 Task: Buy 2 Wheel Cylinders from Brake System section under best seller category for shipping address: Cameron White, 1980 Tibbs Avenue, Plains, Montana 59859, Cell Number 4068267954. Pay from credit card ending with 6010, CVV 682
Action: Mouse moved to (21, 77)
Screenshot: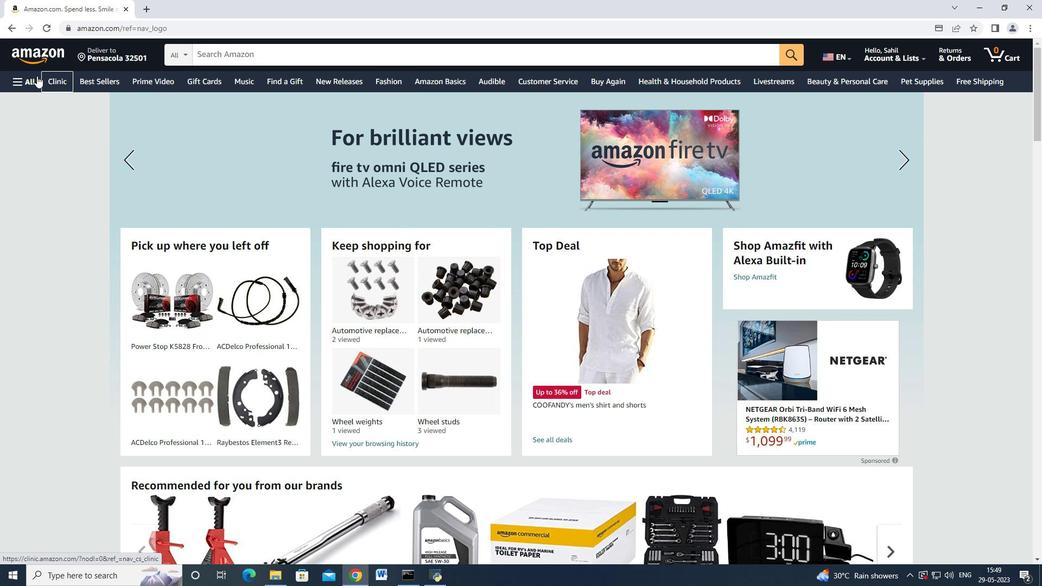 
Action: Mouse pressed left at (21, 77)
Screenshot: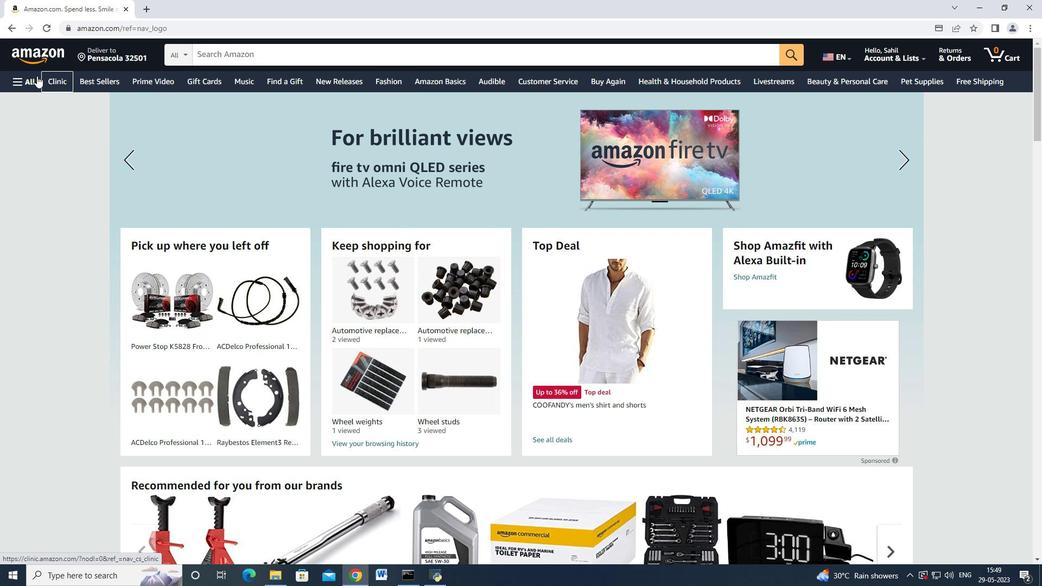 
Action: Mouse moved to (78, 331)
Screenshot: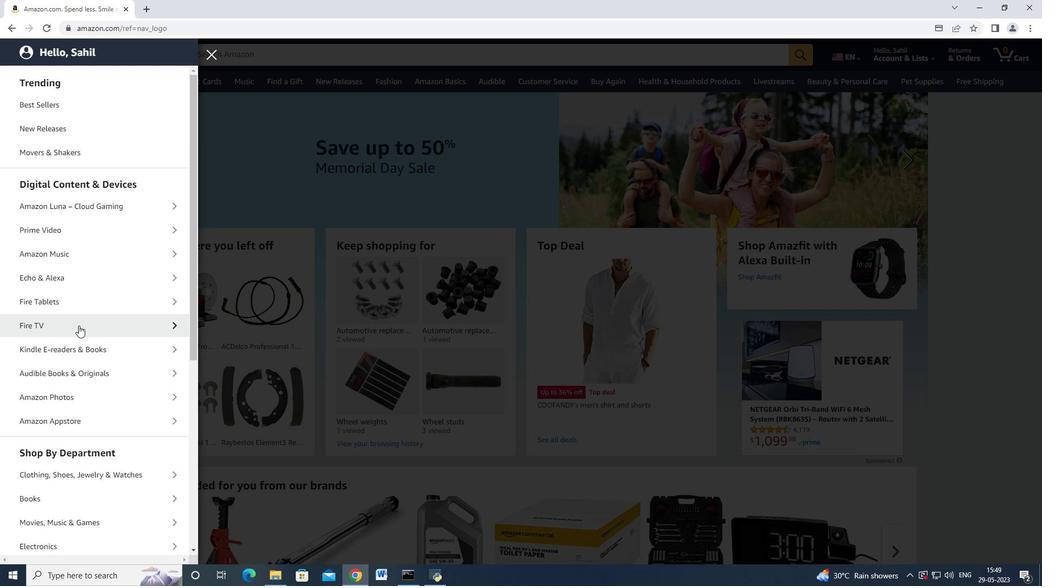 
Action: Mouse scrolled (78, 330) with delta (0, 0)
Screenshot: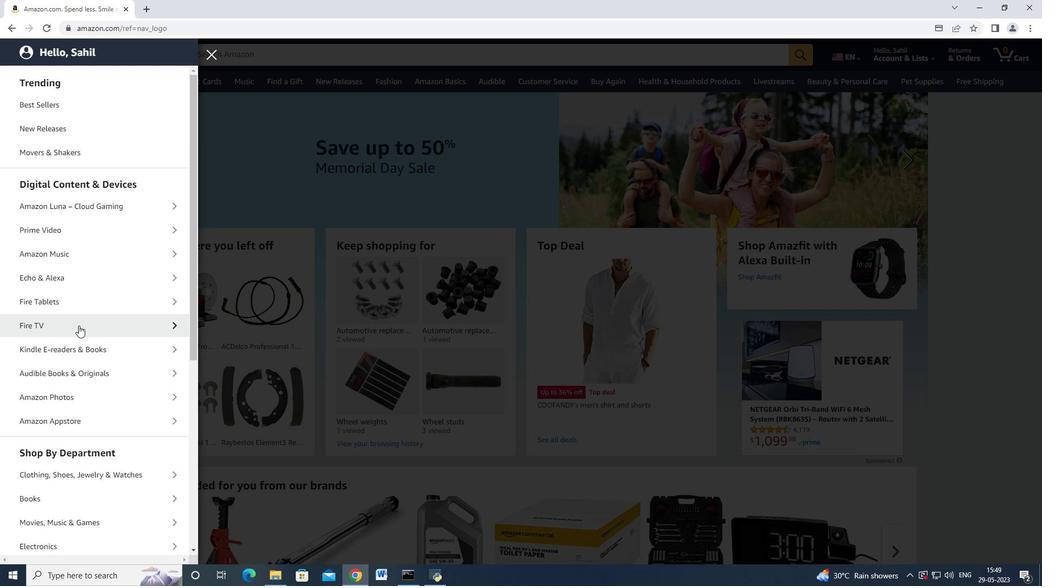 
Action: Mouse moved to (78, 331)
Screenshot: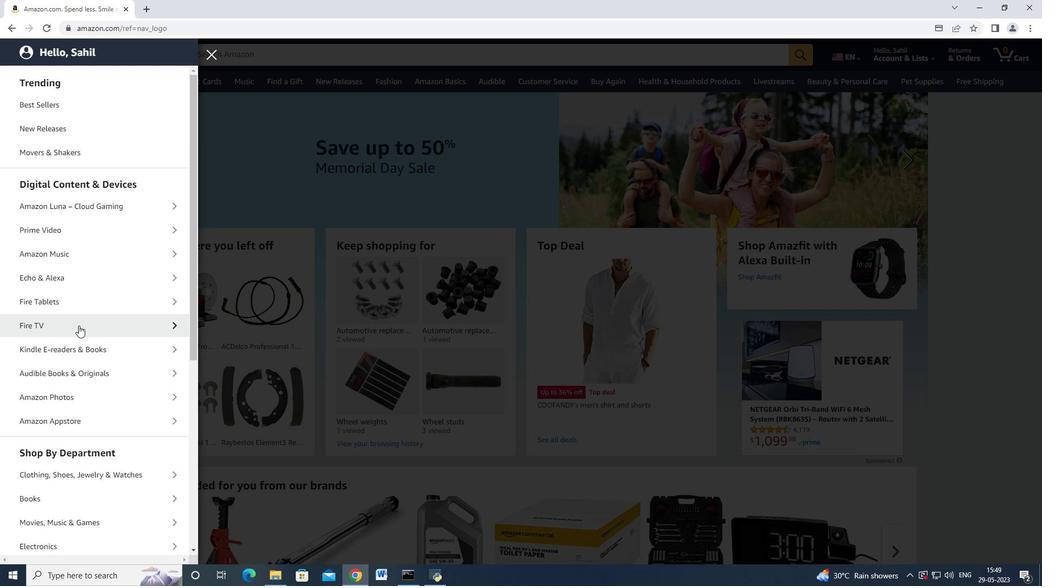 
Action: Mouse scrolled (78, 330) with delta (0, 0)
Screenshot: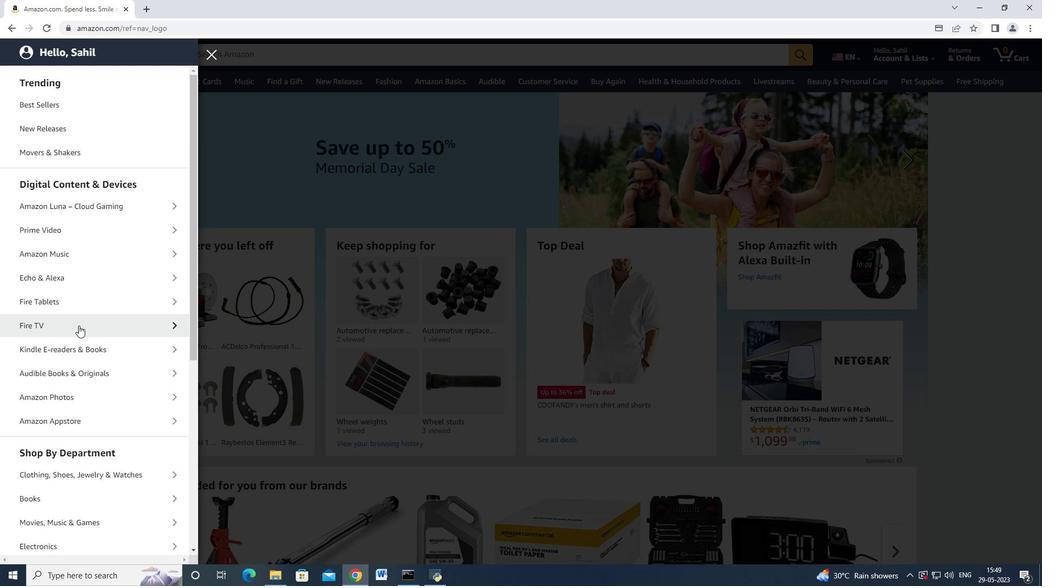 
Action: Mouse moved to (78, 331)
Screenshot: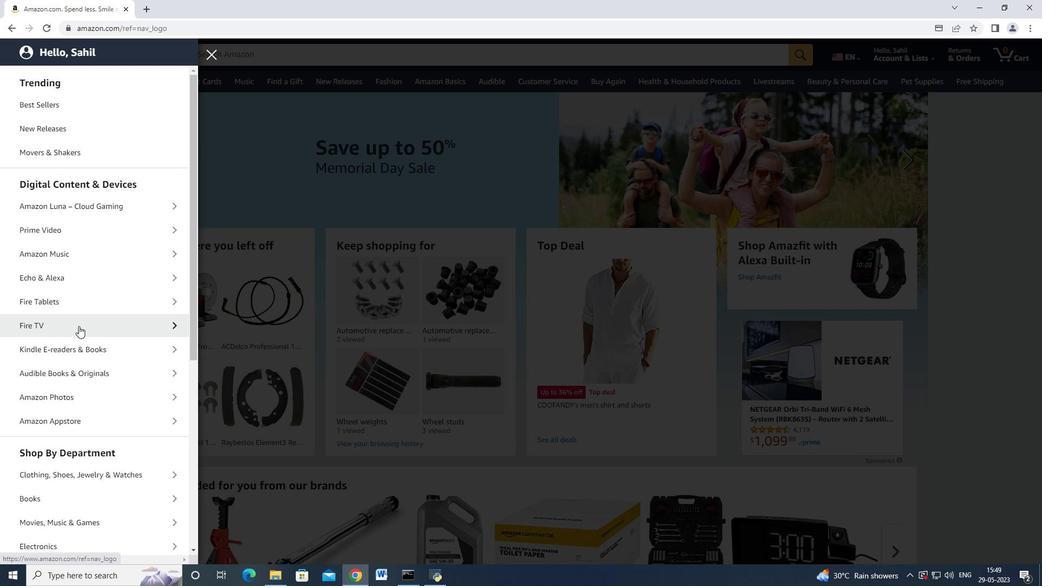 
Action: Mouse scrolled (78, 330) with delta (0, 0)
Screenshot: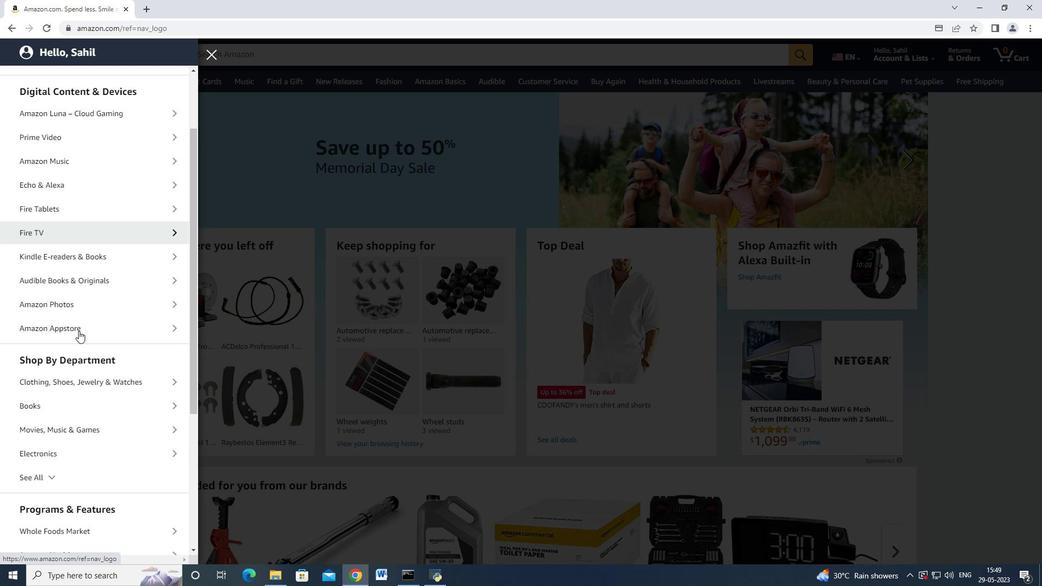 
Action: Mouse moved to (79, 332)
Screenshot: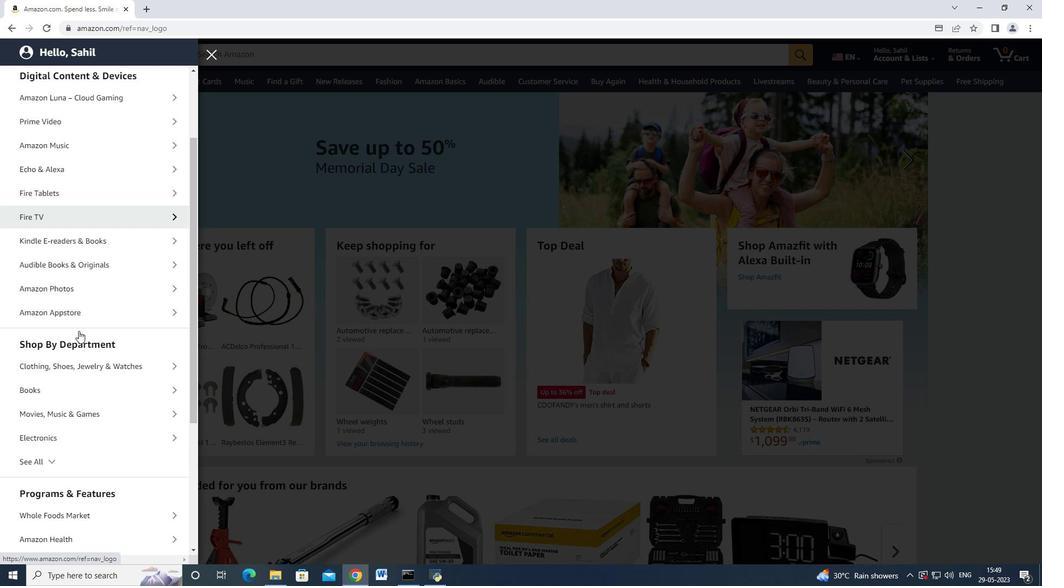 
Action: Mouse scrolled (79, 332) with delta (0, 0)
Screenshot: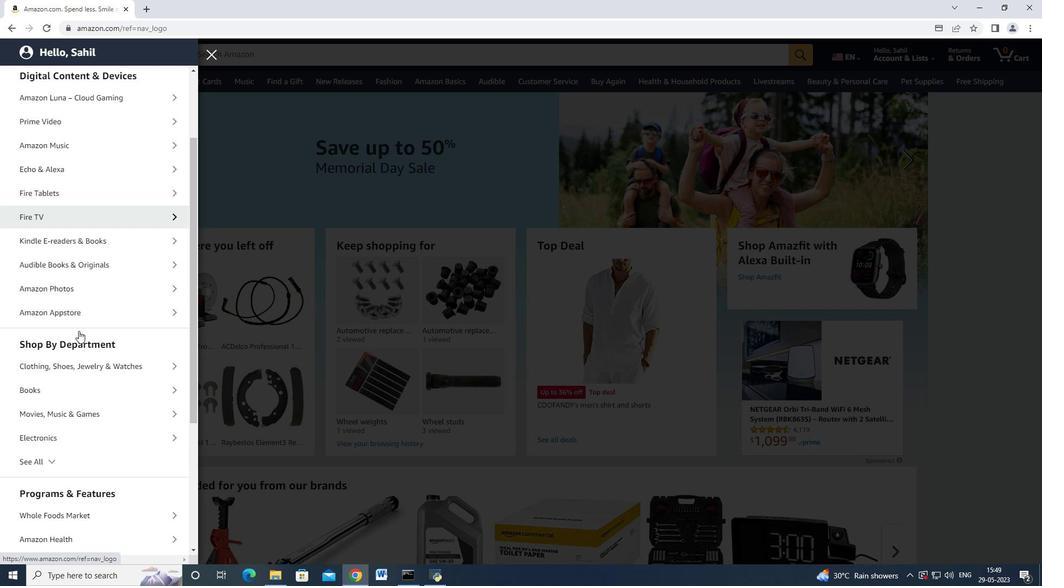 
Action: Mouse moved to (70, 354)
Screenshot: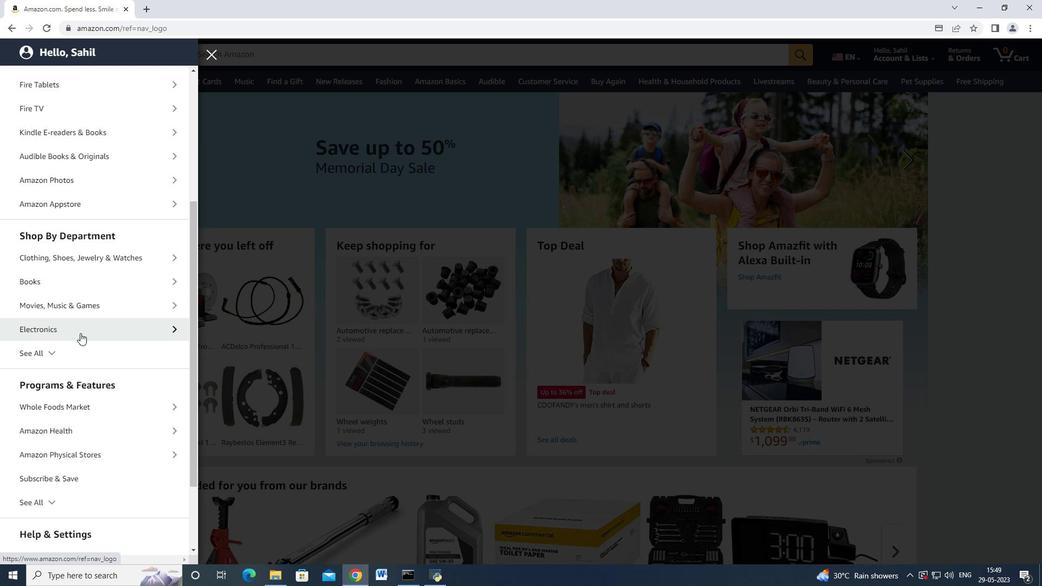 
Action: Mouse scrolled (70, 353) with delta (0, 0)
Screenshot: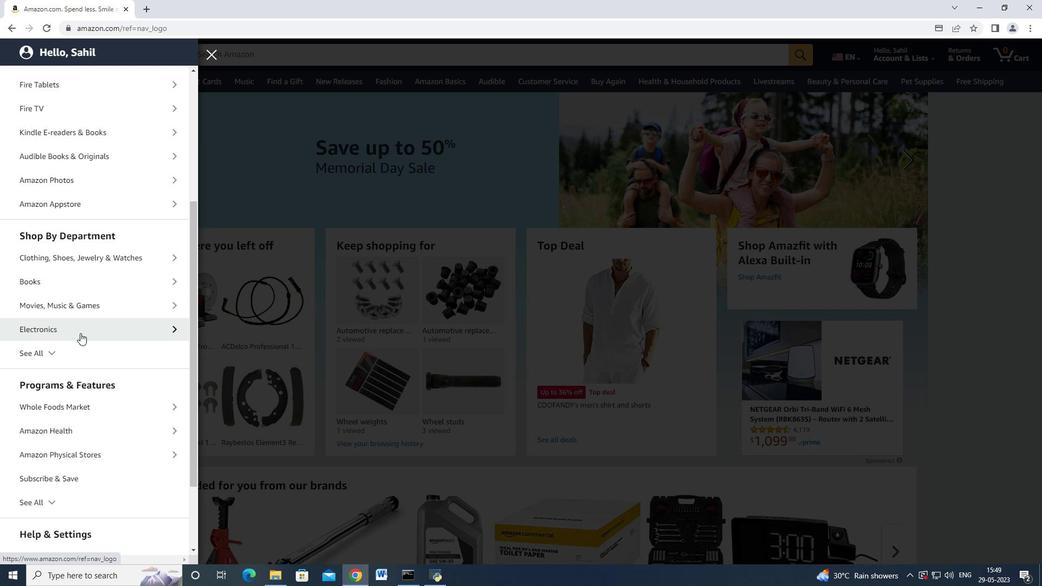 
Action: Mouse scrolled (70, 353) with delta (0, 0)
Screenshot: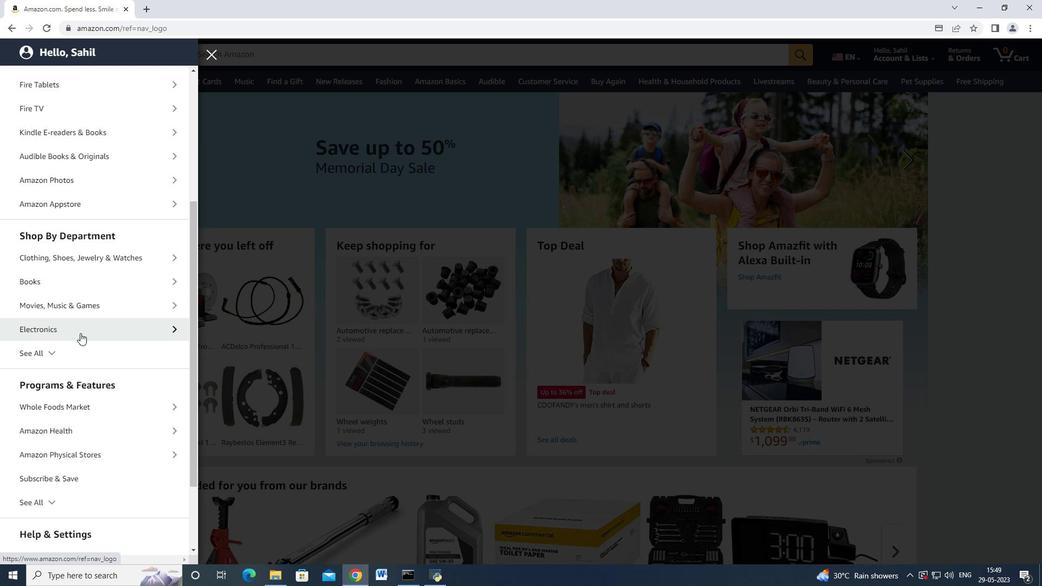 
Action: Mouse moved to (70, 354)
Screenshot: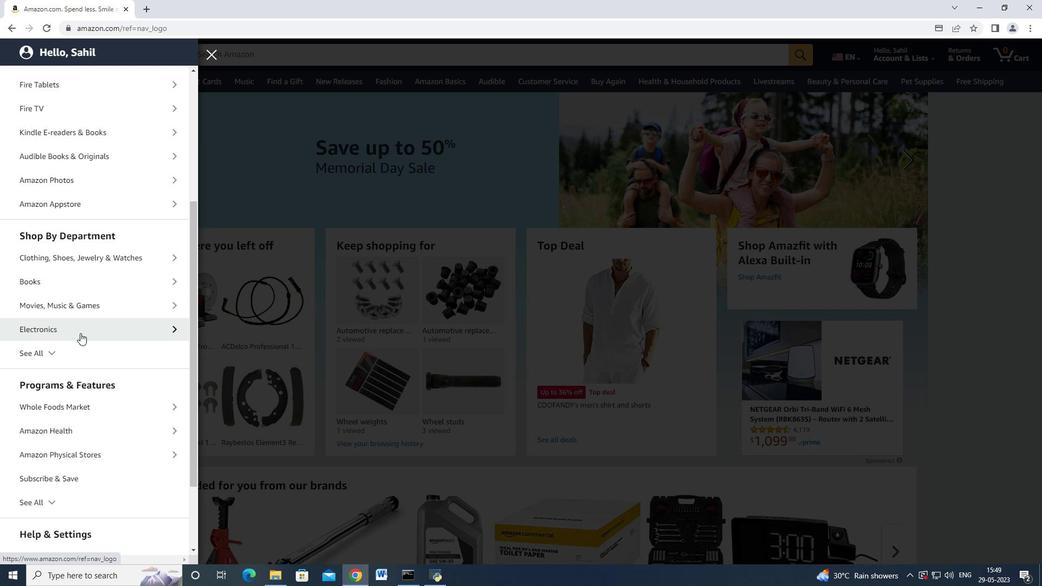 
Action: Mouse scrolled (70, 353) with delta (0, 0)
Screenshot: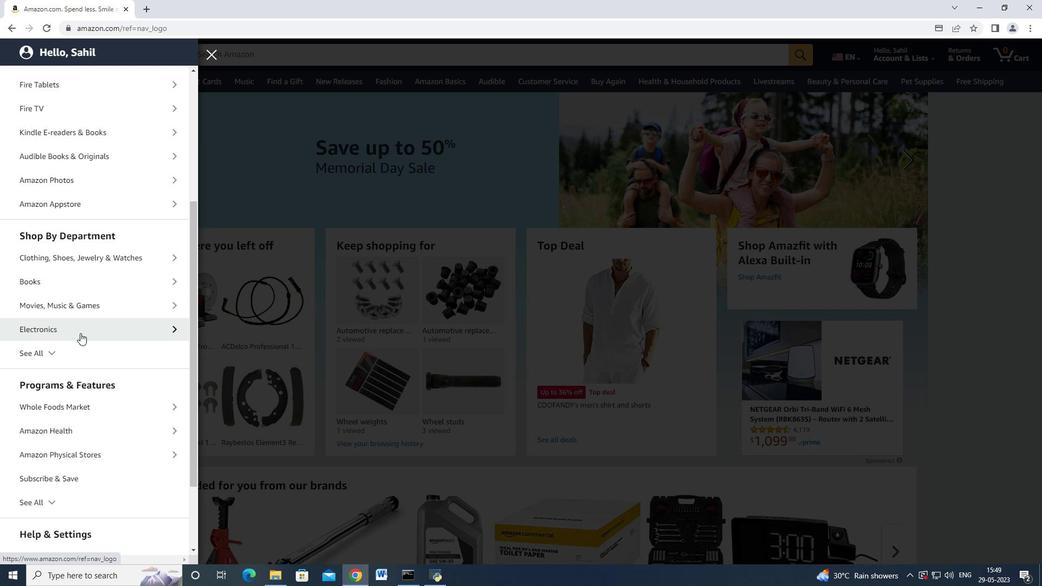 
Action: Mouse moved to (71, 353)
Screenshot: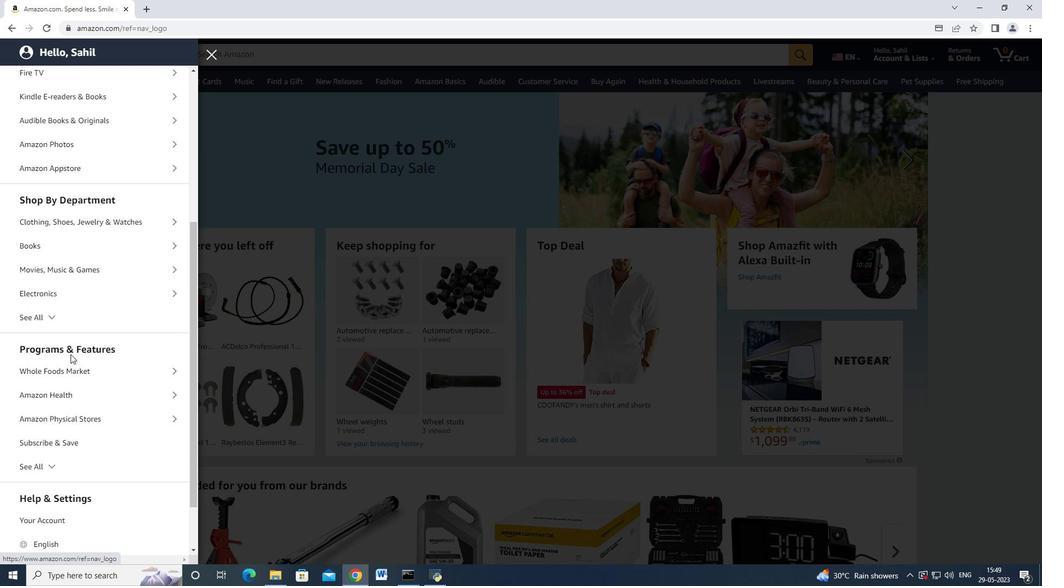 
Action: Mouse scrolled (71, 354) with delta (0, 0)
Screenshot: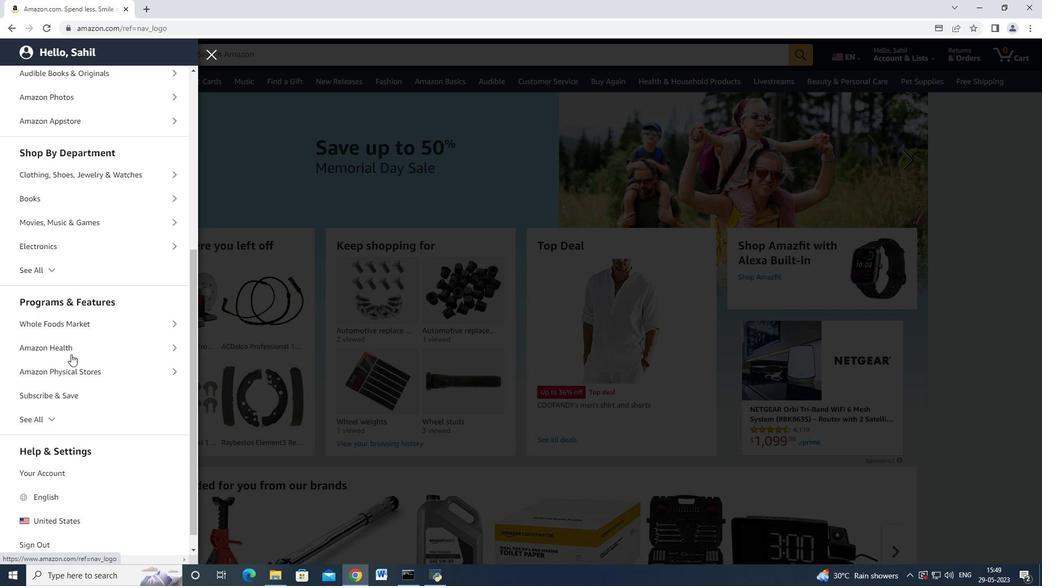 
Action: Mouse scrolled (71, 354) with delta (0, 0)
Screenshot: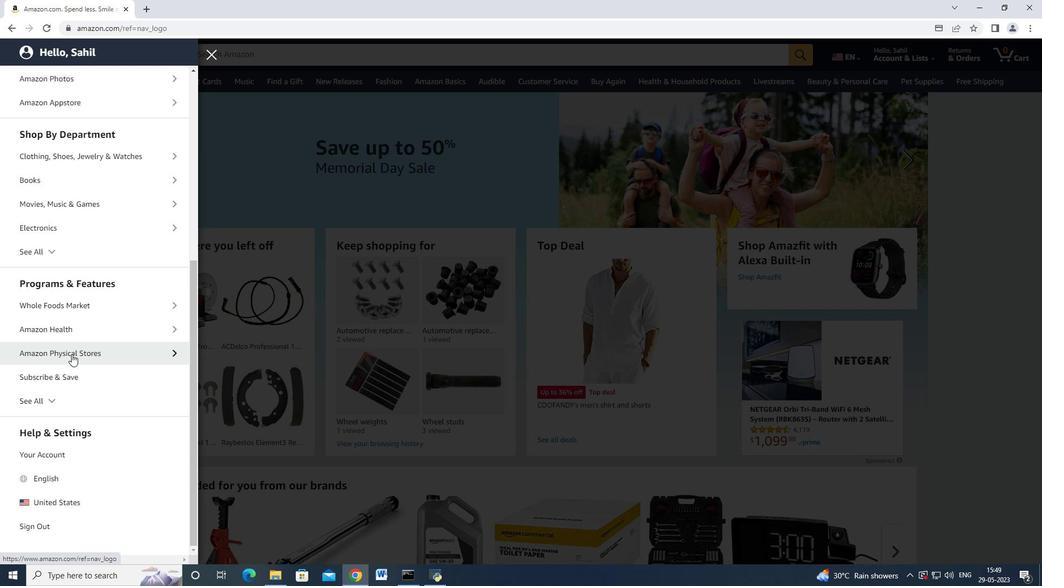 
Action: Mouse moved to (63, 357)
Screenshot: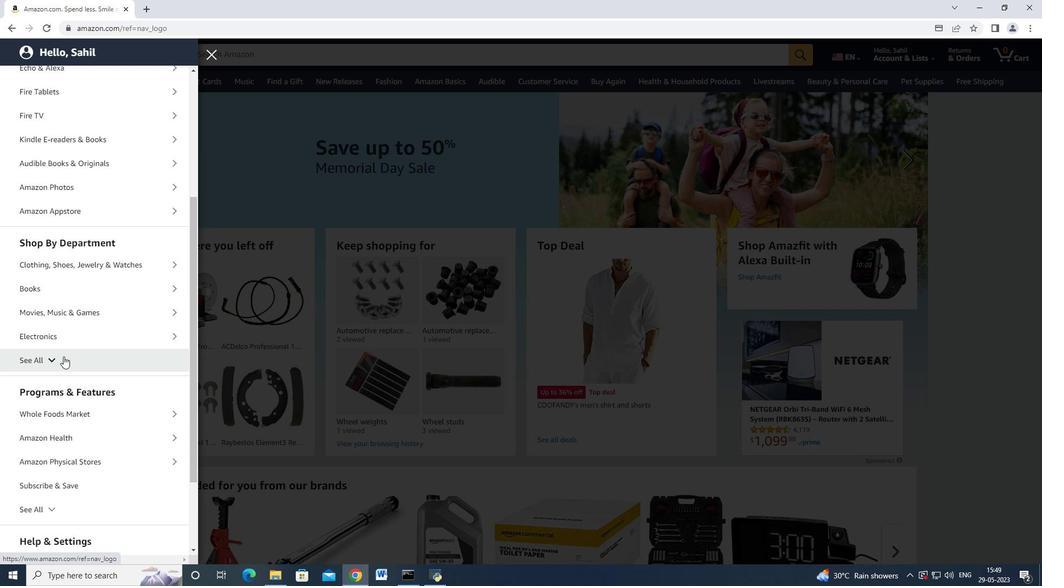
Action: Mouse pressed left at (63, 357)
Screenshot: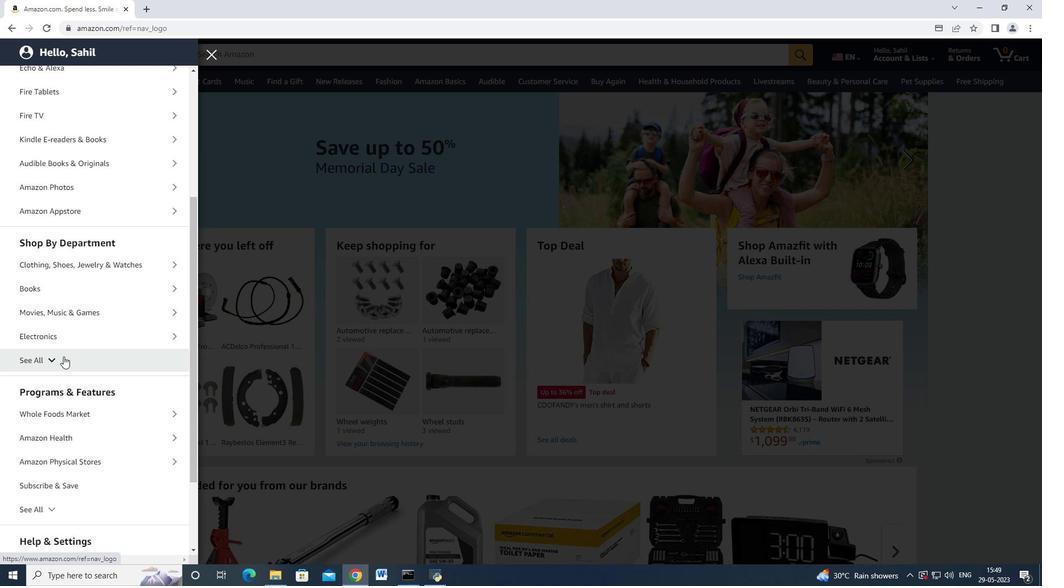 
Action: Mouse moved to (82, 347)
Screenshot: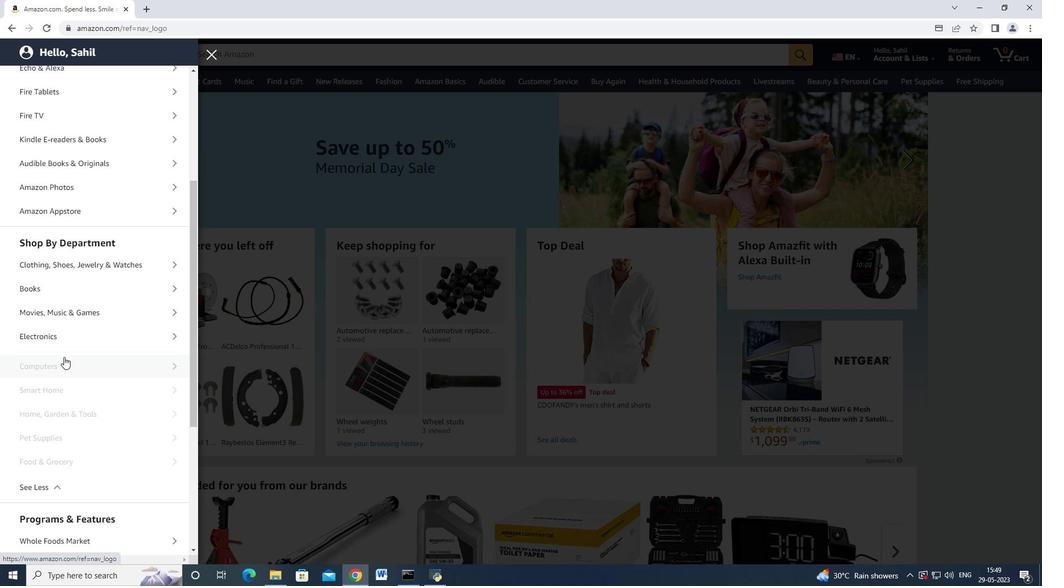 
Action: Mouse scrolled (82, 346) with delta (0, 0)
Screenshot: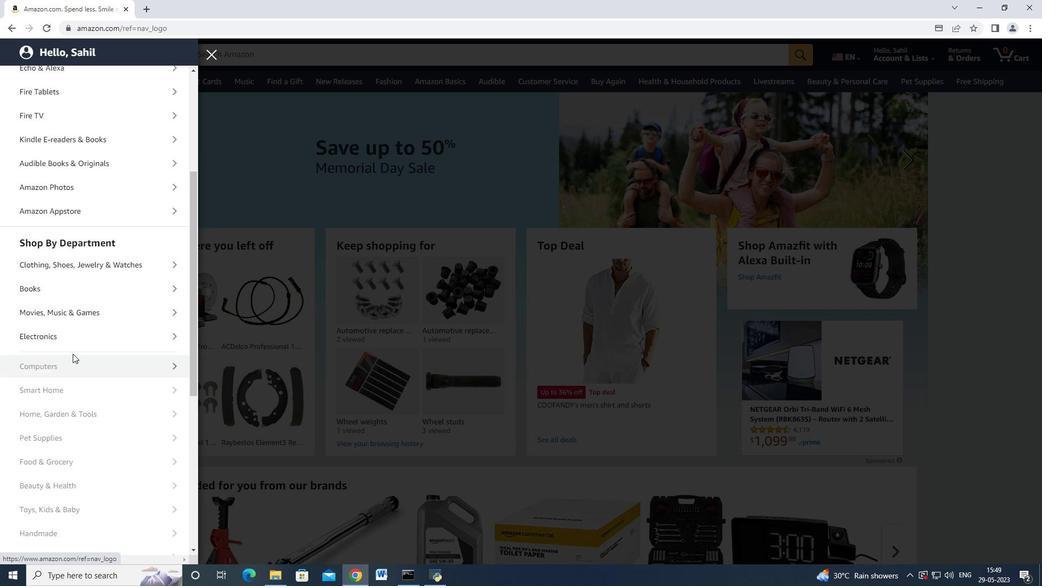 
Action: Mouse scrolled (82, 346) with delta (0, 0)
Screenshot: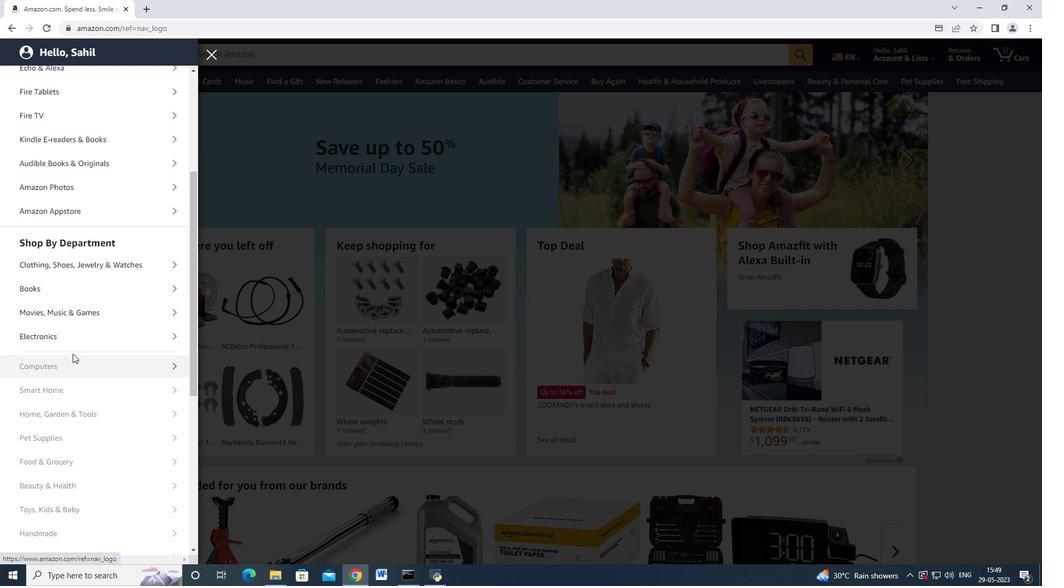 
Action: Mouse moved to (83, 347)
Screenshot: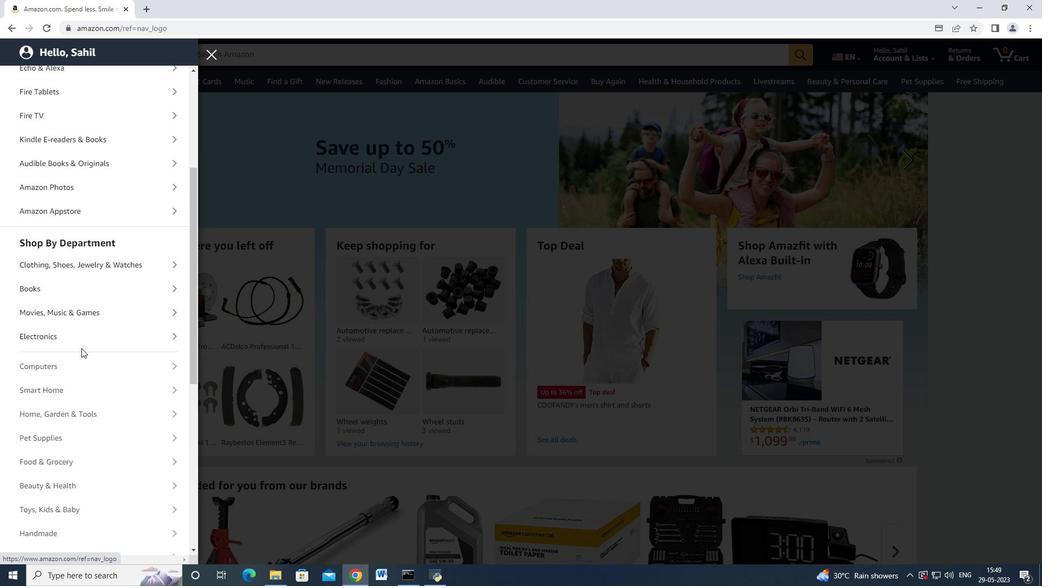 
Action: Mouse scrolled (83, 346) with delta (0, 0)
Screenshot: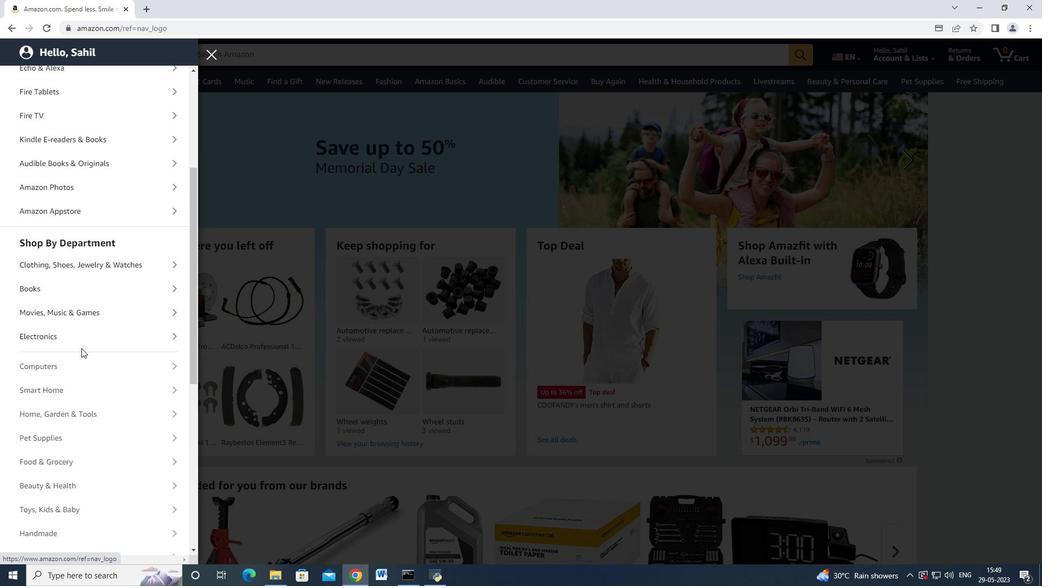 
Action: Mouse moved to (83, 347)
Screenshot: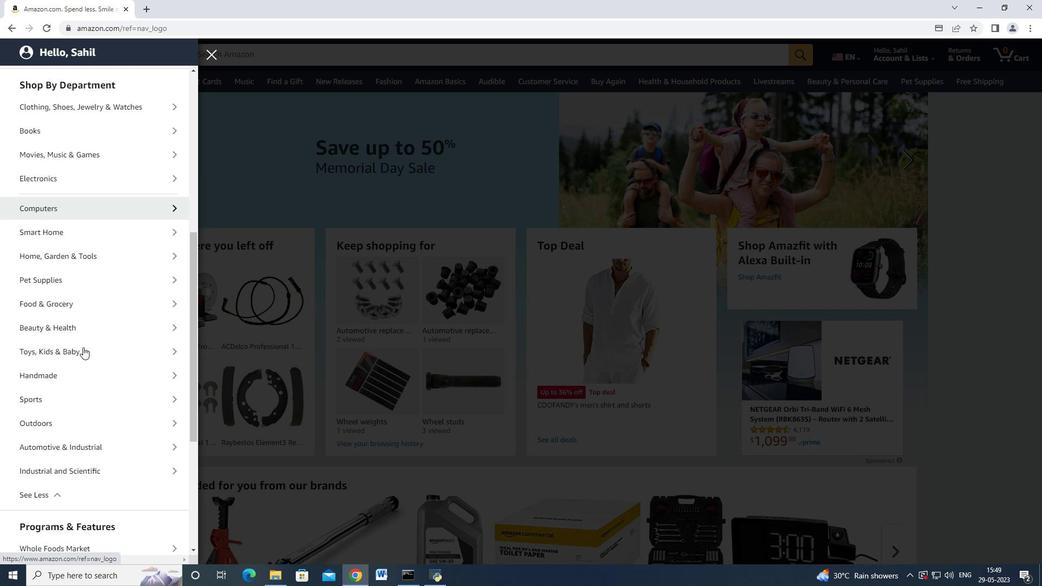 
Action: Mouse scrolled (83, 346) with delta (0, 0)
Screenshot: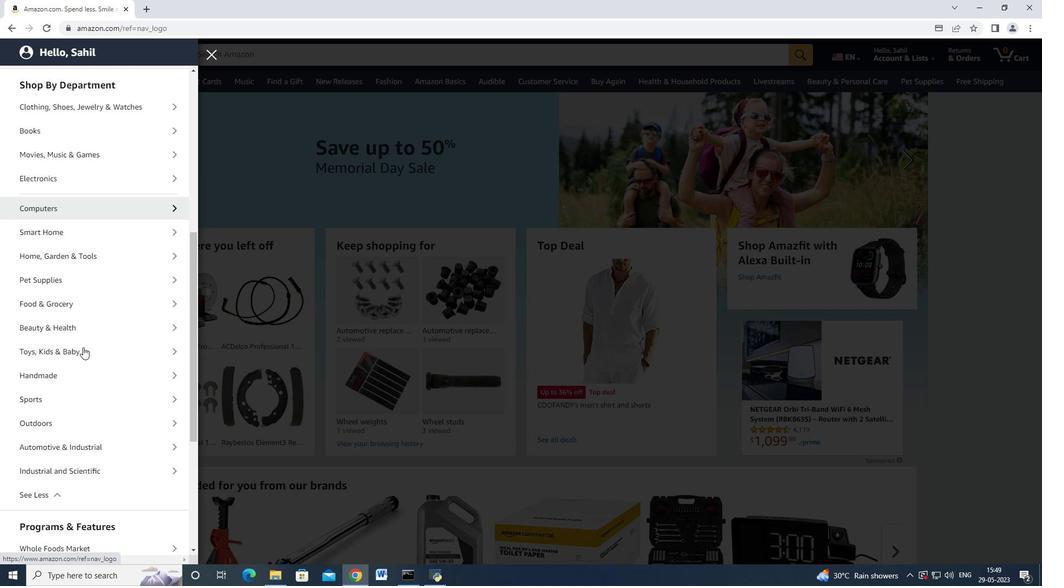 
Action: Mouse moved to (67, 377)
Screenshot: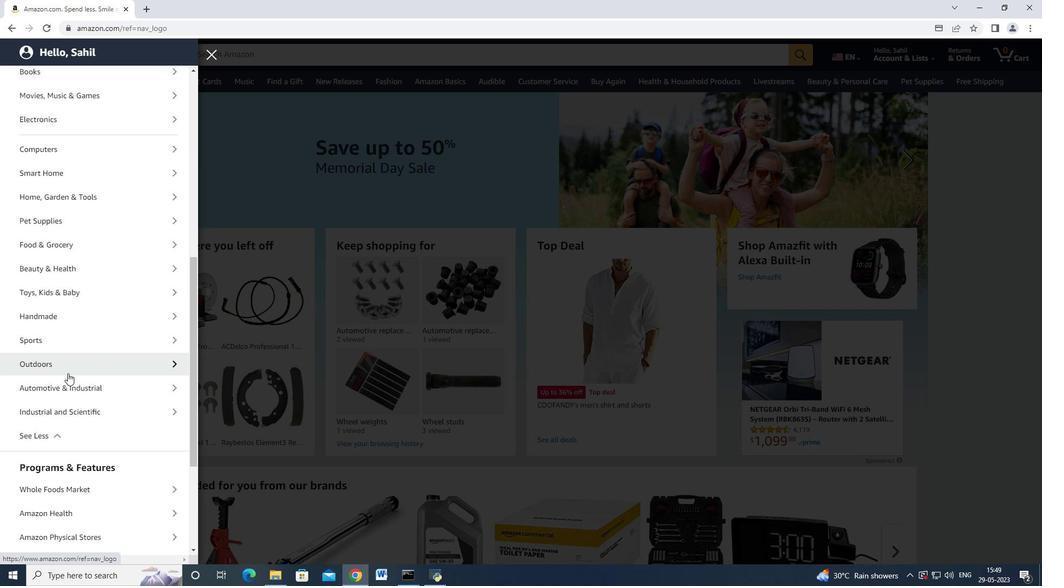 
Action: Mouse pressed left at (67, 377)
Screenshot: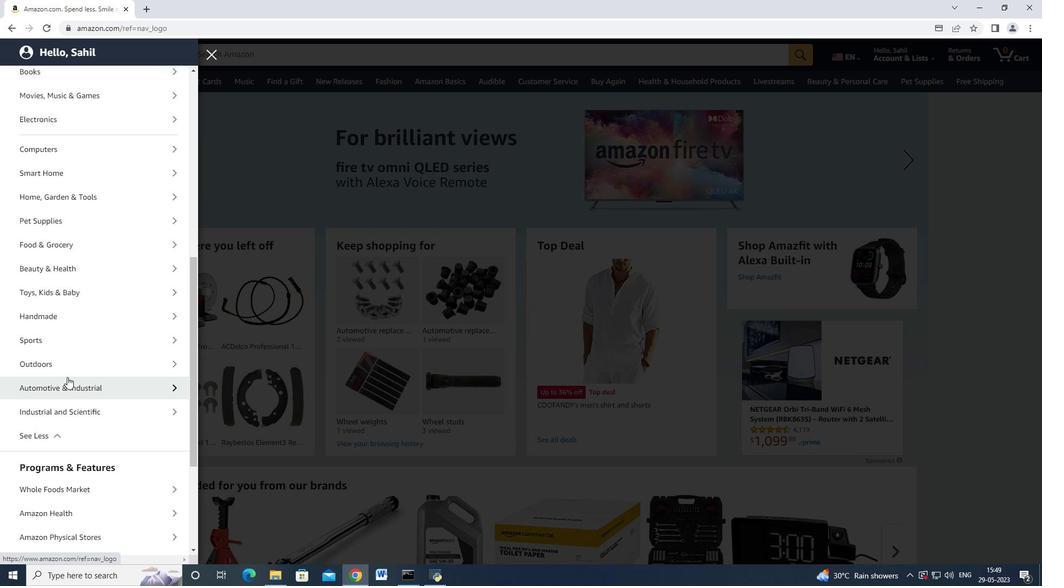 
Action: Mouse moved to (87, 133)
Screenshot: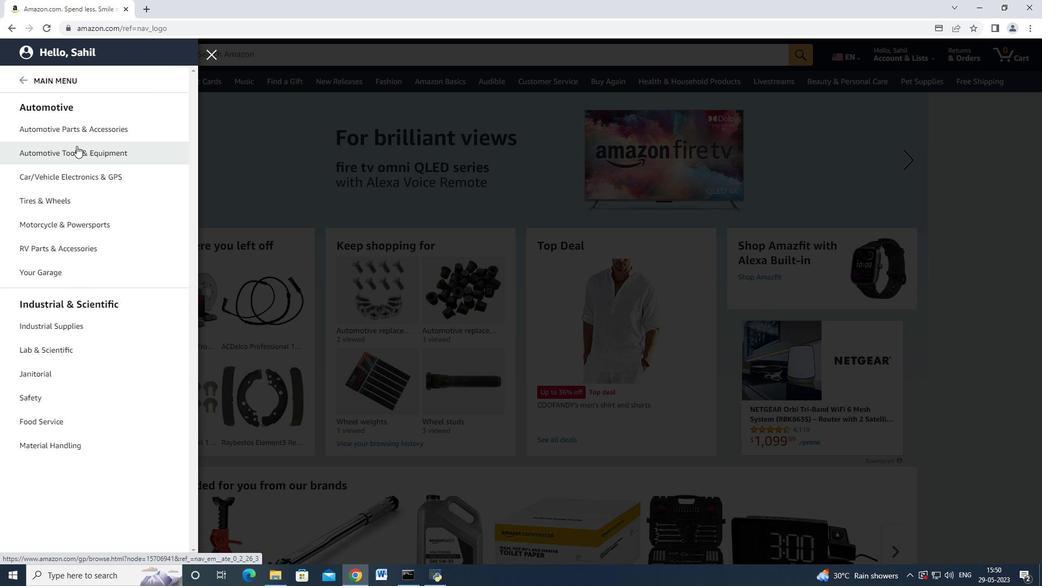 
Action: Mouse pressed left at (87, 133)
Screenshot: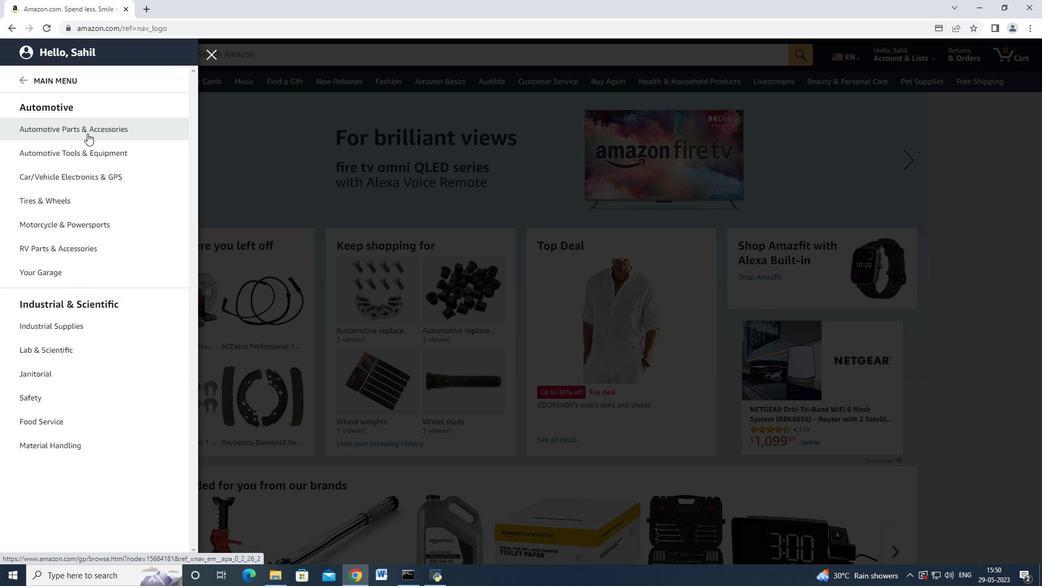 
Action: Mouse moved to (191, 99)
Screenshot: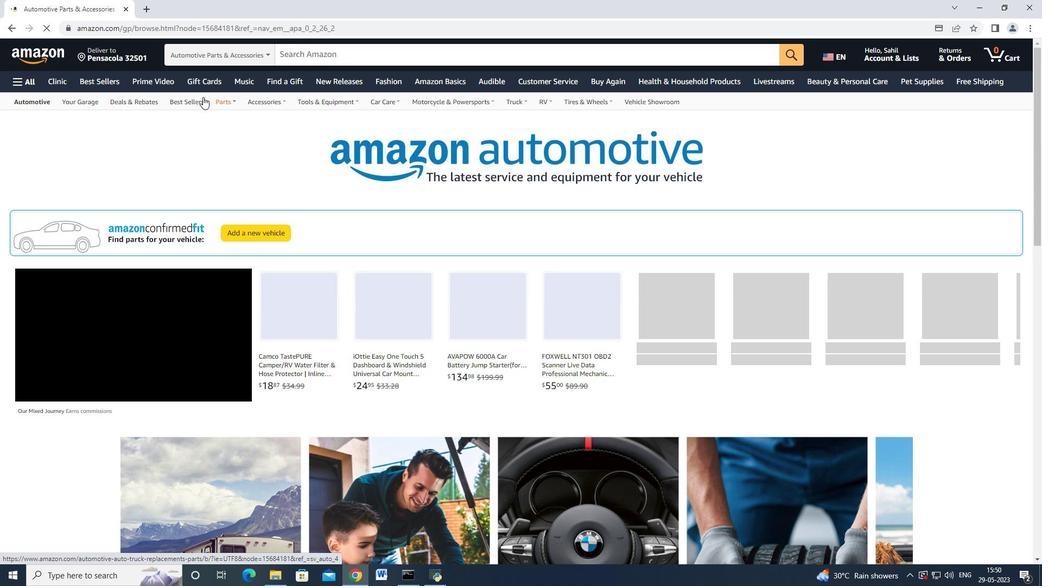 
Action: Mouse pressed left at (191, 99)
Screenshot: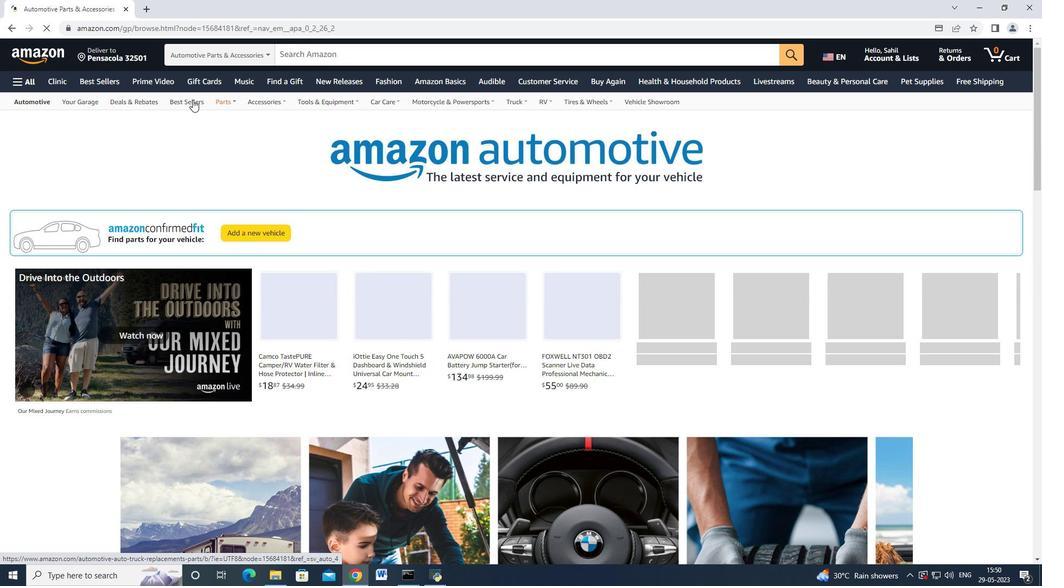
Action: Mouse moved to (113, 274)
Screenshot: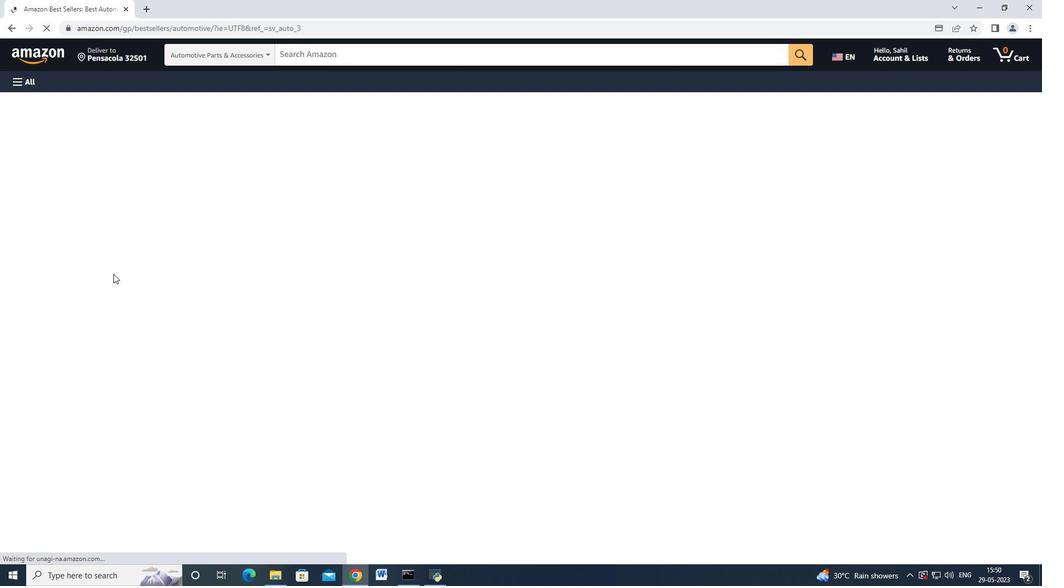 
Action: Mouse scrolled (113, 273) with delta (0, 0)
Screenshot: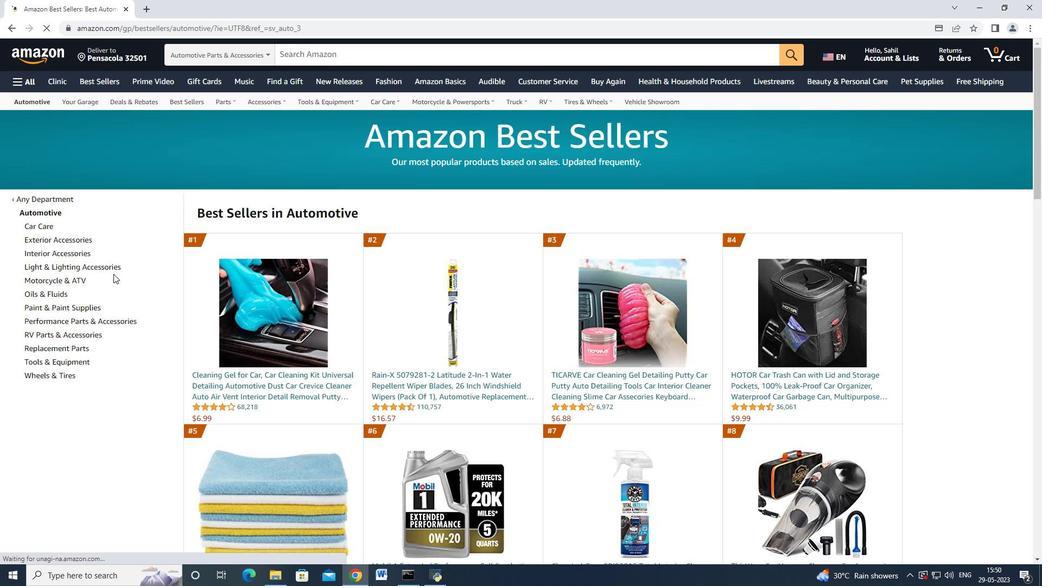 
Action: Mouse scrolled (113, 273) with delta (0, 0)
Screenshot: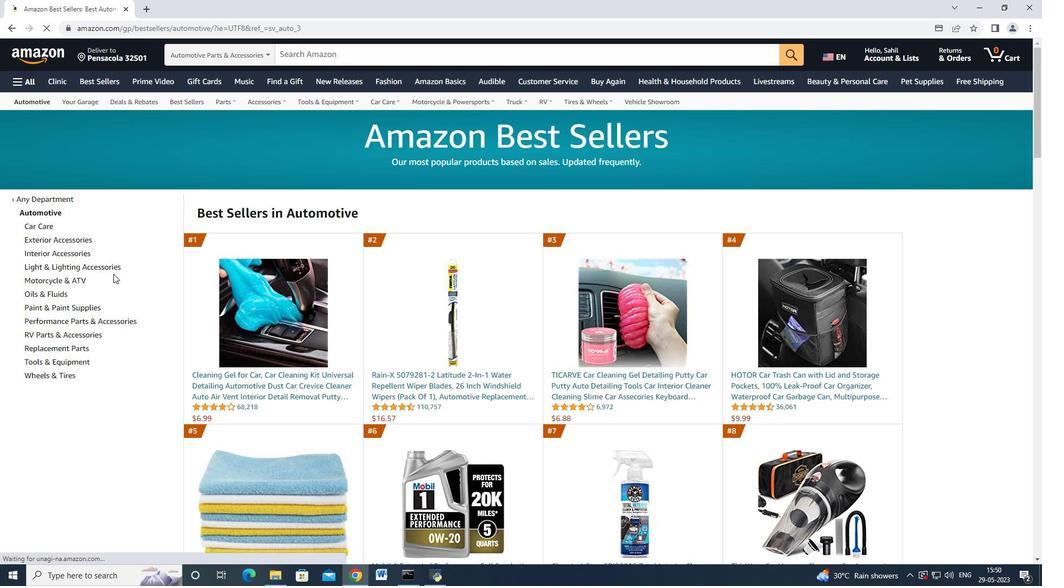 
Action: Mouse moved to (54, 264)
Screenshot: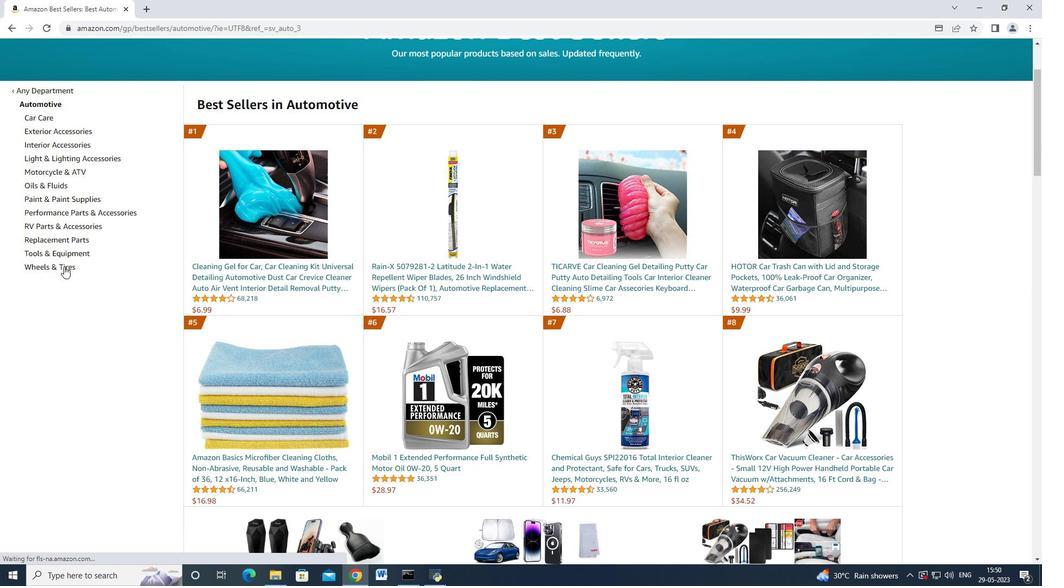 
Action: Mouse pressed left at (54, 264)
Screenshot: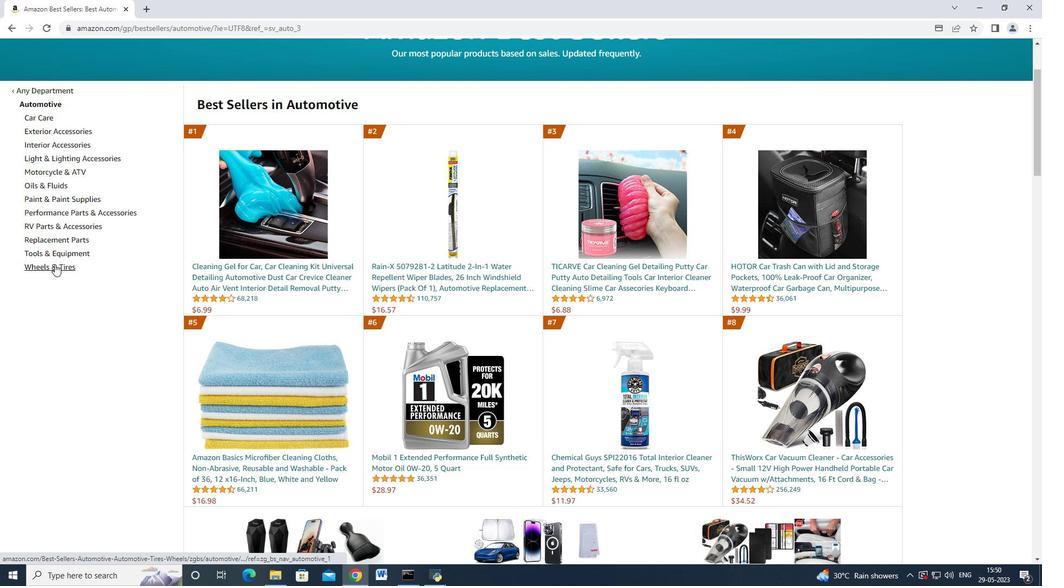 
Action: Mouse moved to (5, 30)
Screenshot: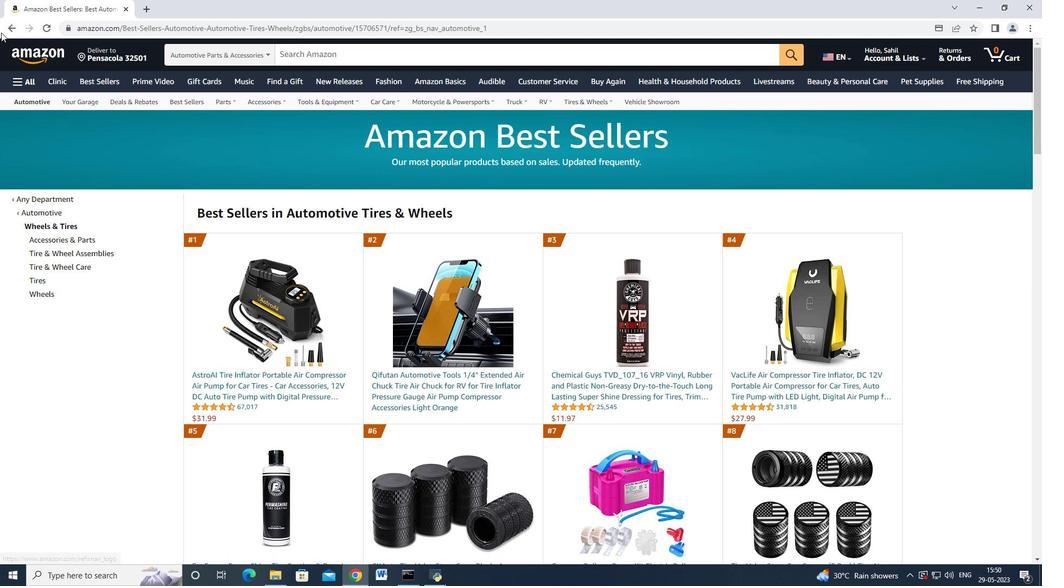
Action: Mouse pressed left at (5, 30)
Screenshot: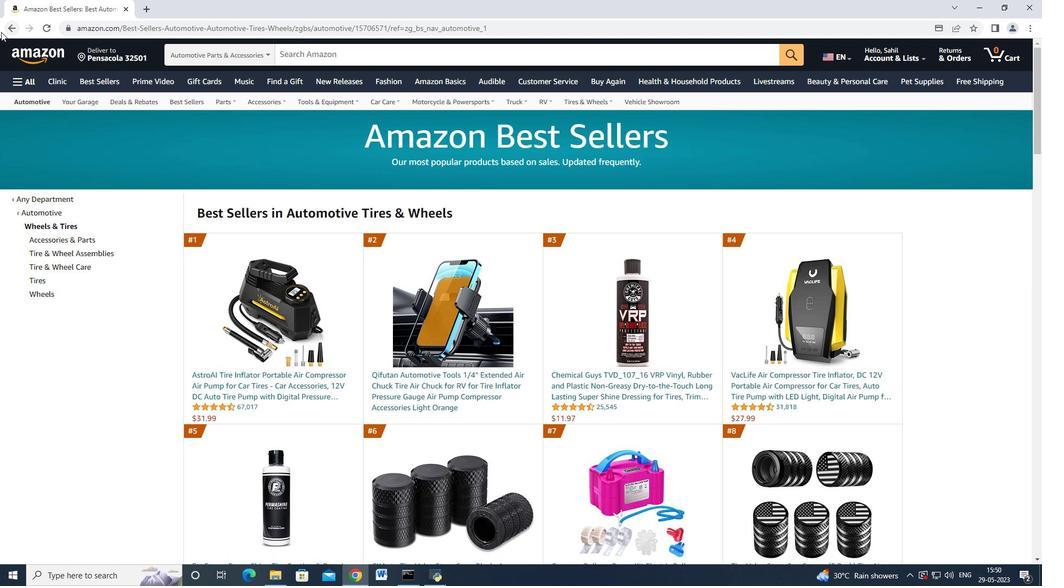 
Action: Mouse moved to (58, 239)
Screenshot: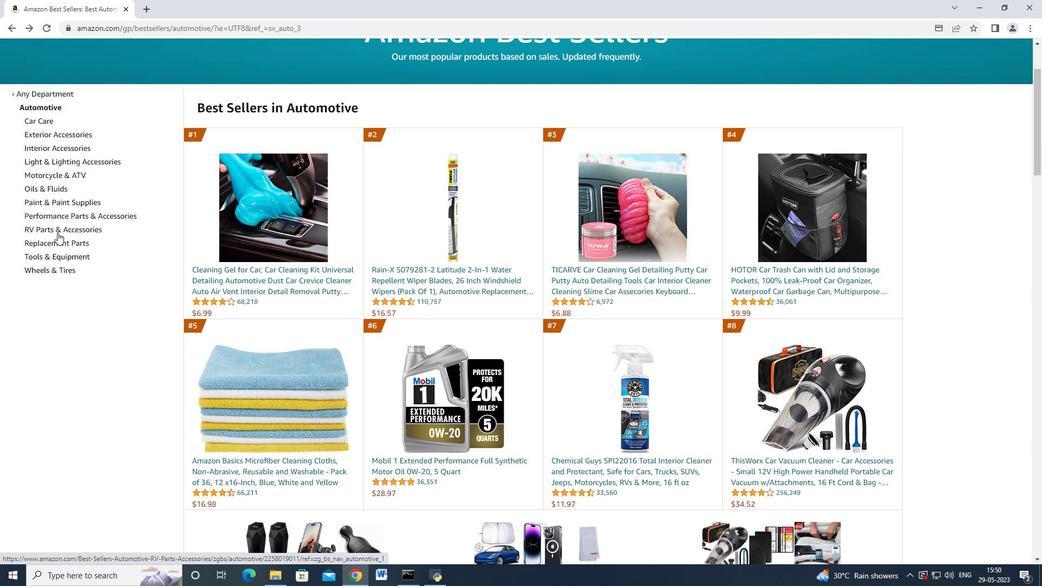 
Action: Mouse pressed left at (58, 239)
Screenshot: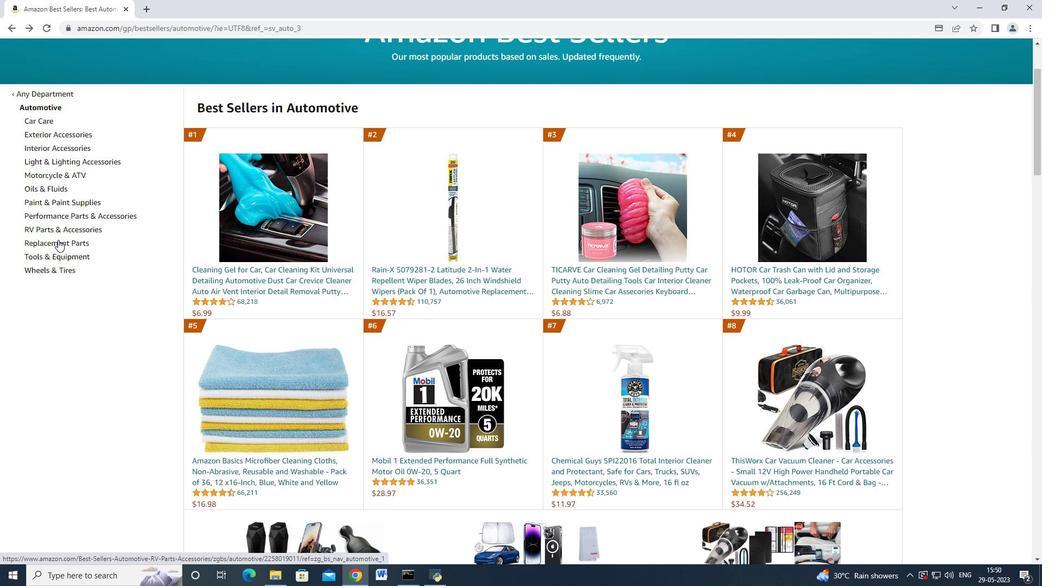 
Action: Mouse moved to (47, 293)
Screenshot: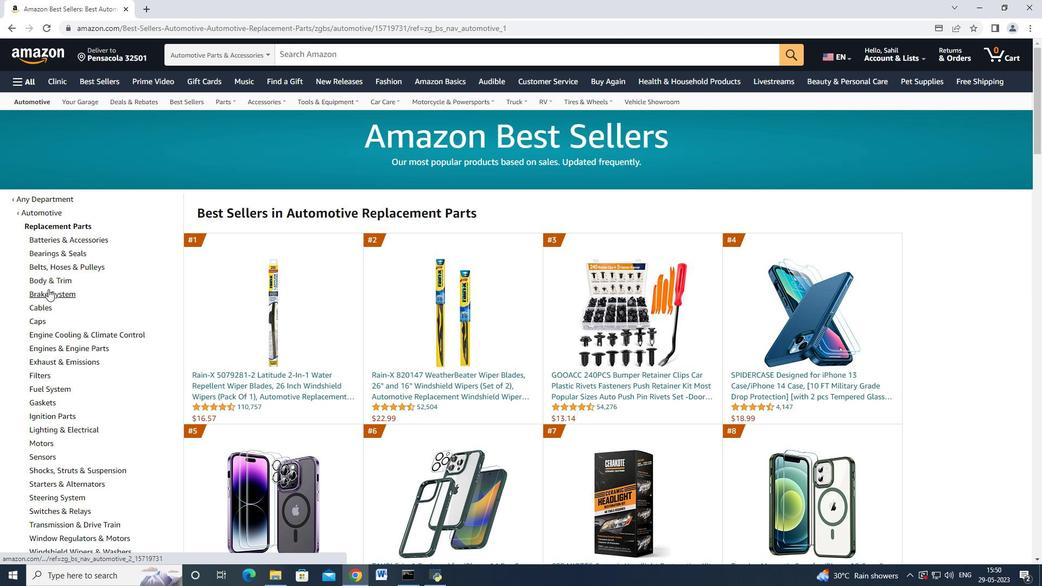 
Action: Mouse pressed left at (47, 293)
Screenshot: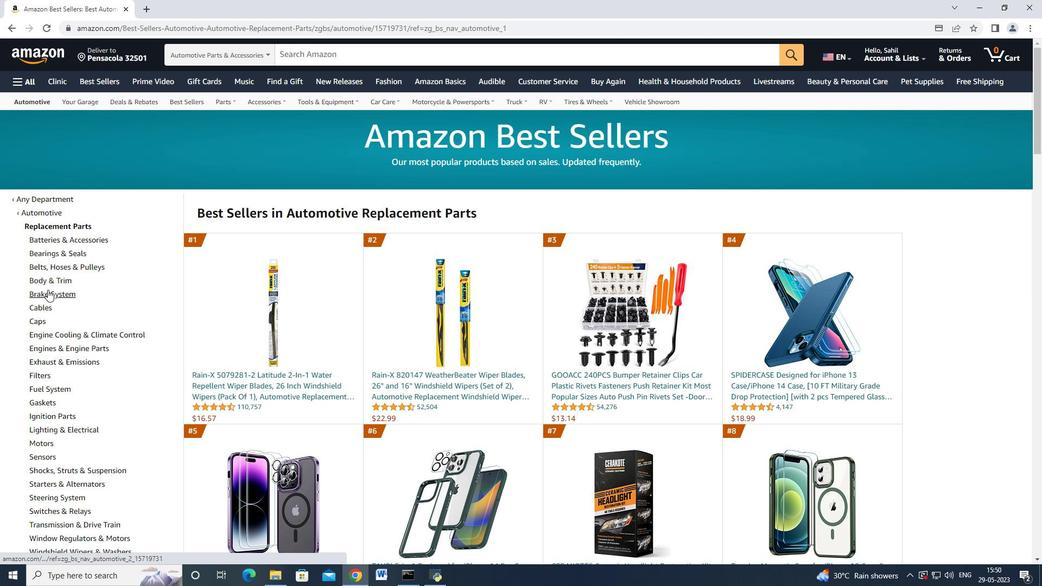 
Action: Mouse moved to (99, 273)
Screenshot: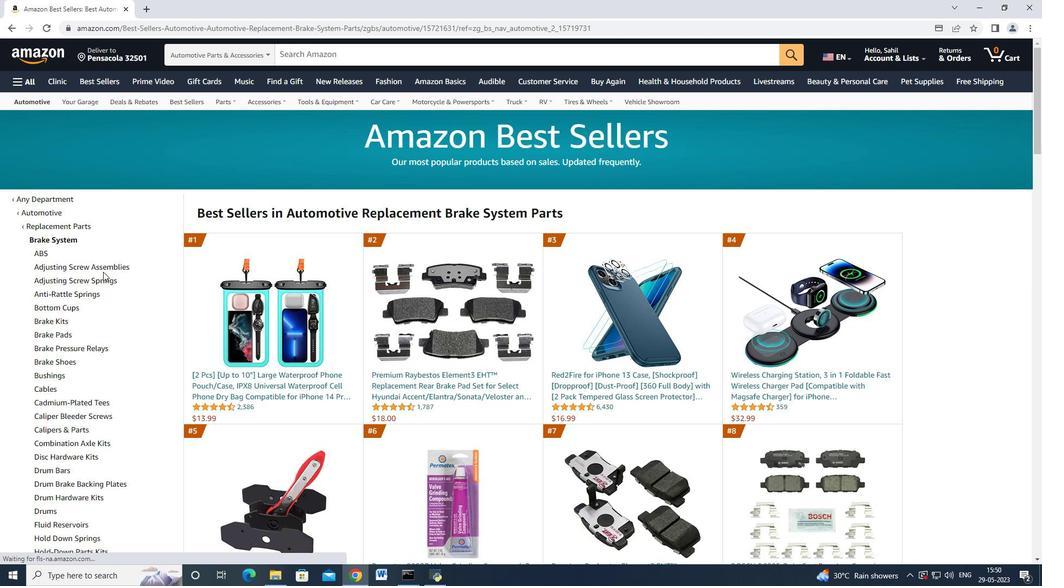 
Action: Mouse scrolled (99, 272) with delta (0, 0)
Screenshot: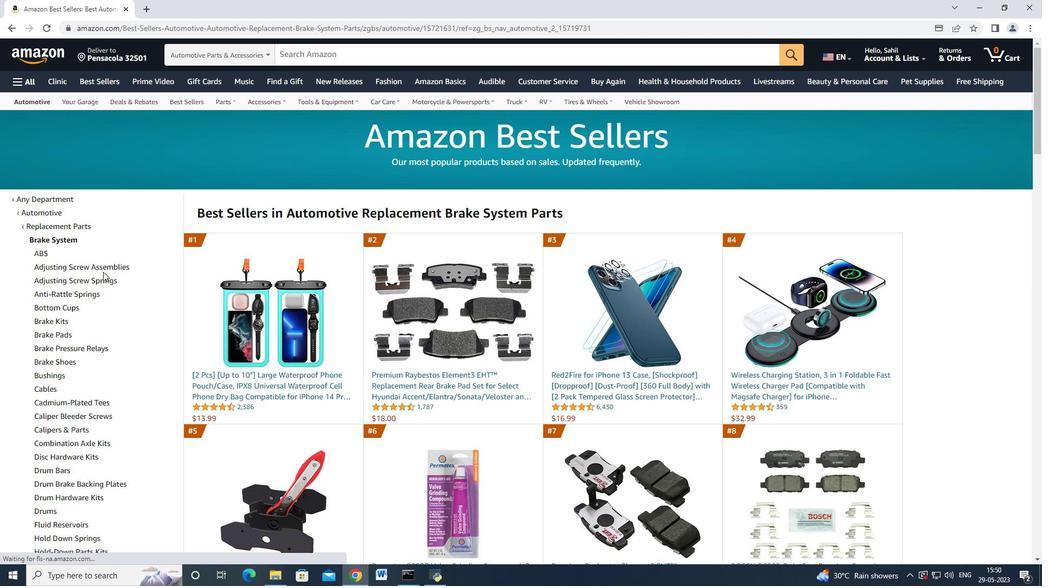
Action: Mouse moved to (99, 273)
Screenshot: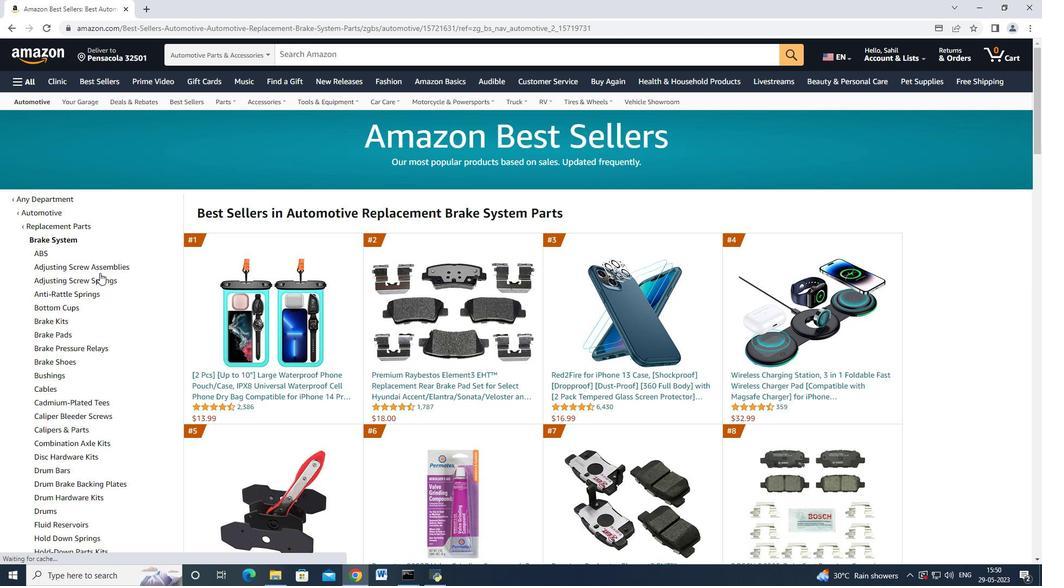 
Action: Mouse scrolled (99, 272) with delta (0, 0)
Screenshot: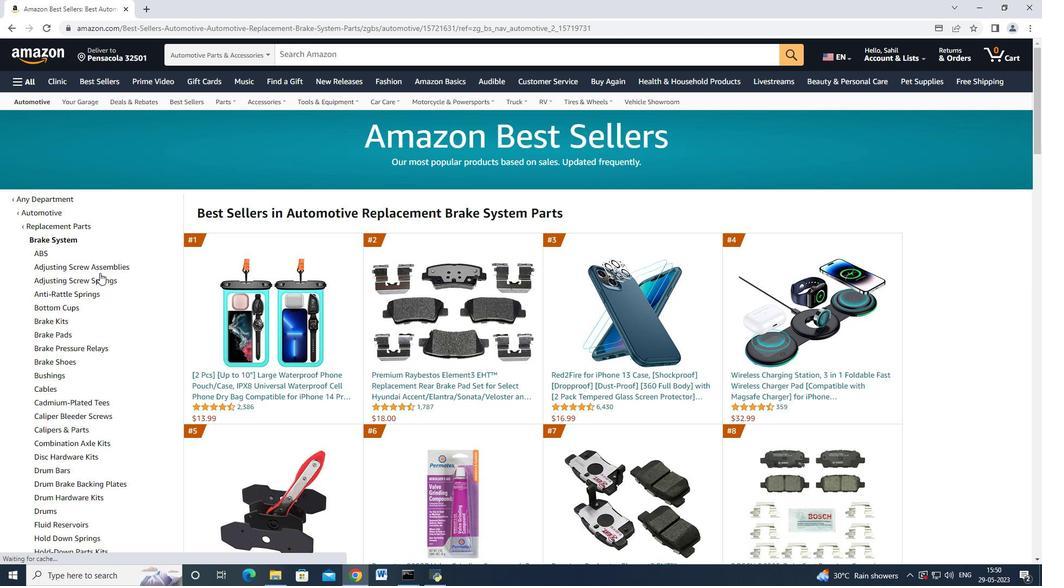 
Action: Mouse moved to (100, 273)
Screenshot: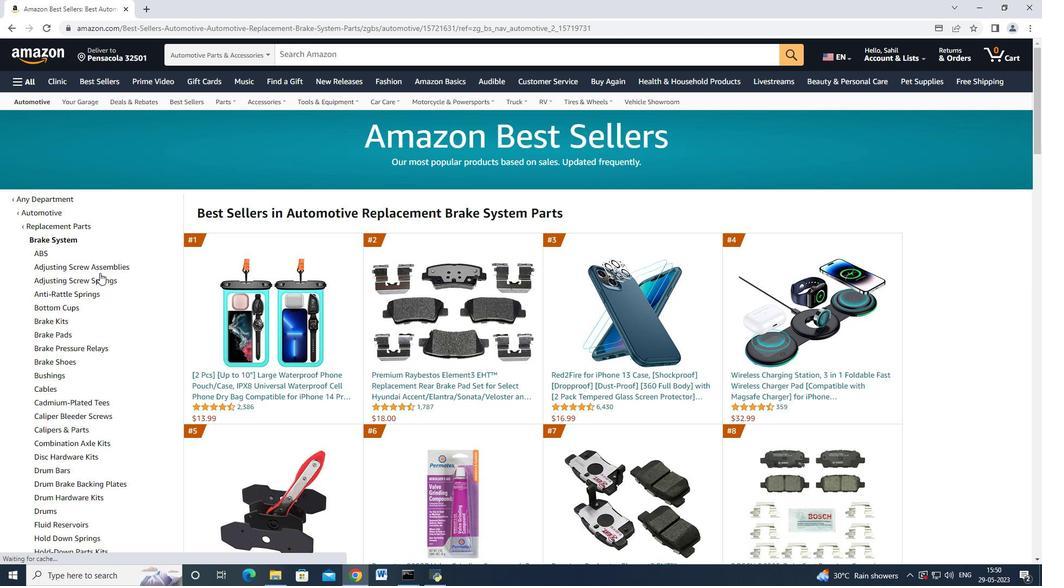 
Action: Mouse scrolled (100, 272) with delta (0, 0)
Screenshot: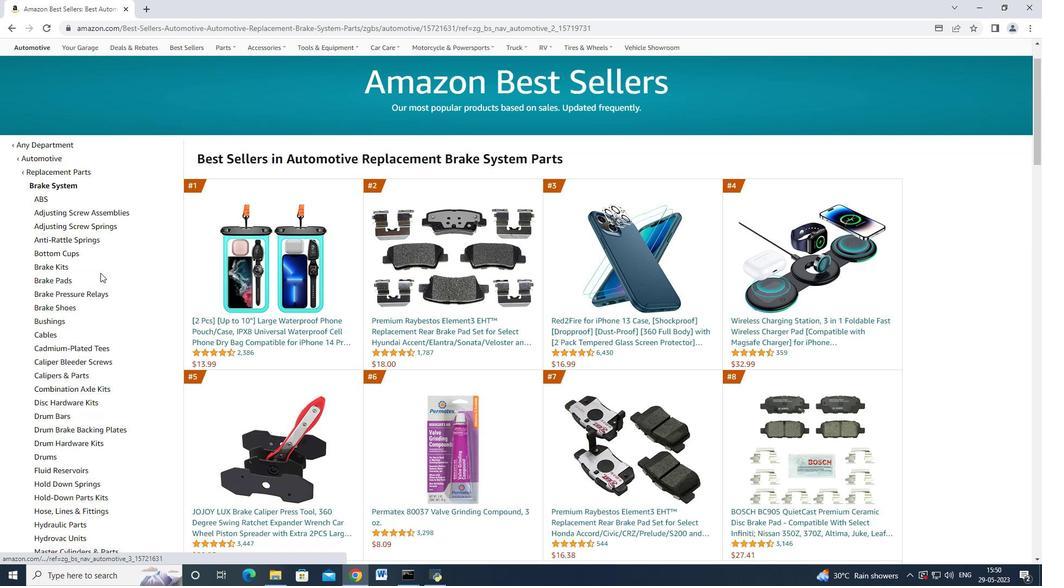 
Action: Mouse scrolled (100, 272) with delta (0, 0)
Screenshot: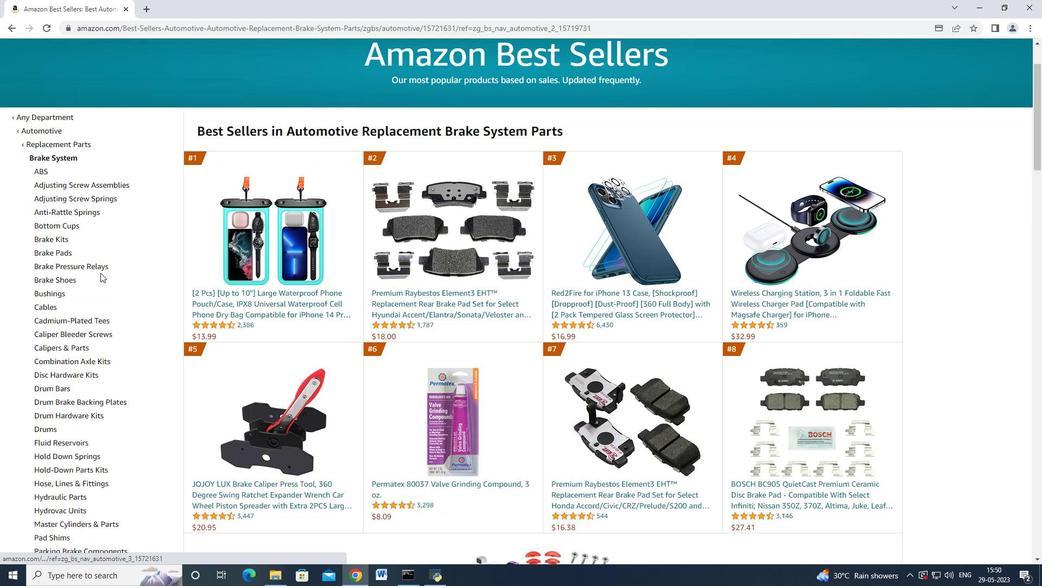 
Action: Mouse scrolled (100, 272) with delta (0, 0)
Screenshot: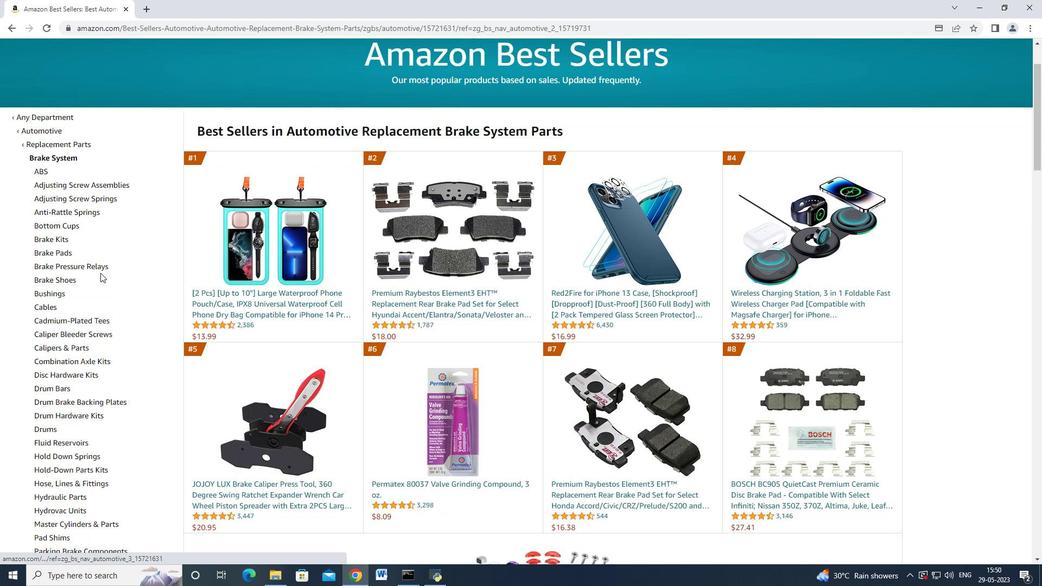 
Action: Mouse moved to (100, 271)
Screenshot: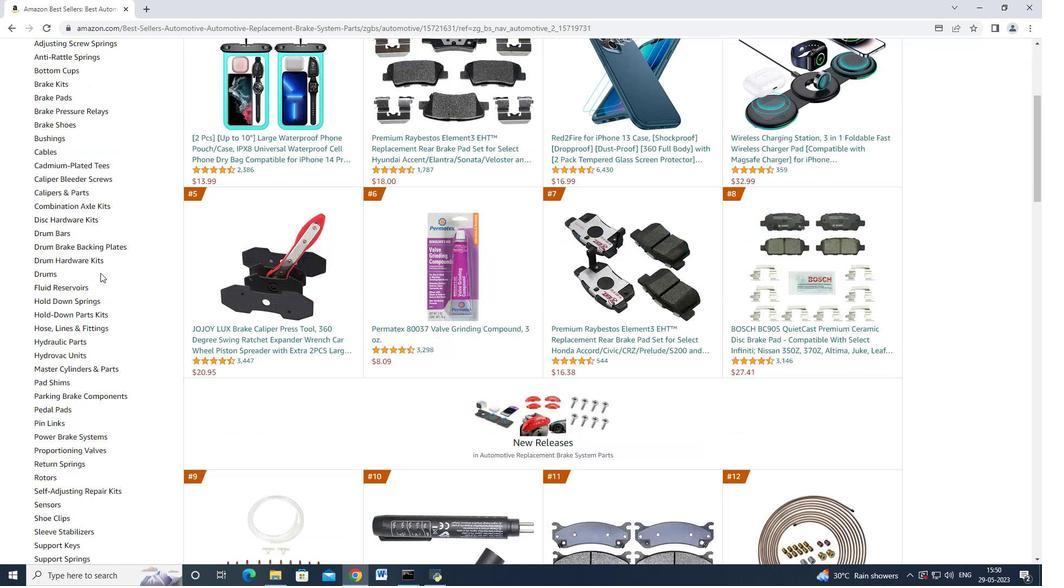 
Action: Mouse scrolled (100, 271) with delta (0, 0)
Screenshot: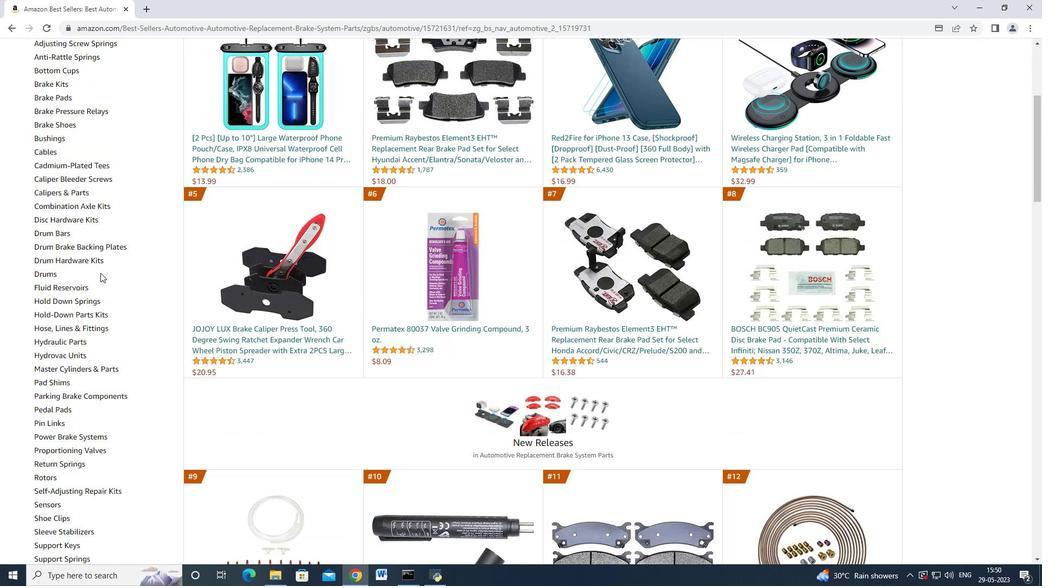 
Action: Mouse scrolled (100, 271) with delta (0, 0)
Screenshot: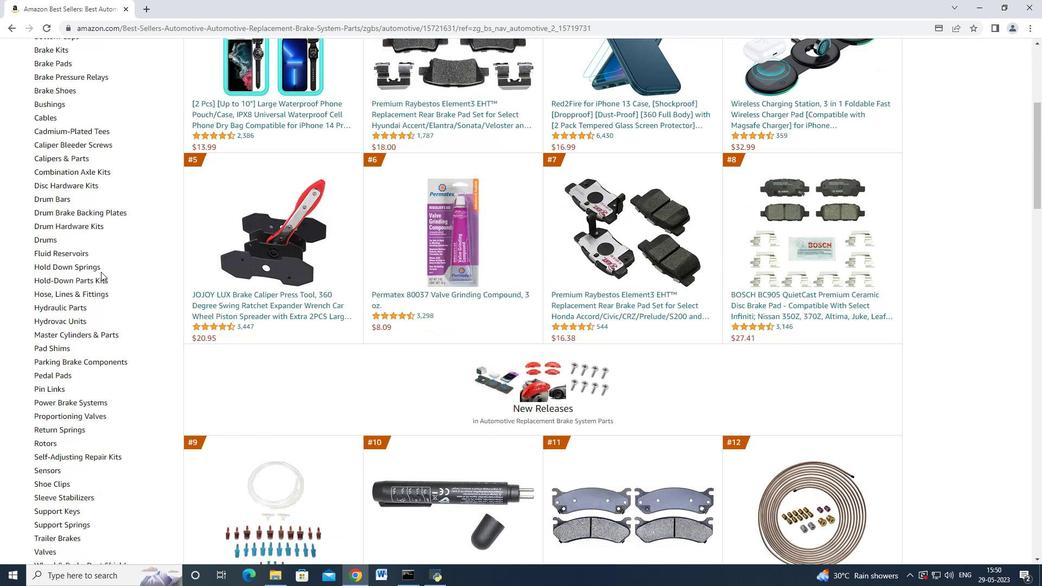 
Action: Mouse scrolled (100, 271) with delta (0, 0)
Screenshot: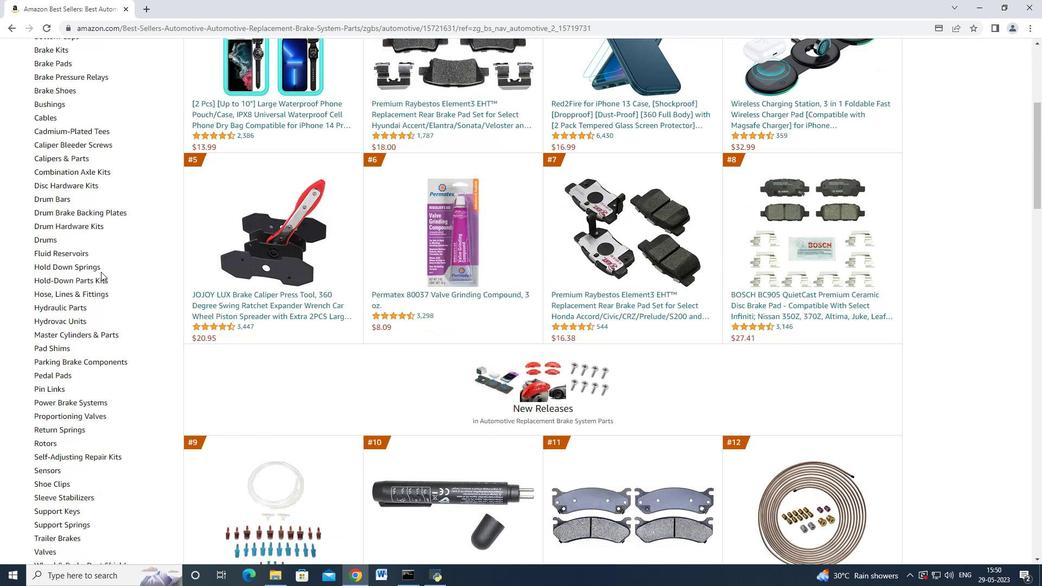 
Action: Mouse scrolled (100, 271) with delta (0, 0)
Screenshot: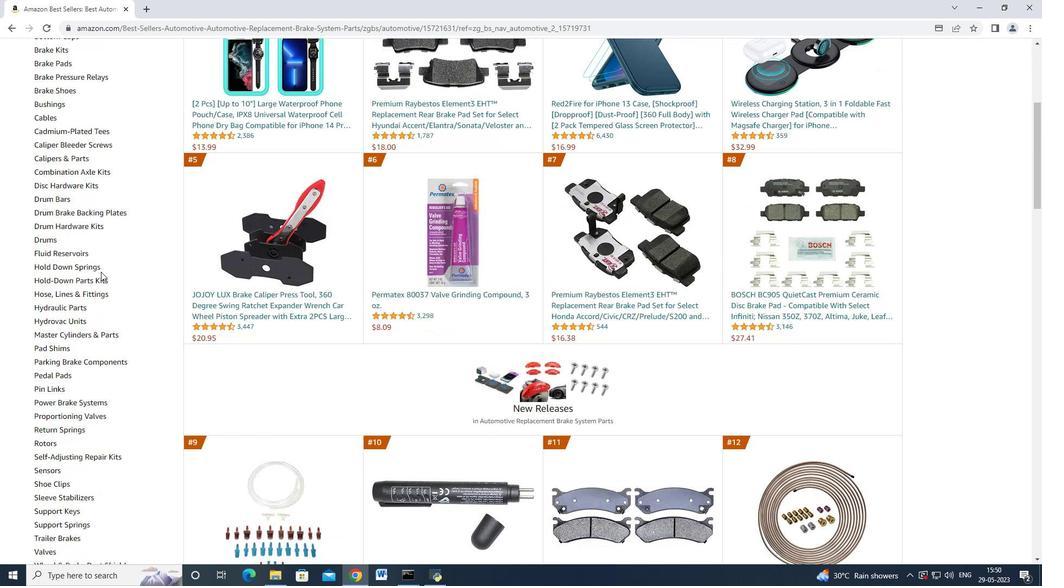 
Action: Mouse moved to (83, 403)
Screenshot: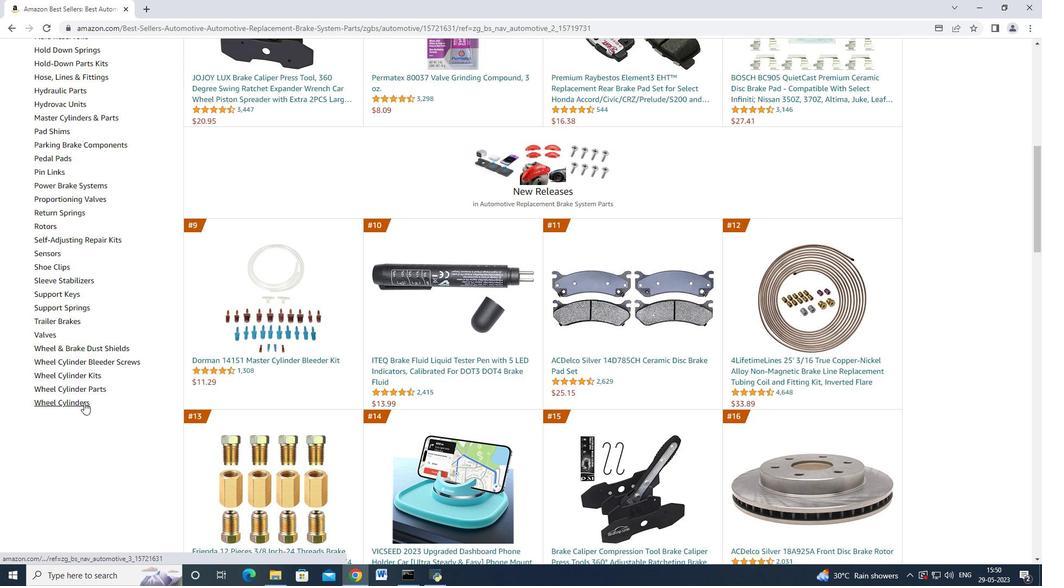 
Action: Mouse pressed left at (83, 403)
Screenshot: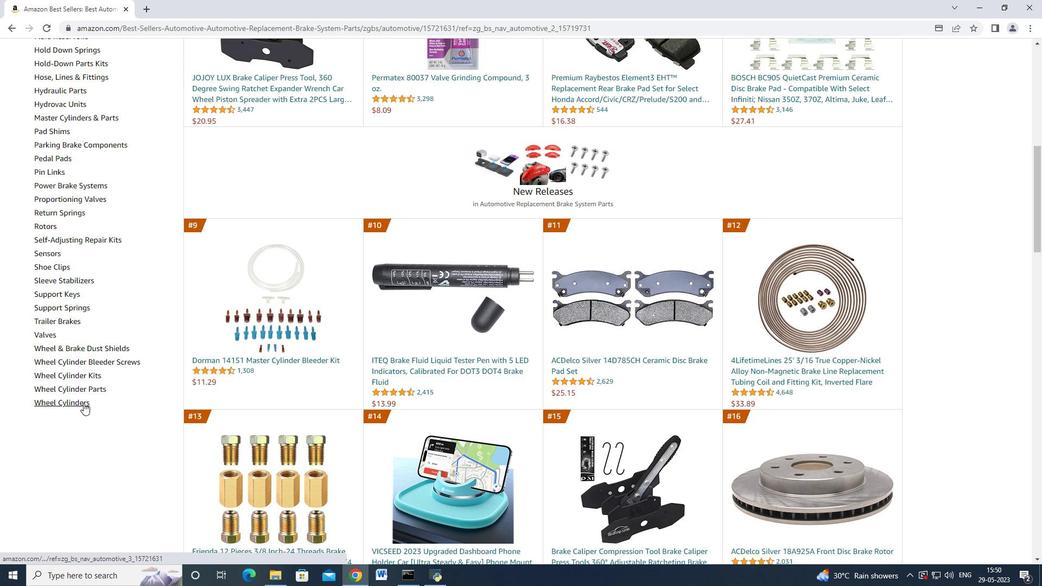 
Action: Mouse moved to (281, 320)
Screenshot: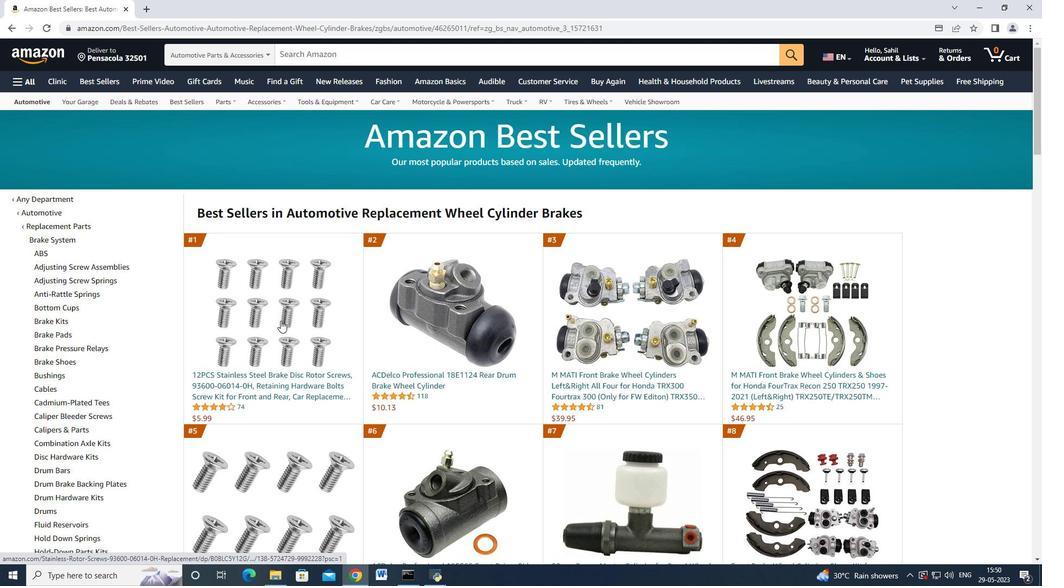 
Action: Mouse scrolled (281, 320) with delta (0, 0)
Screenshot: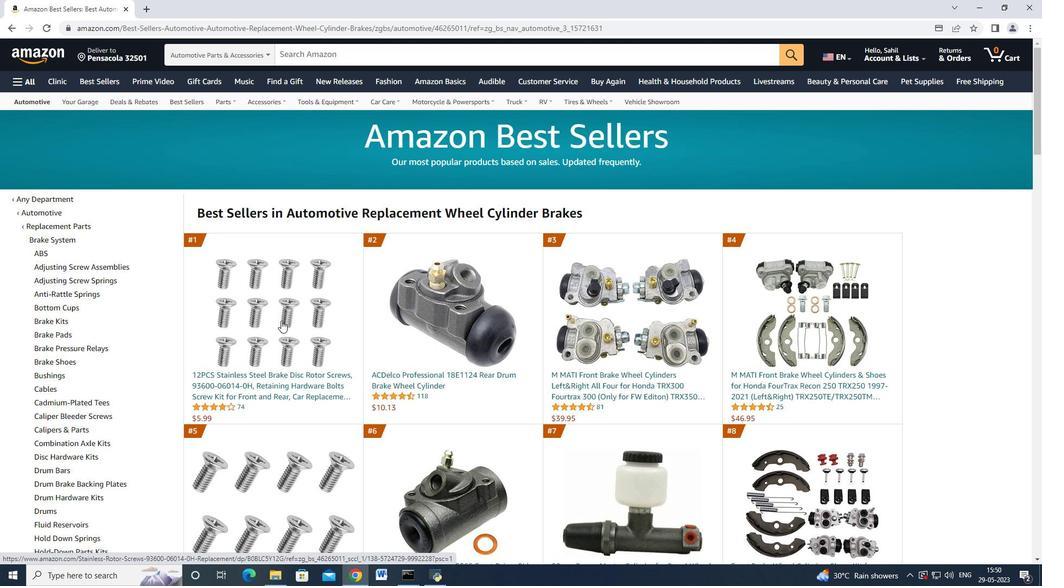 
Action: Mouse moved to (281, 320)
Screenshot: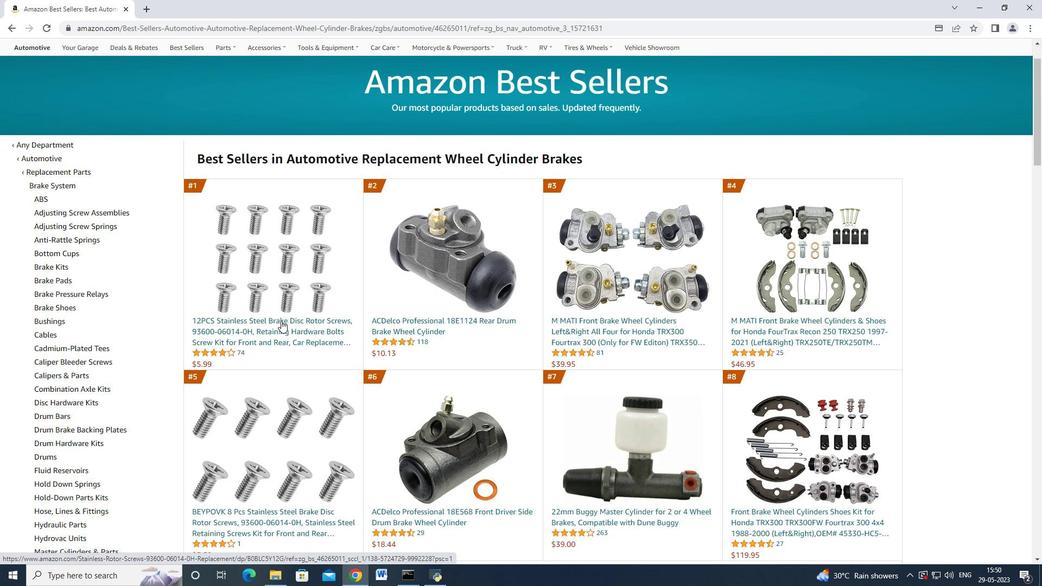 
Action: Mouse scrolled (281, 320) with delta (0, 0)
Screenshot: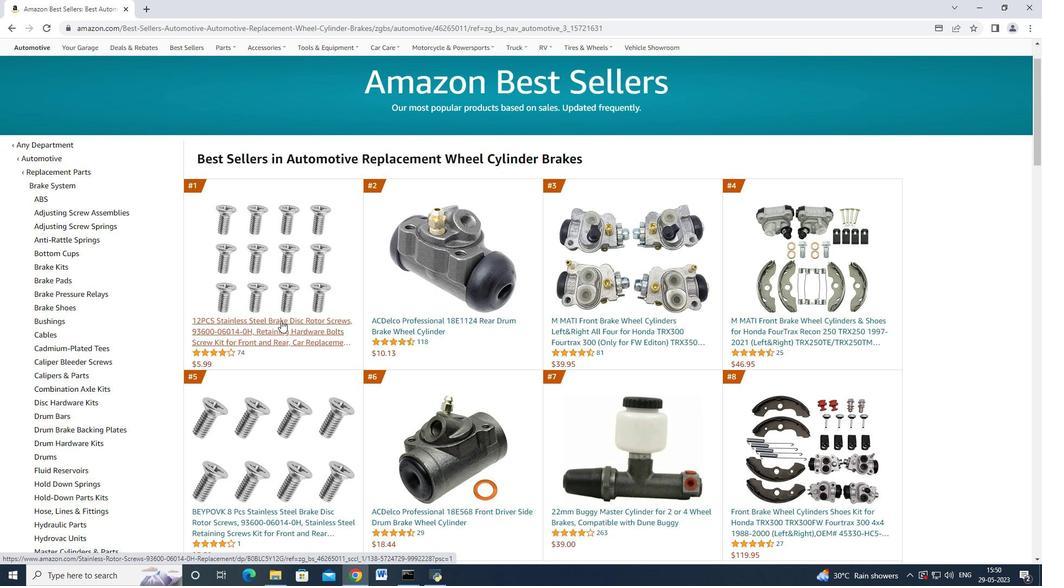 
Action: Mouse moved to (280, 307)
Screenshot: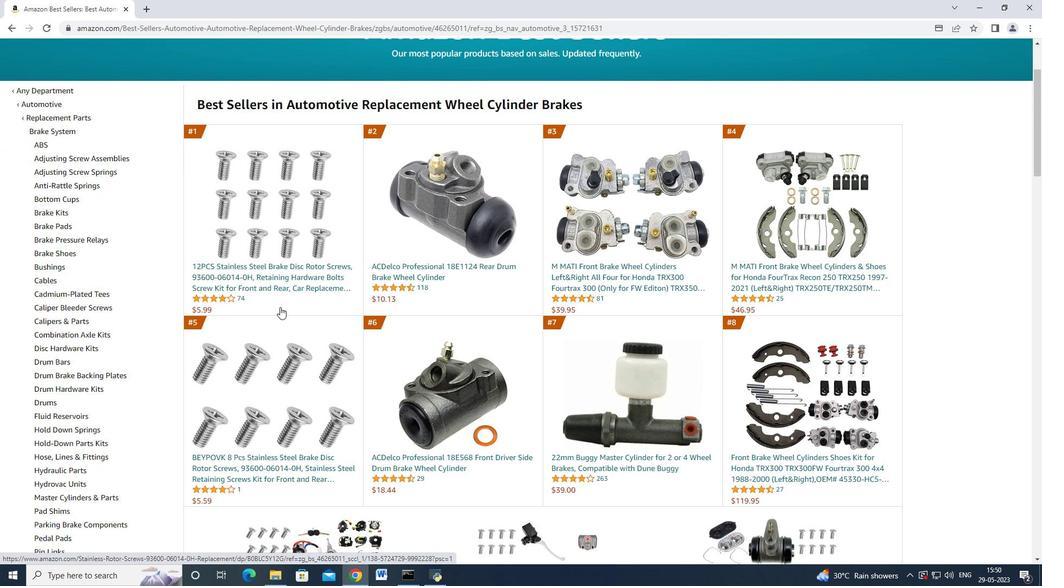 
Action: Mouse scrolled (280, 306) with delta (0, 0)
Screenshot: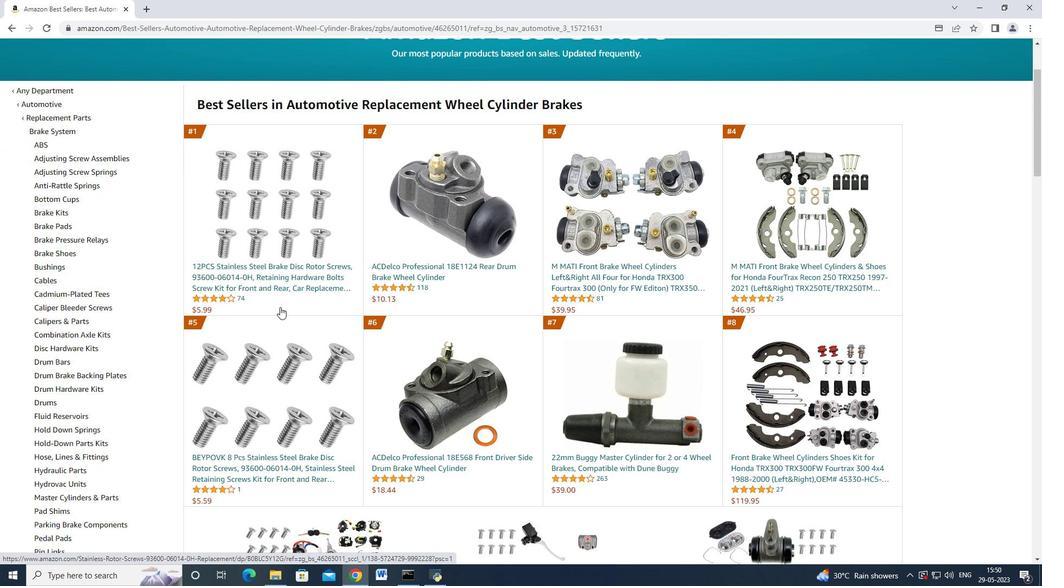 
Action: Mouse moved to (277, 291)
Screenshot: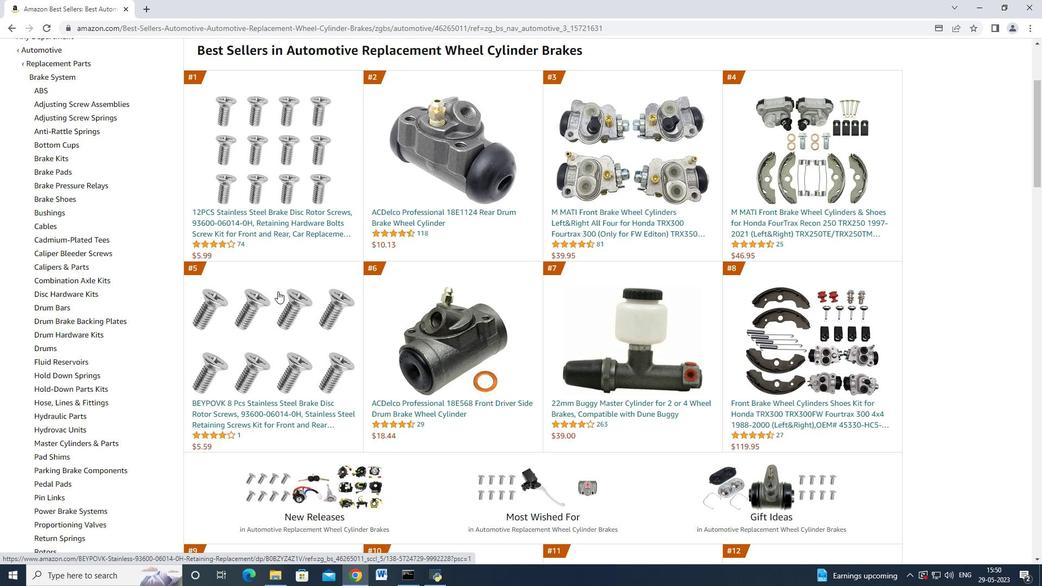 
Action: Mouse scrolled (277, 290) with delta (0, 0)
Screenshot: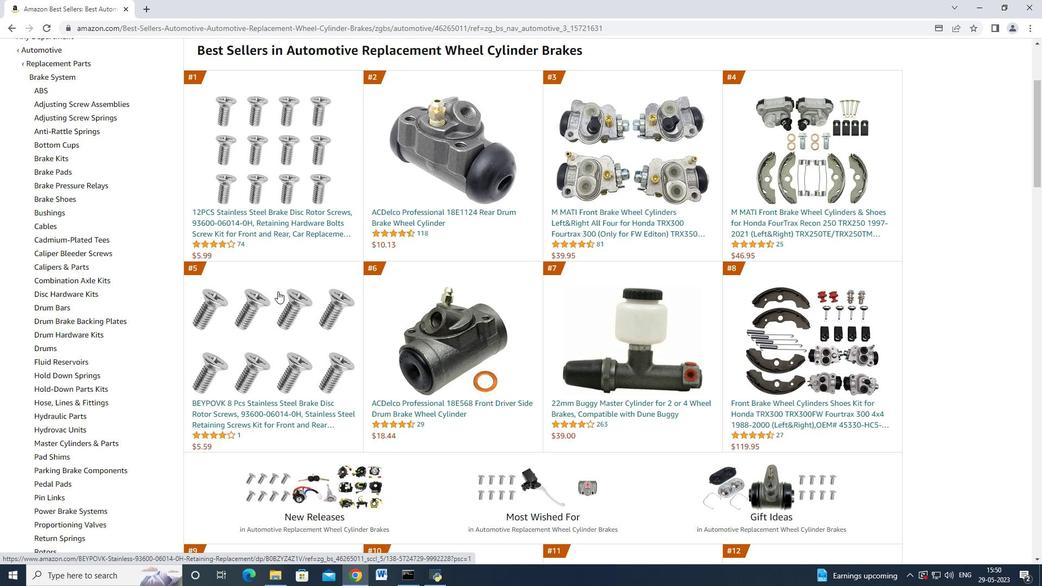 
Action: Mouse scrolled (277, 290) with delta (0, 0)
Screenshot: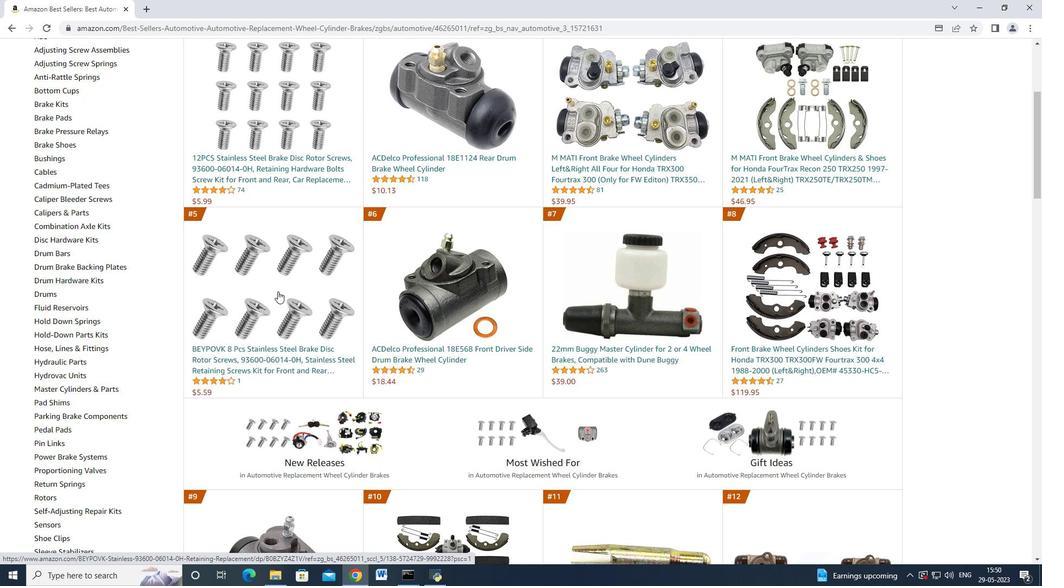 
Action: Mouse scrolled (277, 292) with delta (0, 0)
Screenshot: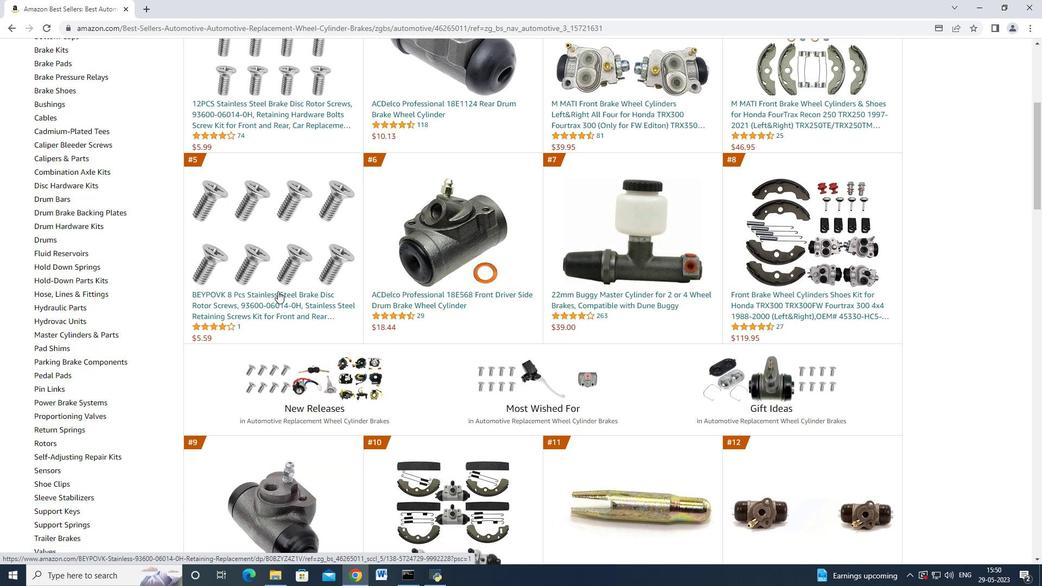 
Action: Mouse scrolled (277, 292) with delta (0, 0)
Screenshot: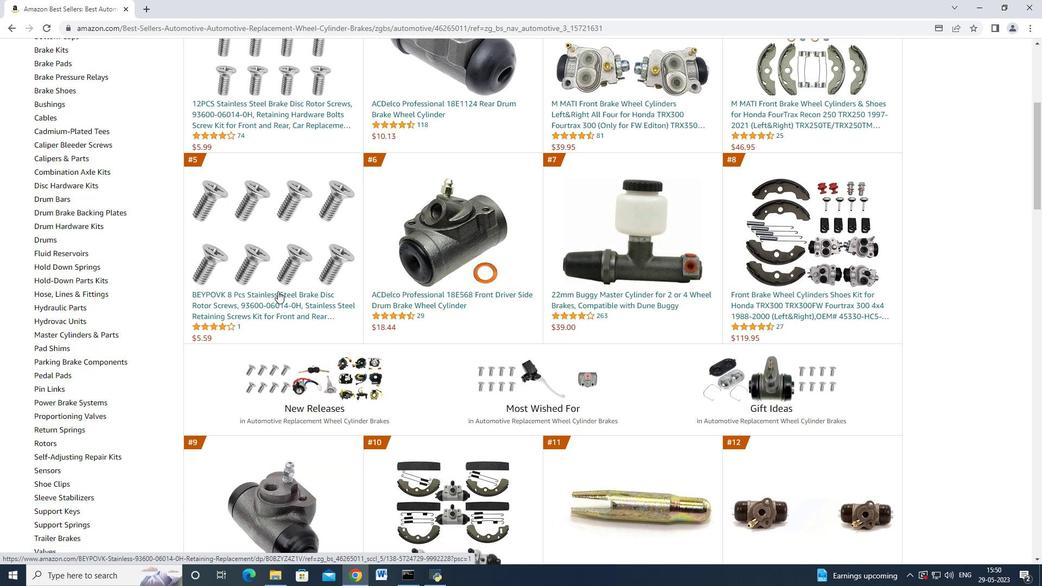 
Action: Mouse scrolled (277, 292) with delta (0, 0)
Screenshot: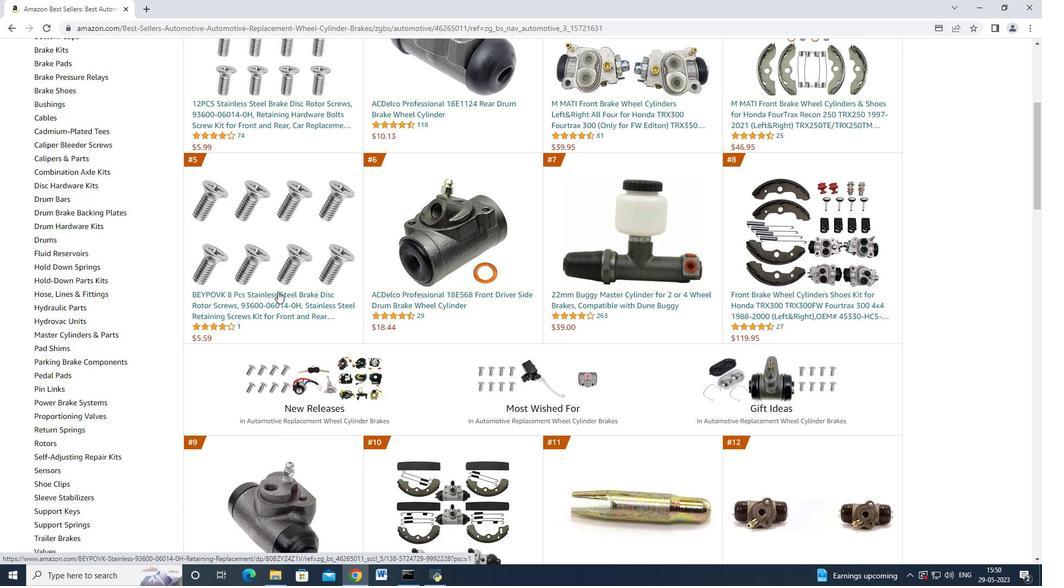 
Action: Mouse scrolled (277, 292) with delta (0, 0)
Screenshot: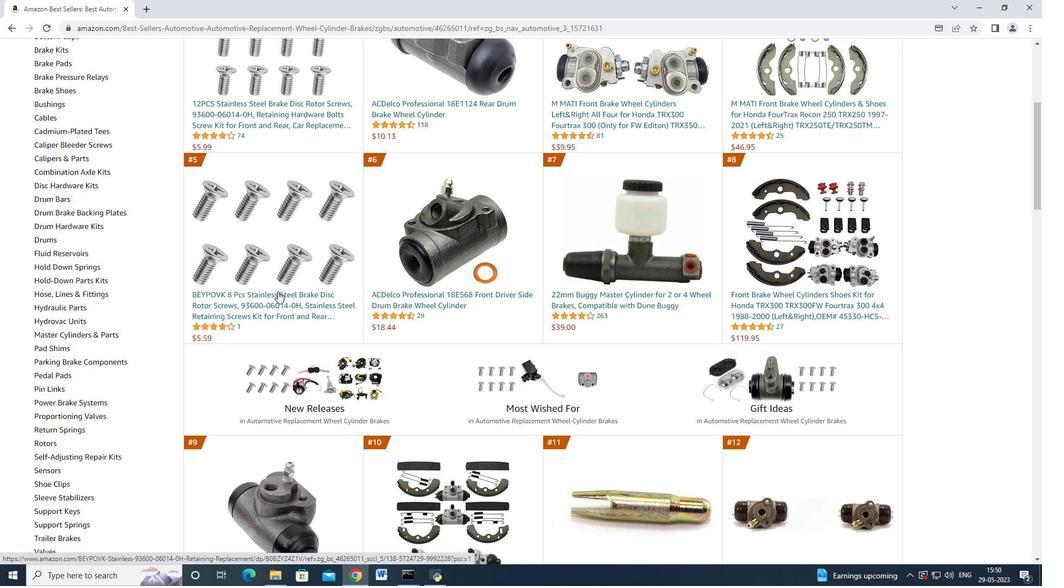 
Action: Mouse scrolled (277, 292) with delta (0, 0)
Screenshot: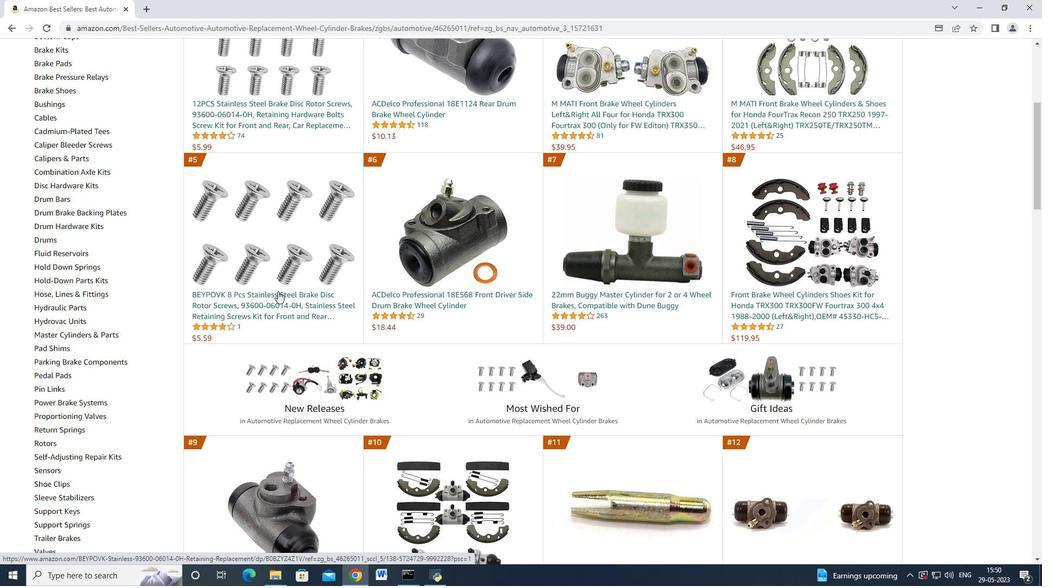 
Action: Mouse scrolled (277, 292) with delta (0, 0)
Screenshot: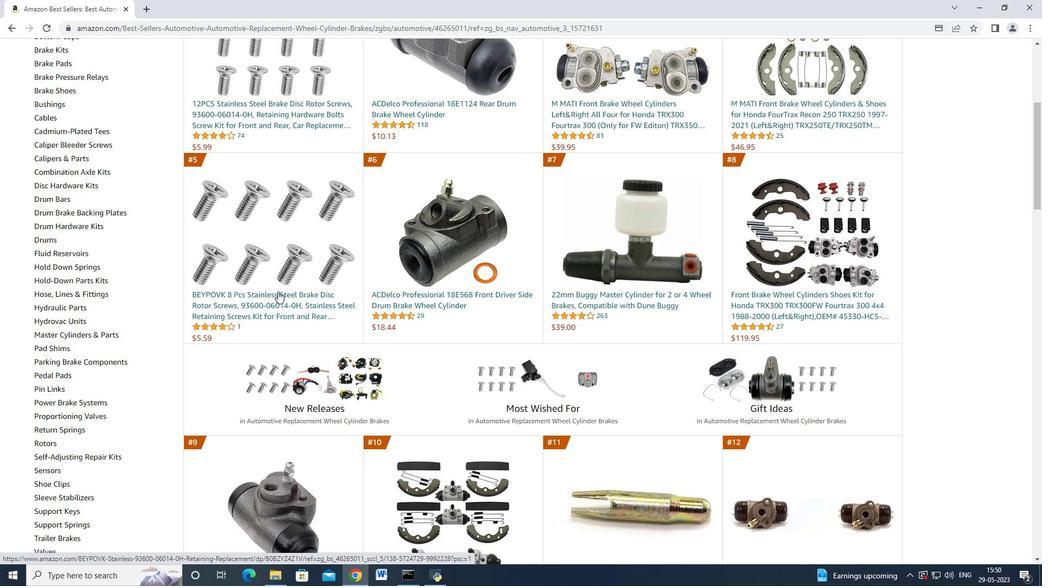 
Action: Mouse moved to (430, 374)
Screenshot: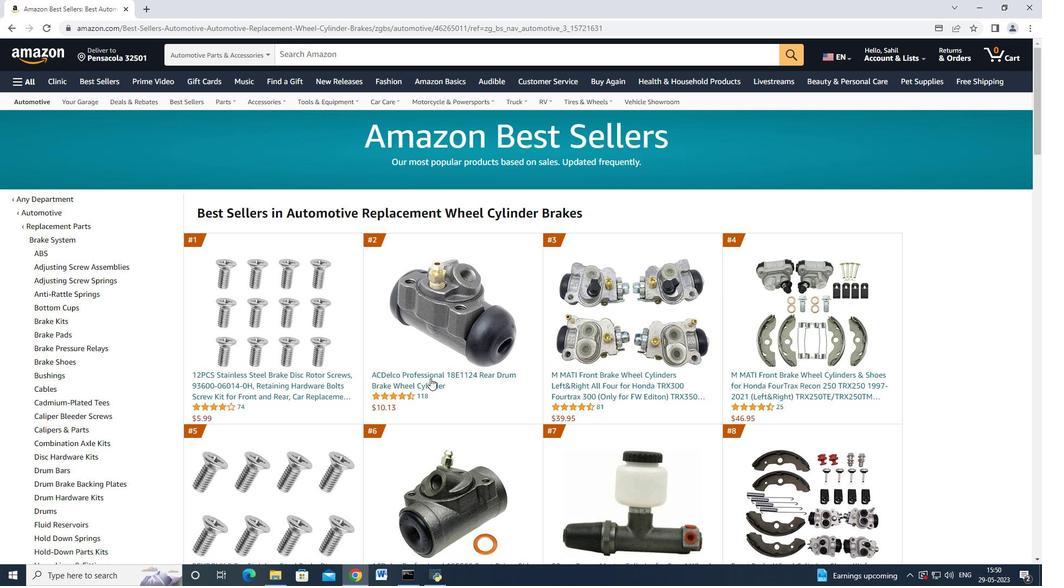 
Action: Mouse pressed left at (430, 374)
Screenshot: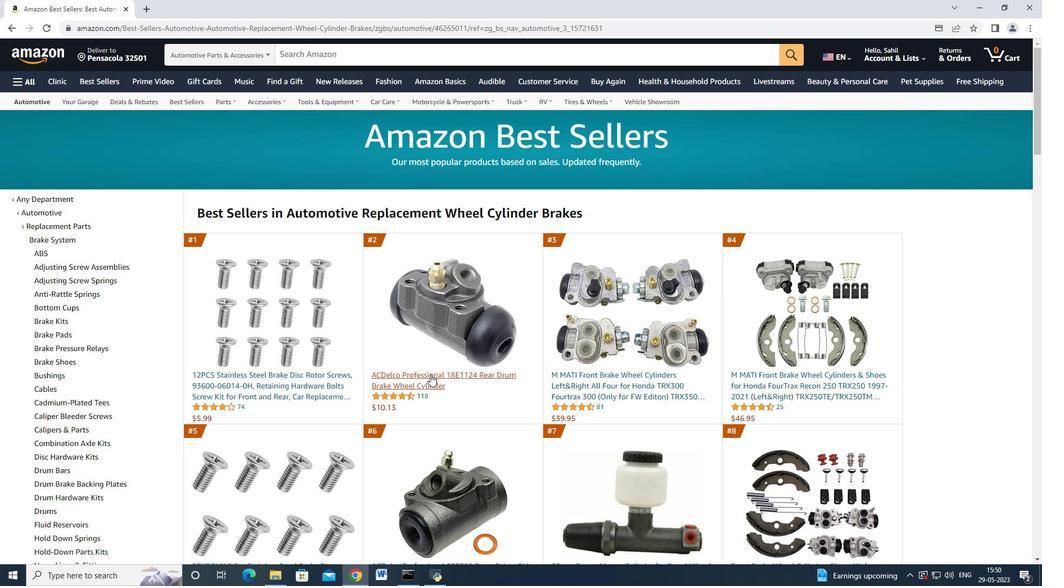 
Action: Mouse moved to (439, 336)
Screenshot: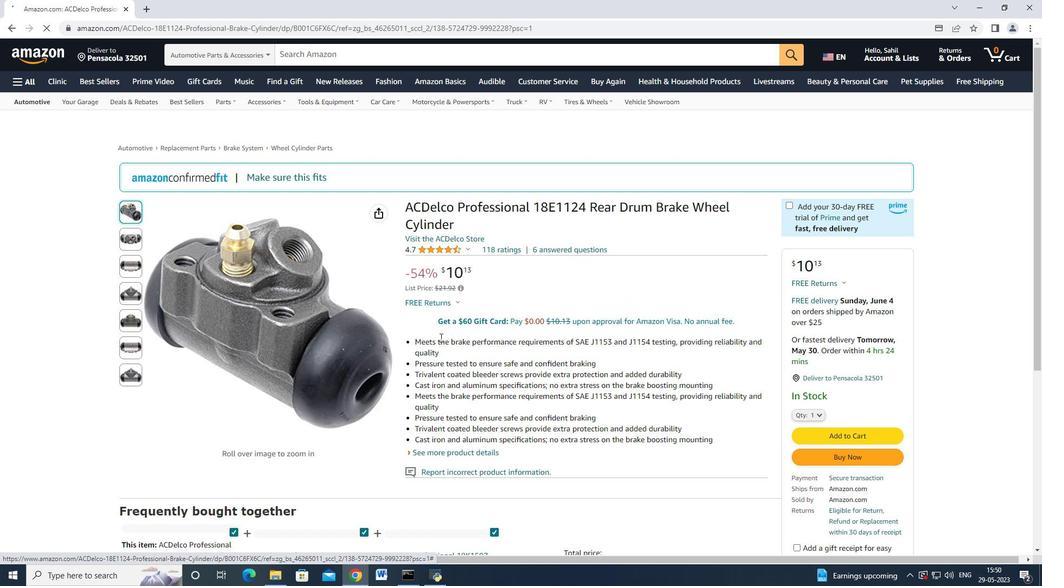 
Action: Mouse scrolled (439, 336) with delta (0, 0)
Screenshot: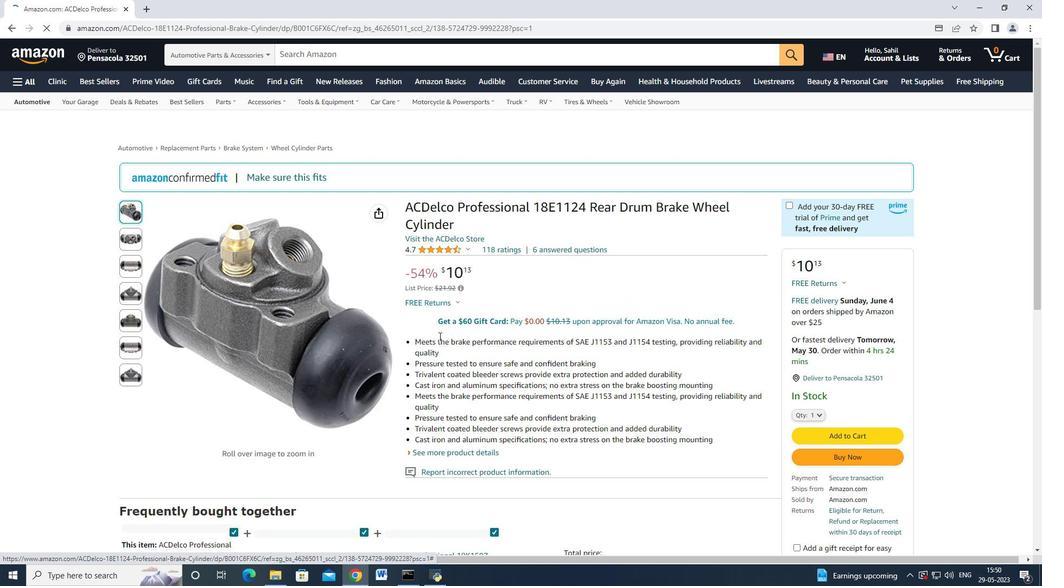 
Action: Mouse scrolled (439, 336) with delta (0, 0)
Screenshot: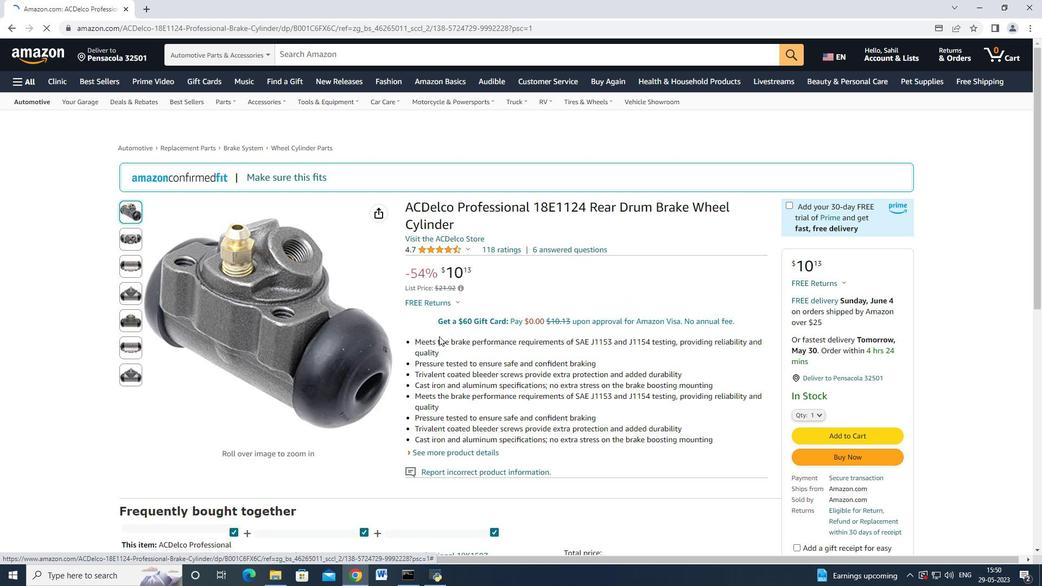 
Action: Mouse moved to (446, 328)
Screenshot: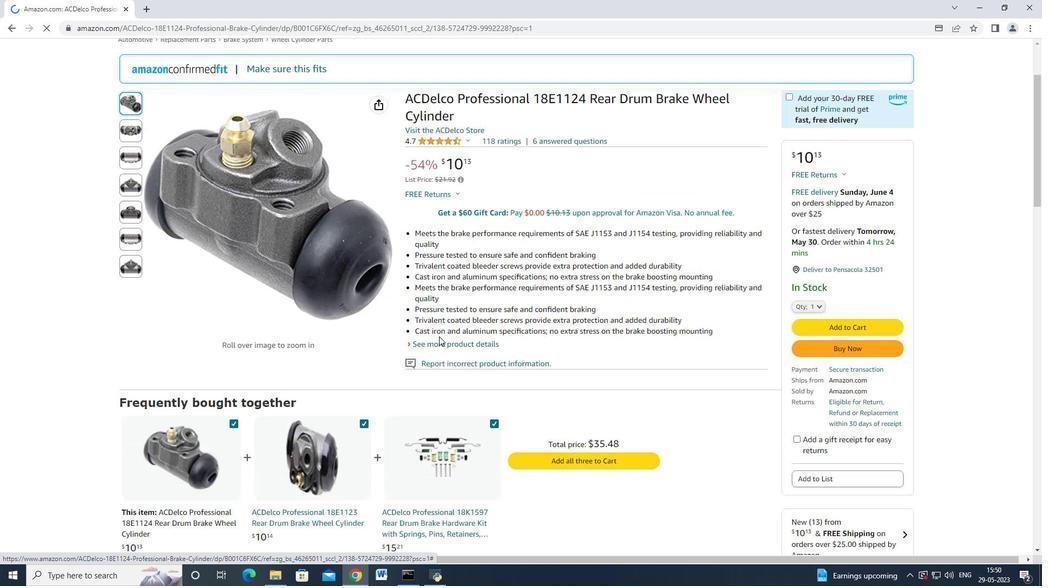 
Action: Mouse scrolled (446, 327) with delta (0, 0)
Screenshot: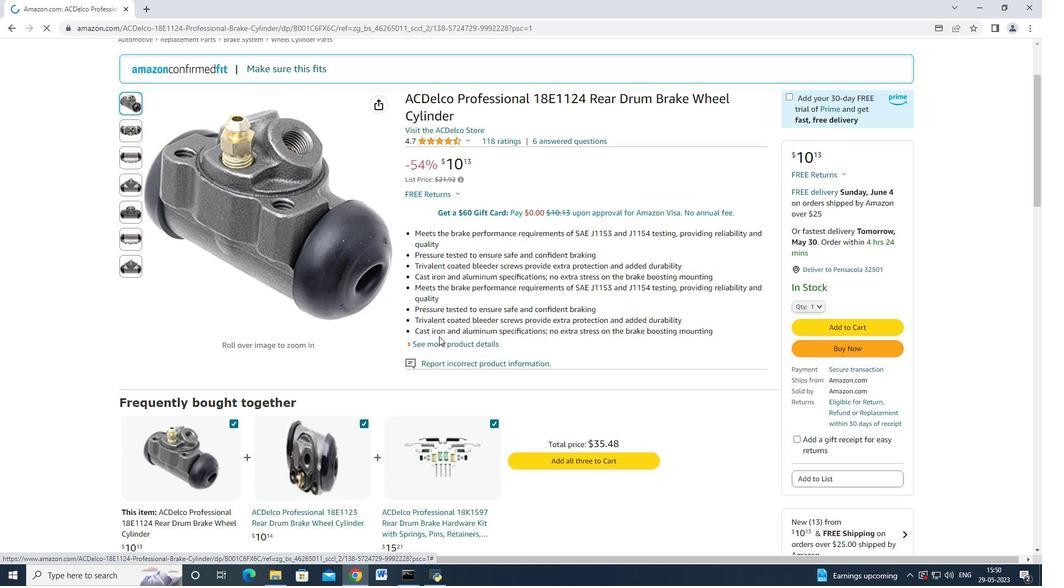 
Action: Mouse moved to (446, 326)
Screenshot: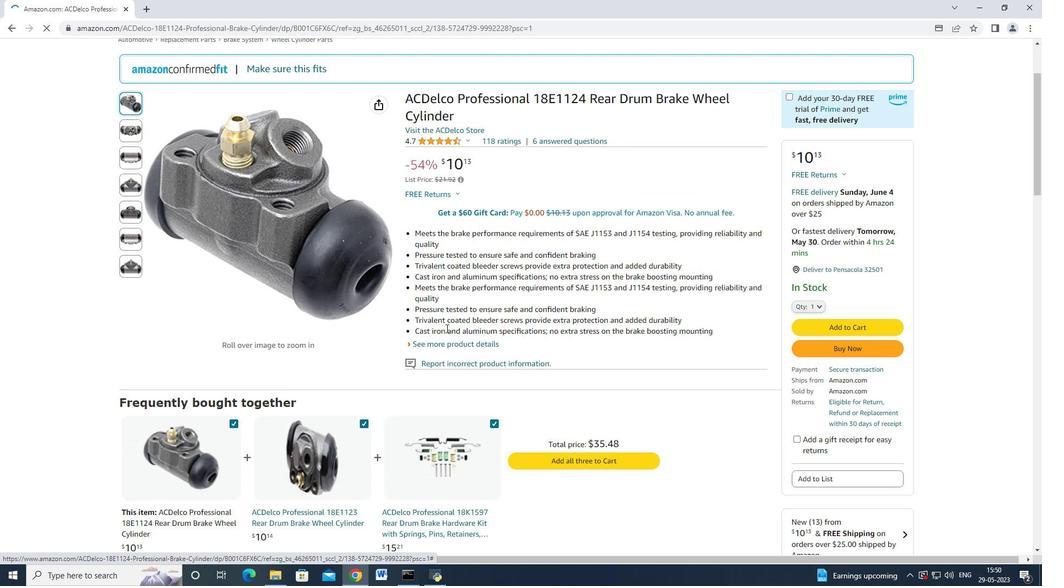 
Action: Mouse scrolled (446, 325) with delta (0, 0)
Screenshot: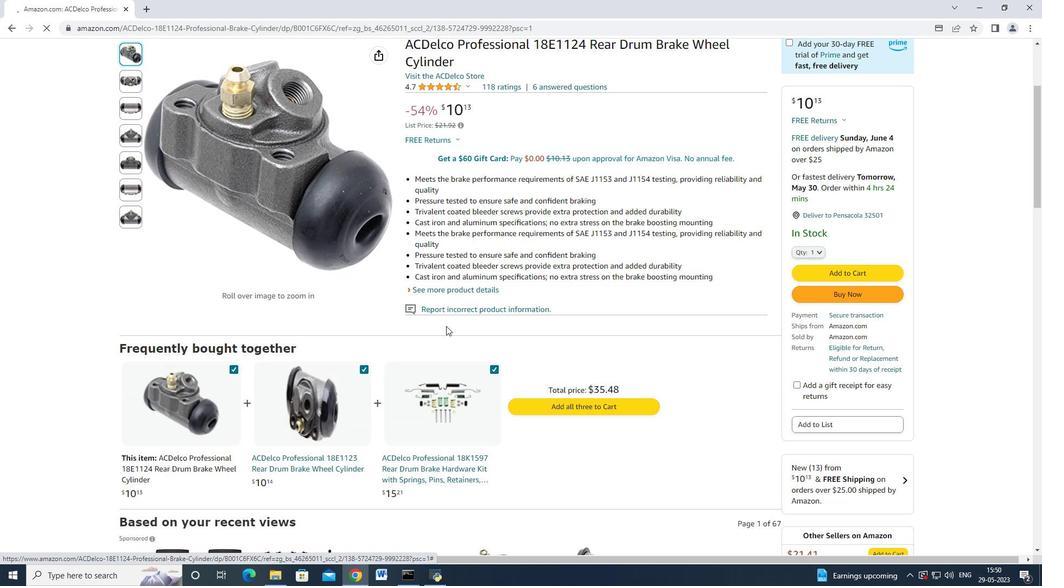 
Action: Mouse scrolled (446, 325) with delta (0, 0)
Screenshot: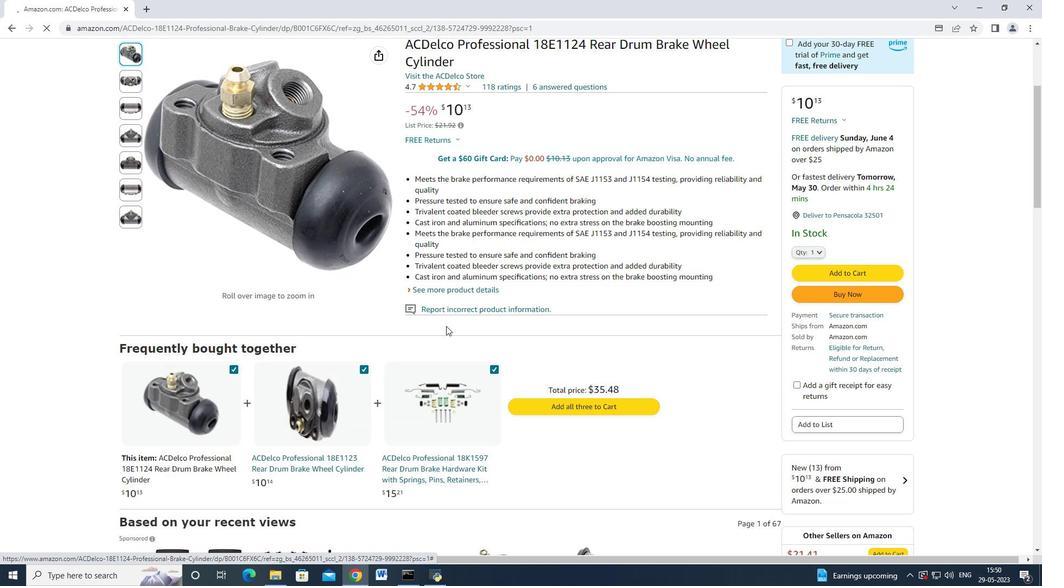 
Action: Mouse scrolled (446, 325) with delta (0, 0)
Screenshot: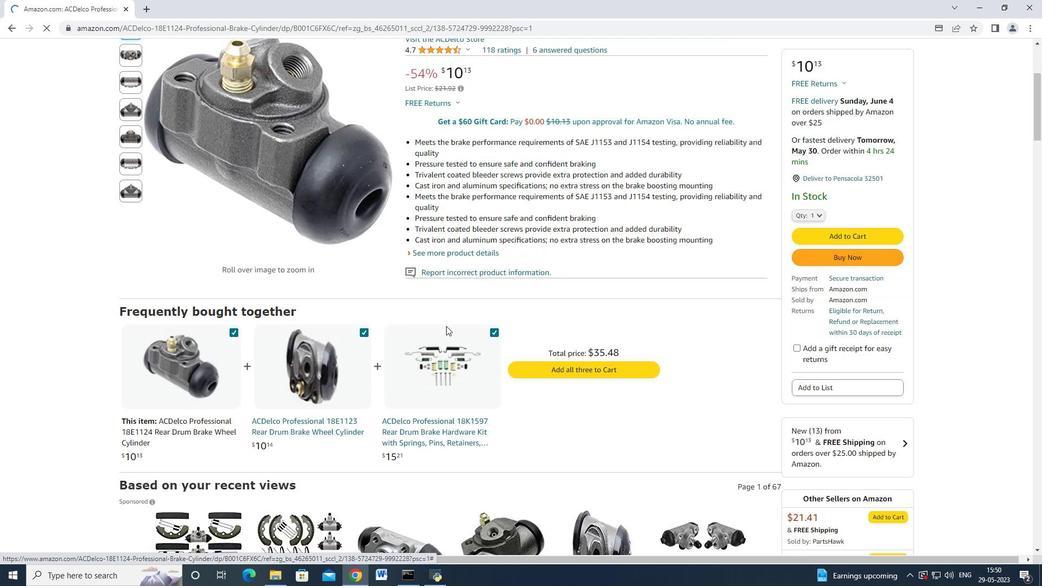 
Action: Mouse scrolled (446, 325) with delta (0, 0)
Screenshot: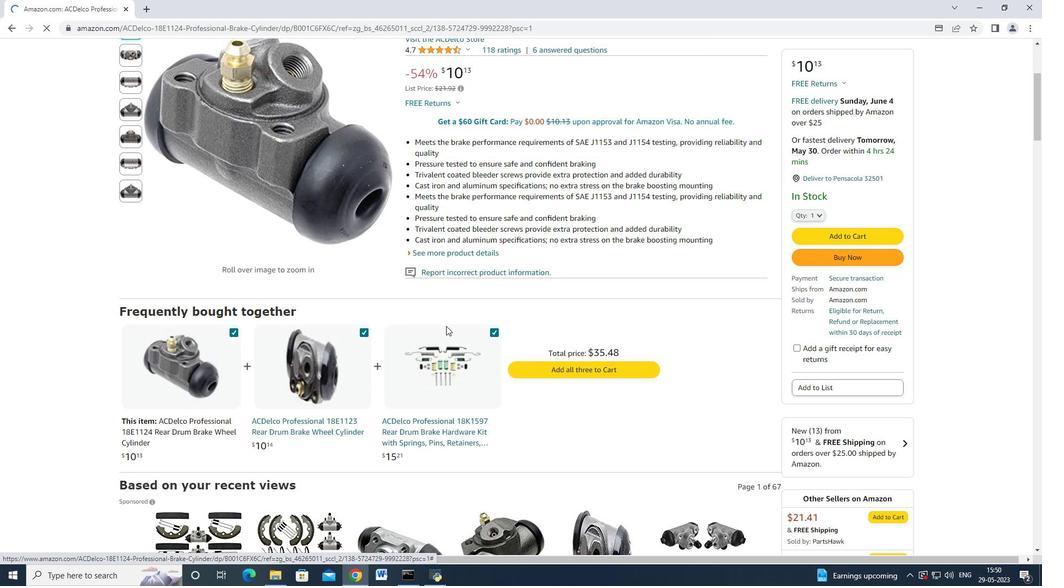 
Action: Mouse scrolled (446, 325) with delta (0, 0)
Screenshot: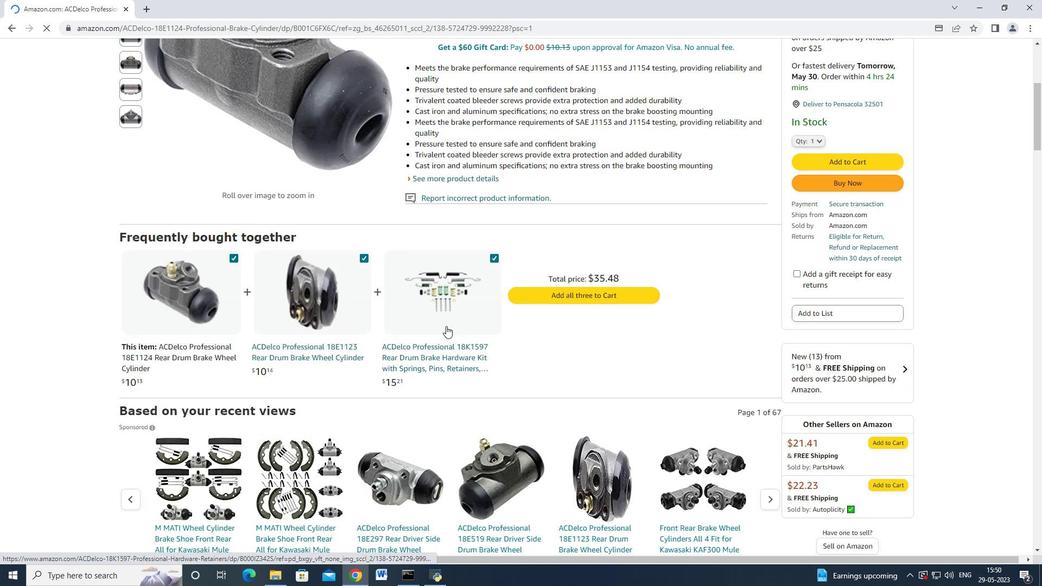 
Action: Mouse scrolled (446, 325) with delta (0, 0)
Screenshot: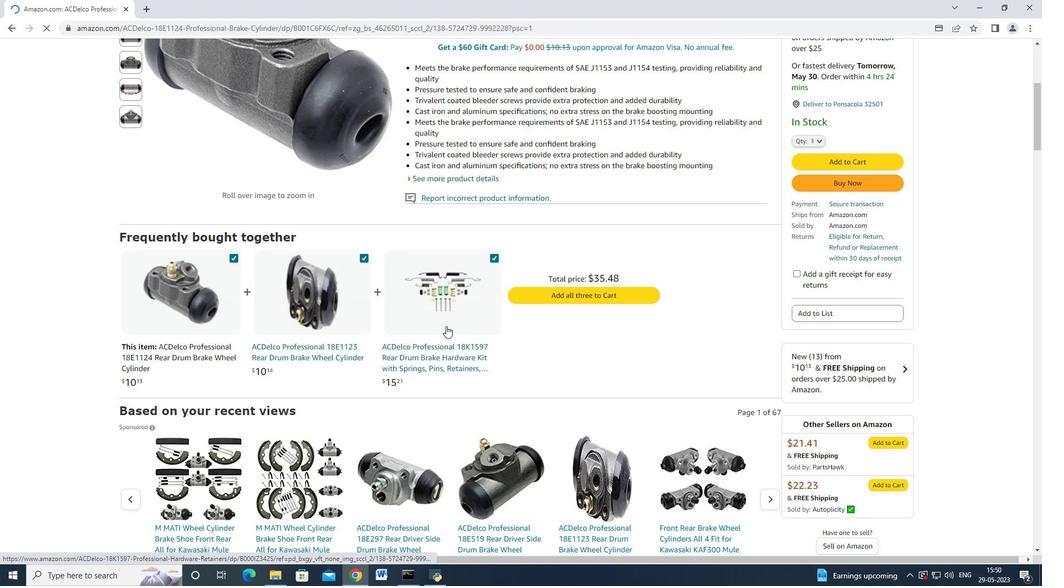 
Action: Mouse scrolled (446, 325) with delta (0, 0)
Screenshot: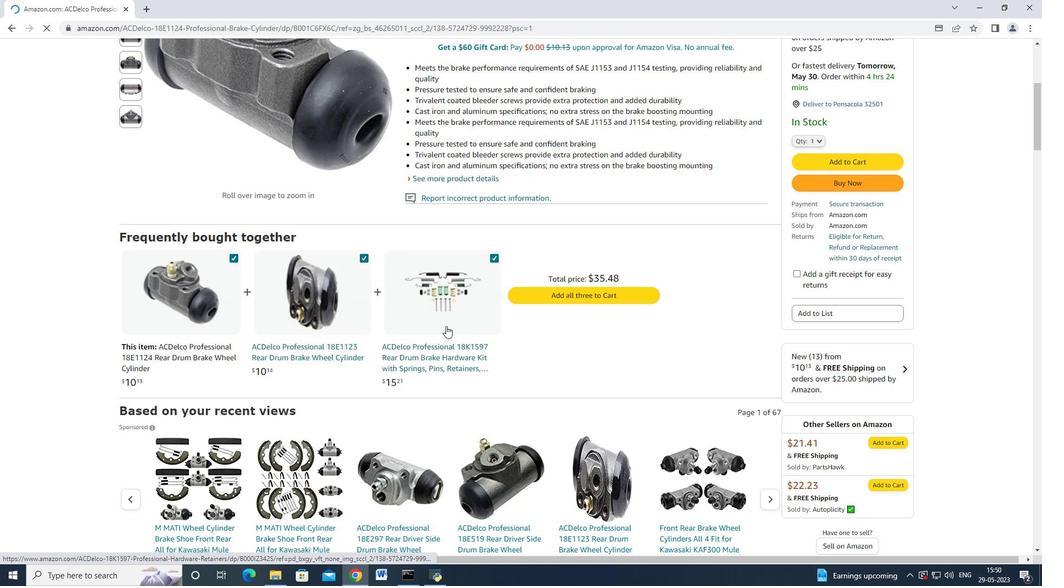 
Action: Mouse scrolled (446, 325) with delta (0, 0)
Screenshot: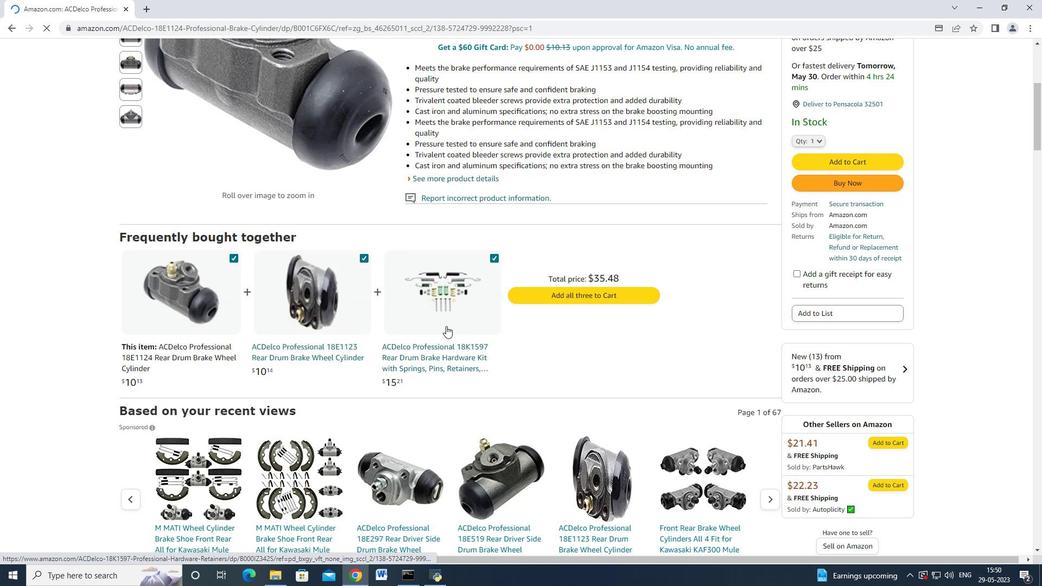 
Action: Mouse scrolled (446, 325) with delta (0, 0)
Screenshot: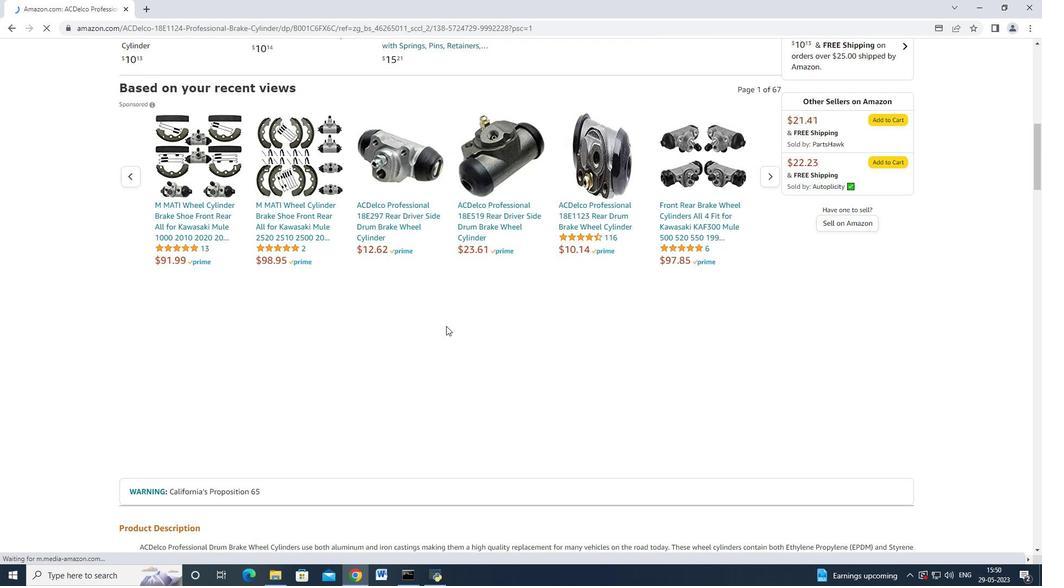
Action: Mouse scrolled (446, 325) with delta (0, 0)
Screenshot: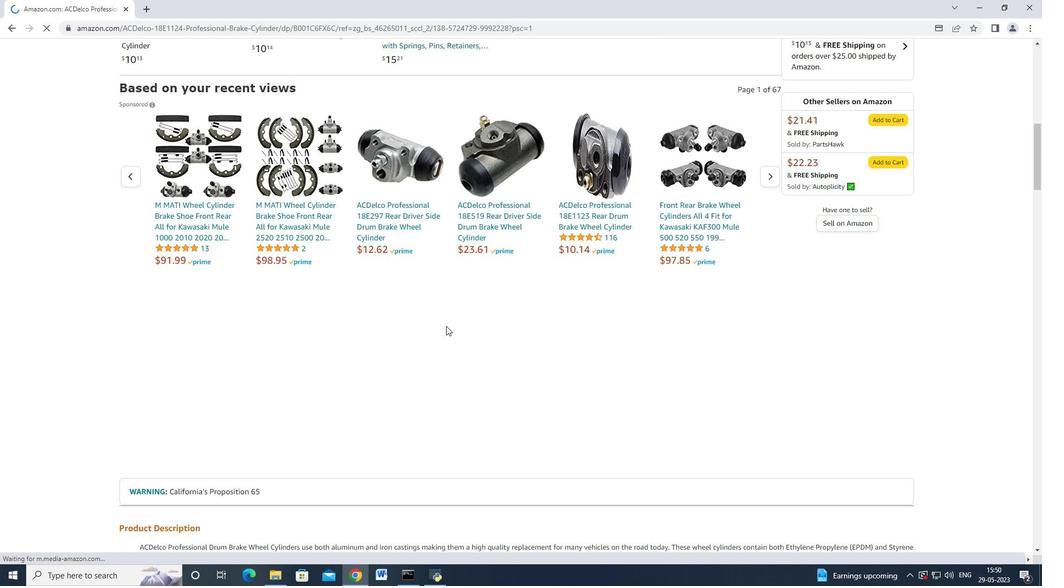 
Action: Mouse scrolled (446, 325) with delta (0, 0)
Screenshot: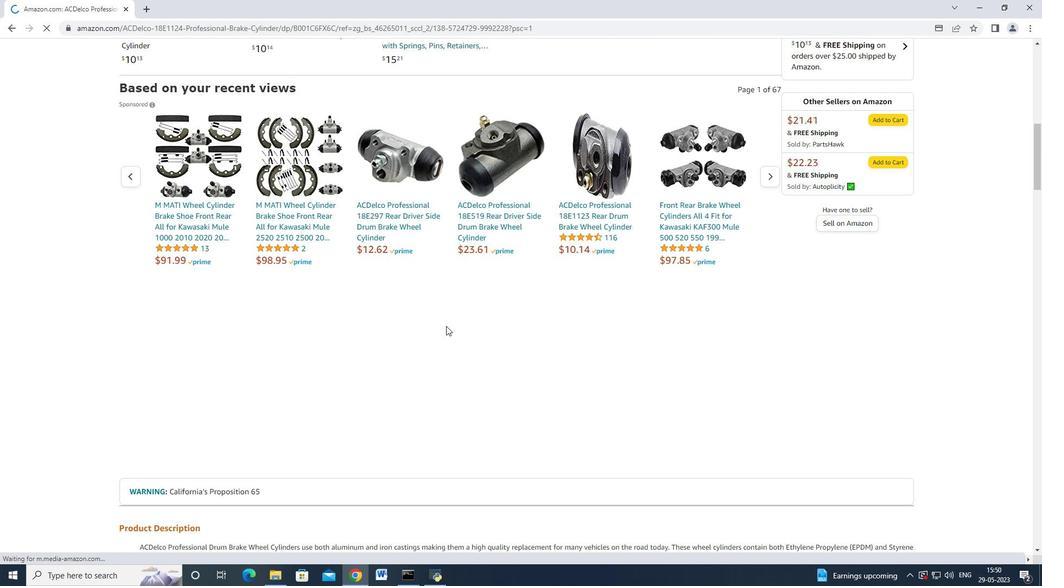 
Action: Mouse scrolled (446, 325) with delta (0, 0)
Screenshot: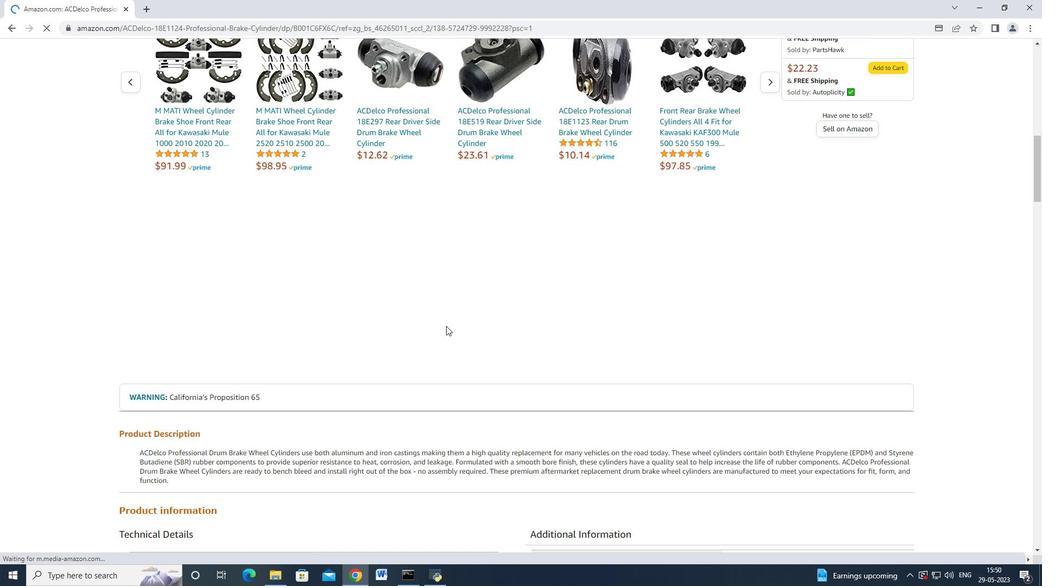 
Action: Mouse scrolled (446, 325) with delta (0, 0)
Screenshot: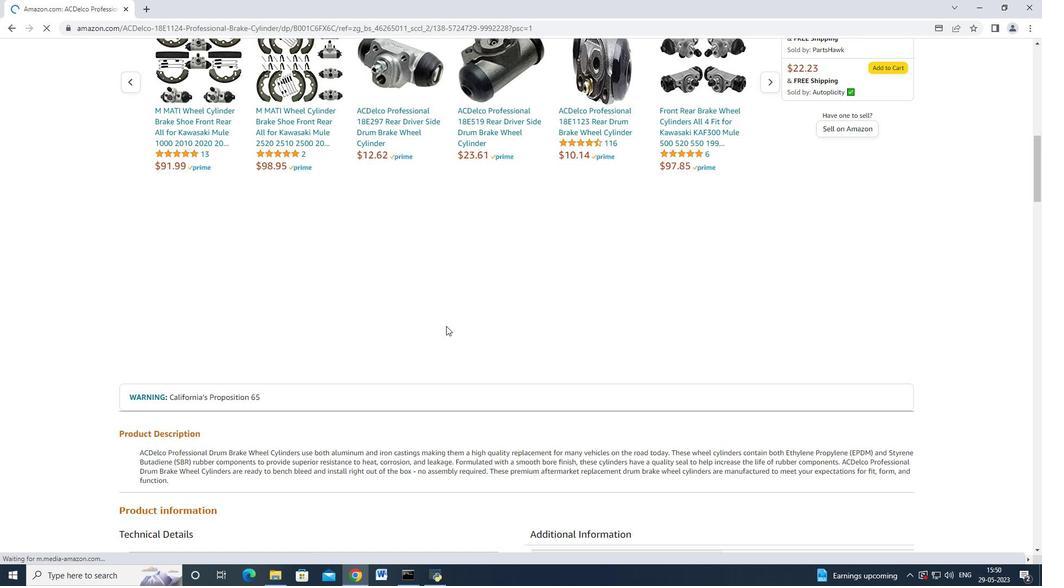 
Action: Mouse scrolled (446, 325) with delta (0, 0)
Screenshot: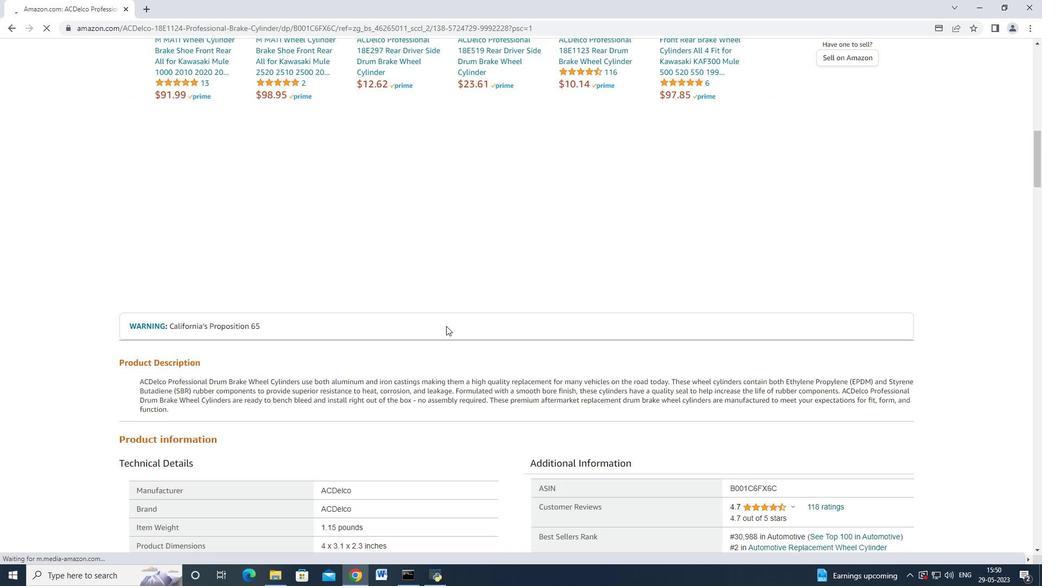 
Action: Mouse scrolled (446, 325) with delta (0, 0)
Screenshot: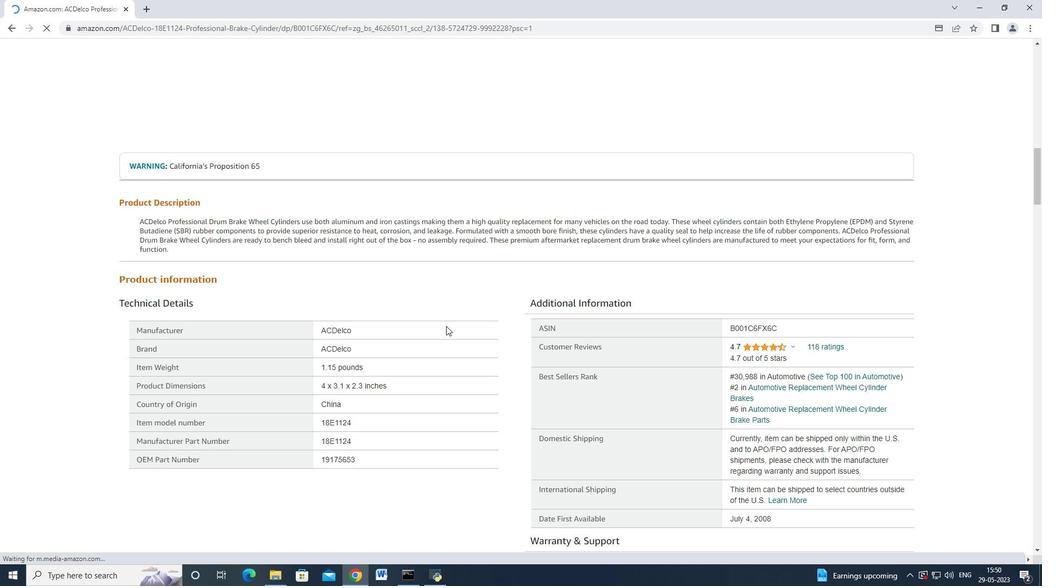 
Action: Mouse scrolled (446, 325) with delta (0, 0)
Screenshot: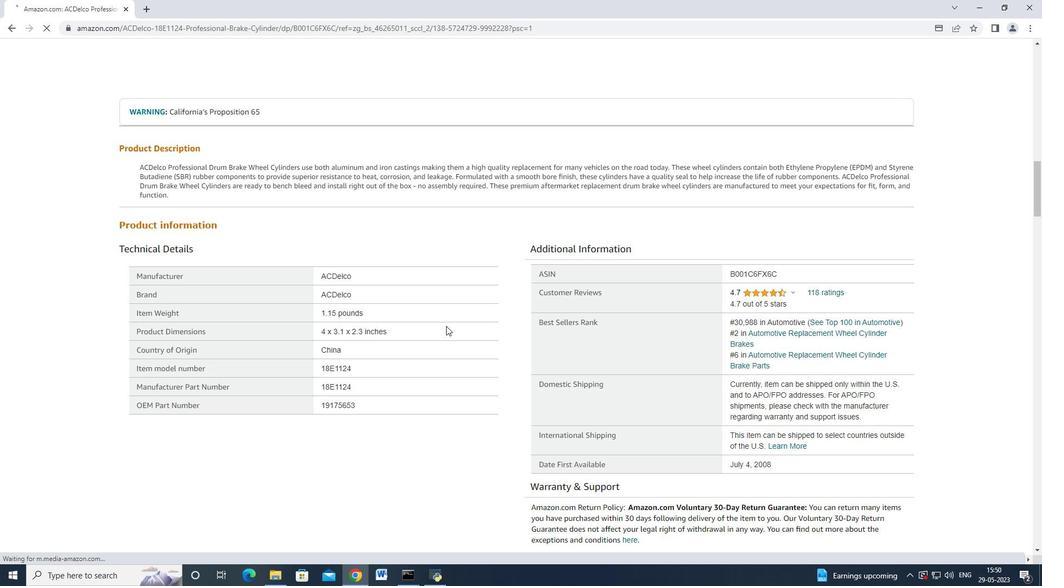 
Action: Mouse scrolled (446, 325) with delta (0, 0)
Screenshot: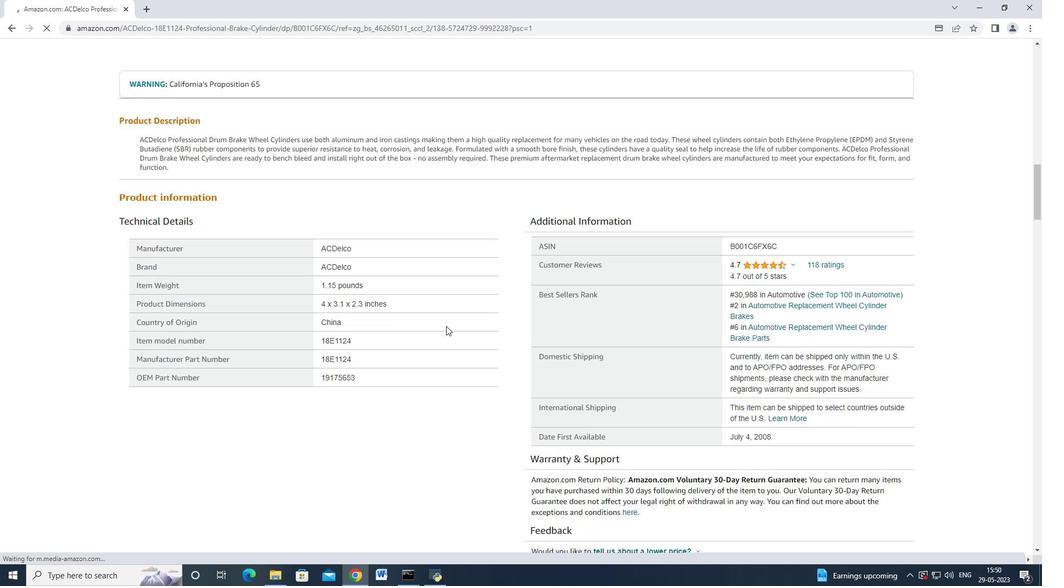 
Action: Mouse scrolled (446, 325) with delta (0, 0)
Screenshot: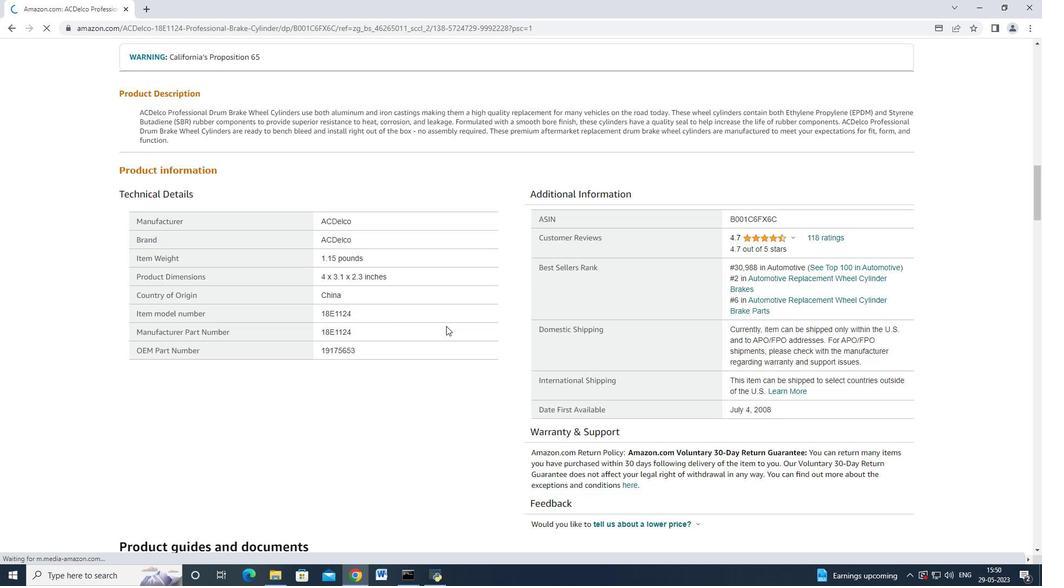 
Action: Mouse scrolled (446, 325) with delta (0, 0)
Screenshot: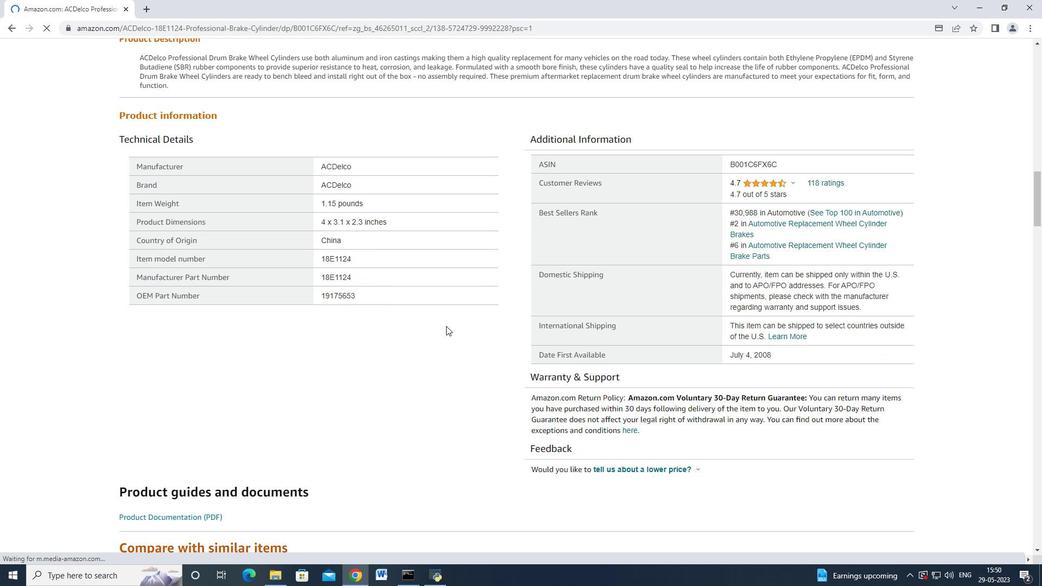 
Action: Mouse scrolled (446, 325) with delta (0, 0)
Screenshot: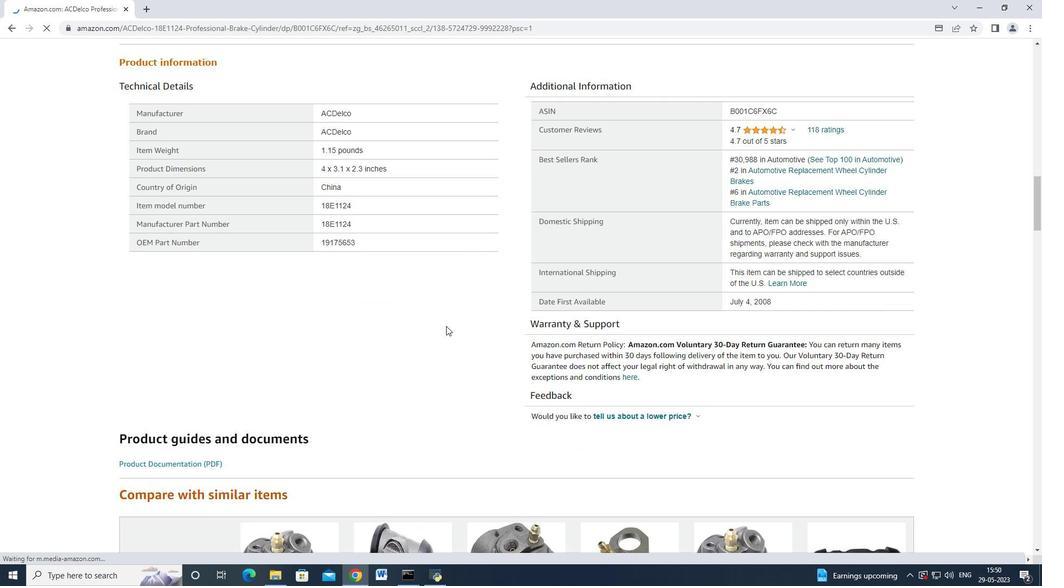
Action: Mouse scrolled (446, 325) with delta (0, 0)
Screenshot: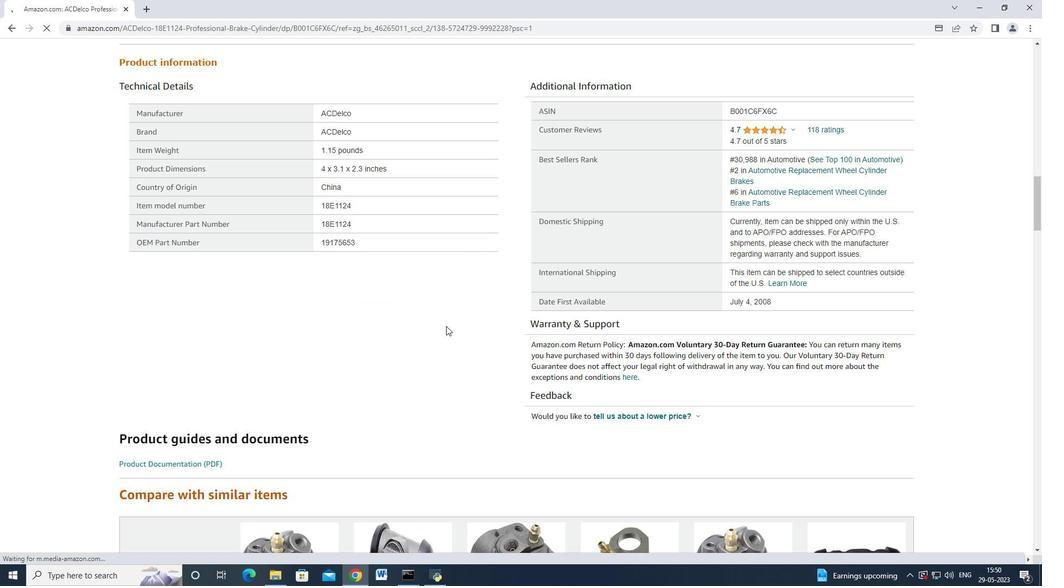 
Action: Mouse scrolled (446, 326) with delta (0, 0)
Screenshot: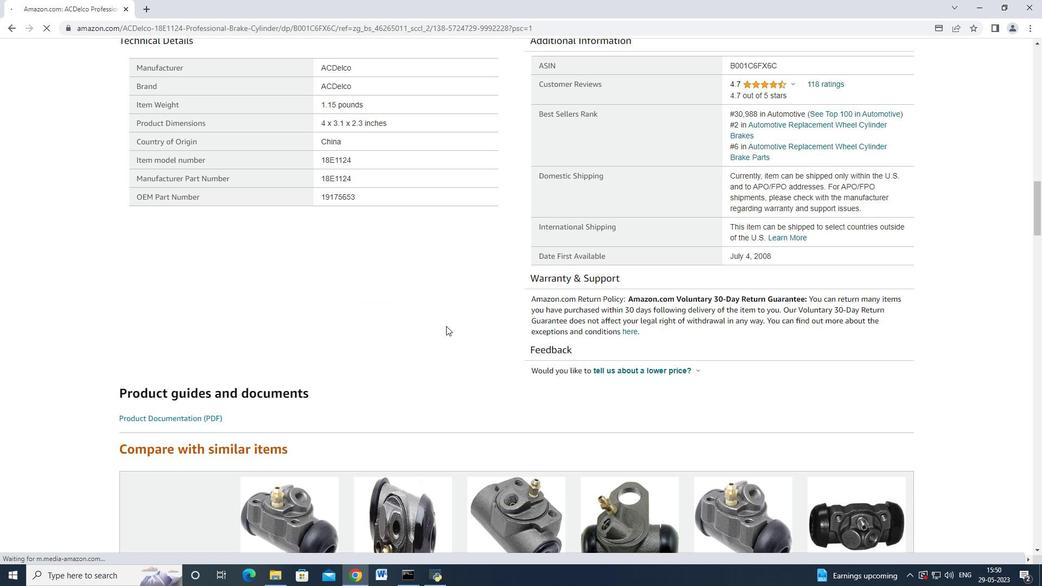 
Action: Mouse scrolled (446, 326) with delta (0, 0)
Screenshot: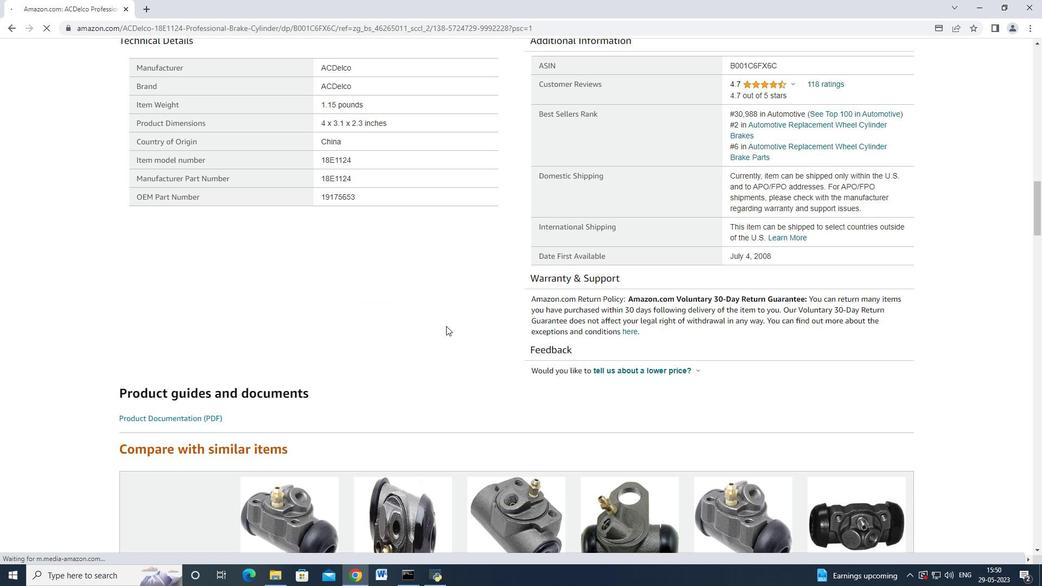 
Action: Mouse scrolled (446, 326) with delta (0, 0)
Screenshot: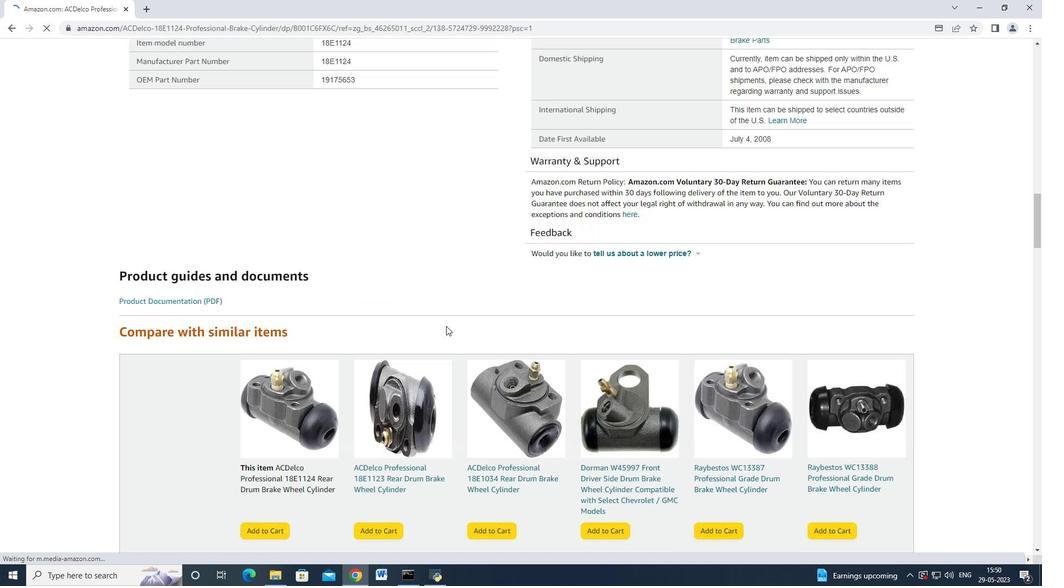 
Action: Mouse scrolled (446, 326) with delta (0, 0)
Screenshot: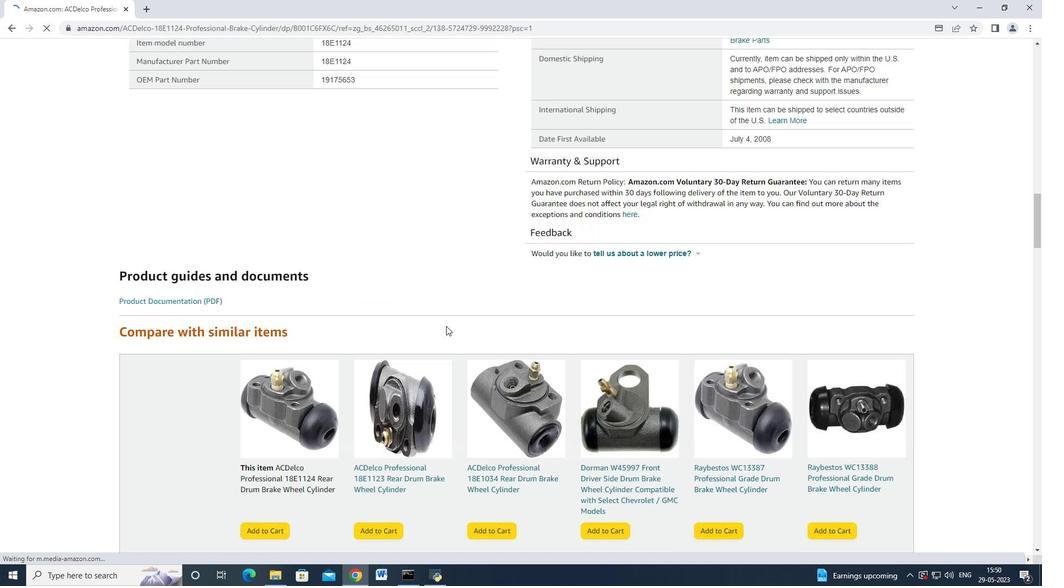 
Action: Mouse scrolled (446, 326) with delta (0, 0)
Screenshot: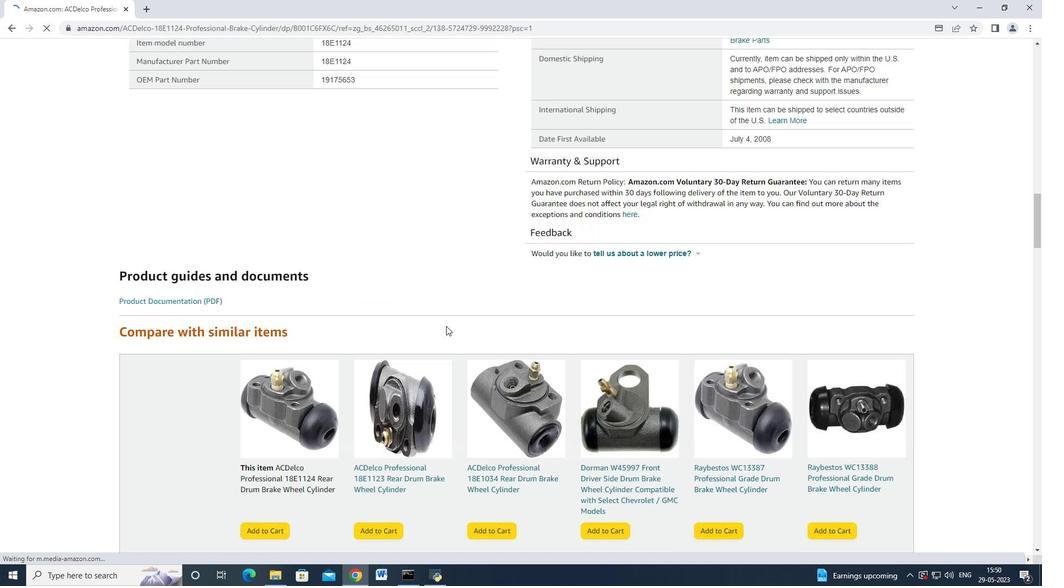 
Action: Mouse scrolled (446, 326) with delta (0, 0)
Screenshot: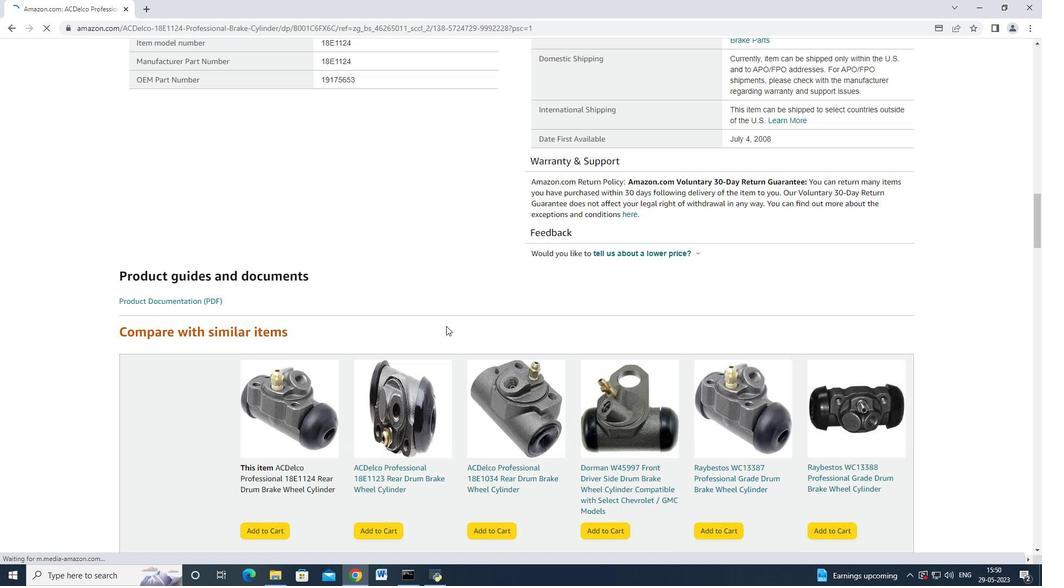 
Action: Mouse scrolled (446, 326) with delta (0, 0)
Screenshot: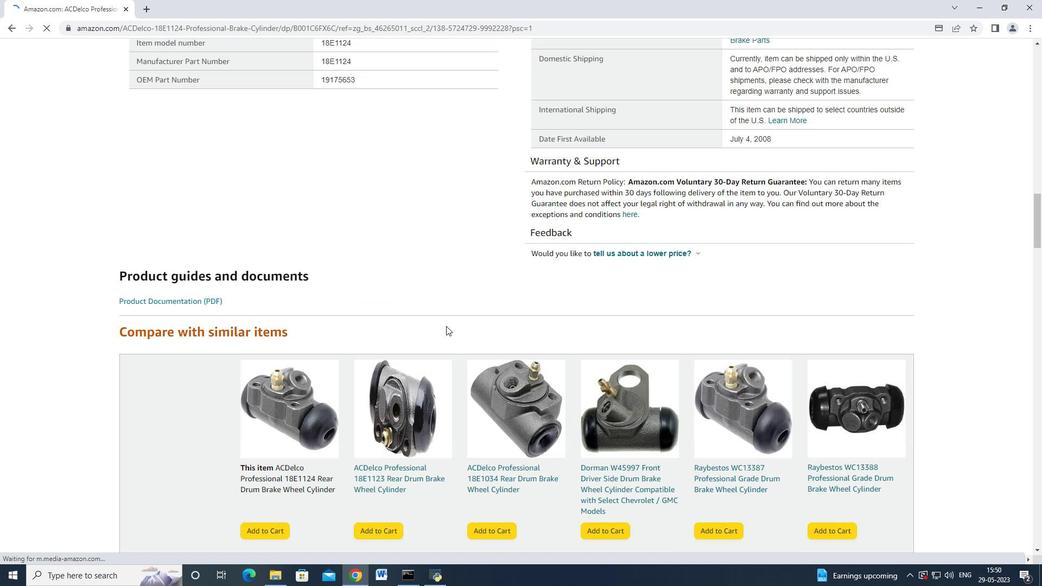 
Action: Mouse scrolled (446, 326) with delta (0, 0)
Screenshot: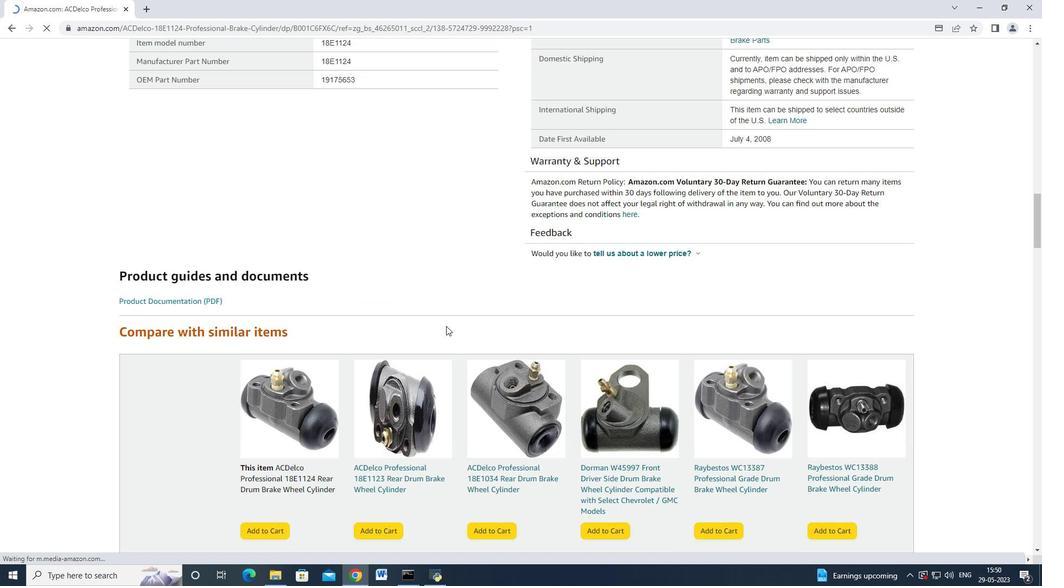 
Action: Mouse scrolled (446, 326) with delta (0, 0)
Screenshot: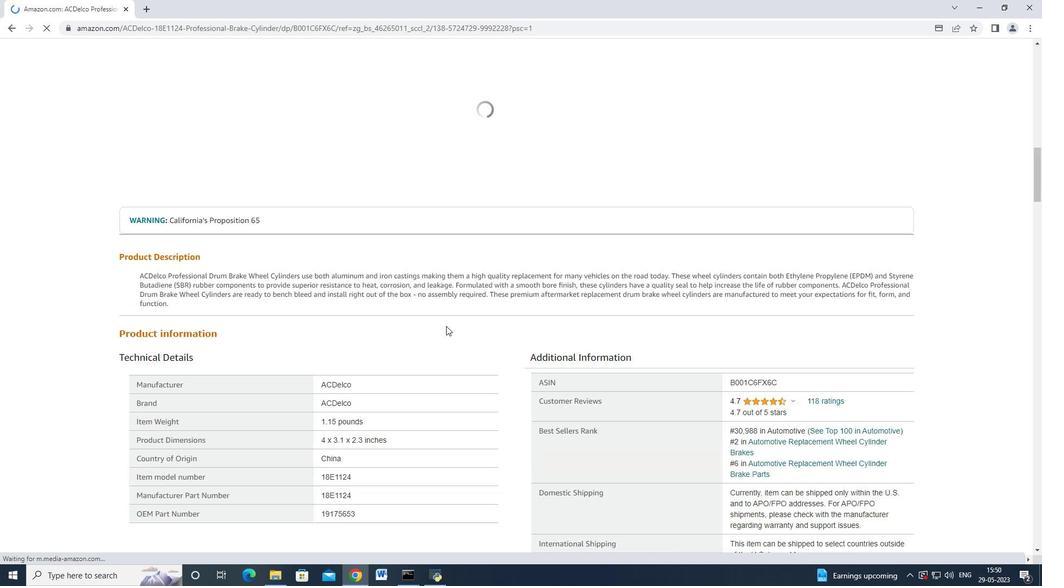 
Action: Mouse scrolled (446, 326) with delta (0, 0)
Screenshot: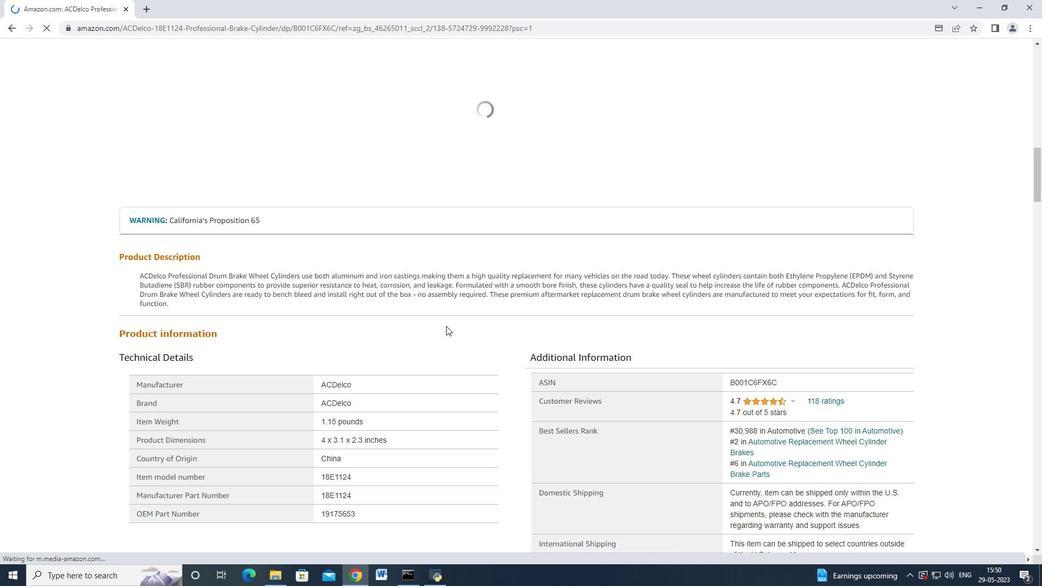
Action: Mouse scrolled (446, 326) with delta (0, 0)
Screenshot: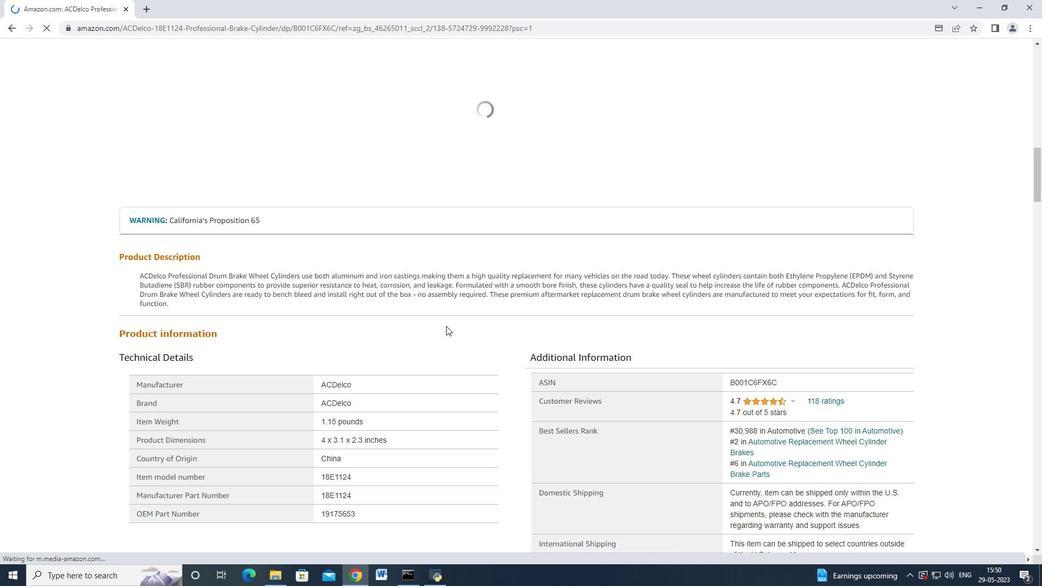 
Action: Mouse scrolled (446, 326) with delta (0, 0)
Screenshot: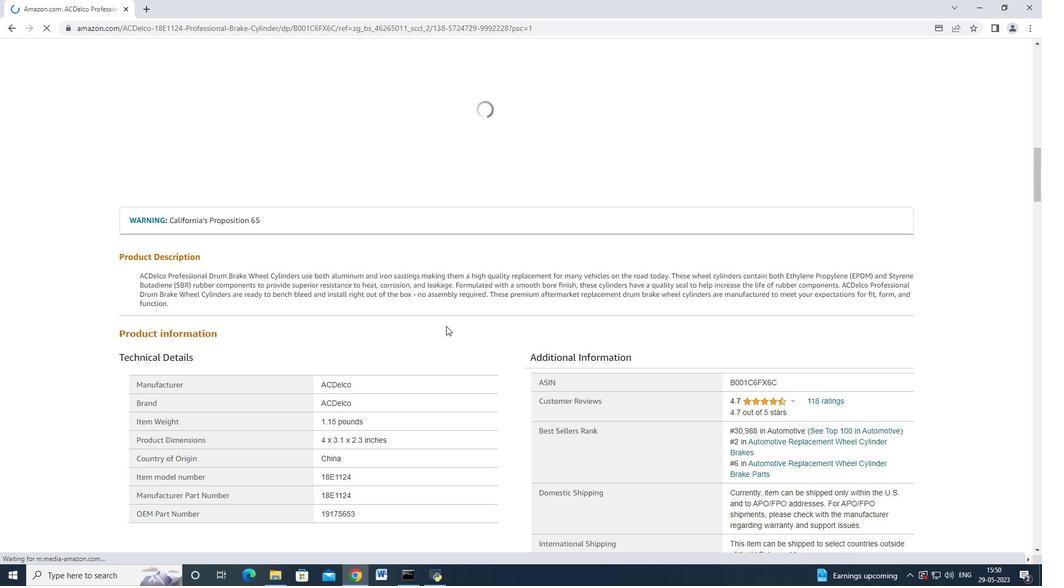 
Action: Mouse scrolled (446, 326) with delta (0, 0)
Screenshot: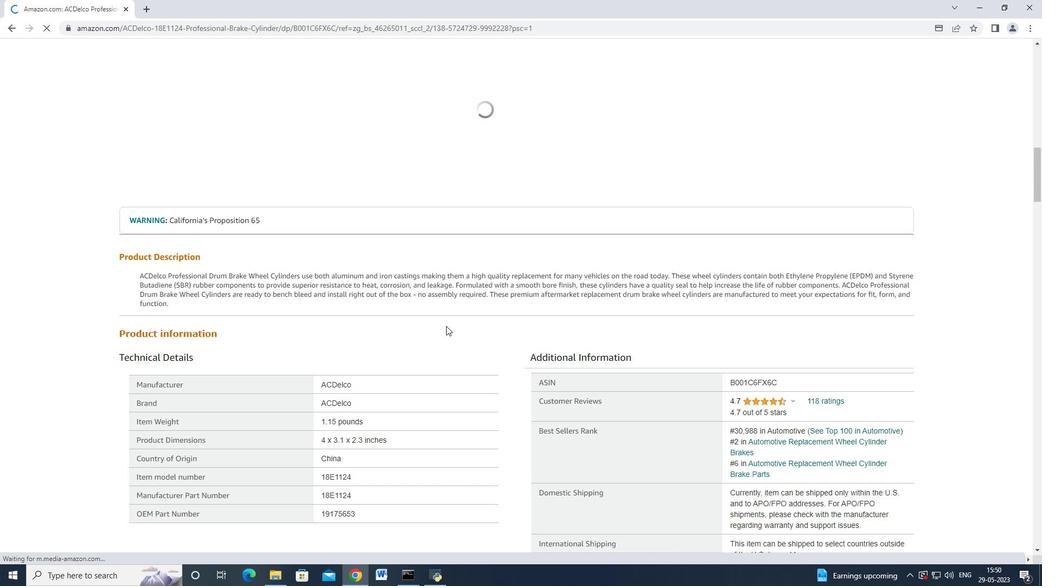 
Action: Mouse scrolled (446, 326) with delta (0, 0)
Screenshot: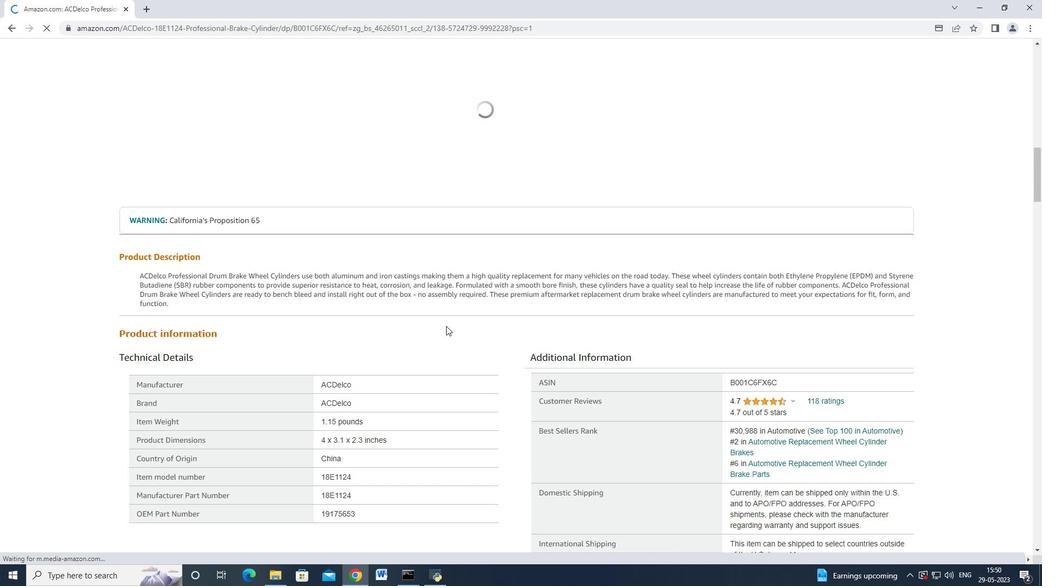
Action: Mouse scrolled (446, 326) with delta (0, 0)
Screenshot: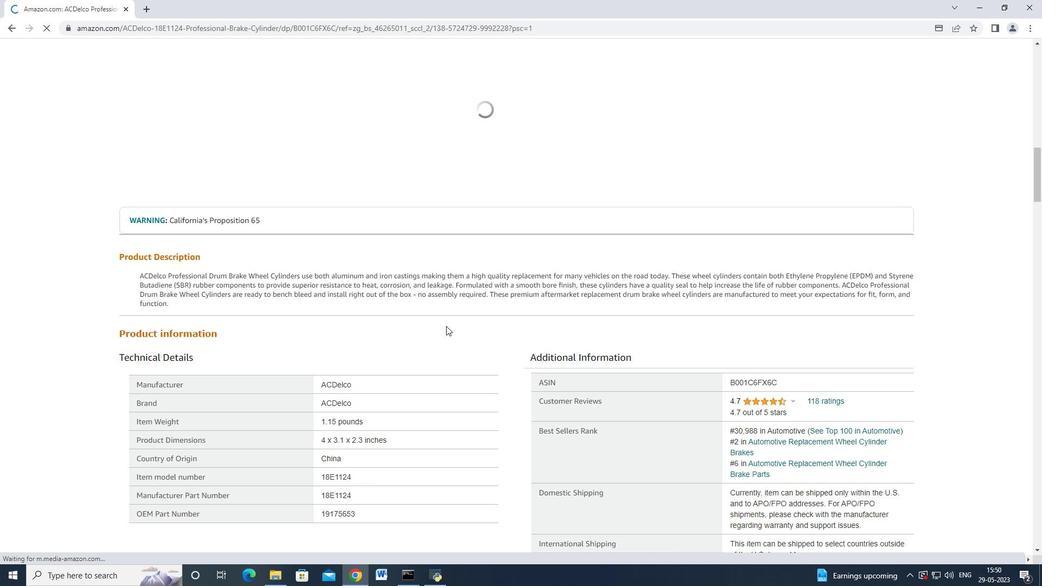 
Action: Mouse scrolled (446, 326) with delta (0, 0)
Screenshot: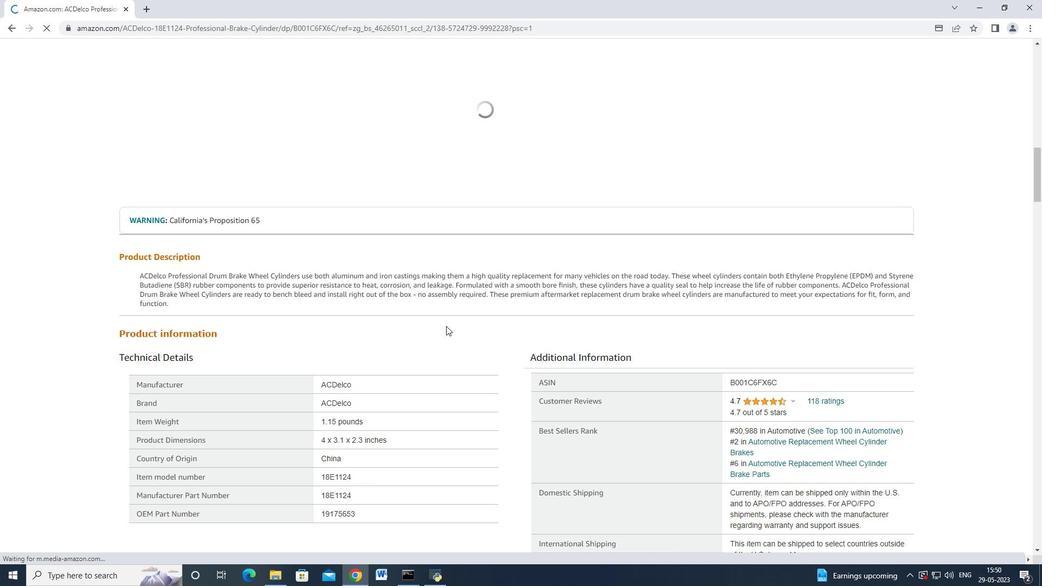 
Action: Mouse scrolled (446, 326) with delta (0, 0)
Screenshot: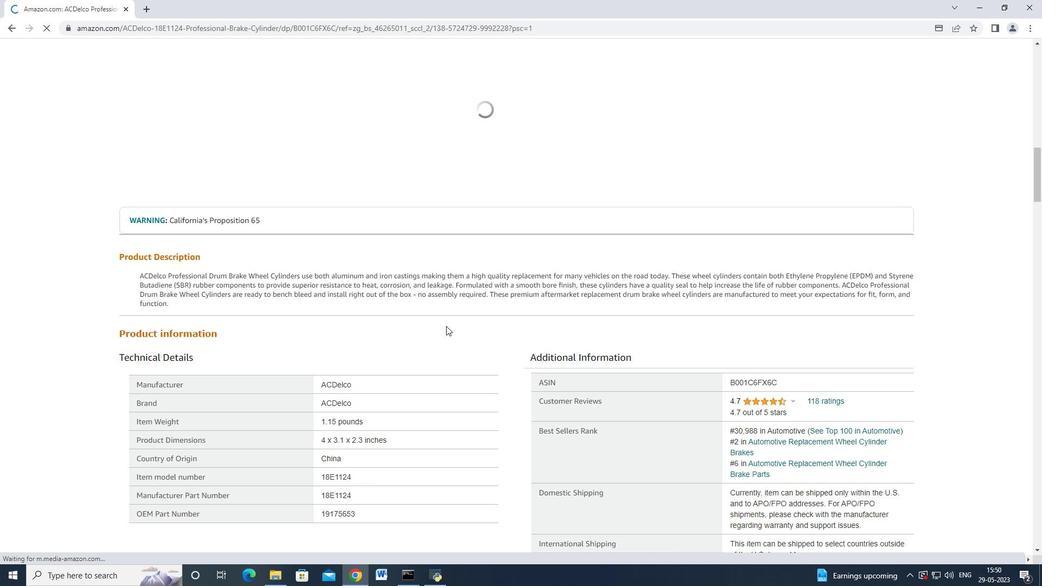 
Action: Mouse scrolled (446, 326) with delta (0, 0)
Screenshot: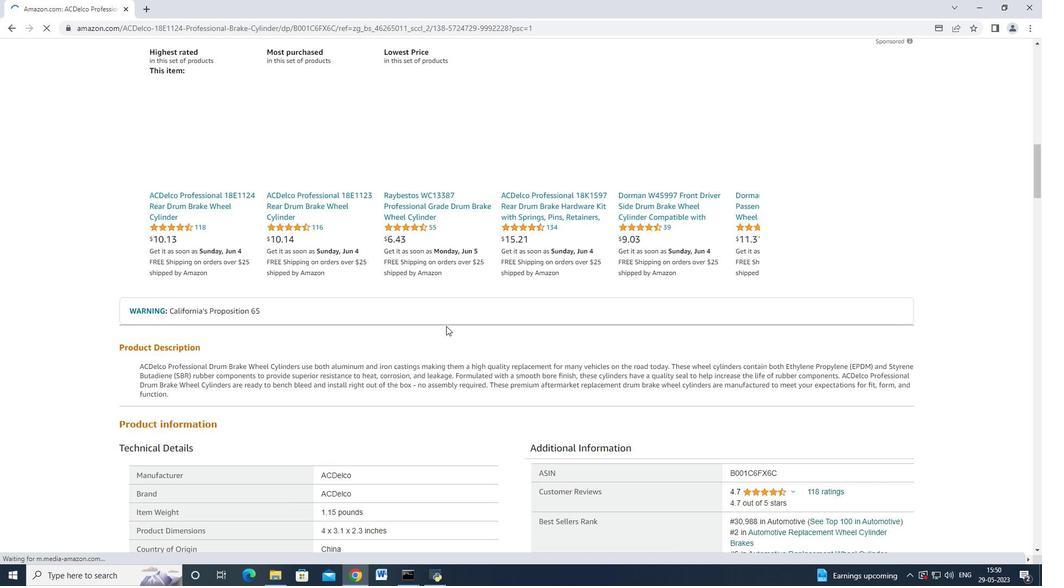 
Action: Mouse scrolled (446, 326) with delta (0, 0)
Screenshot: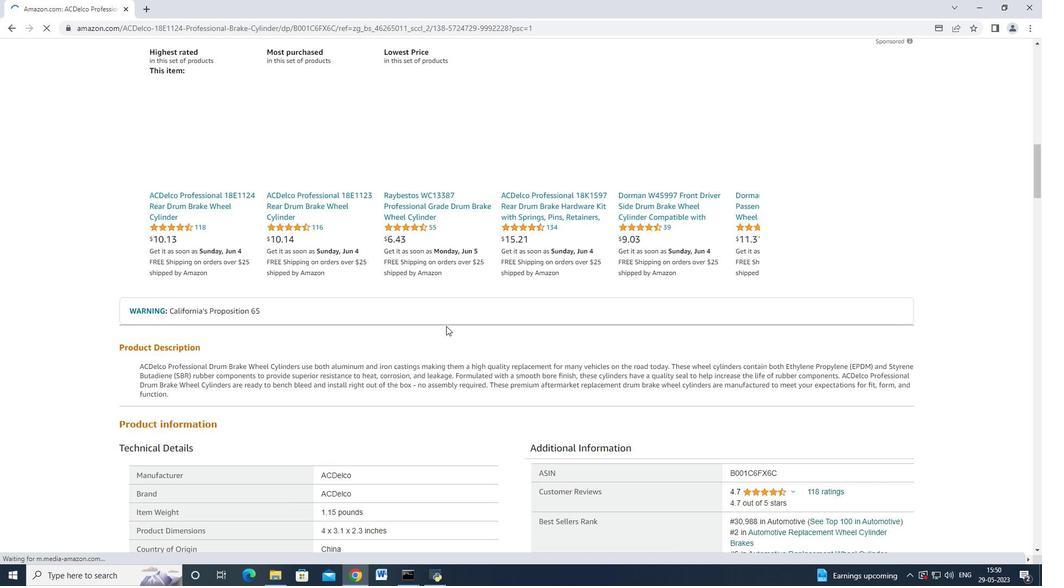 
Action: Mouse scrolled (446, 326) with delta (0, 0)
Screenshot: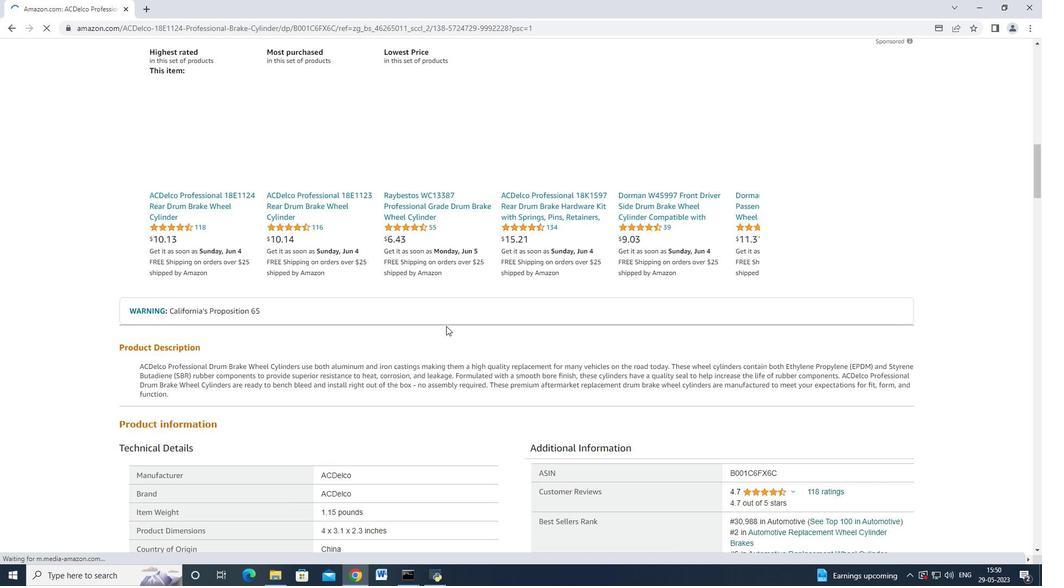 
Action: Mouse scrolled (446, 326) with delta (0, 0)
Screenshot: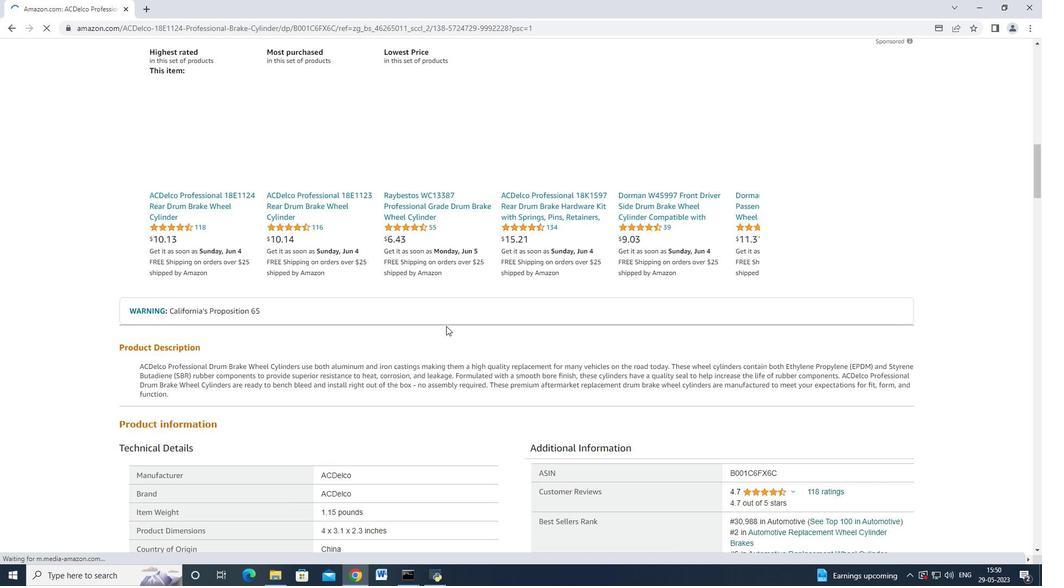 
Action: Mouse scrolled (446, 326) with delta (0, 0)
Screenshot: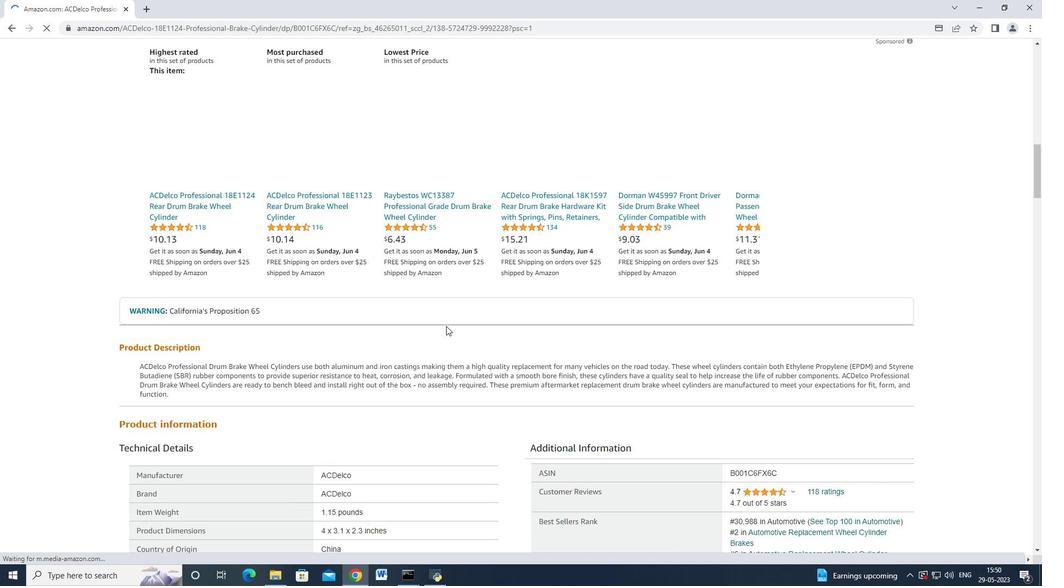 
Action: Mouse scrolled (446, 326) with delta (0, 0)
Screenshot: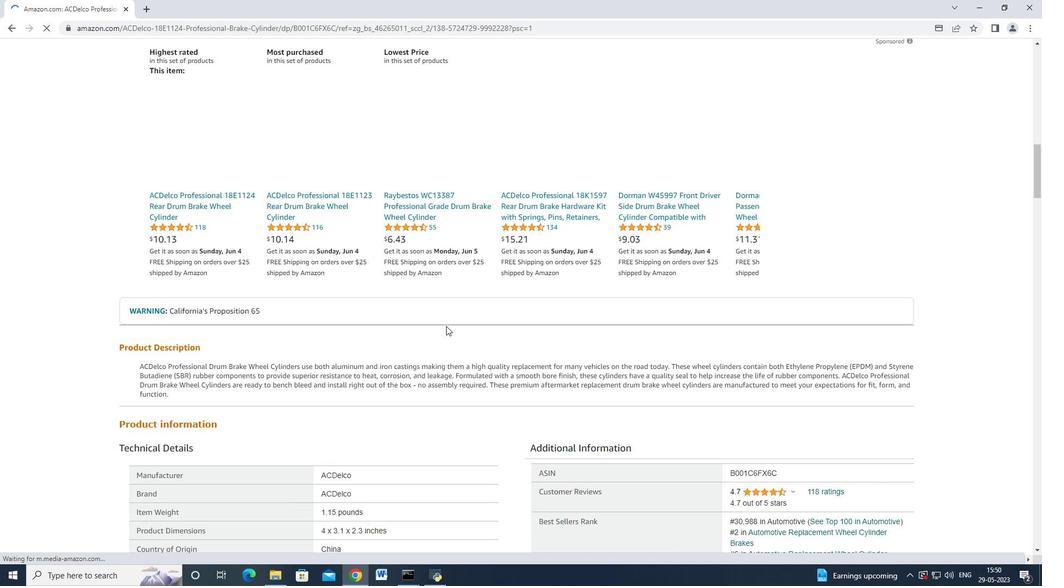 
Action: Mouse scrolled (446, 326) with delta (0, 0)
Screenshot: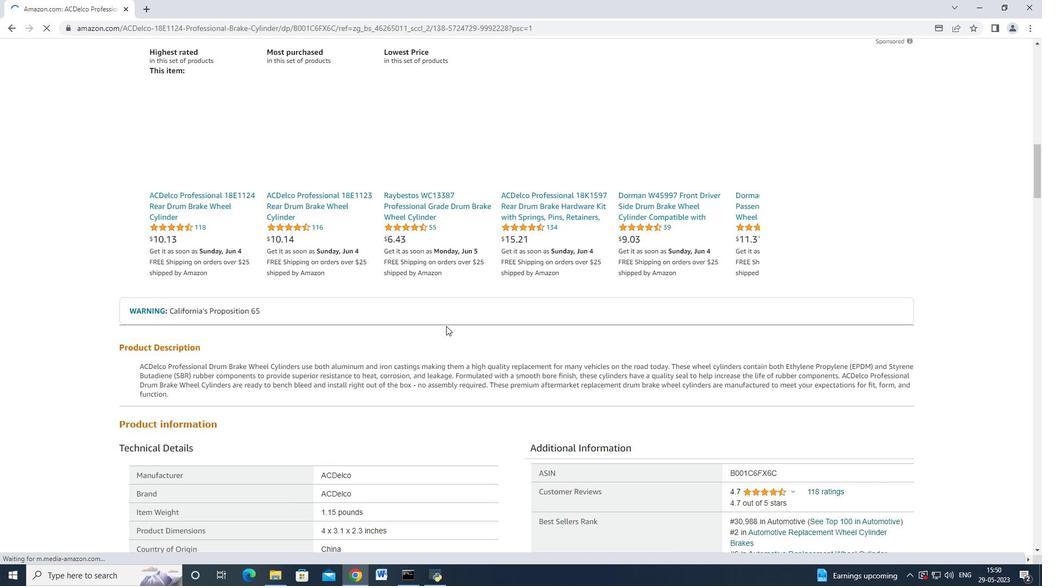 
Action: Mouse scrolled (446, 326) with delta (0, 0)
Screenshot: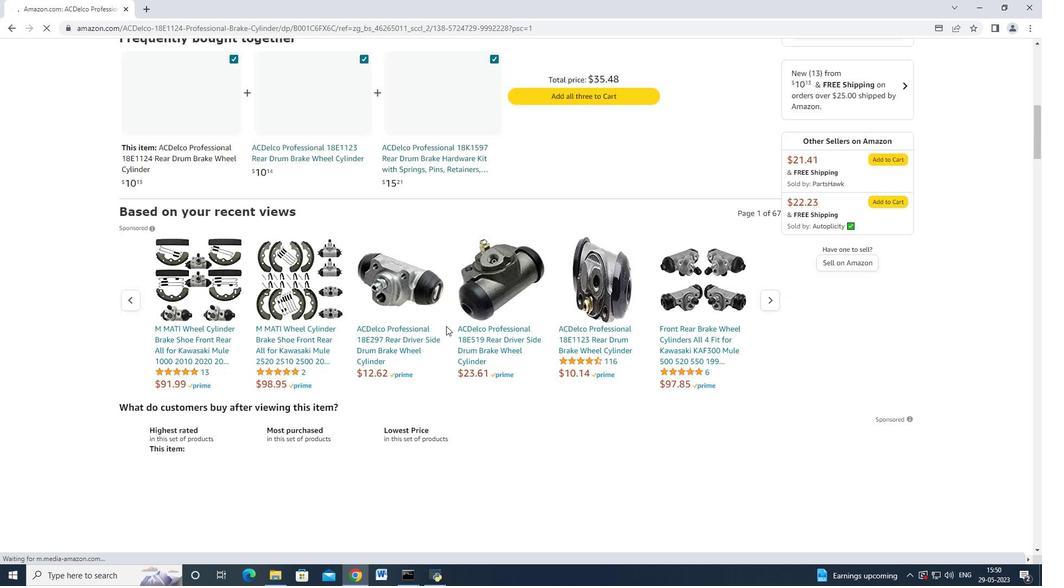 
Action: Mouse scrolled (446, 326) with delta (0, 0)
Screenshot: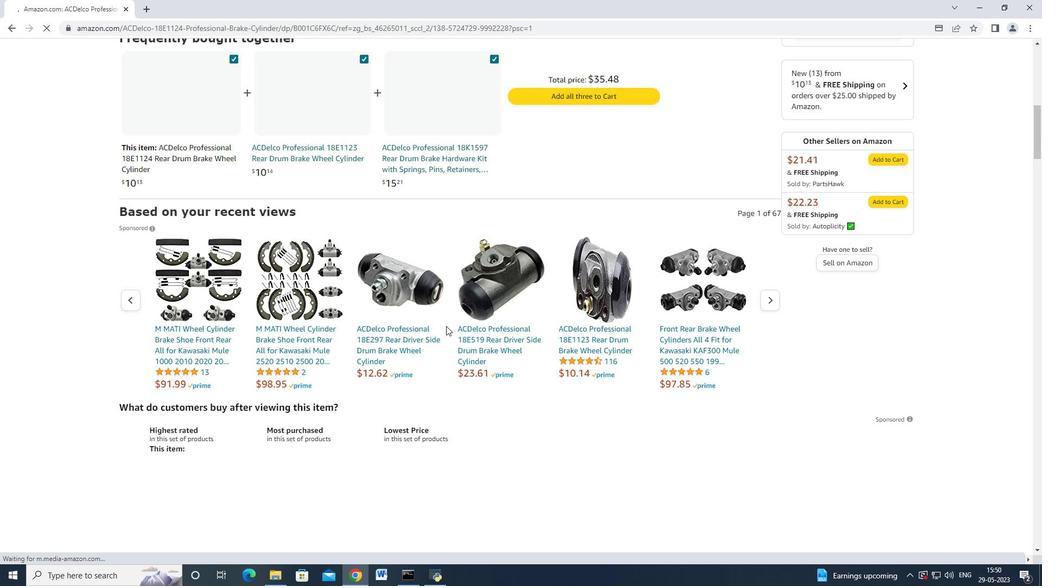 
Action: Mouse scrolled (446, 326) with delta (0, 0)
Screenshot: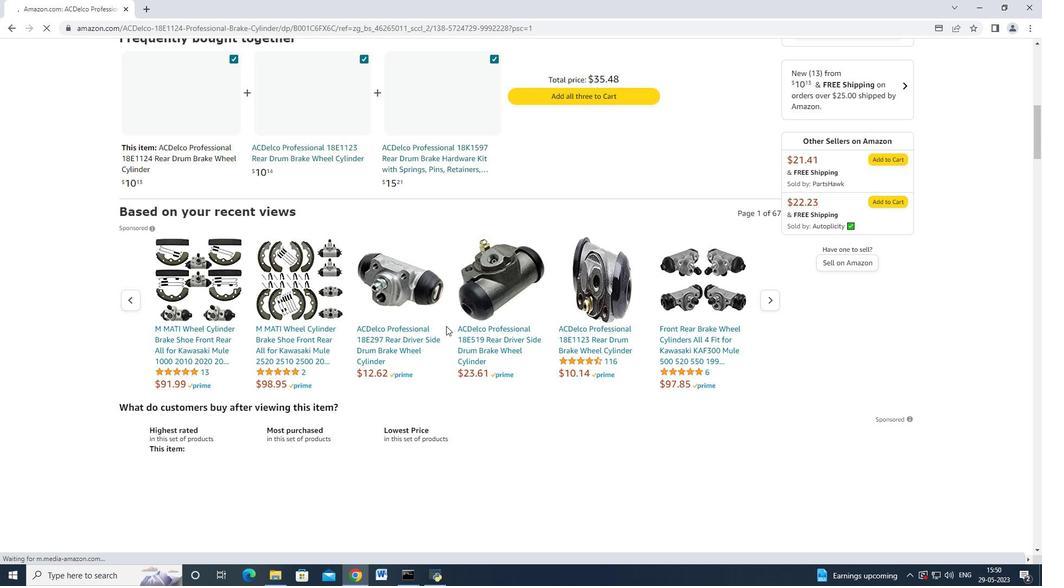 
Action: Mouse scrolled (446, 326) with delta (0, 0)
Screenshot: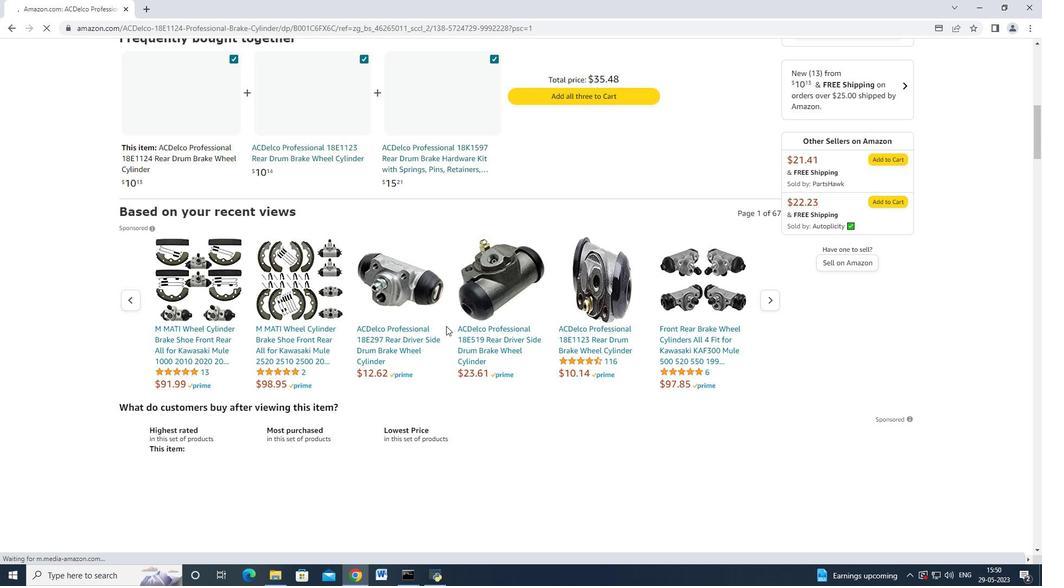 
Action: Mouse scrolled (446, 326) with delta (0, 0)
Screenshot: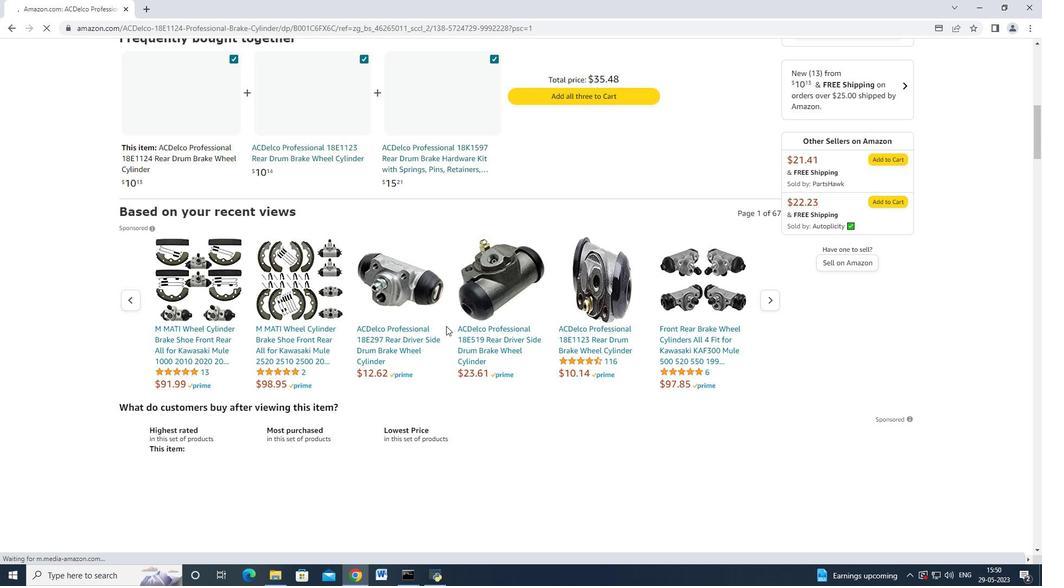 
Action: Mouse scrolled (446, 326) with delta (0, 0)
Screenshot: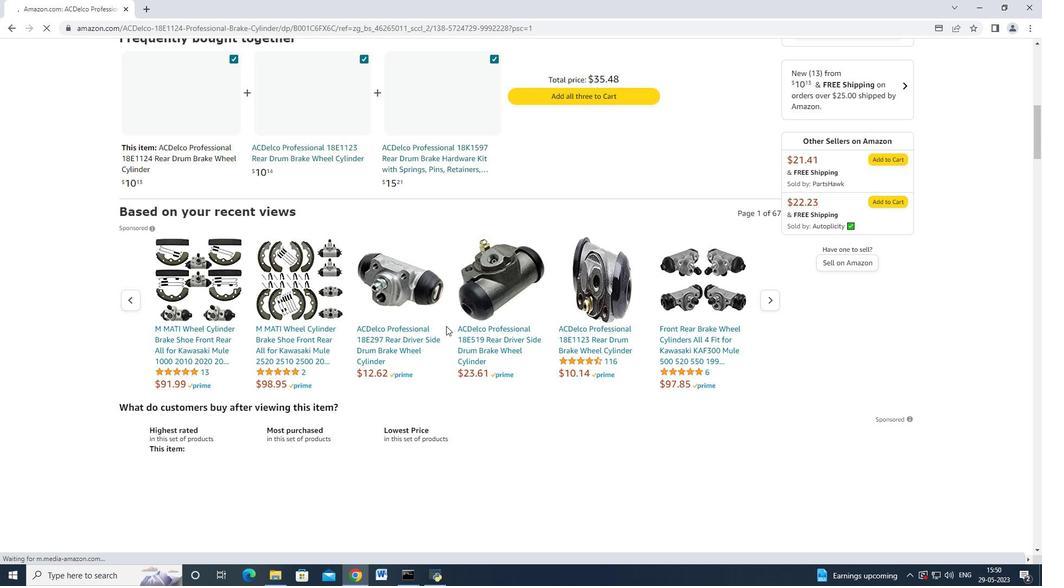 
Action: Mouse moved to (848, 435)
Screenshot: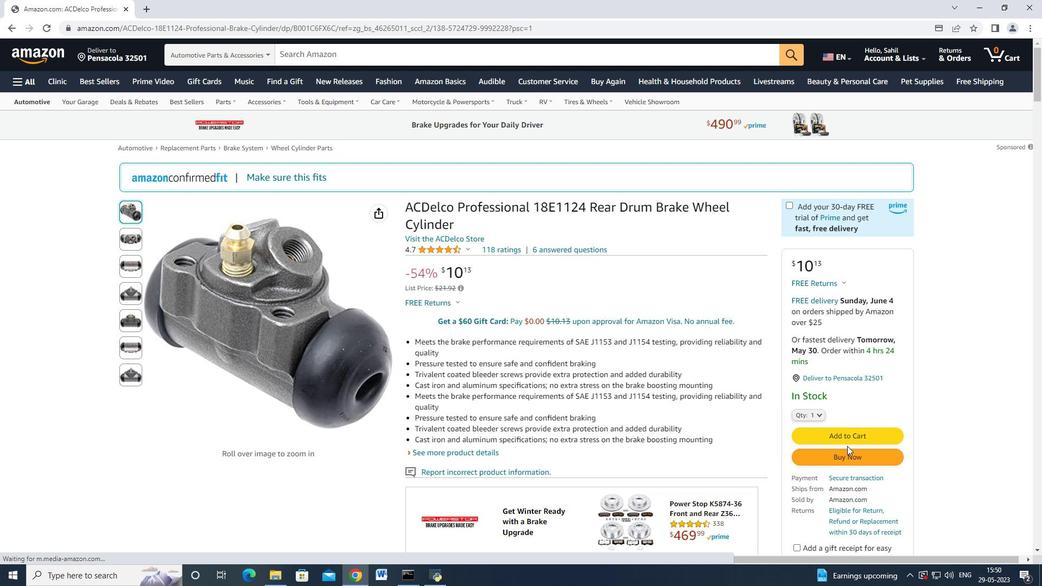
Action: Mouse pressed left at (848, 435)
Screenshot: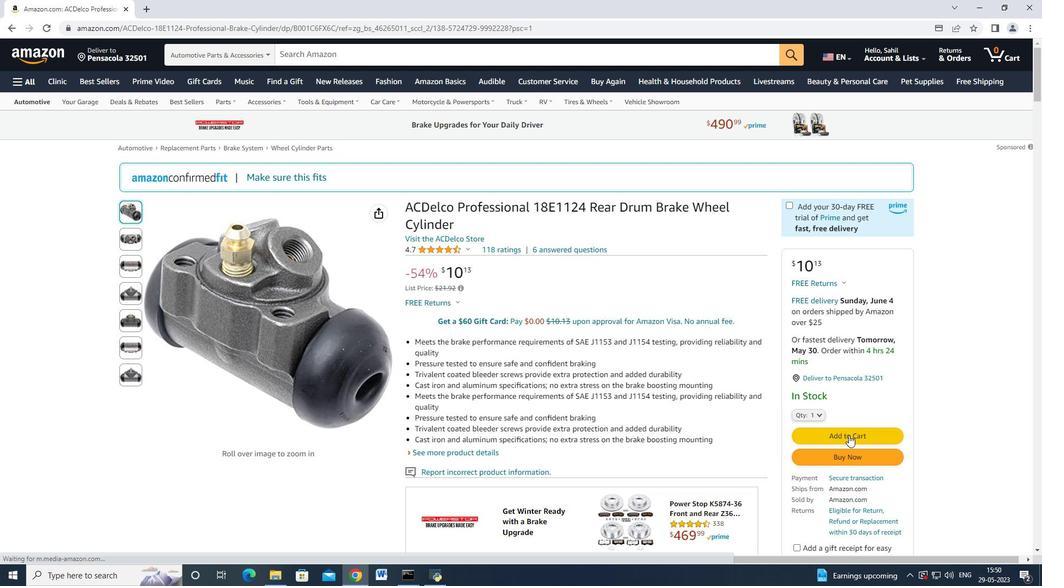 
Action: Mouse moved to (556, 264)
Screenshot: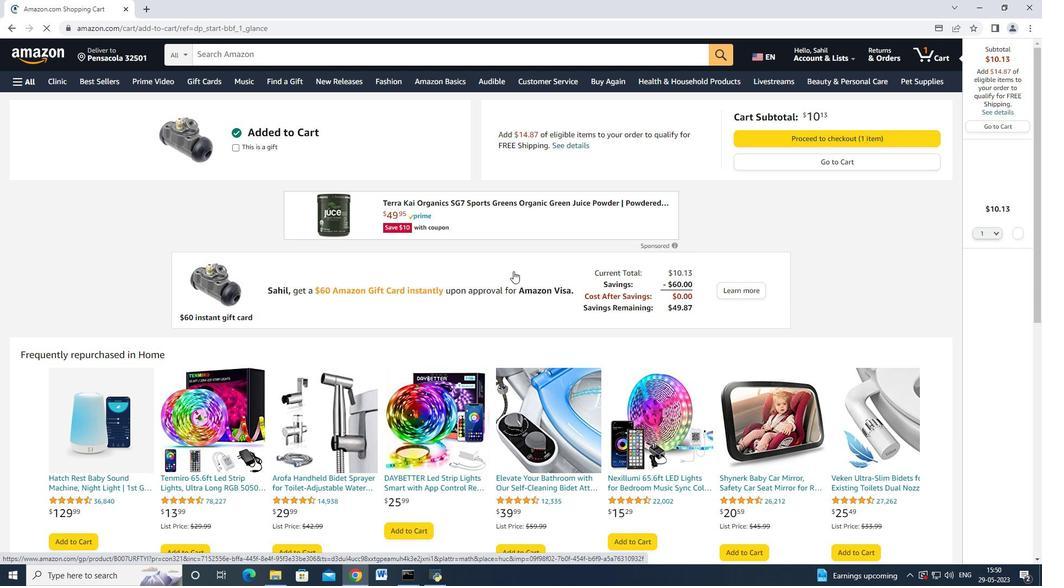 
Action: Mouse scrolled (556, 265) with delta (0, 0)
Screenshot: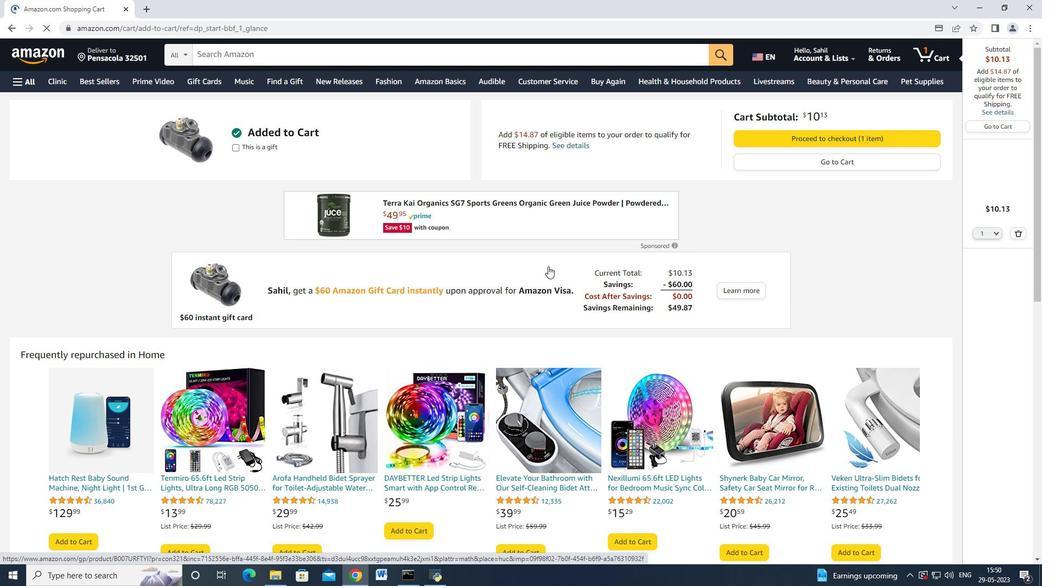 
Action: Mouse moved to (556, 264)
Screenshot: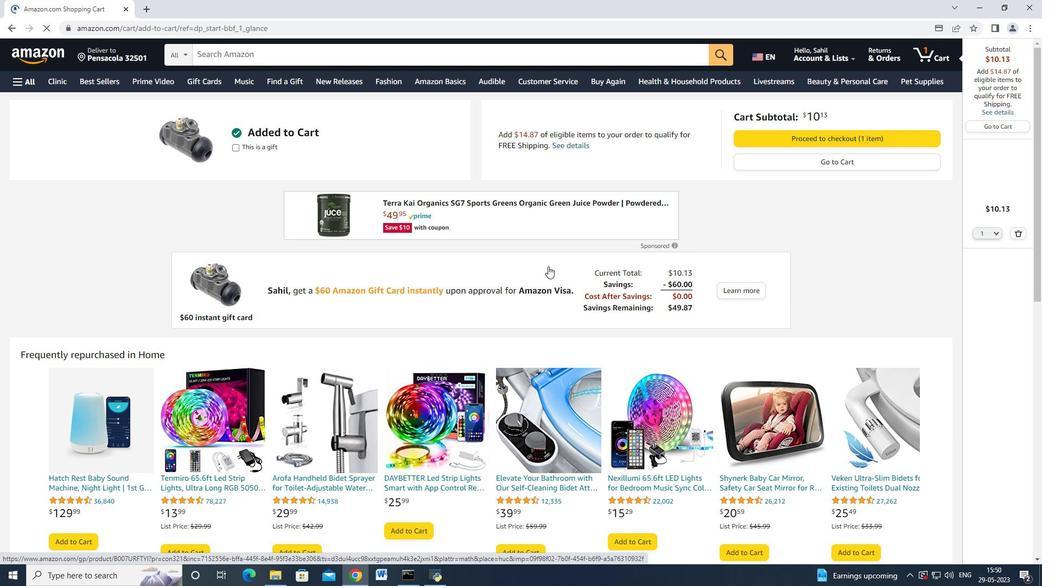 
Action: Mouse scrolled (556, 264) with delta (0, 0)
Screenshot: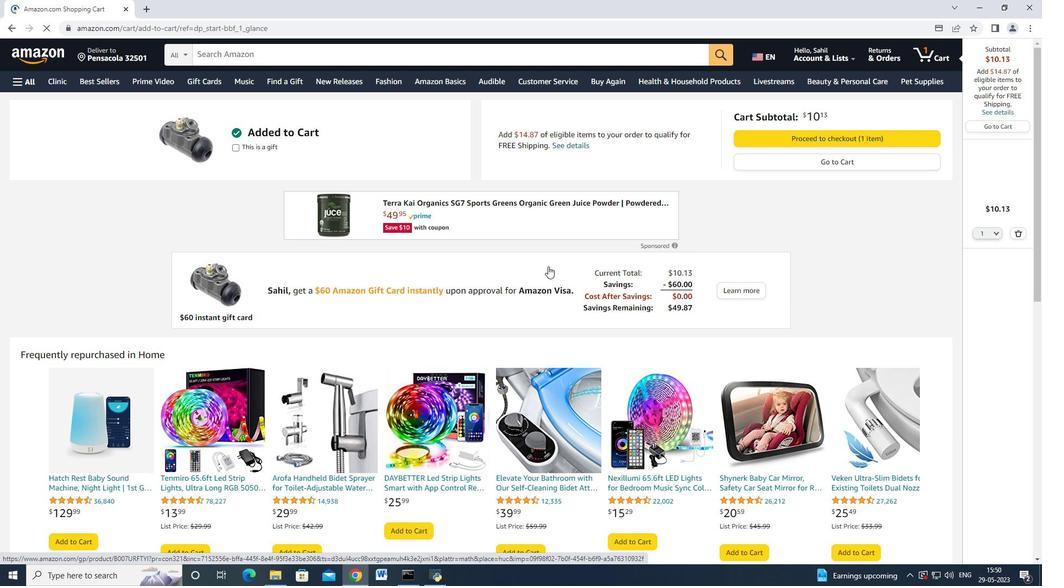 
Action: Mouse moved to (869, 142)
Screenshot: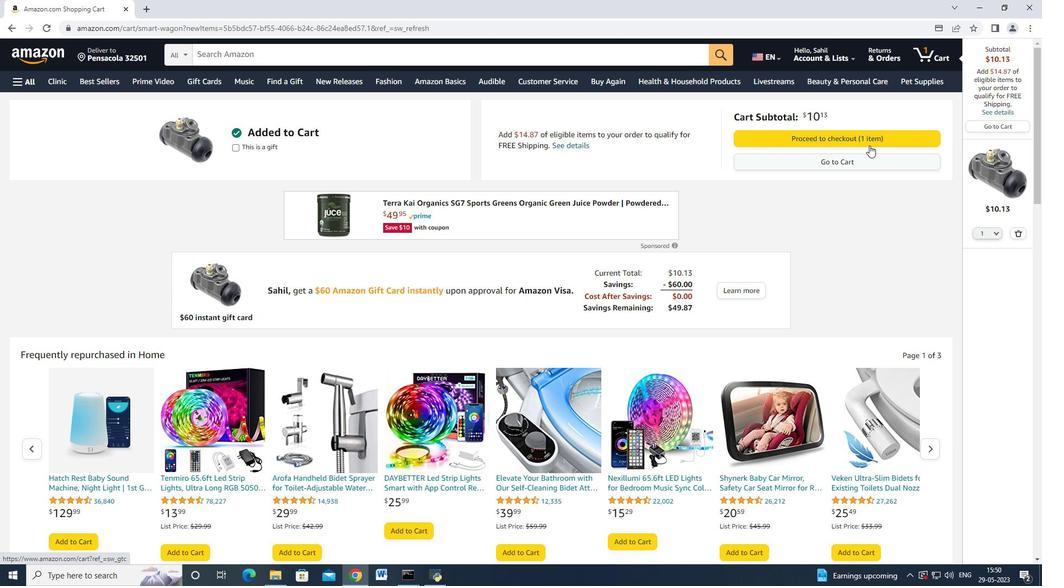 
Action: Mouse pressed left at (869, 142)
Screenshot: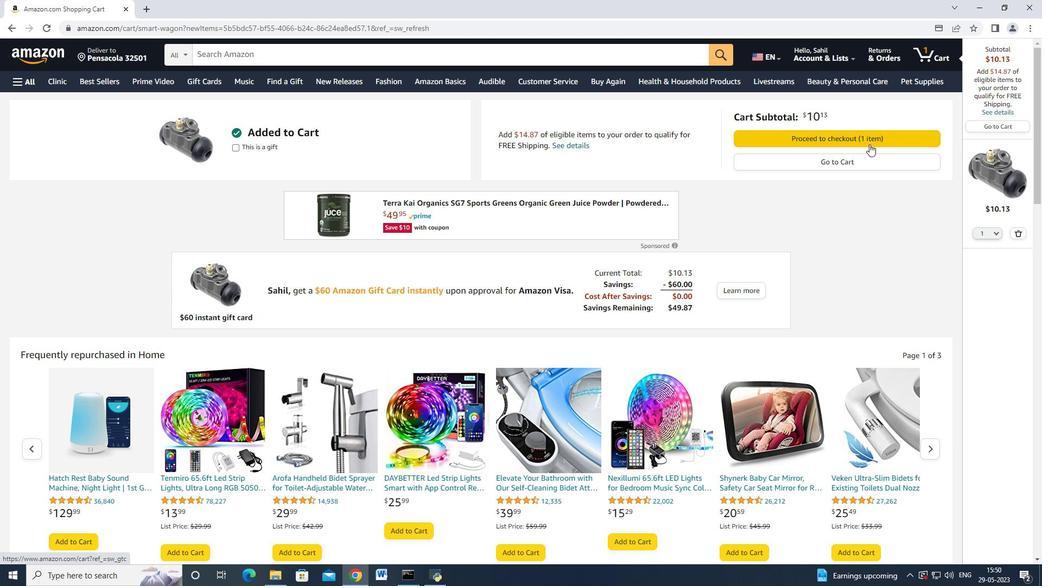 
Action: Mouse moved to (12, 26)
Screenshot: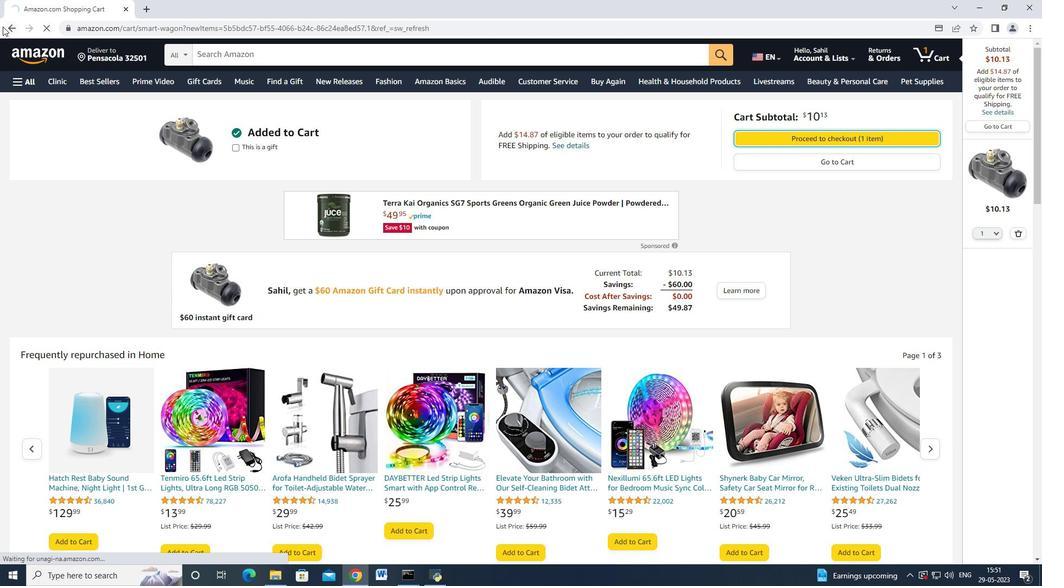 
Action: Mouse pressed left at (12, 26)
Screenshot: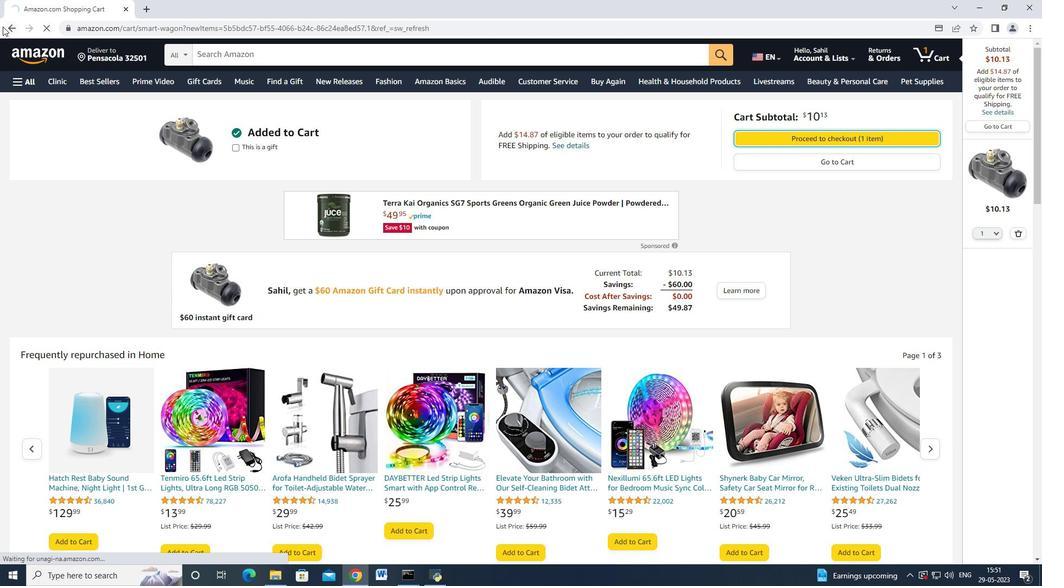 
Action: Mouse moved to (12, 26)
Screenshot: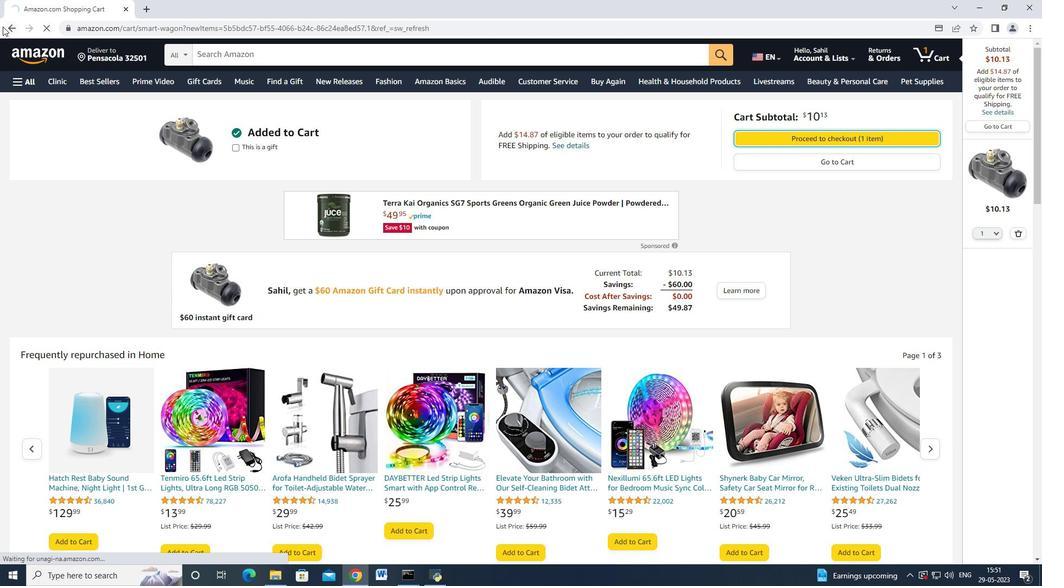 
Action: Mouse pressed left at (12, 26)
Screenshot: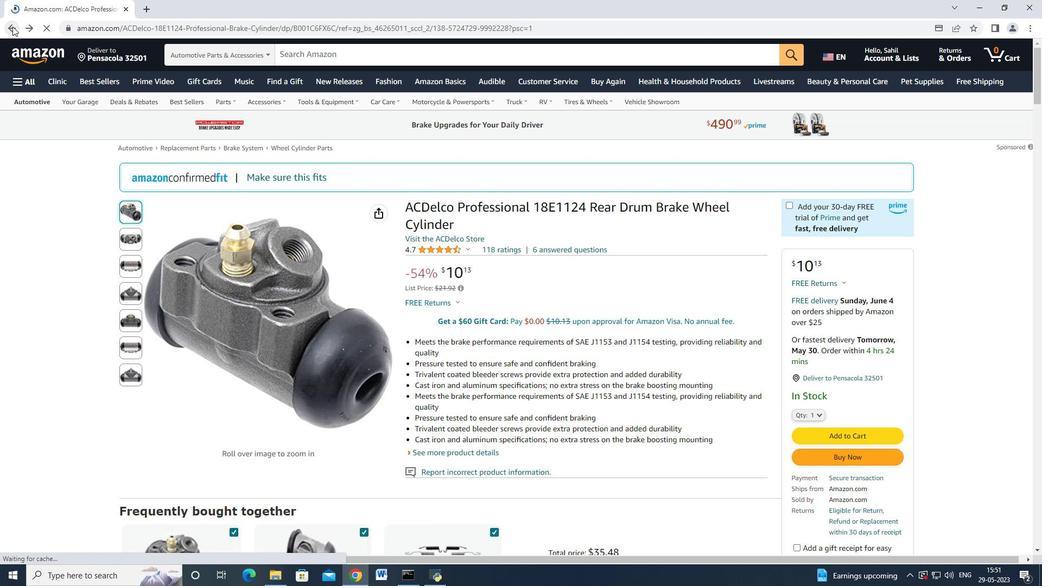 
Action: Mouse moved to (521, 336)
Screenshot: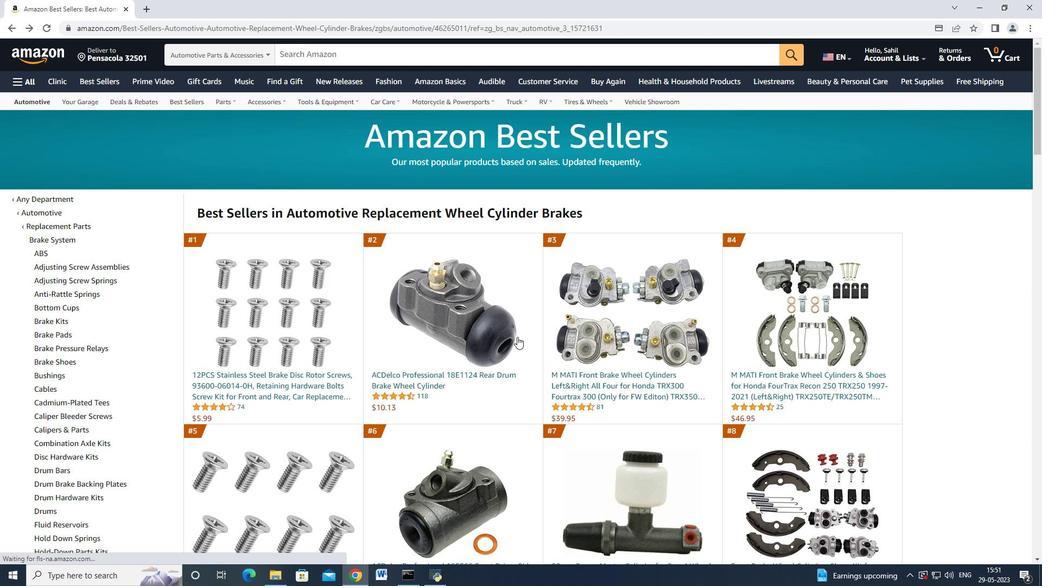 
Action: Mouse scrolled (521, 335) with delta (0, 0)
Screenshot: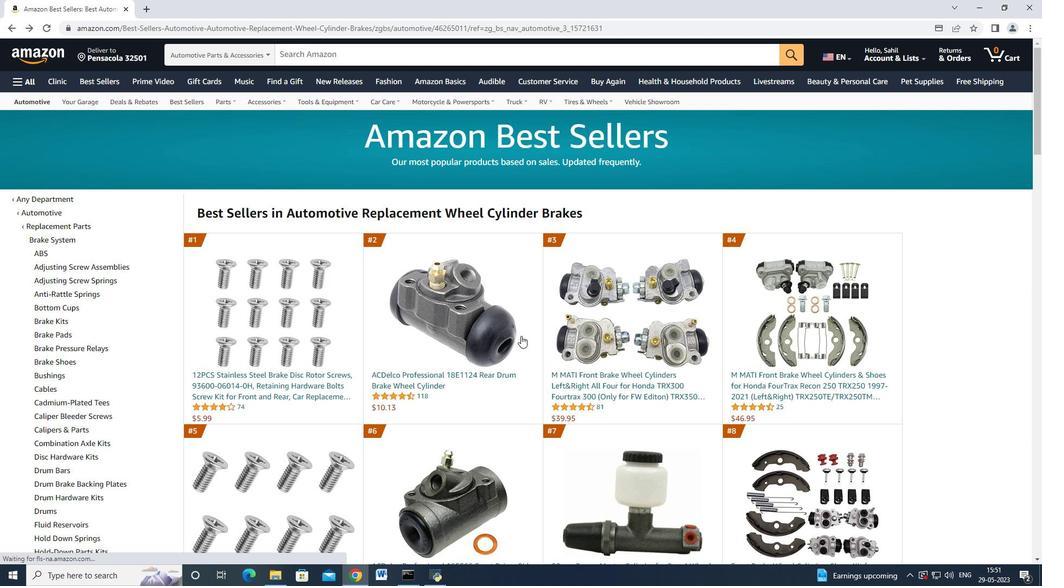 
Action: Mouse moved to (521, 336)
Screenshot: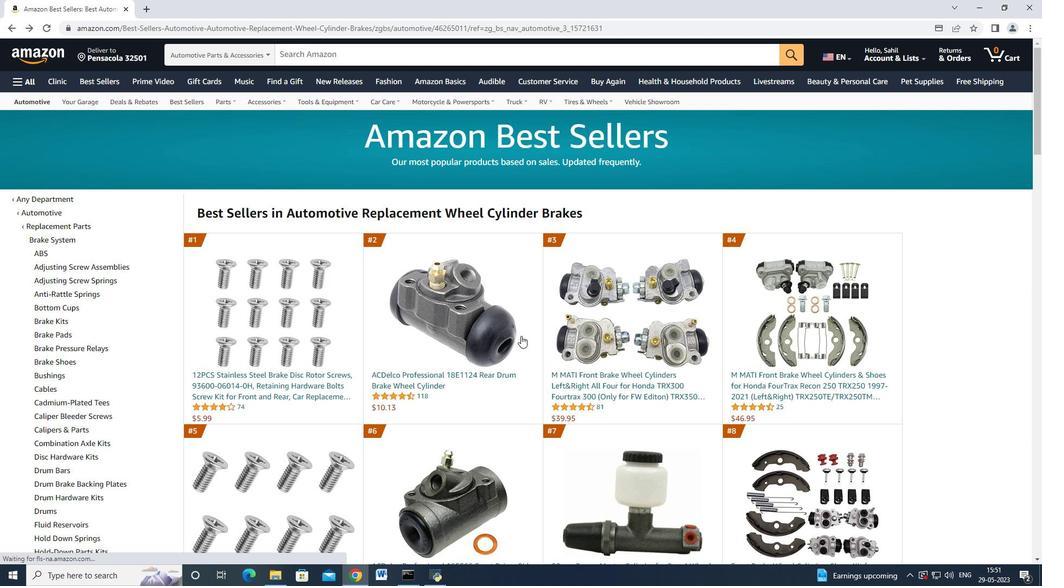 
Action: Mouse scrolled (521, 335) with delta (0, 0)
Screenshot: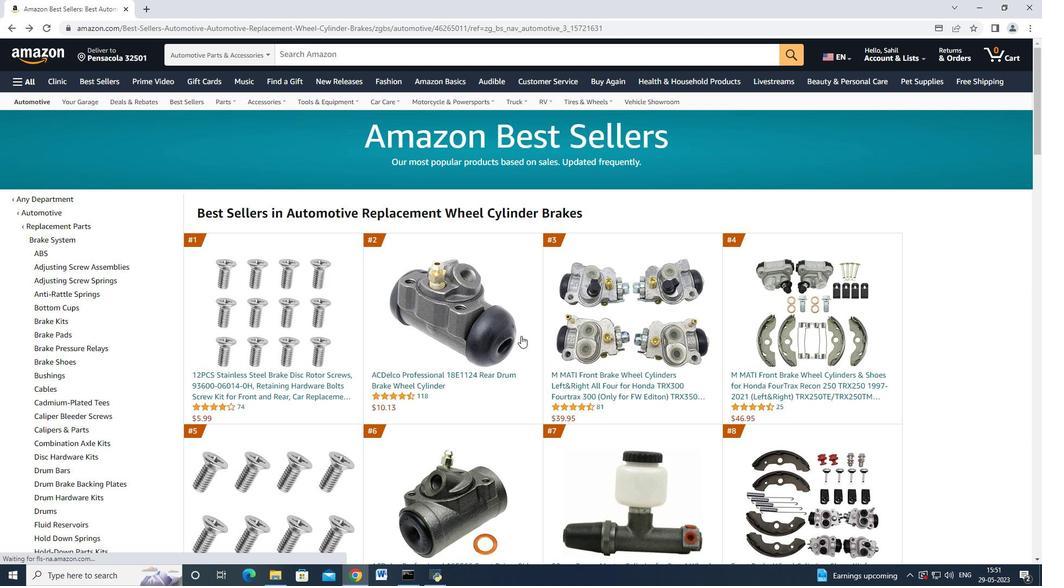 
Action: Mouse moved to (521, 336)
Screenshot: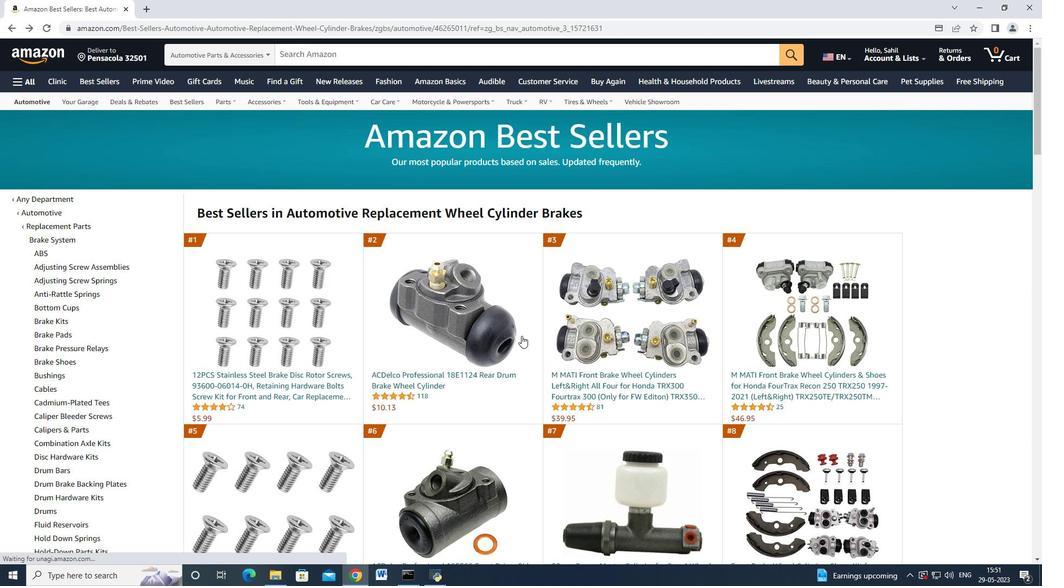 
Action: Mouse scrolled (521, 336) with delta (0, 0)
Screenshot: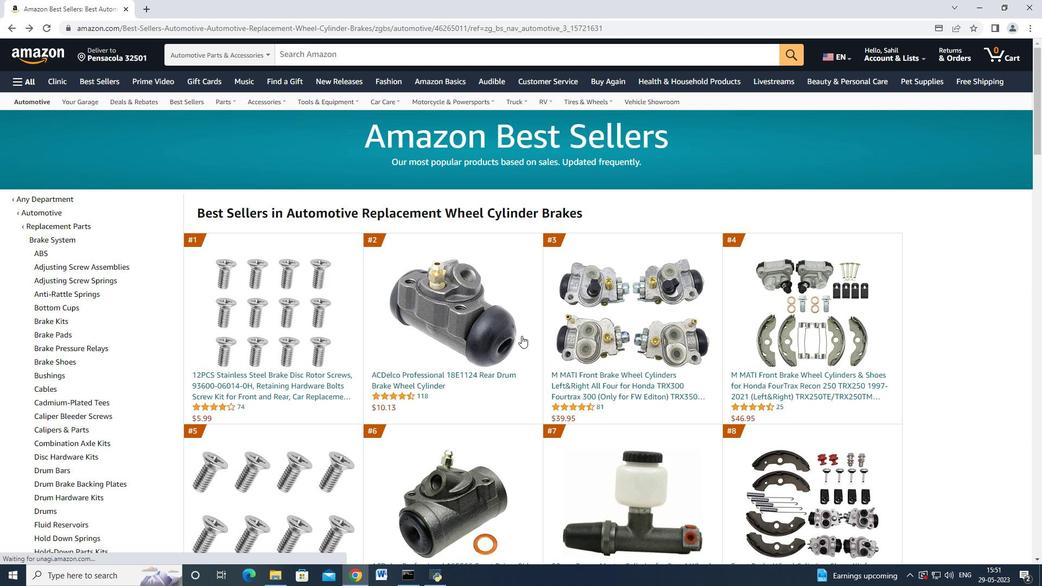 
Action: Mouse moved to (442, 406)
Screenshot: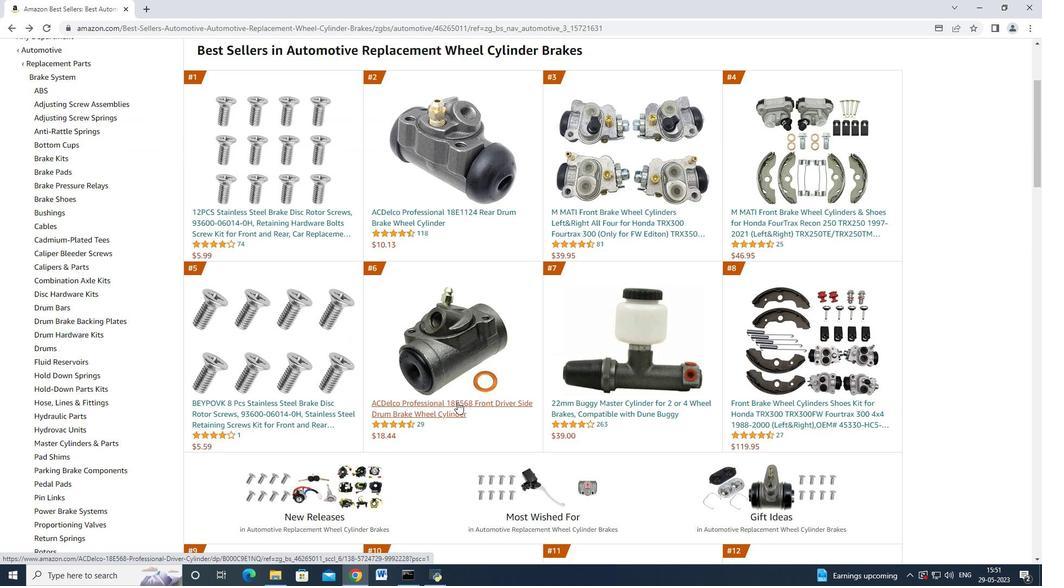 
Action: Mouse pressed left at (442, 406)
Screenshot: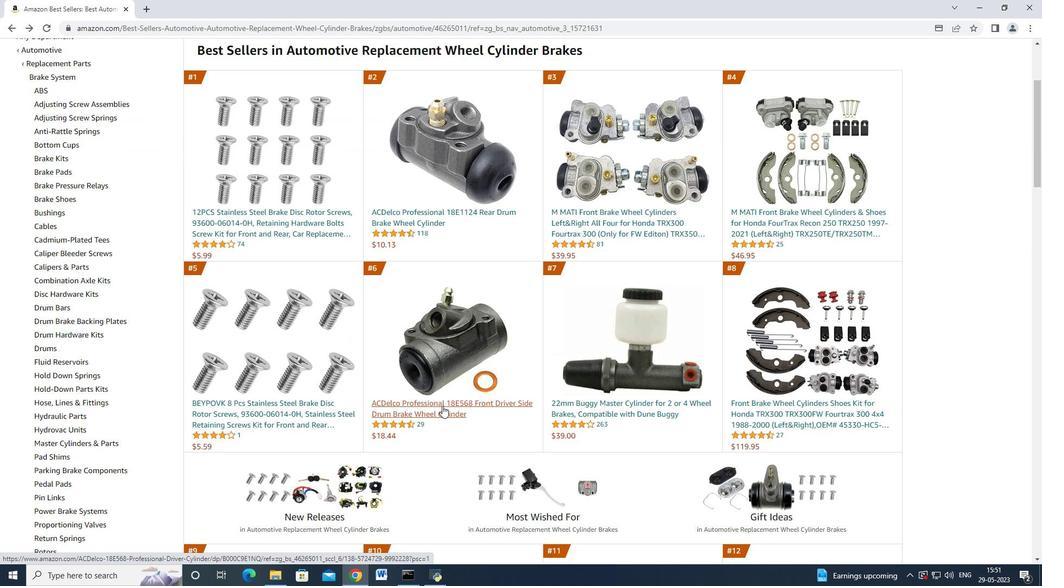 
Action: Mouse moved to (801, 420)
Screenshot: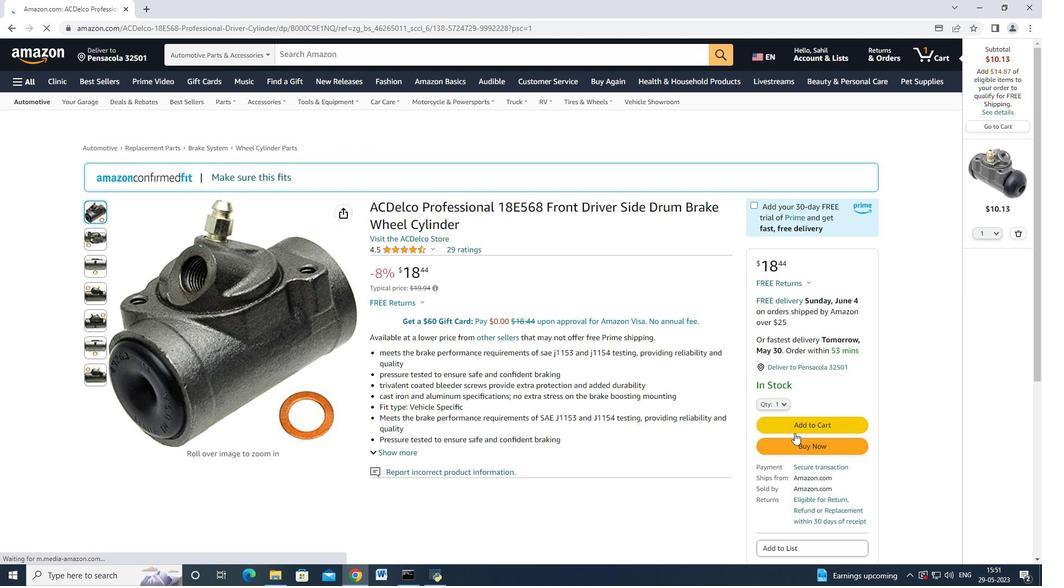 
Action: Mouse pressed left at (801, 420)
Screenshot: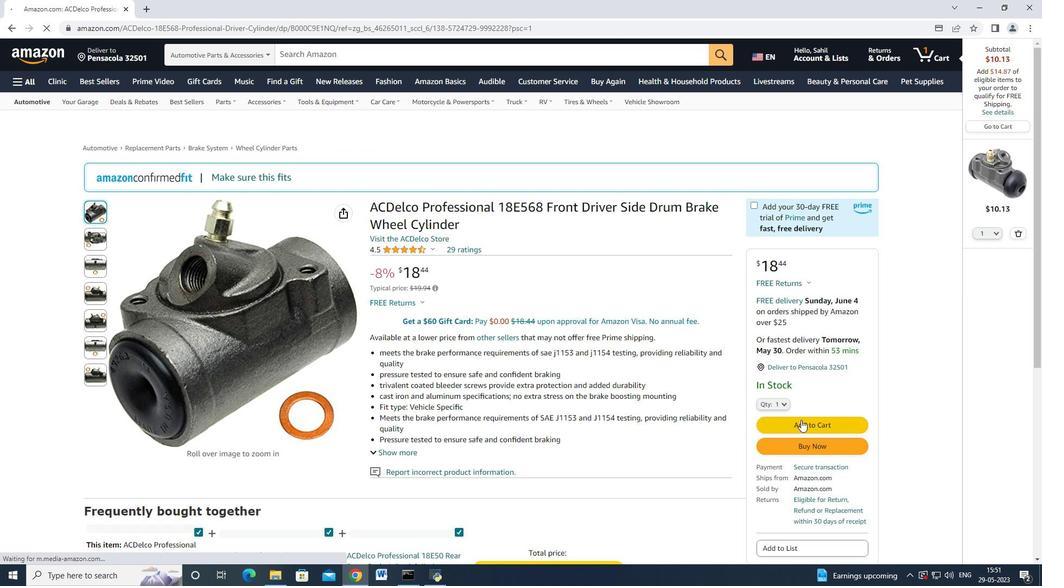 
Action: Mouse moved to (834, 138)
Screenshot: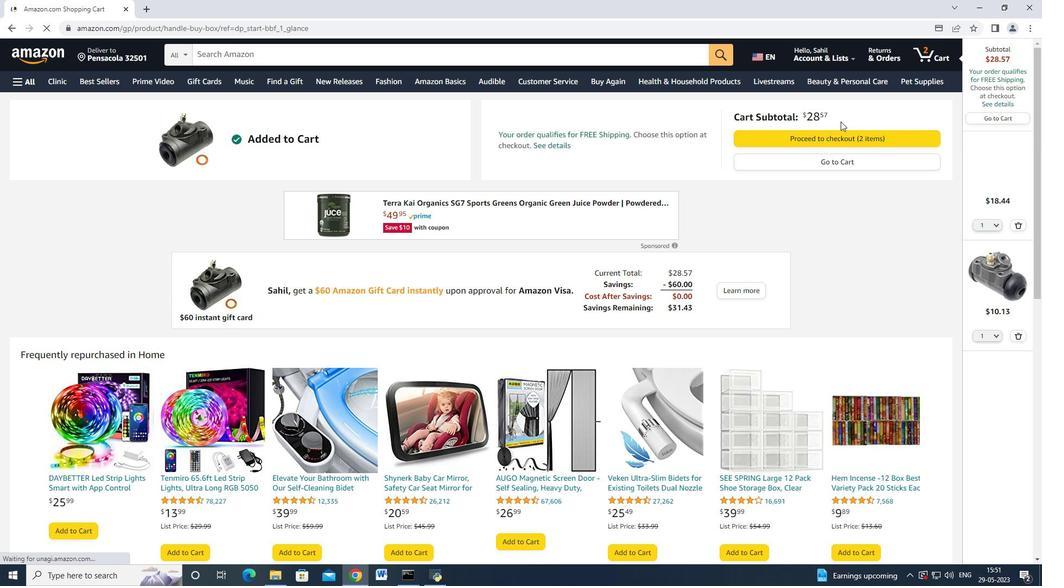 
Action: Mouse pressed left at (834, 138)
Screenshot: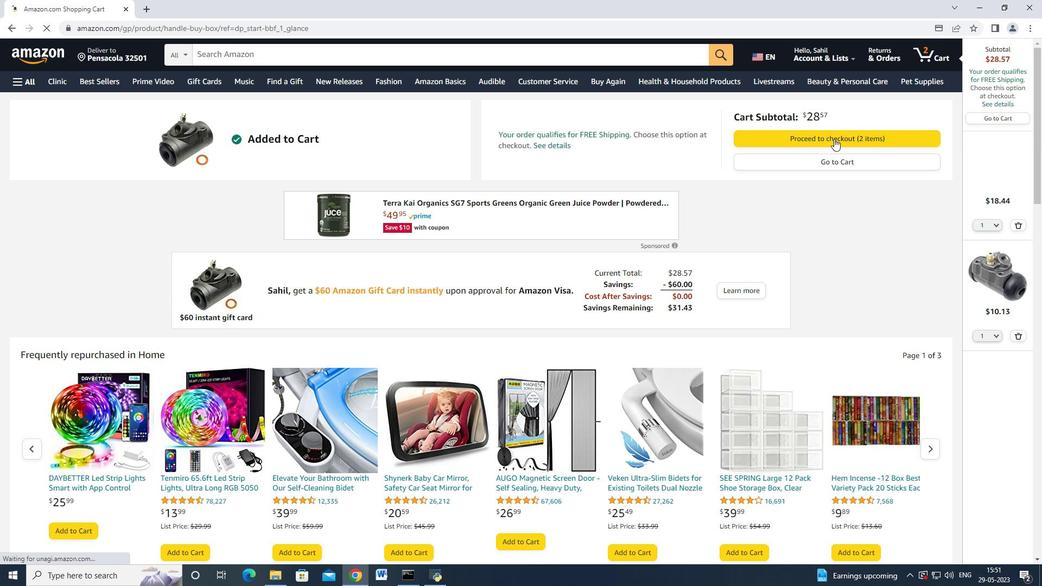 
Action: Mouse moved to (429, 171)
Screenshot: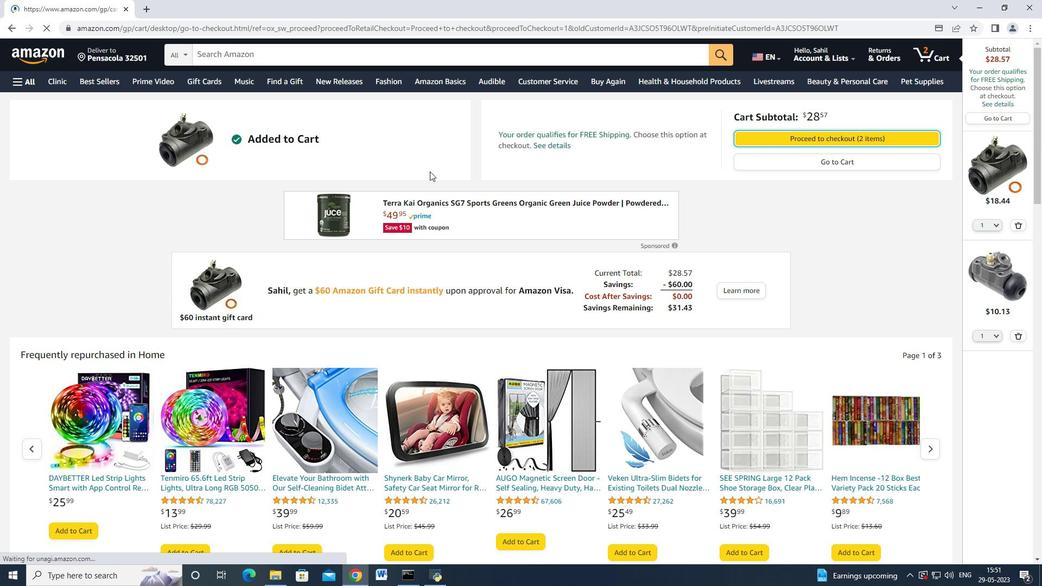 
Action: Mouse scrolled (429, 170) with delta (0, 0)
Screenshot: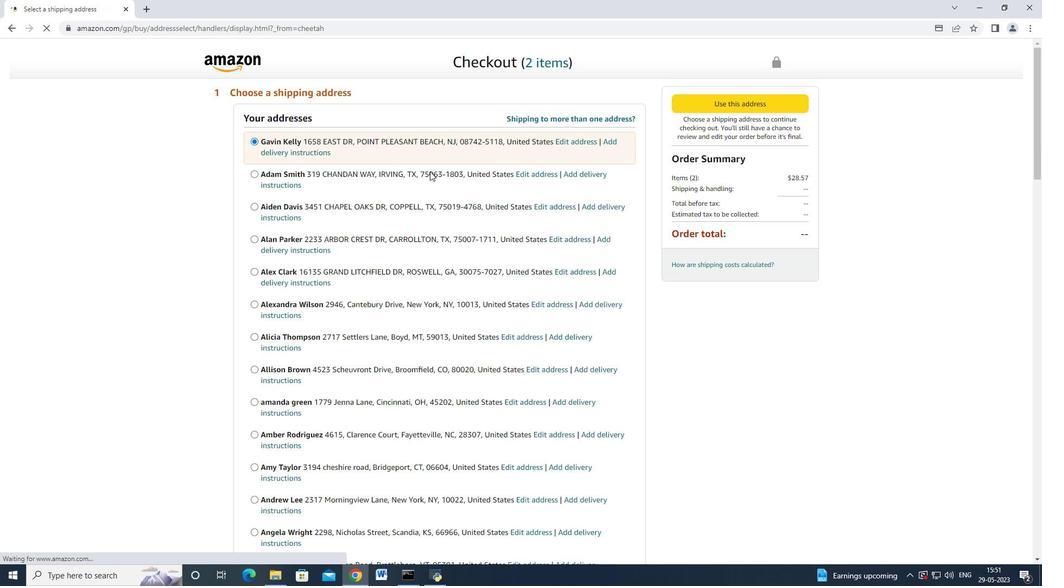 
Action: Mouse scrolled (429, 170) with delta (0, 0)
Screenshot: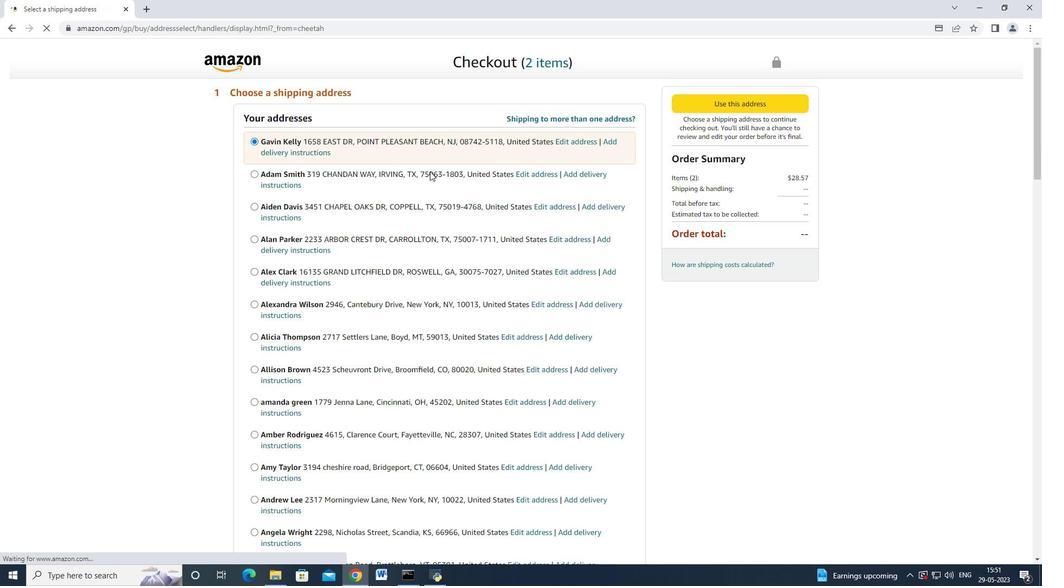 
Action: Mouse scrolled (429, 170) with delta (0, 0)
Screenshot: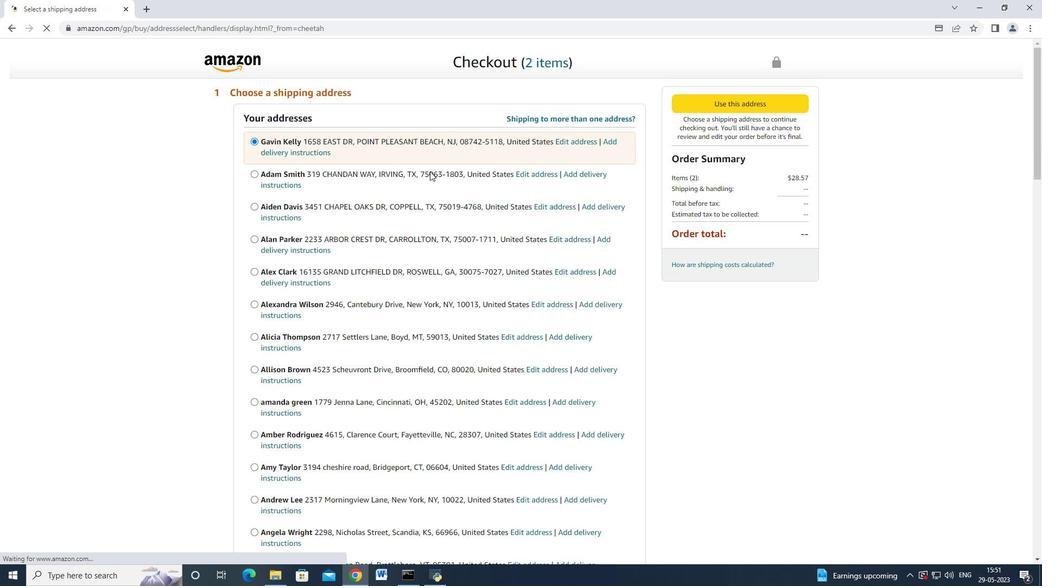 
Action: Mouse scrolled (429, 170) with delta (0, 0)
Screenshot: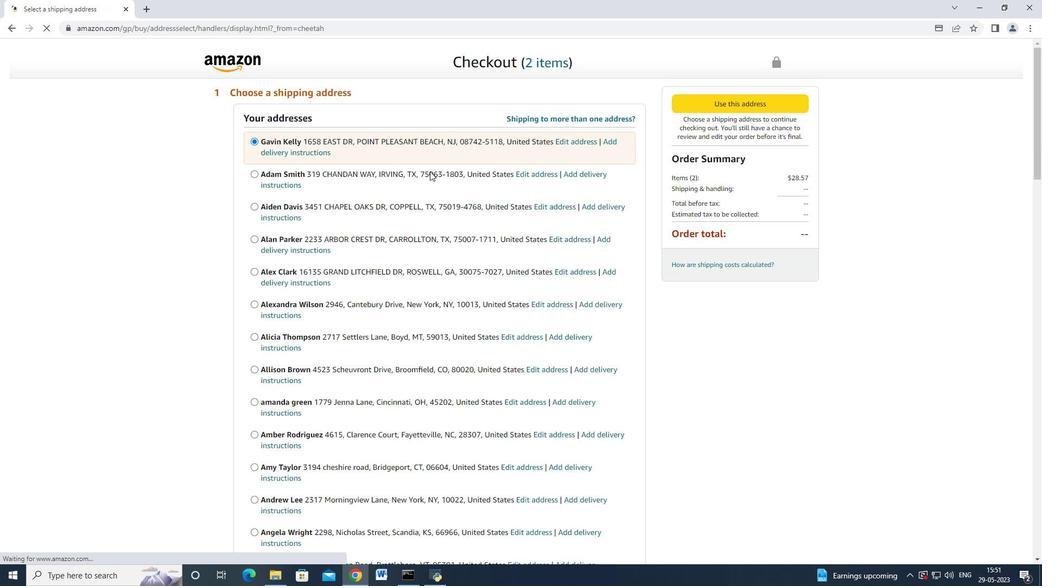 
Action: Mouse scrolled (429, 170) with delta (0, 0)
Screenshot: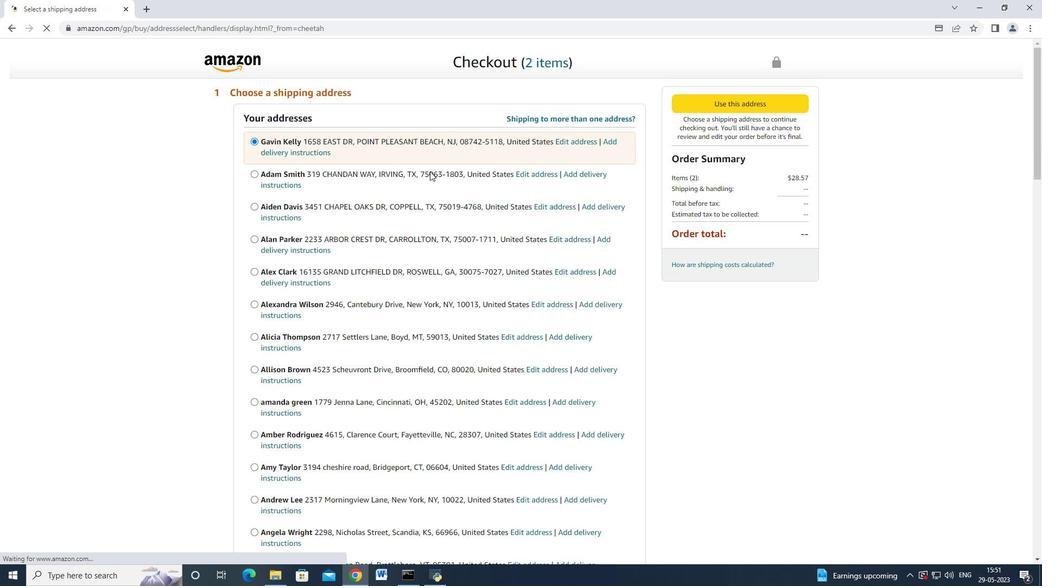 
Action: Mouse moved to (369, 323)
Screenshot: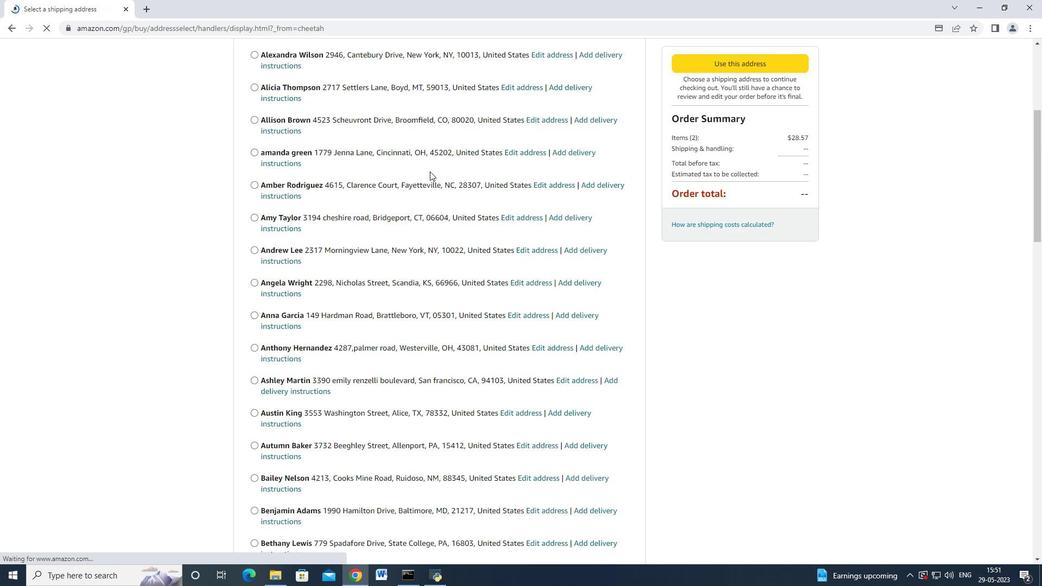
Action: Mouse scrolled (374, 315) with delta (0, 0)
Screenshot: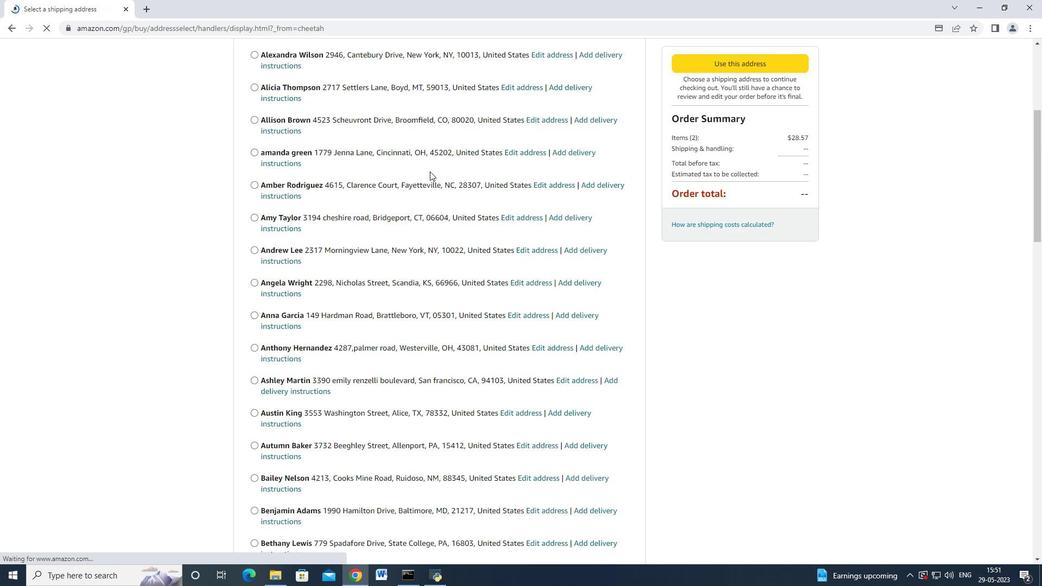 
Action: Mouse moved to (364, 329)
Screenshot: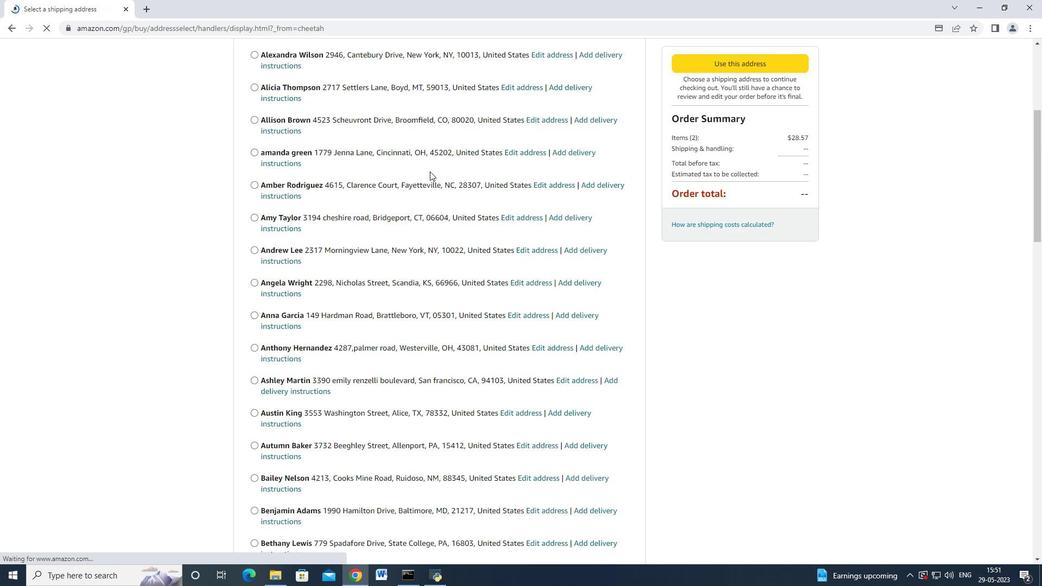 
Action: Mouse scrolled (366, 325) with delta (0, 0)
Screenshot: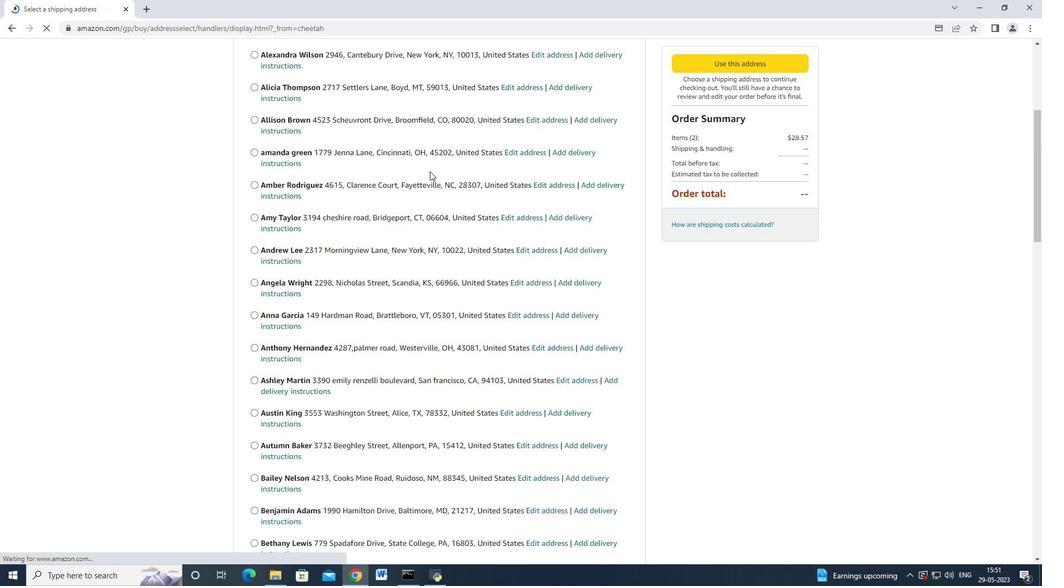 
Action: Mouse scrolled (364, 328) with delta (0, 0)
Screenshot: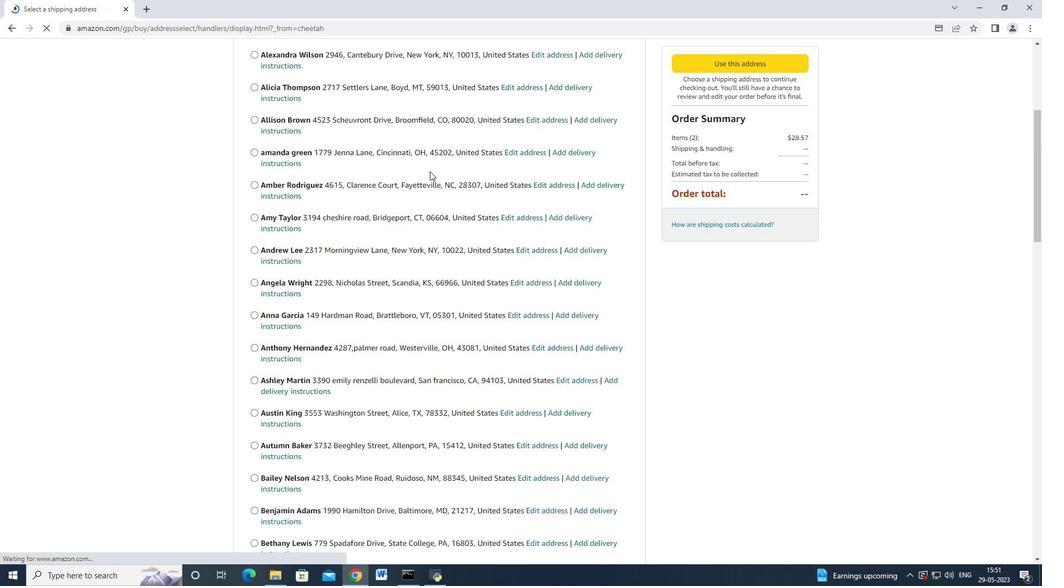 
Action: Mouse moved to (363, 329)
Screenshot: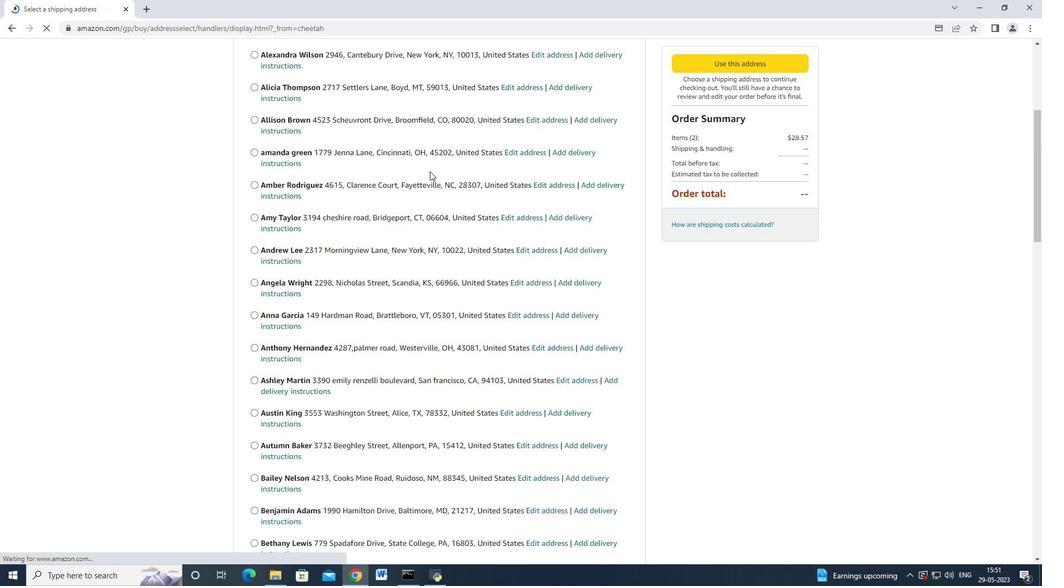 
Action: Mouse scrolled (364, 328) with delta (0, 0)
Screenshot: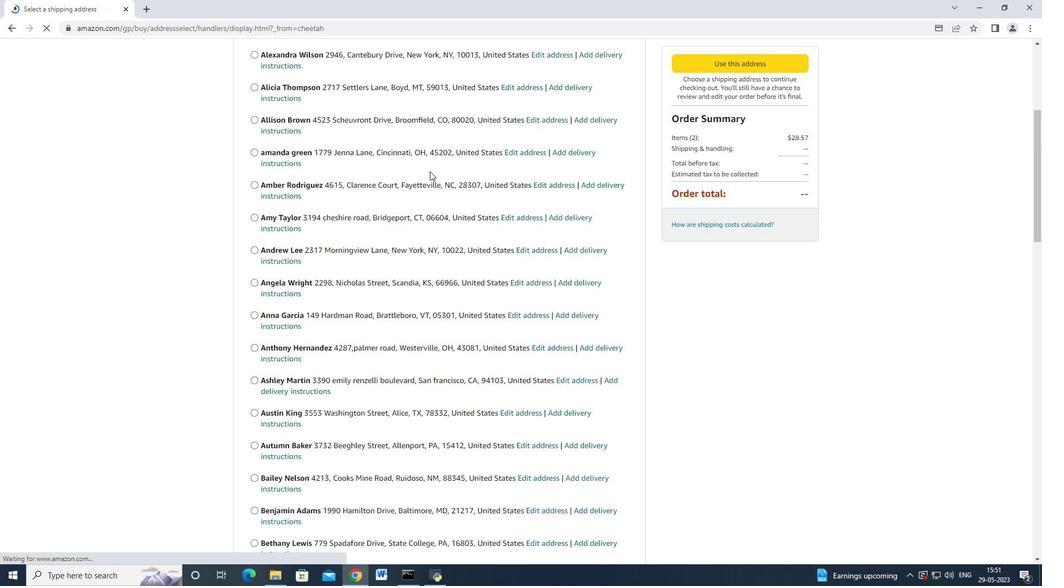 
Action: Mouse scrolled (364, 328) with delta (0, 0)
Screenshot: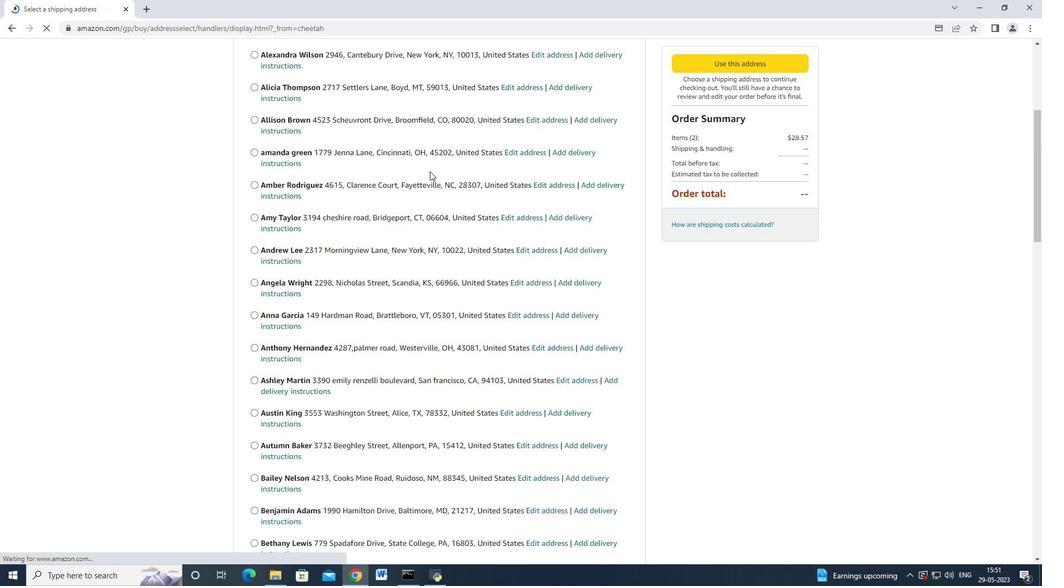 
Action: Mouse moved to (324, 458)
Screenshot: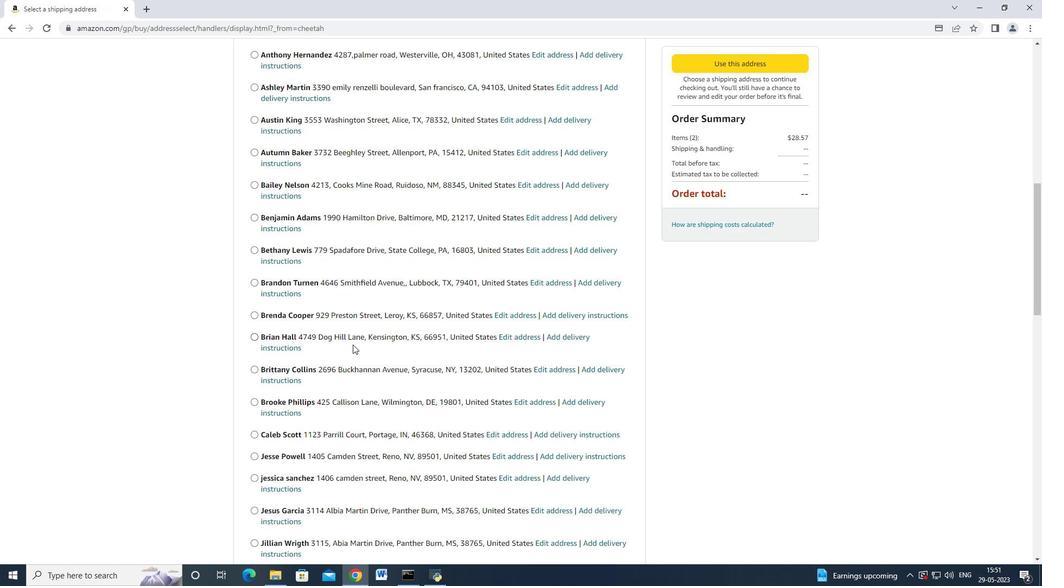 
Action: Mouse scrolled (324, 457) with delta (0, 0)
Screenshot: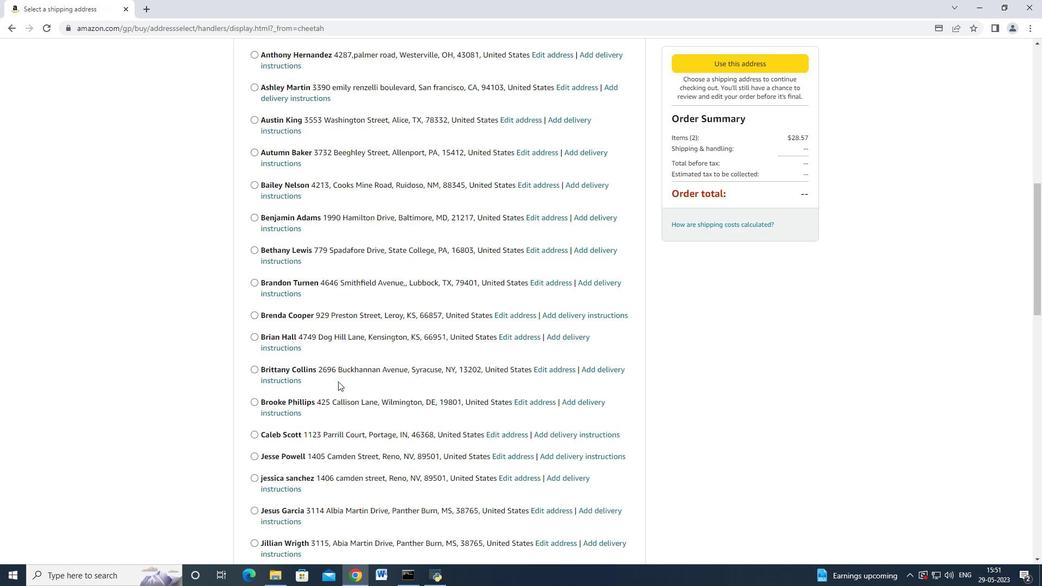 
Action: Mouse moved to (324, 458)
Screenshot: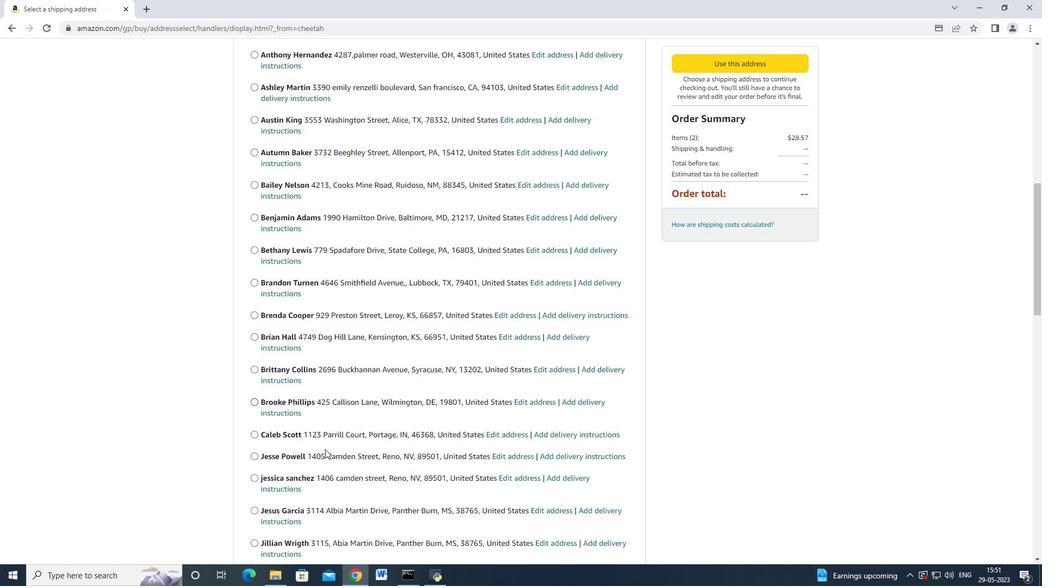 
Action: Mouse scrolled (324, 457) with delta (0, 0)
Screenshot: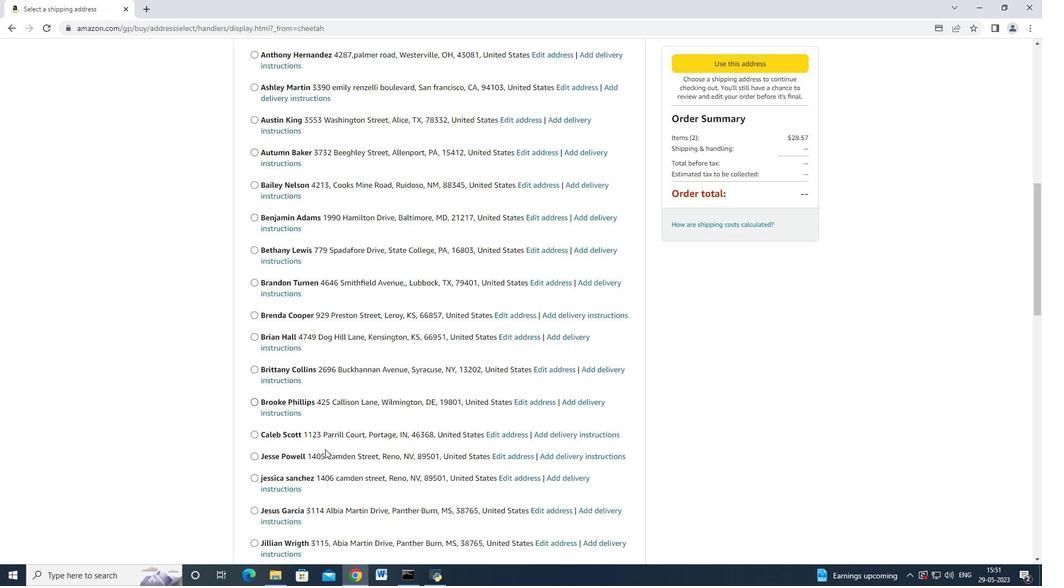 
Action: Mouse moved to (324, 457)
Screenshot: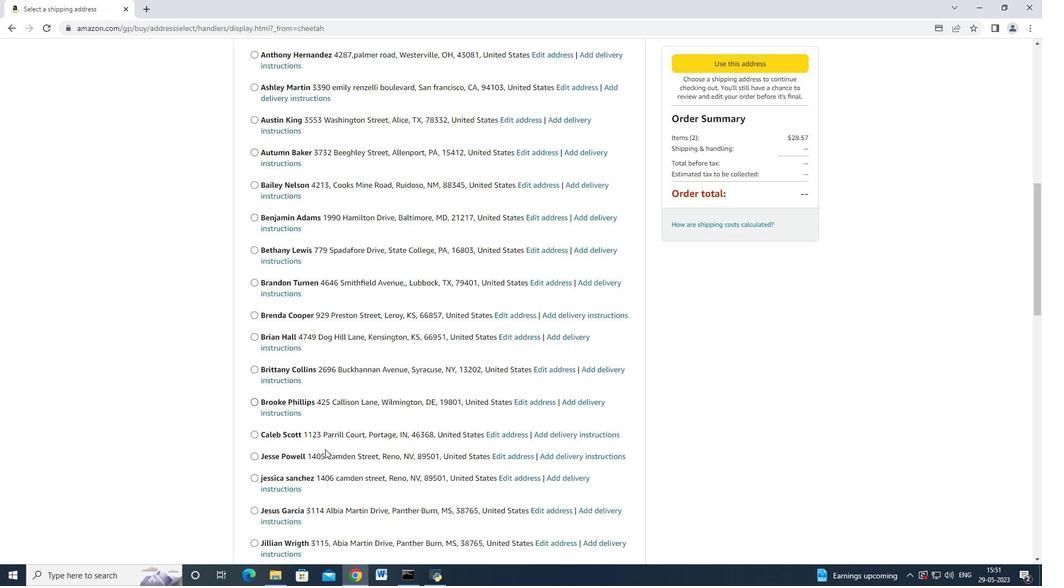 
Action: Mouse scrolled (324, 457) with delta (0, 0)
Screenshot: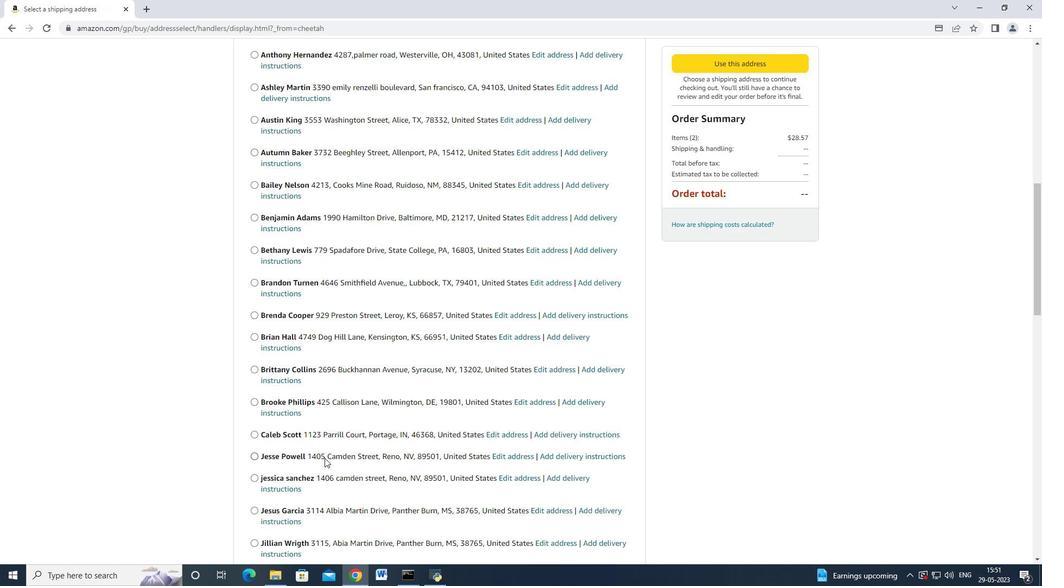 
Action: Mouse moved to (325, 454)
Screenshot: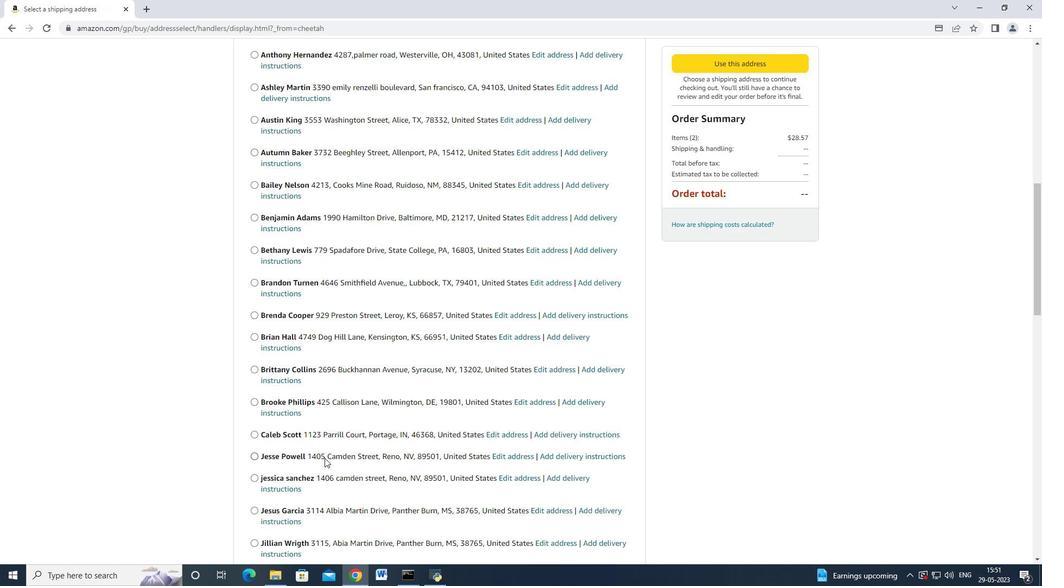 
Action: Mouse scrolled (324, 457) with delta (0, 0)
Screenshot: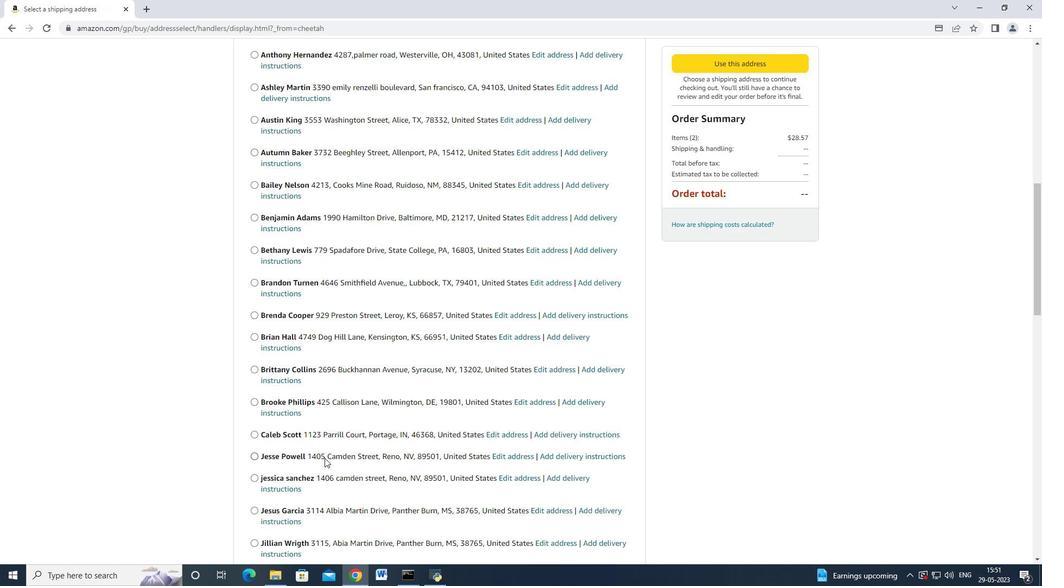 
Action: Mouse scrolled (324, 457) with delta (0, 0)
Screenshot: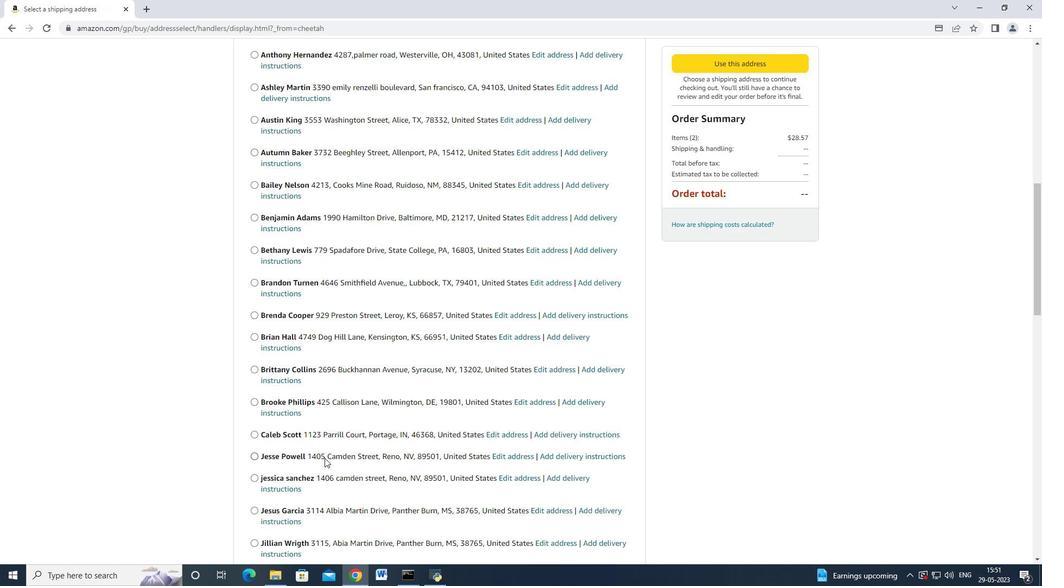 
Action: Mouse scrolled (324, 457) with delta (0, 0)
Screenshot: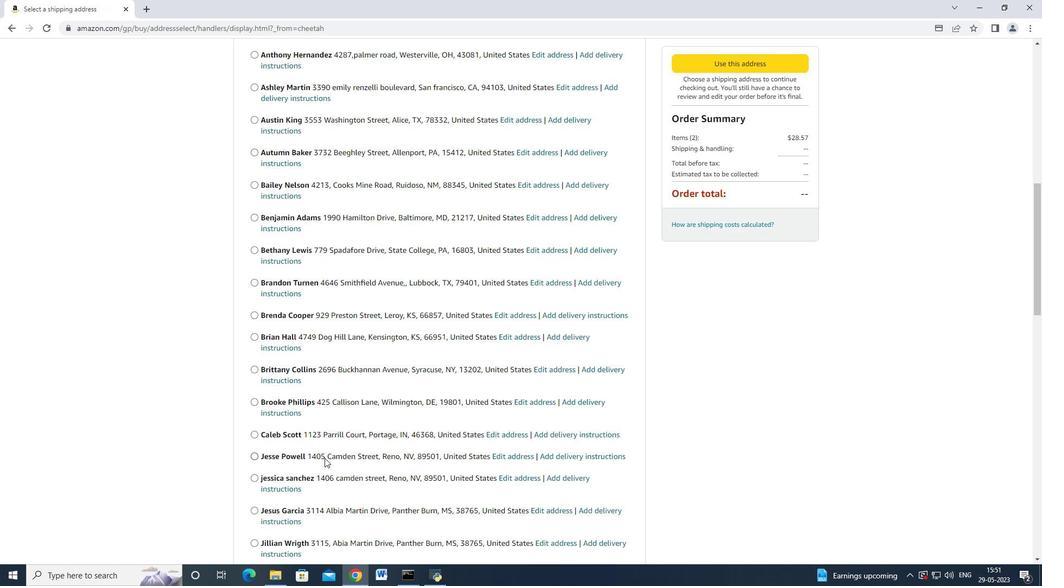 
Action: Mouse scrolled (325, 454) with delta (0, 0)
Screenshot: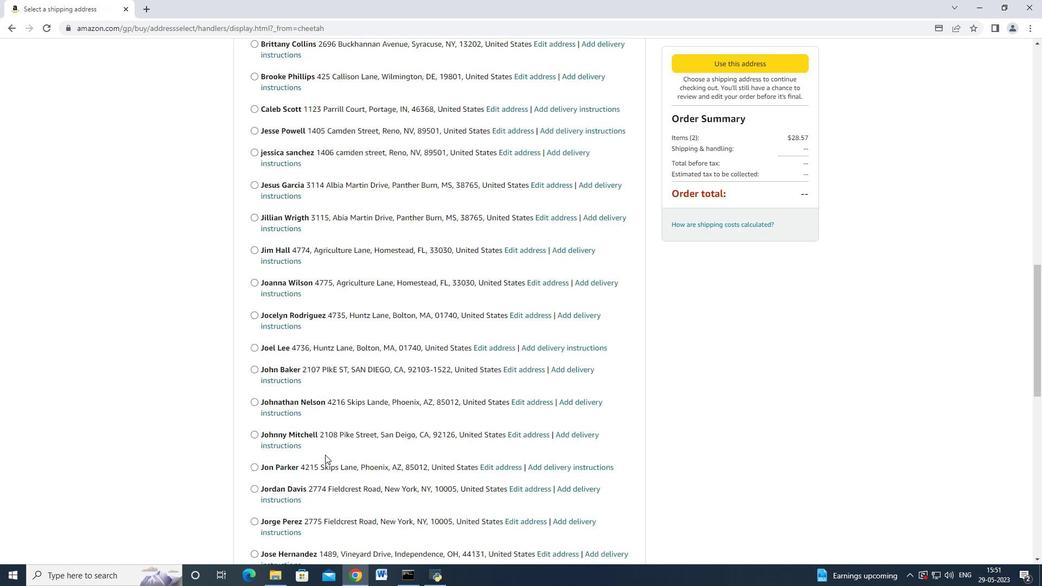 
Action: Mouse scrolled (325, 454) with delta (0, 0)
Screenshot: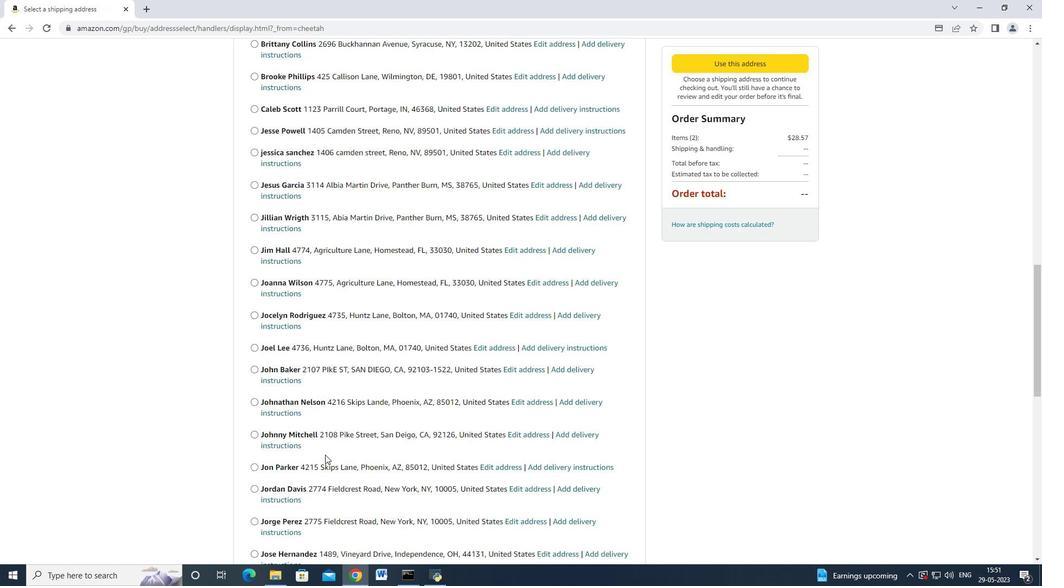 
Action: Mouse moved to (325, 454)
Screenshot: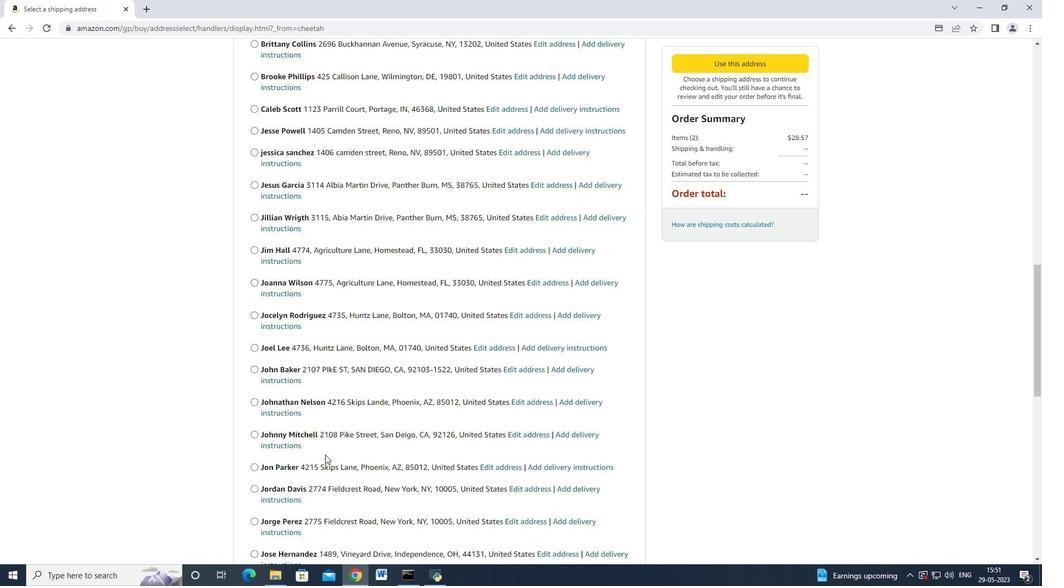 
Action: Mouse scrolled (325, 454) with delta (0, 0)
Screenshot: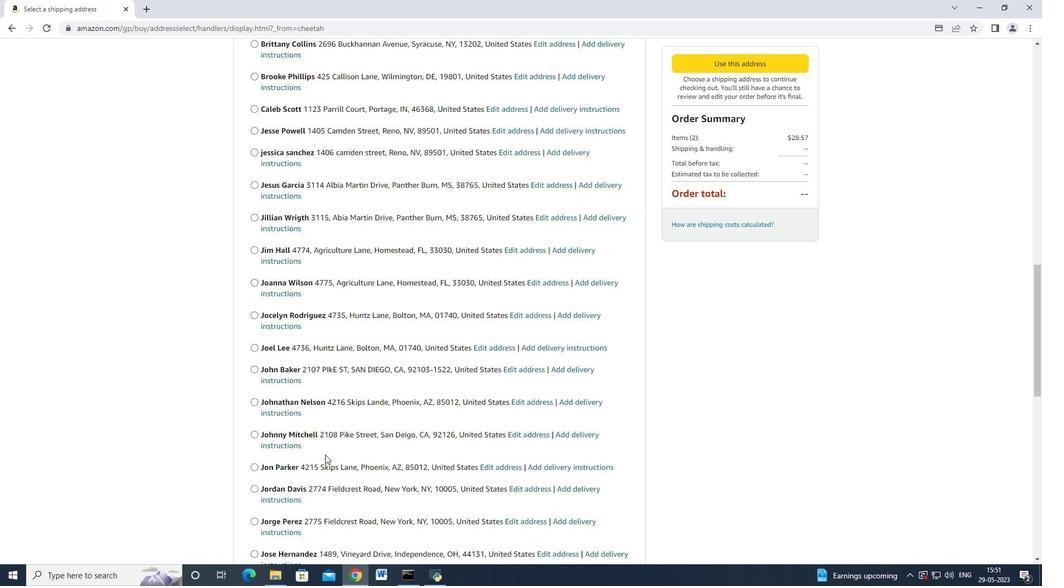 
Action: Mouse scrolled (325, 454) with delta (0, 0)
Screenshot: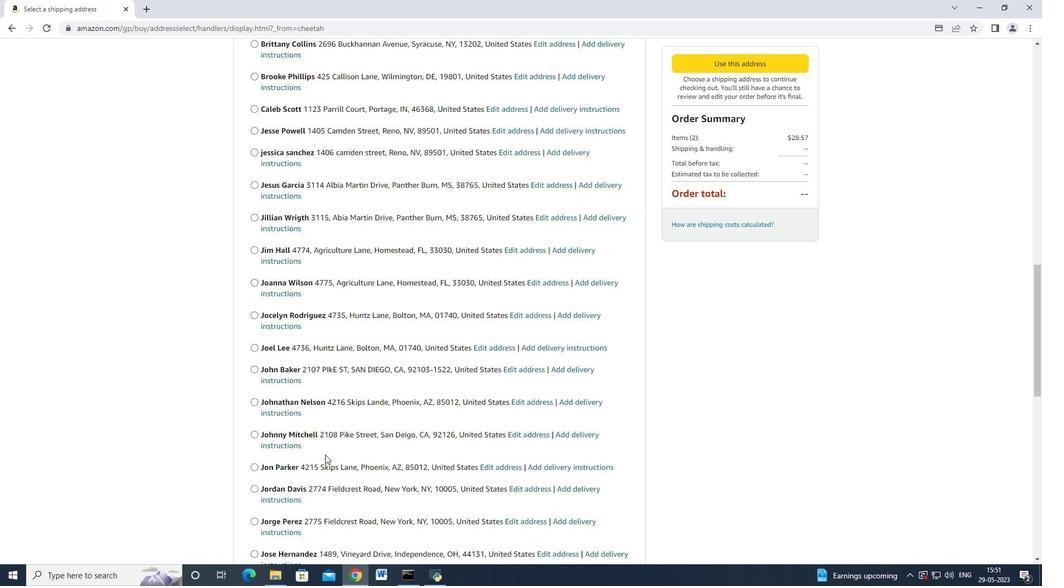 
Action: Mouse scrolled (325, 454) with delta (0, 0)
Screenshot: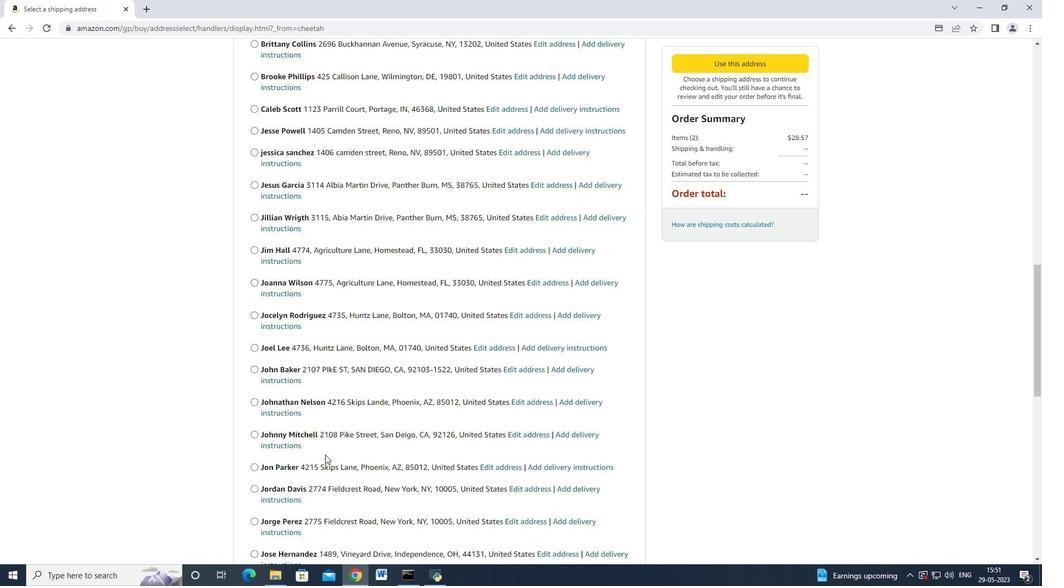 
Action: Mouse moved to (325, 454)
Screenshot: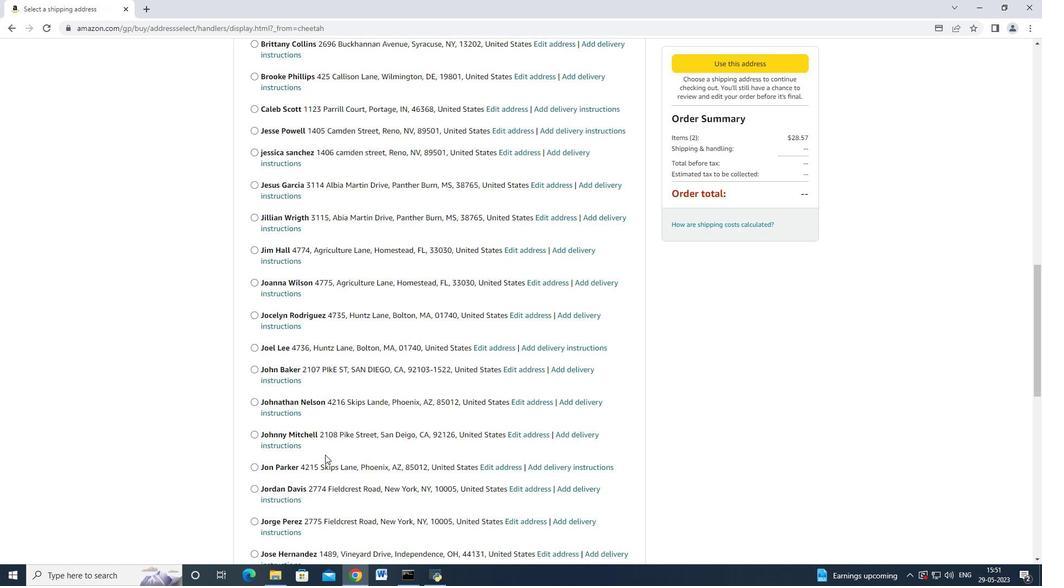 
Action: Mouse scrolled (325, 454) with delta (0, 0)
Screenshot: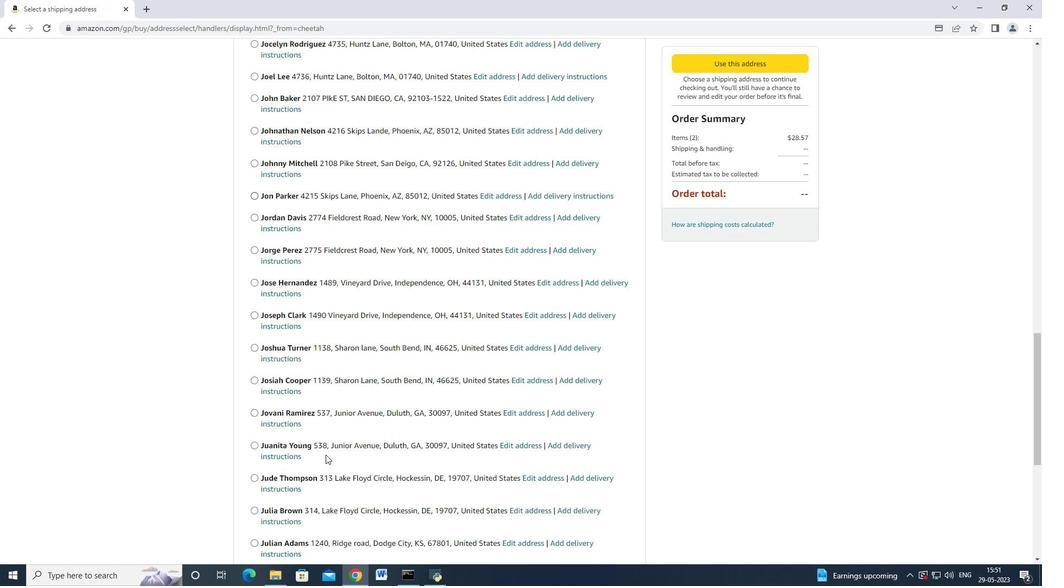 
Action: Mouse scrolled (325, 454) with delta (0, 0)
Screenshot: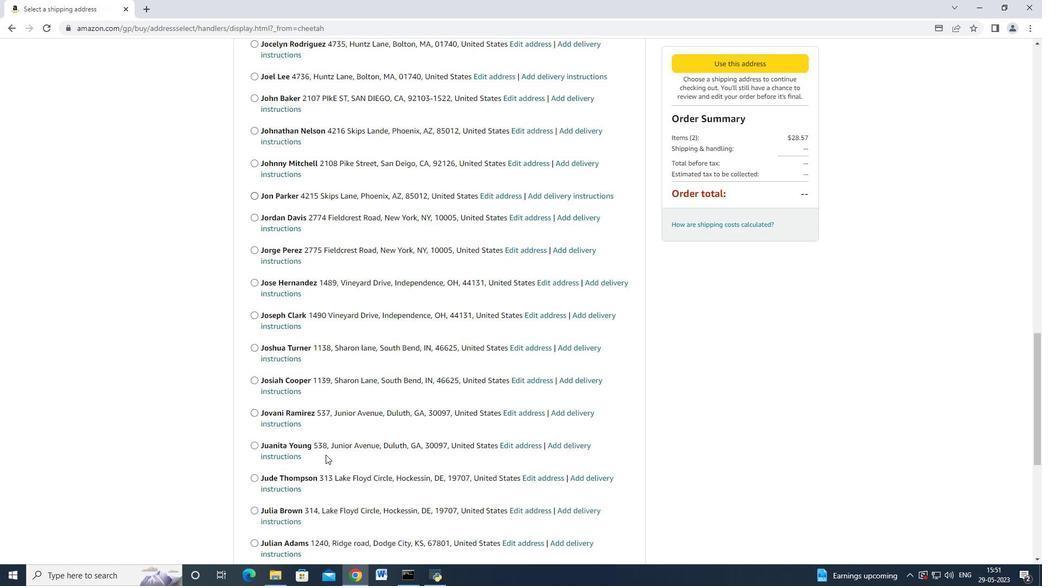 
Action: Mouse scrolled (325, 454) with delta (0, 0)
Screenshot: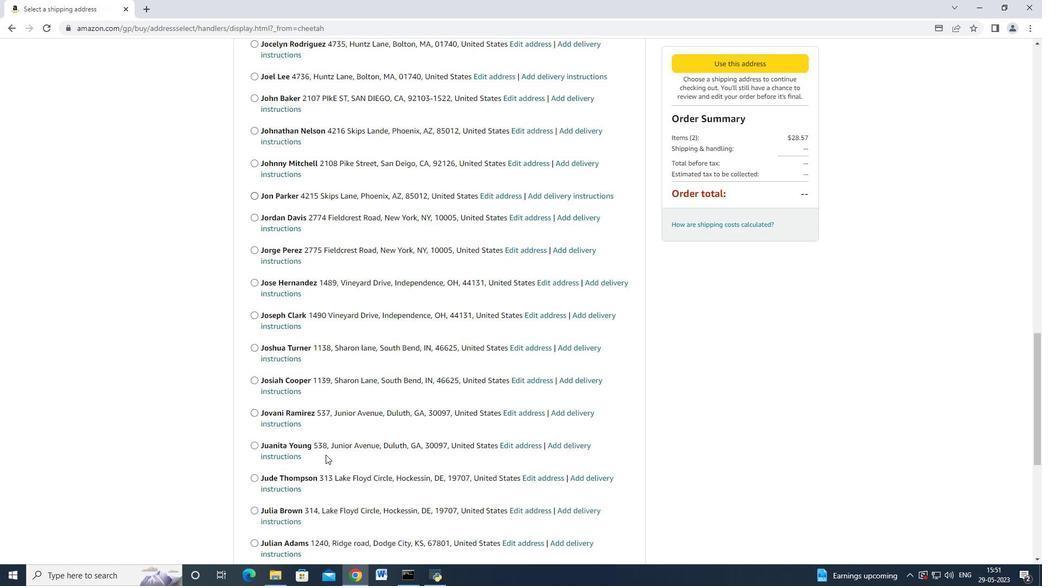 
Action: Mouse moved to (325, 454)
Screenshot: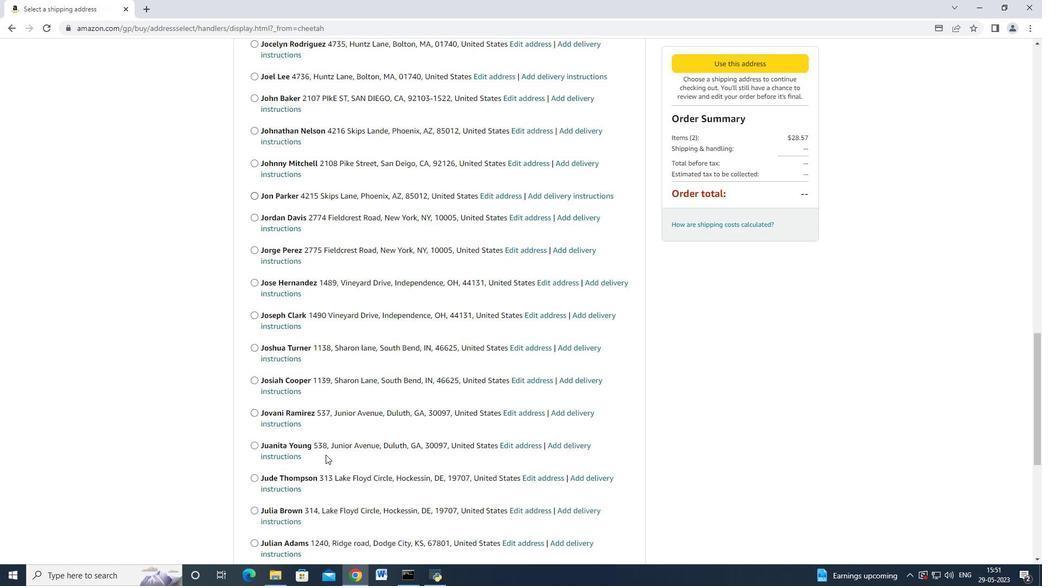 
Action: Mouse scrolled (325, 454) with delta (0, 0)
Screenshot: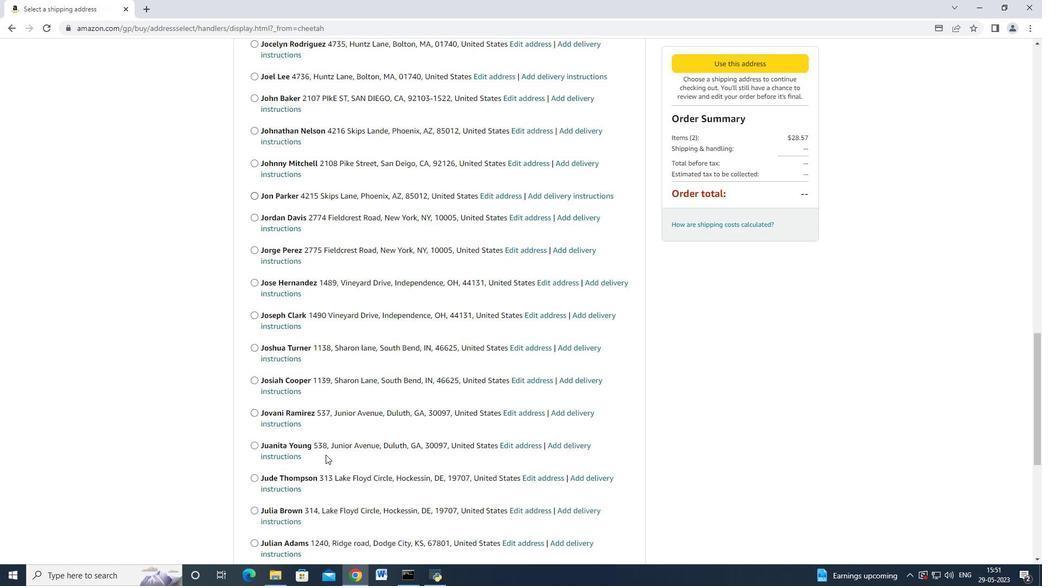 
Action: Mouse moved to (305, 417)
Screenshot: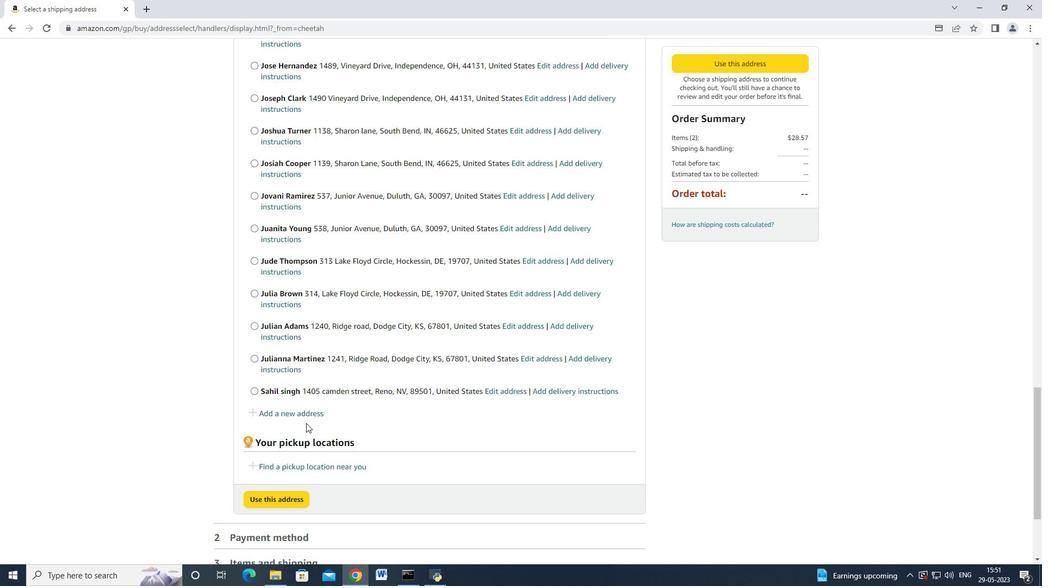 
Action: Mouse pressed left at (305, 417)
Screenshot: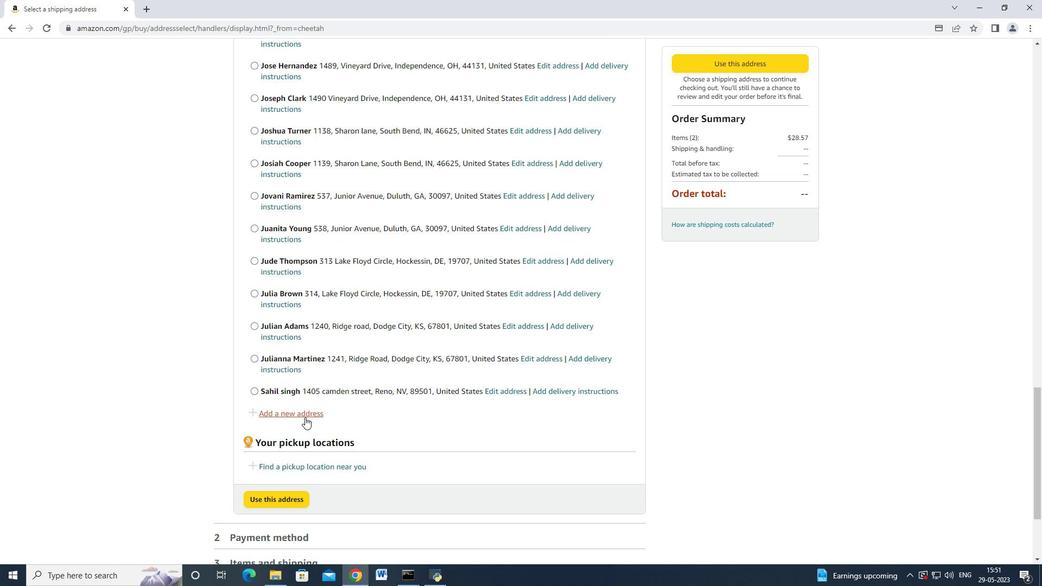 
Action: Mouse moved to (377, 227)
Screenshot: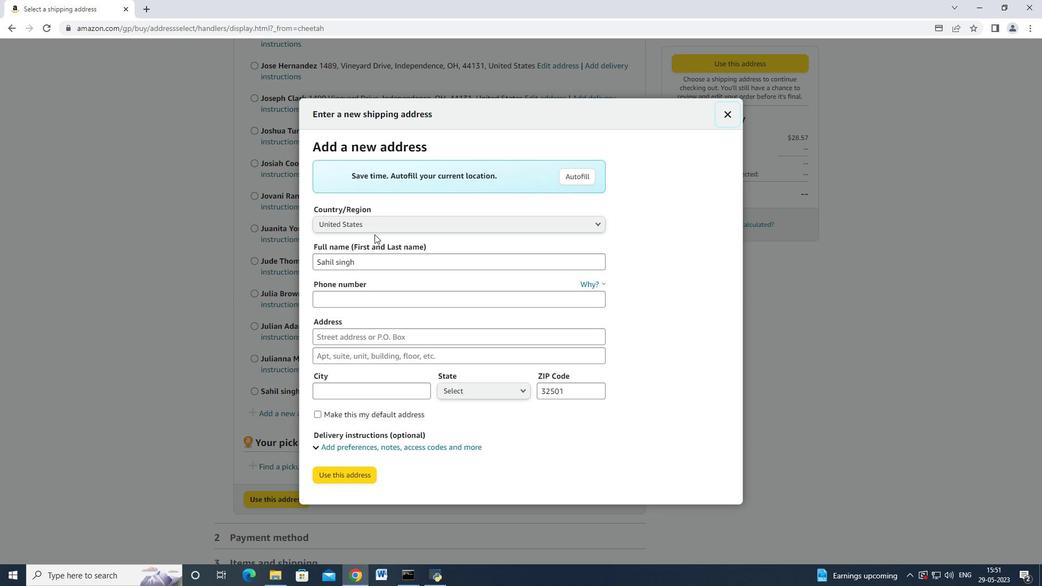 
Action: Mouse pressed left at (377, 227)
Screenshot: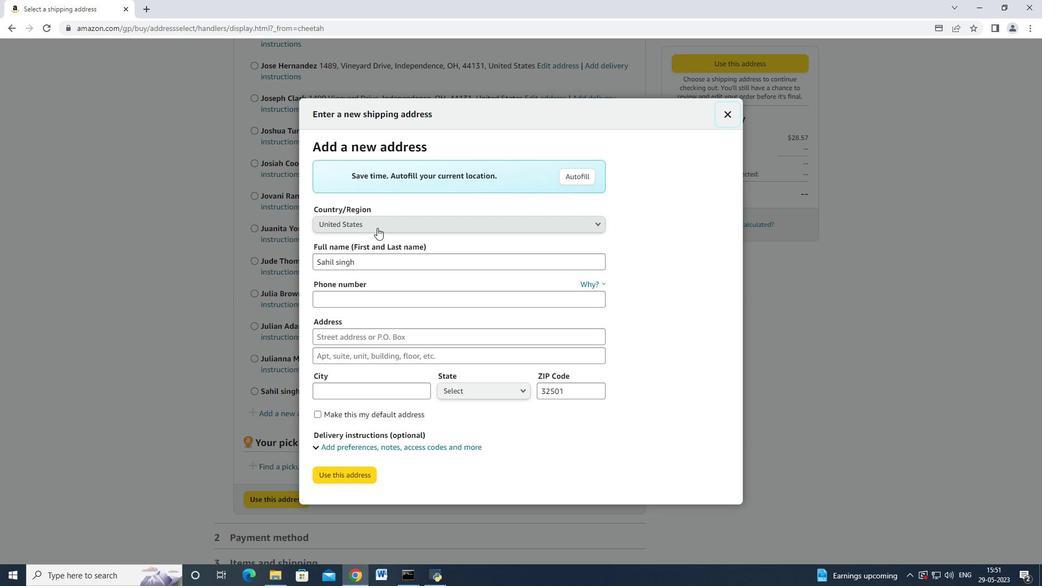 
Action: Mouse moved to (357, 384)
Screenshot: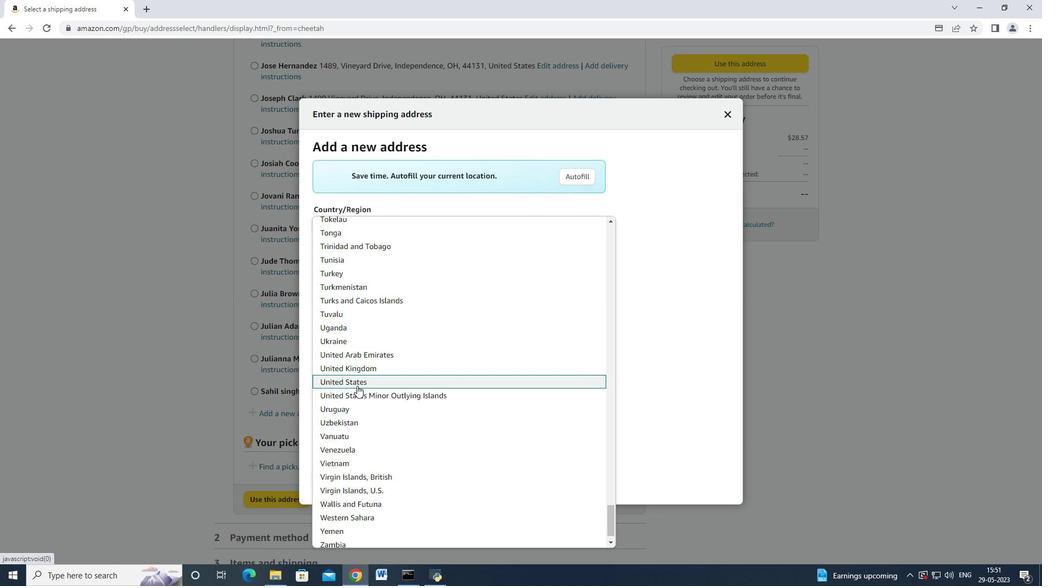 
Action: Mouse pressed left at (357, 384)
Screenshot: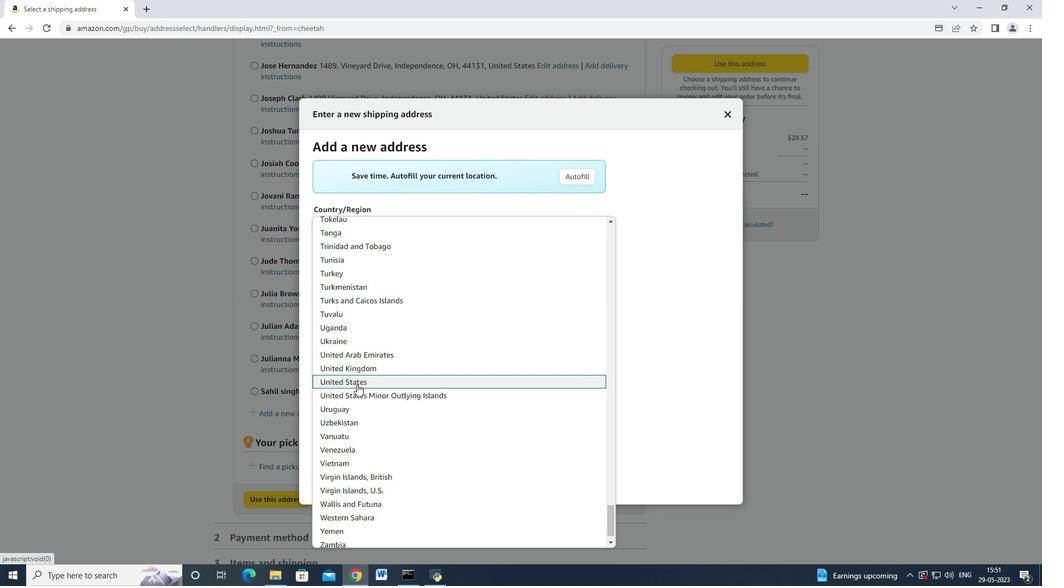 
Action: Mouse moved to (371, 270)
Screenshot: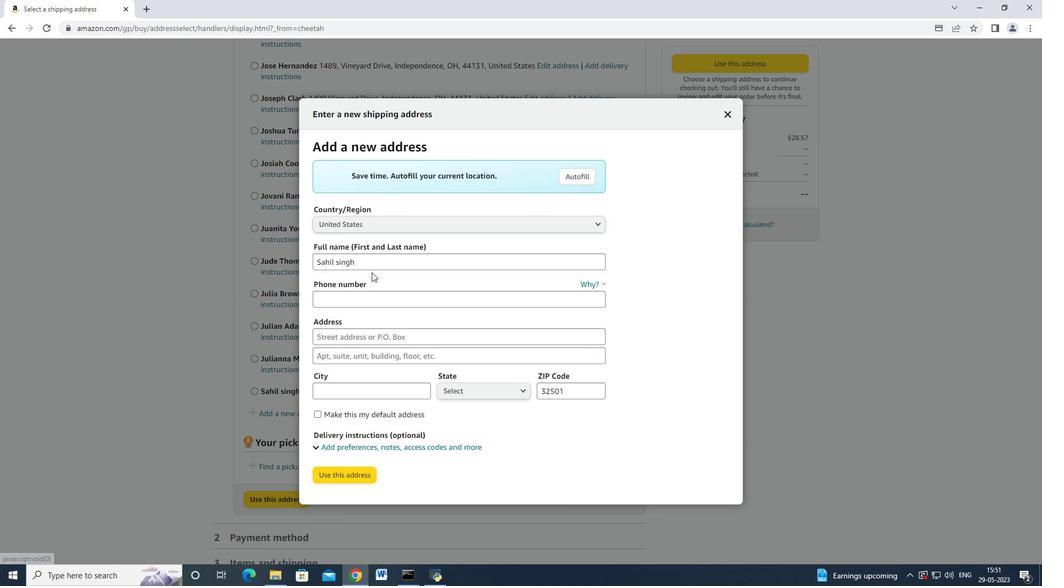 
Action: Mouse pressed left at (371, 270)
Screenshot: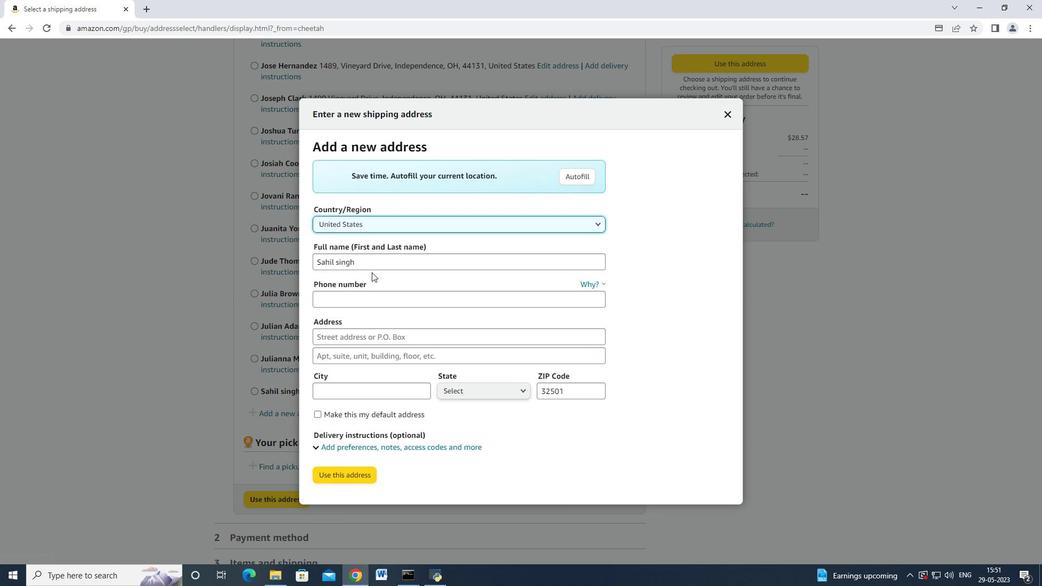 
Action: Mouse moved to (371, 267)
Screenshot: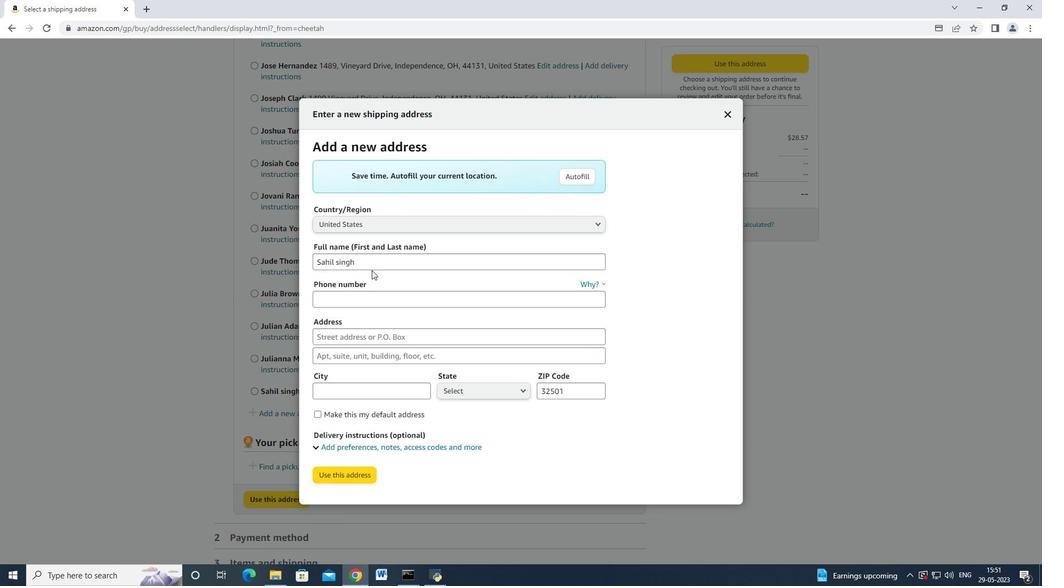 
Action: Mouse pressed left at (371, 267)
Screenshot: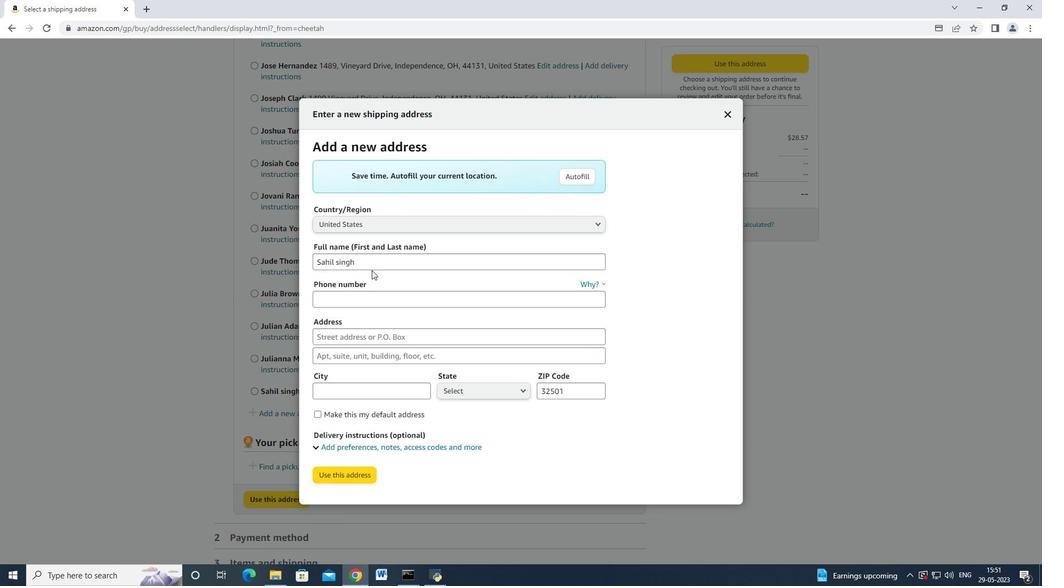 
Action: Mouse moved to (370, 267)
Screenshot: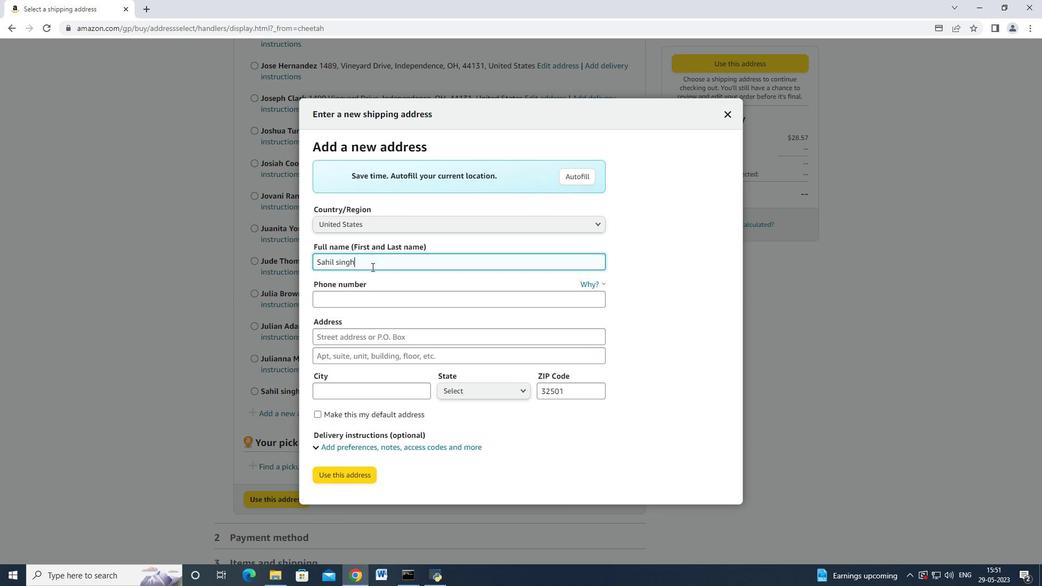 
Action: Key pressed <Key.backspace><Key.backspace><Key.backspace><Key.backspace><Key.backspace><Key.backspace><Key.backspace><Key.backspace><Key.backspace><Key.backspace><Key.backspace><Key.backspace><Key.shift_r>V<Key.backspace><Key.shift_r>Cameron<Key.space><Key.shift_r>White<Key.tab><Key.tab>4068267954<Key.tab>1980<Key.space><Key.shift>Tibbs<Key.space><Key.shift_r>Avenue<Key.tab><Key.tab><Key.shift>Plains<Key.tab><Key.enter><Key.down><Key.down><Key.down><Key.down><Key.down><Key.down><Key.down><Key.down><Key.down><Key.down><Key.down><Key.down><Key.down><Key.down><Key.down><Key.down><Key.down><Key.down><Key.down><Key.down><Key.down><Key.down><Key.down><Key.down><Key.down><Key.down><Key.down><Key.down><Key.down><Key.down><Key.down><Key.up><Key.enter><Key.tab><Key.tab><Key.tab>
Screenshot: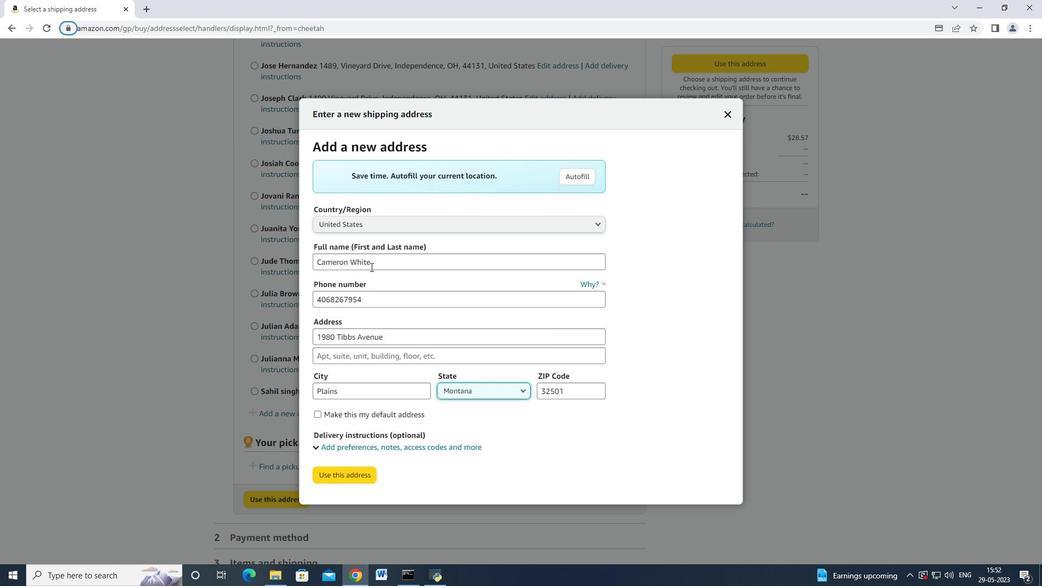 
Action: Mouse moved to (587, 393)
Screenshot: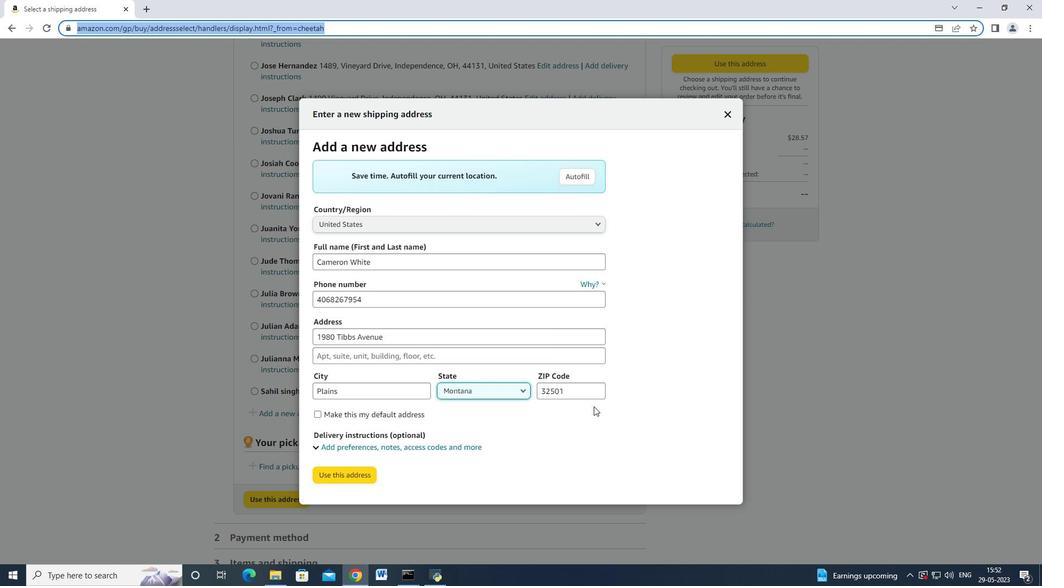 
Action: Mouse pressed left at (587, 393)
Screenshot: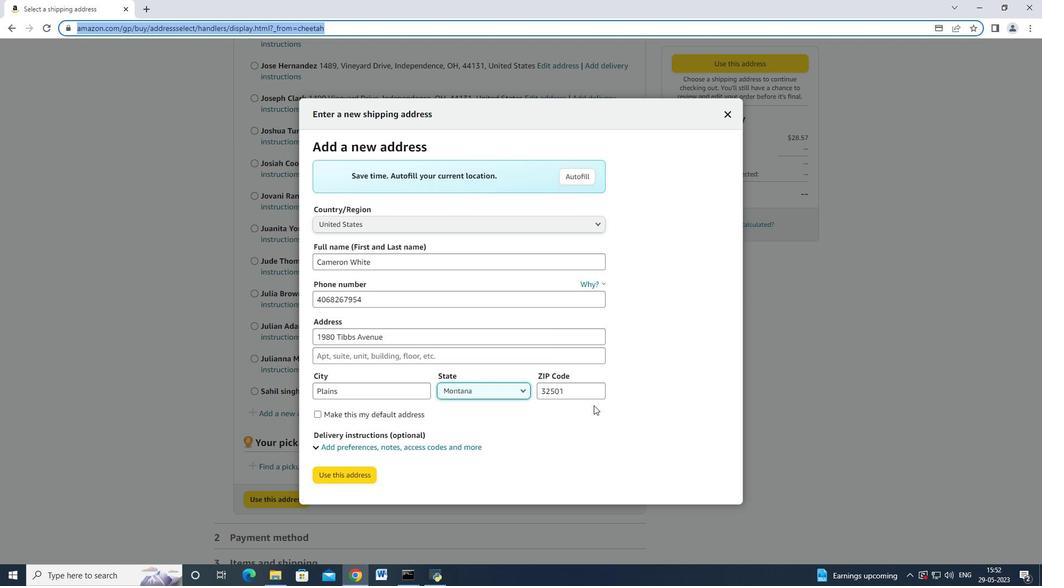 
Action: Mouse moved to (586, 393)
Screenshot: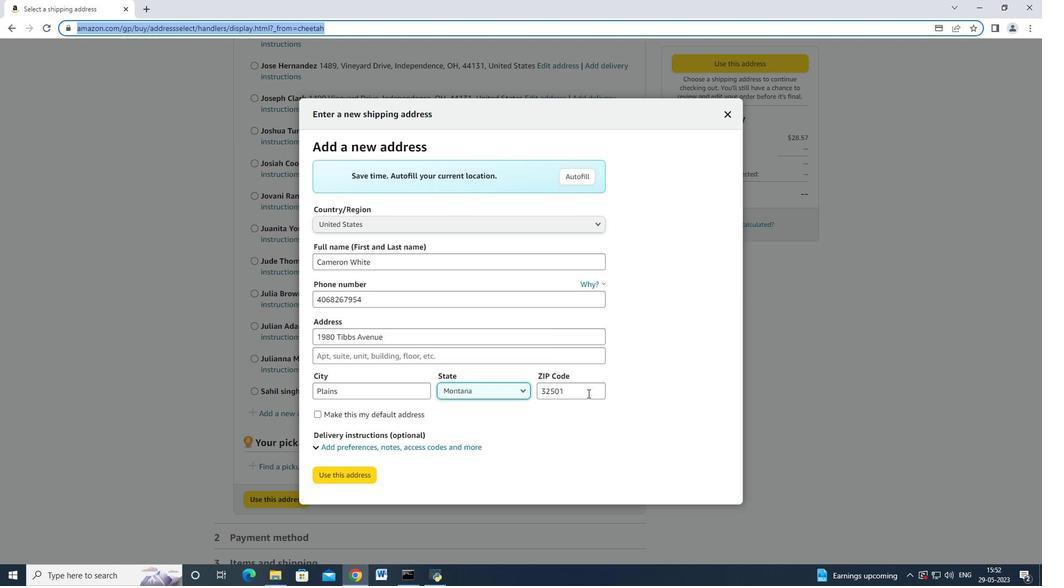 
Action: Key pressed <Key.backspace><Key.backspace><Key.backspace><Key.backspace><Key.backspace><Key.backspace>59859
Screenshot: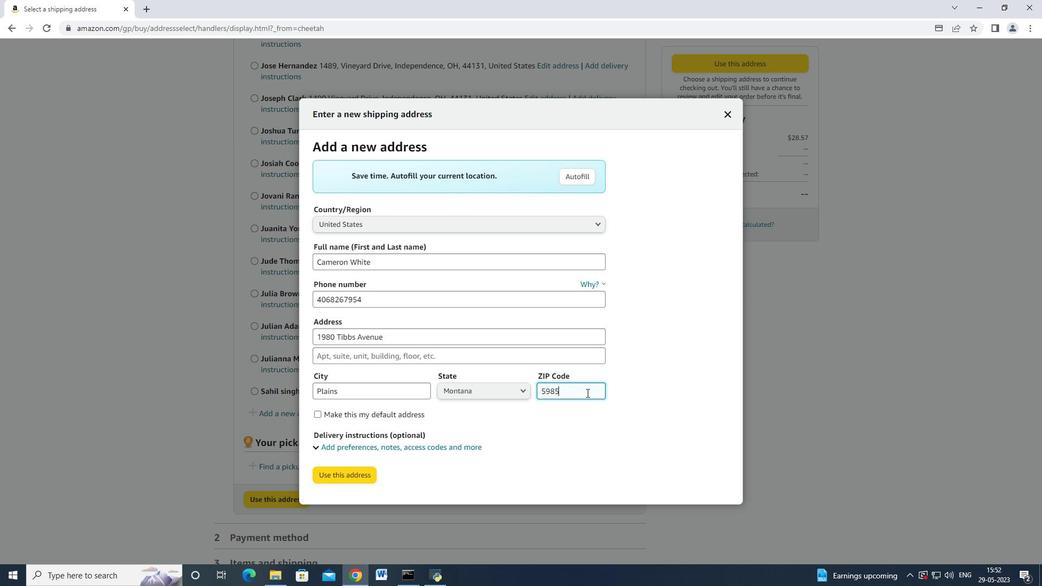 
Action: Mouse moved to (360, 477)
Screenshot: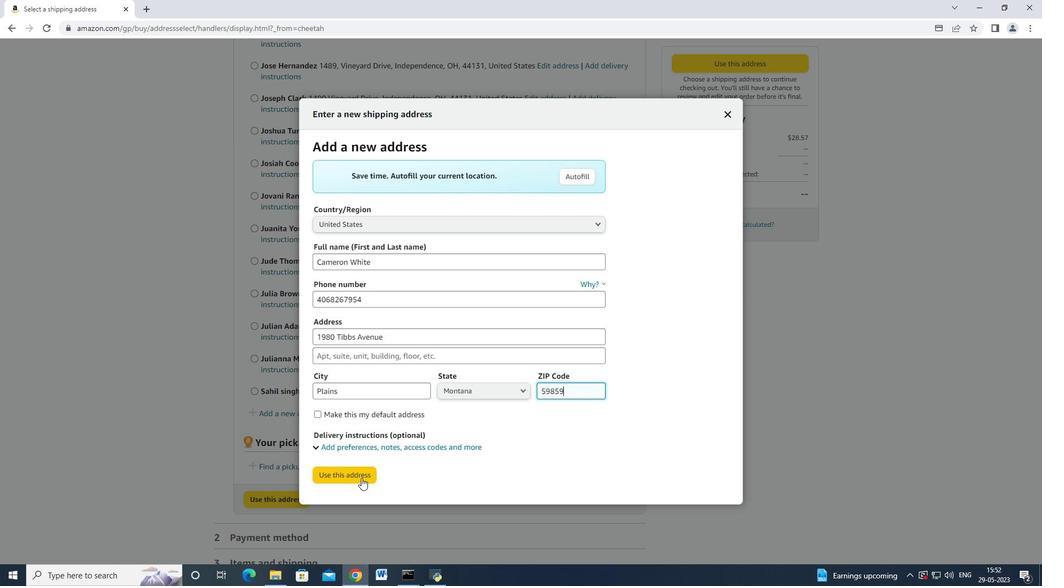 
Action: Mouse pressed left at (360, 477)
Screenshot: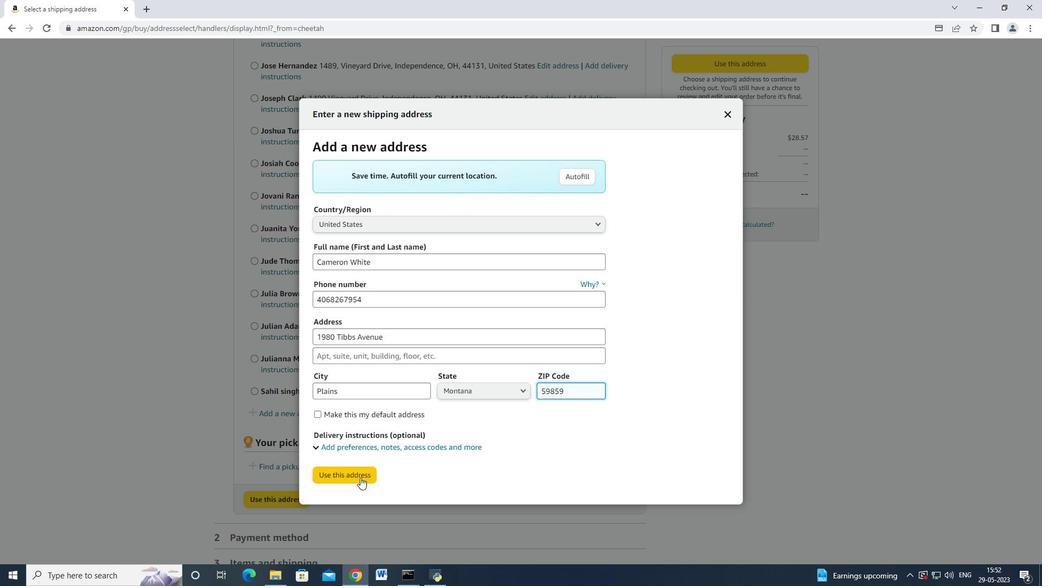 
Action: Mouse moved to (361, 485)
Screenshot: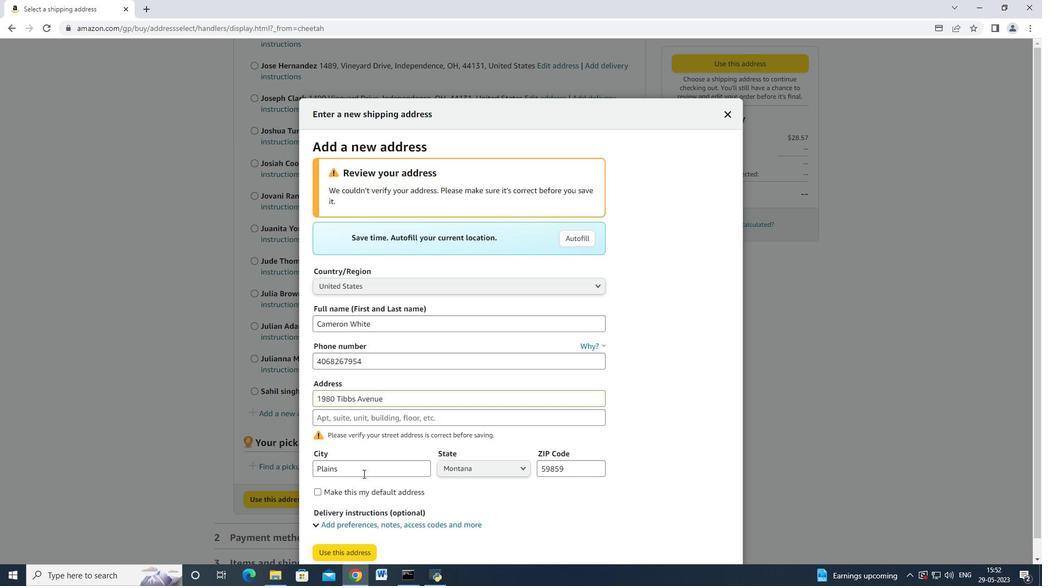 
Action: Mouse scrolled (361, 485) with delta (0, 0)
Screenshot: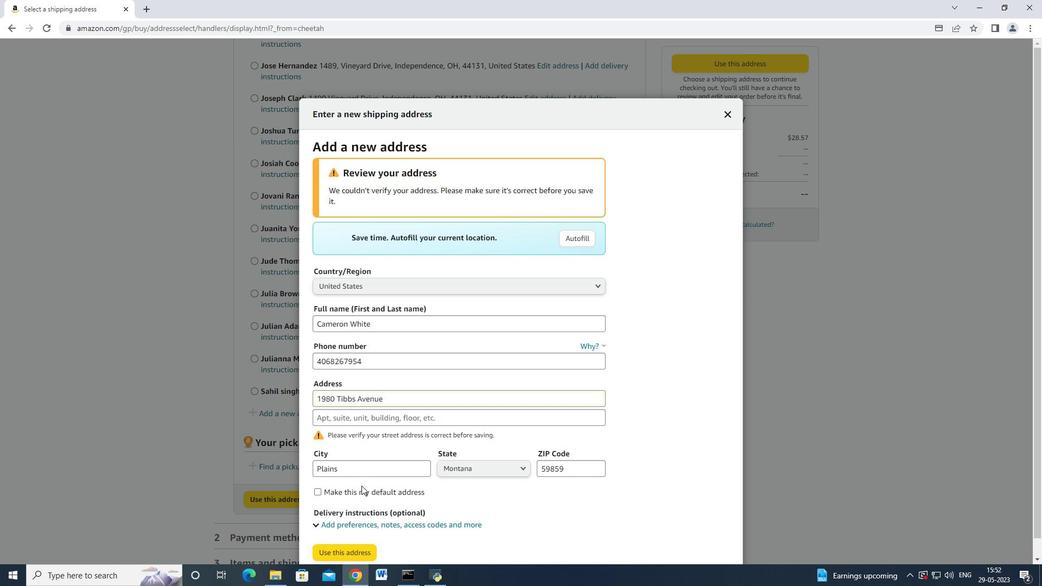 
Action: Mouse moved to (361, 485)
Screenshot: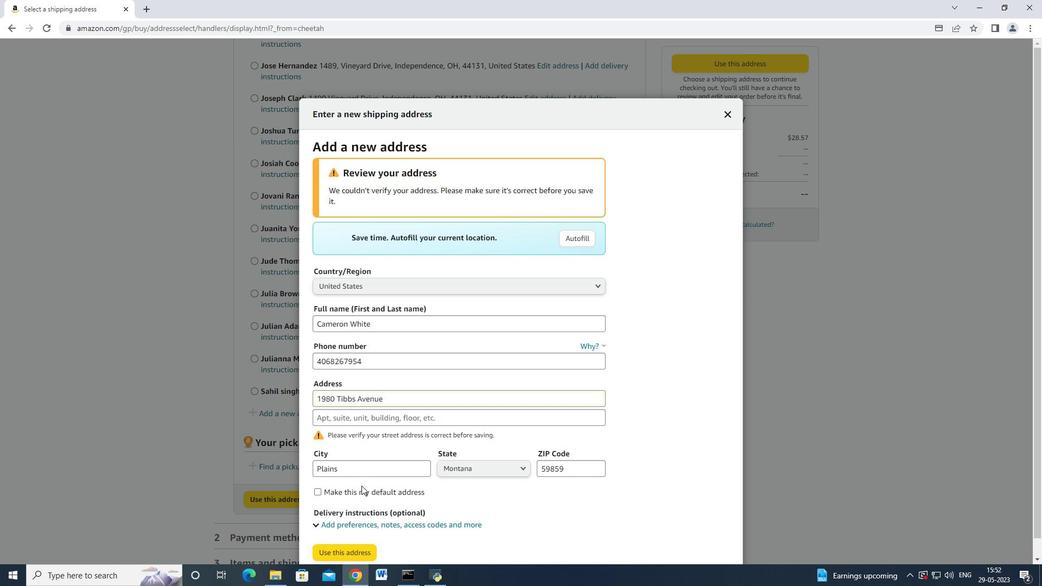 
Action: Mouse scrolled (361, 485) with delta (0, 0)
Screenshot: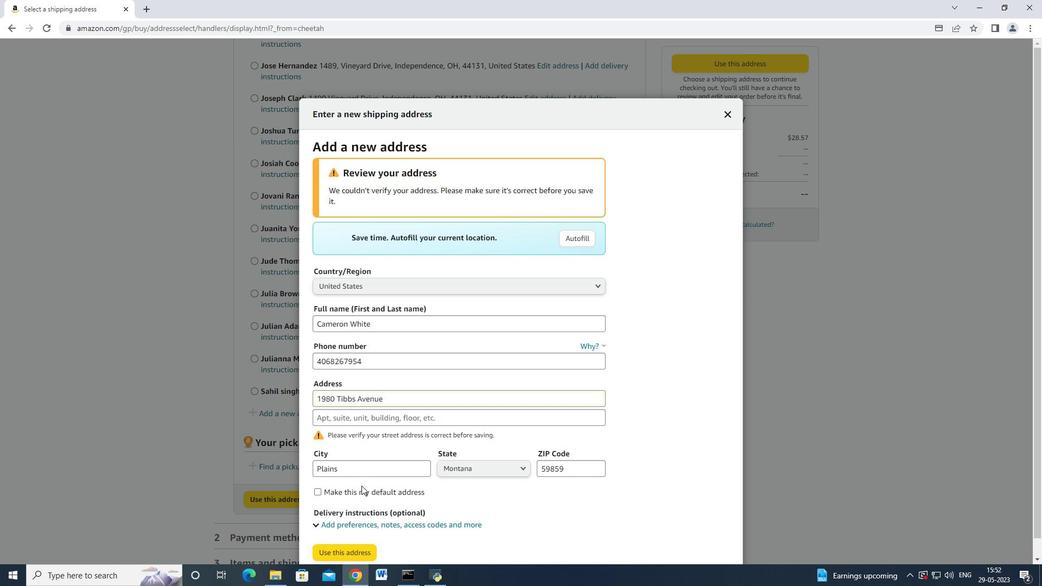 
Action: Mouse scrolled (361, 485) with delta (0, 0)
Screenshot: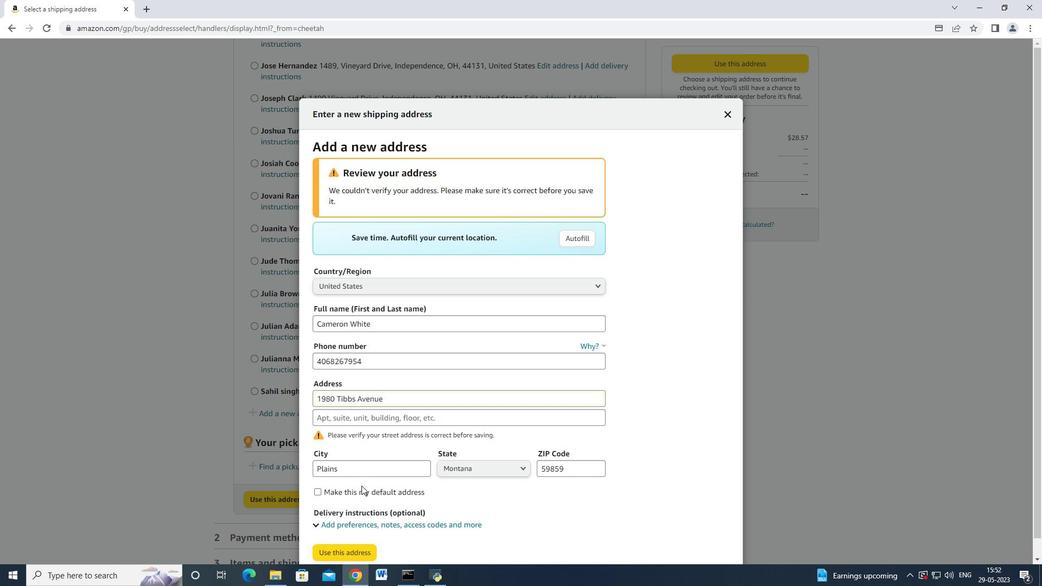 
Action: Mouse scrolled (361, 485) with delta (0, 0)
Screenshot: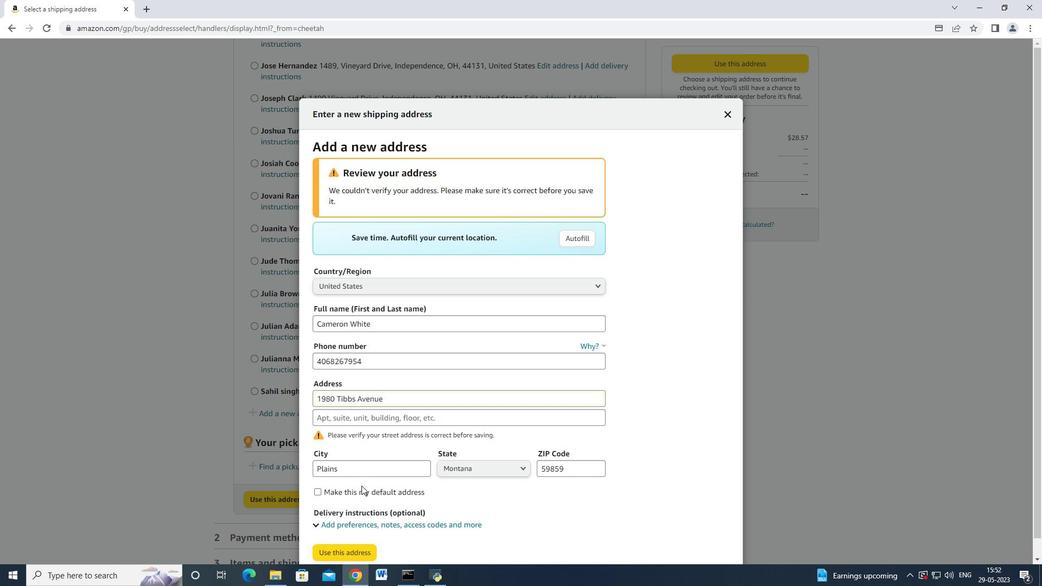 
Action: Mouse scrolled (361, 485) with delta (0, 0)
Screenshot: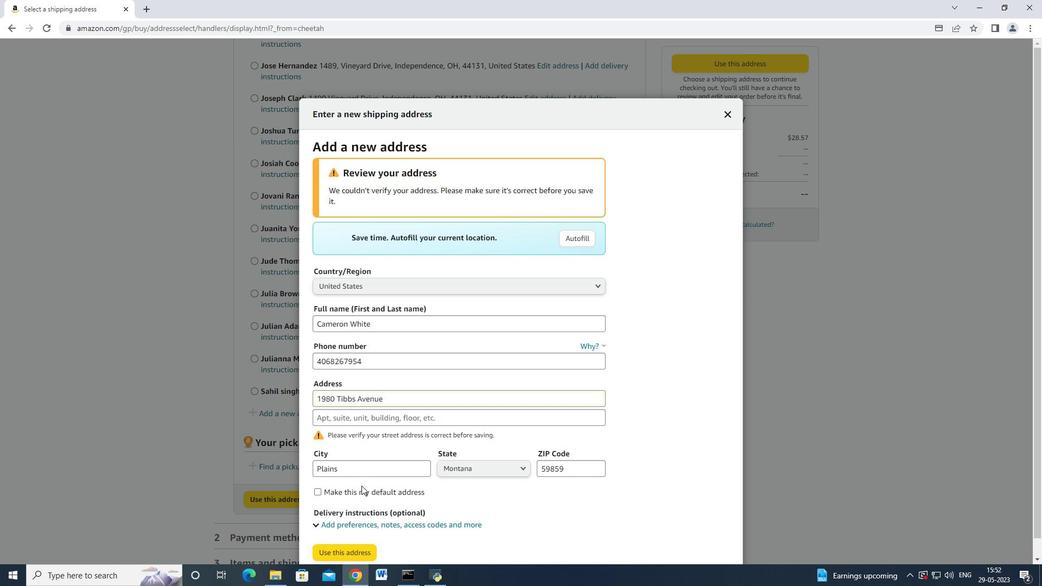 
Action: Mouse moved to (349, 530)
Screenshot: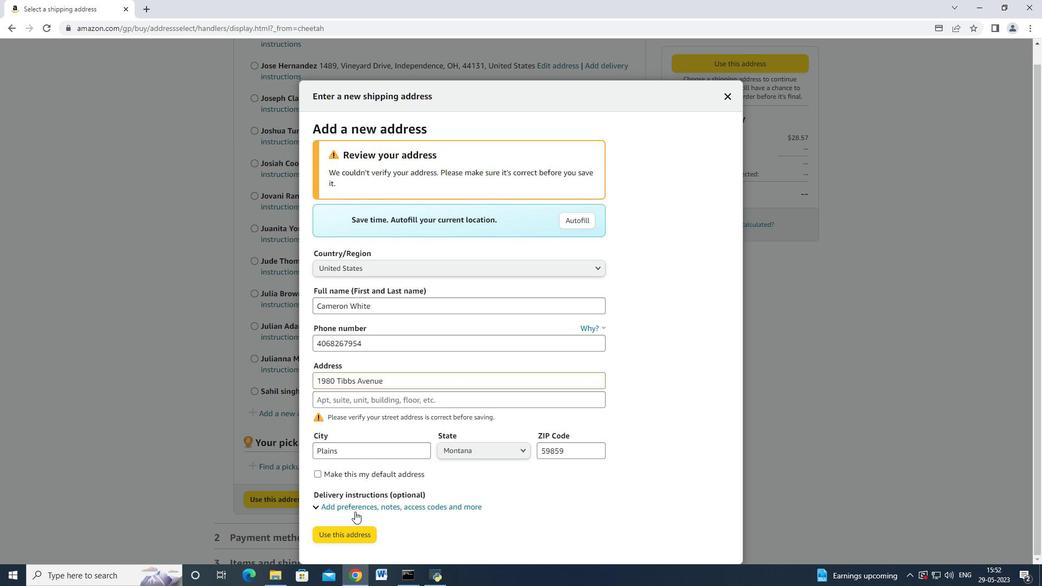 
Action: Mouse pressed left at (349, 530)
Screenshot: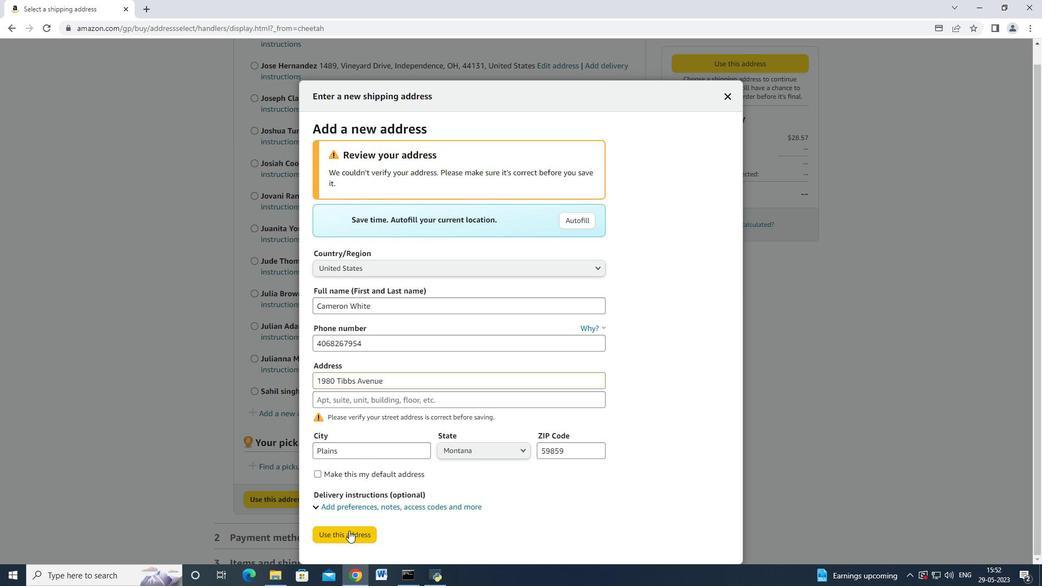 
Action: Mouse moved to (360, 241)
Screenshot: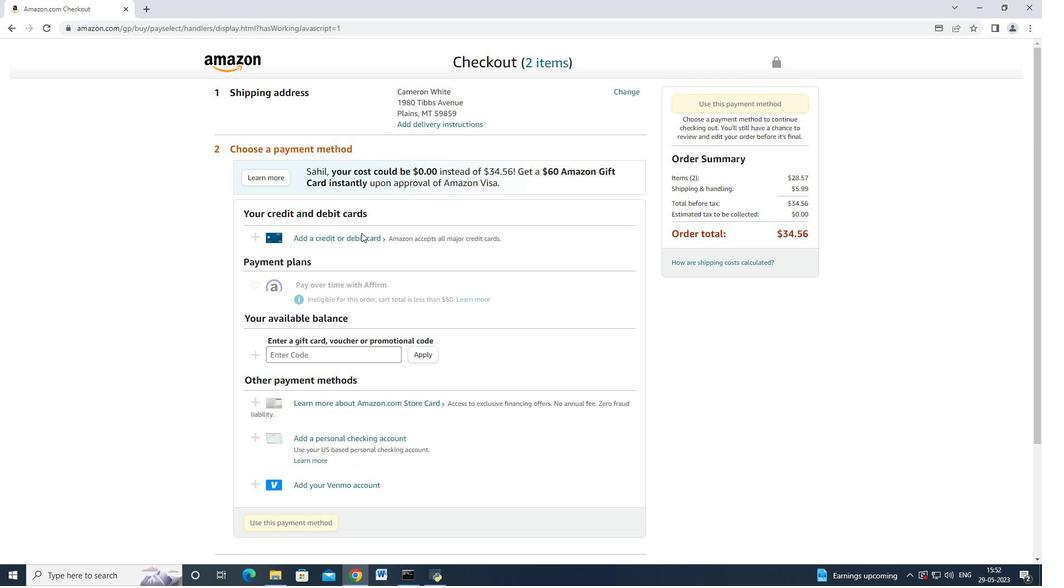 
Action: Mouse pressed left at (360, 241)
Screenshot: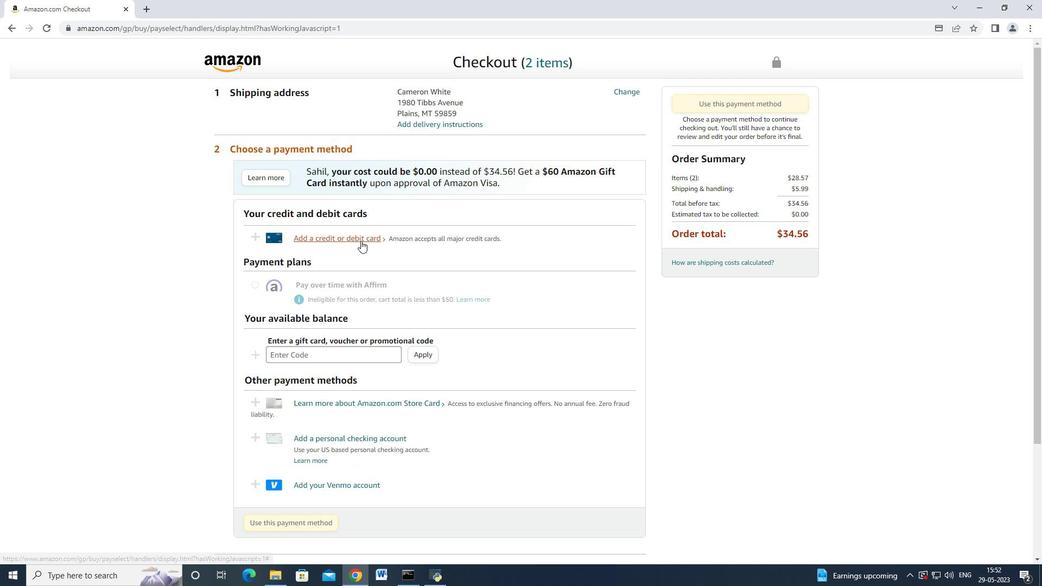 
Action: Mouse moved to (423, 256)
Screenshot: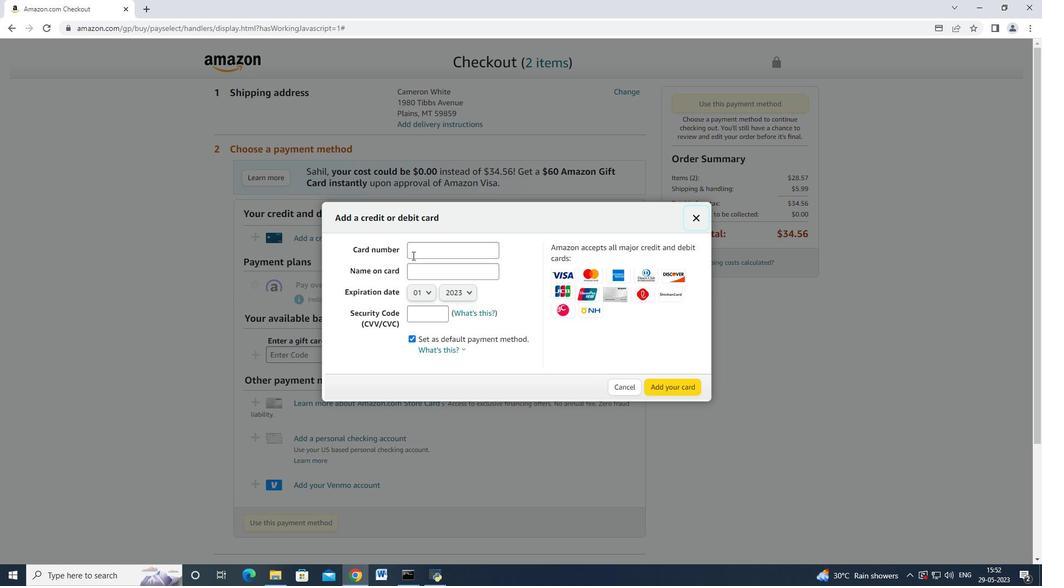 
Action: Mouse pressed left at (423, 256)
Screenshot: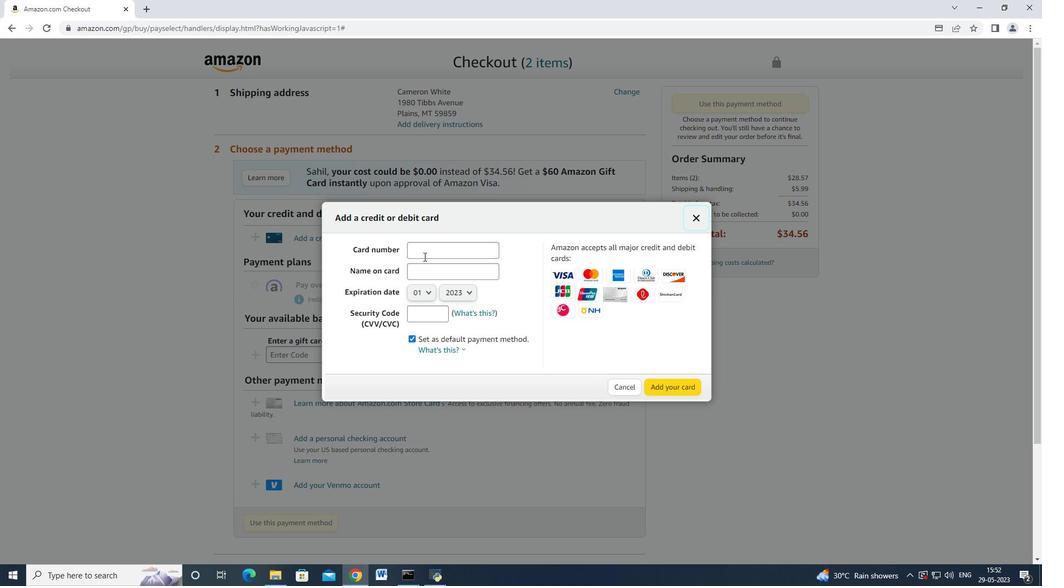 
Action: Key pressed 7<Key.backspace>4672664477556010<Key.tab><Key.shift>Mark<Key.space><Key.shift_r>Adams<Key.tab><Key.enter><Key.down><Key.down><Key.down><Key.enter><Key.tab><Key.tab><Key.enter><Key.down><Key.down><Key.enter><Key.tab><Key.tab>682<Key.tab><Key.tab><Key.tab><Key.tab><Key.tab>
Screenshot: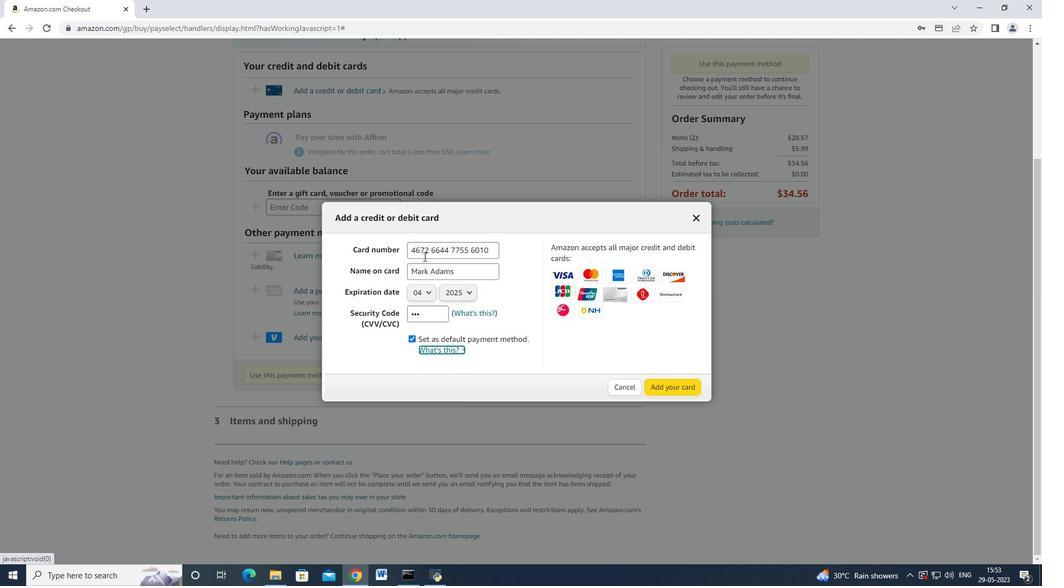 
